 Task: Find the driving directions from Sikanderpur Metro Station to Srinagar using Google Maps.
Action: Mouse moved to (1100, 62)
Screenshot: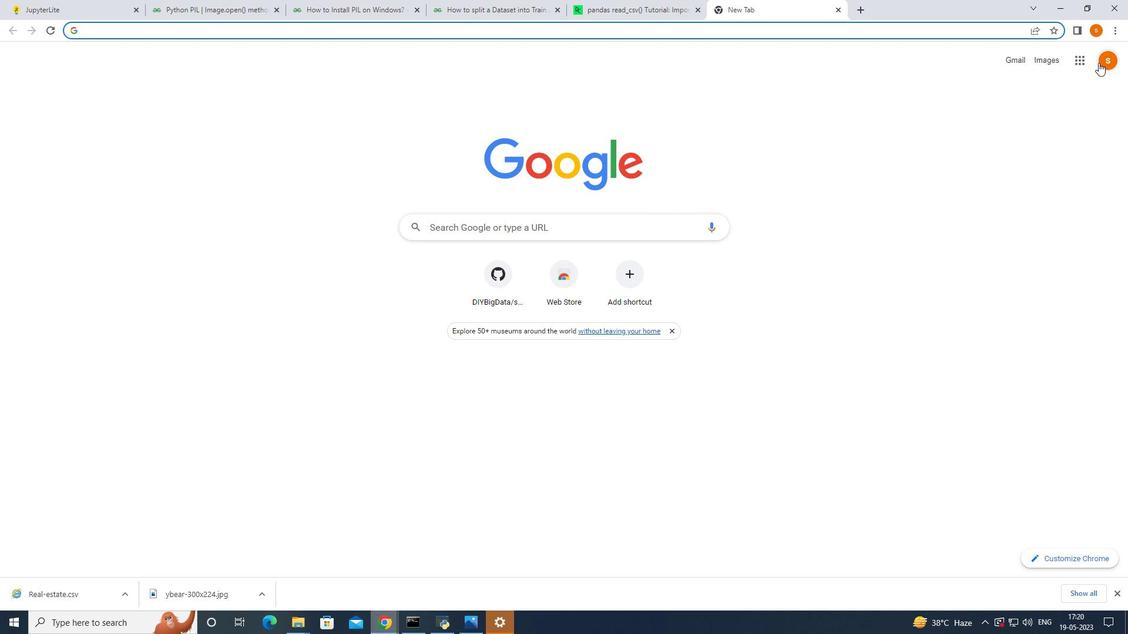 
Action: Mouse pressed left at (1100, 62)
Screenshot: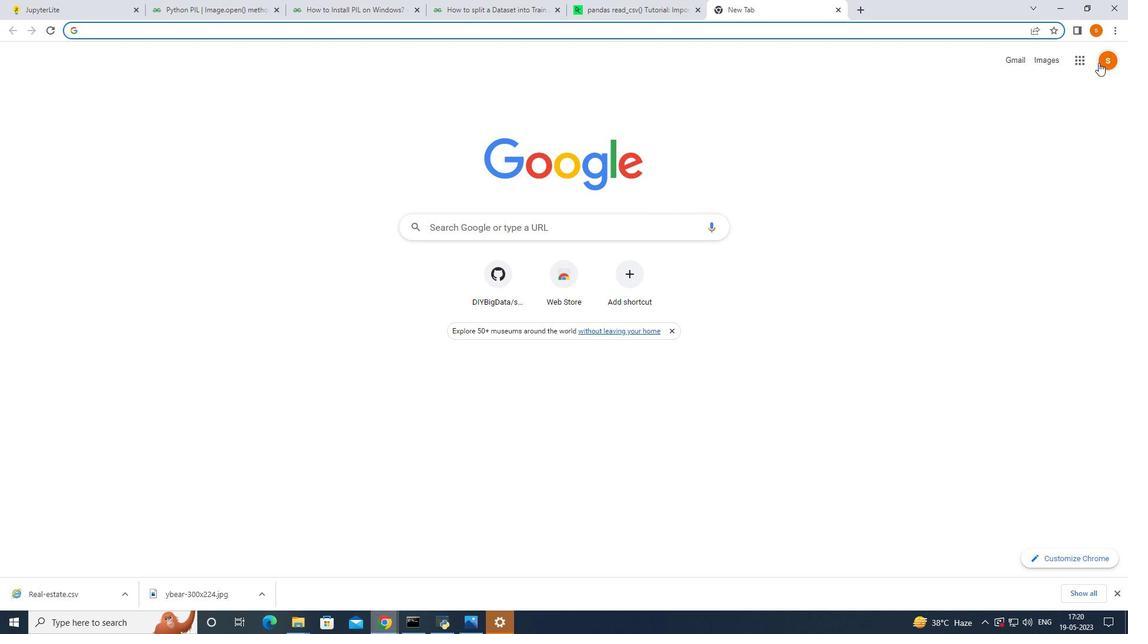 
Action: Mouse moved to (1082, 61)
Screenshot: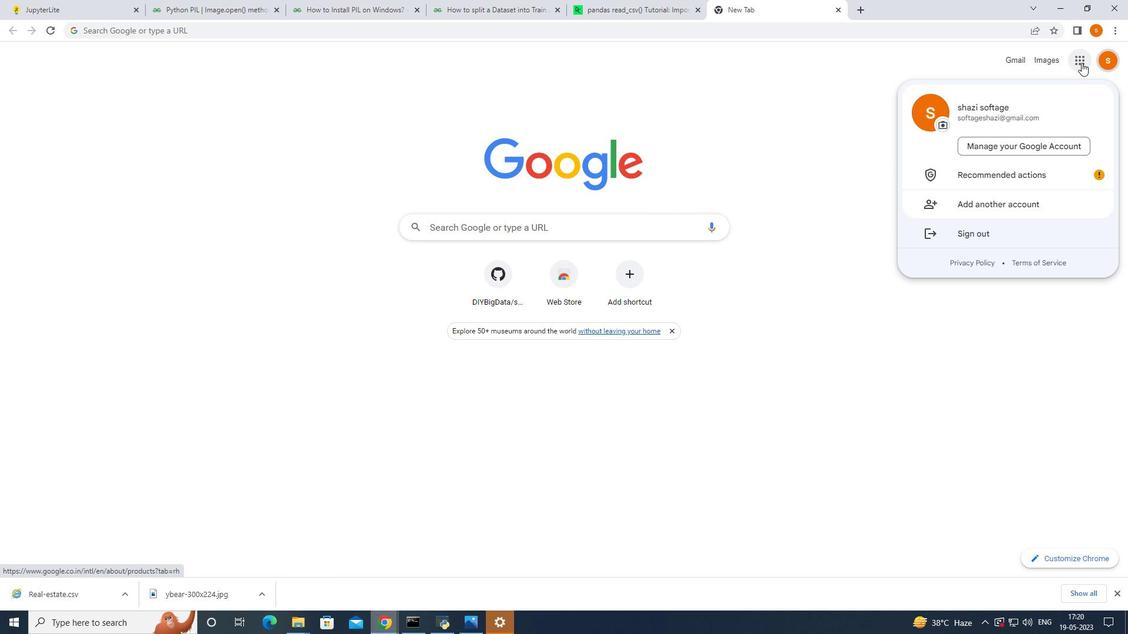 
Action: Mouse pressed left at (1082, 61)
Screenshot: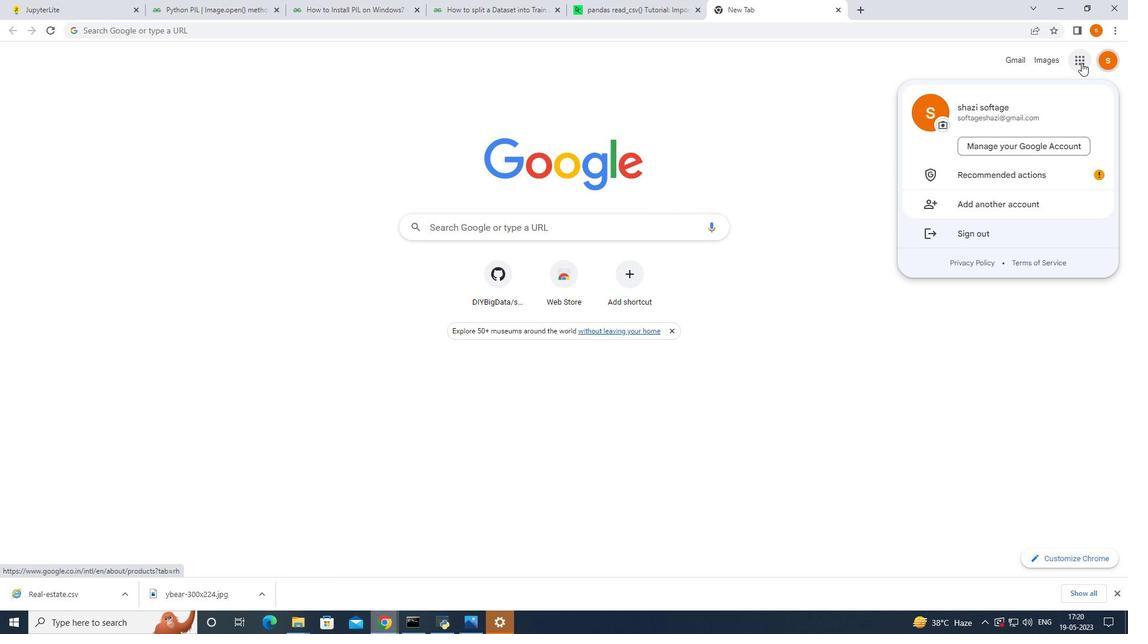 
Action: Mouse moved to (1091, 116)
Screenshot: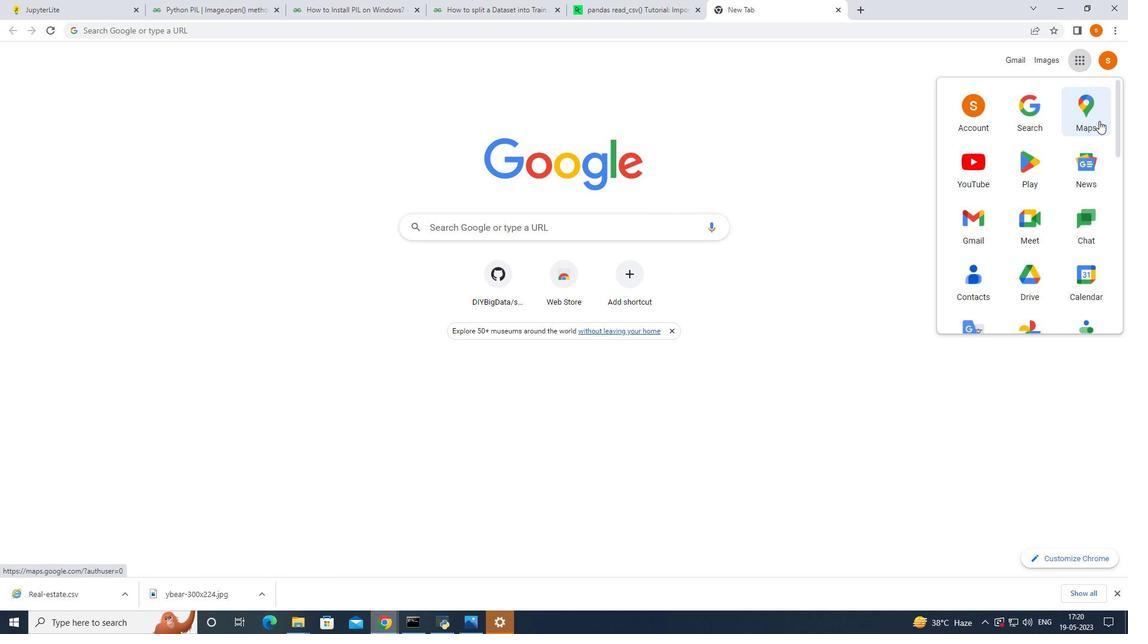 
Action: Mouse pressed left at (1091, 116)
Screenshot: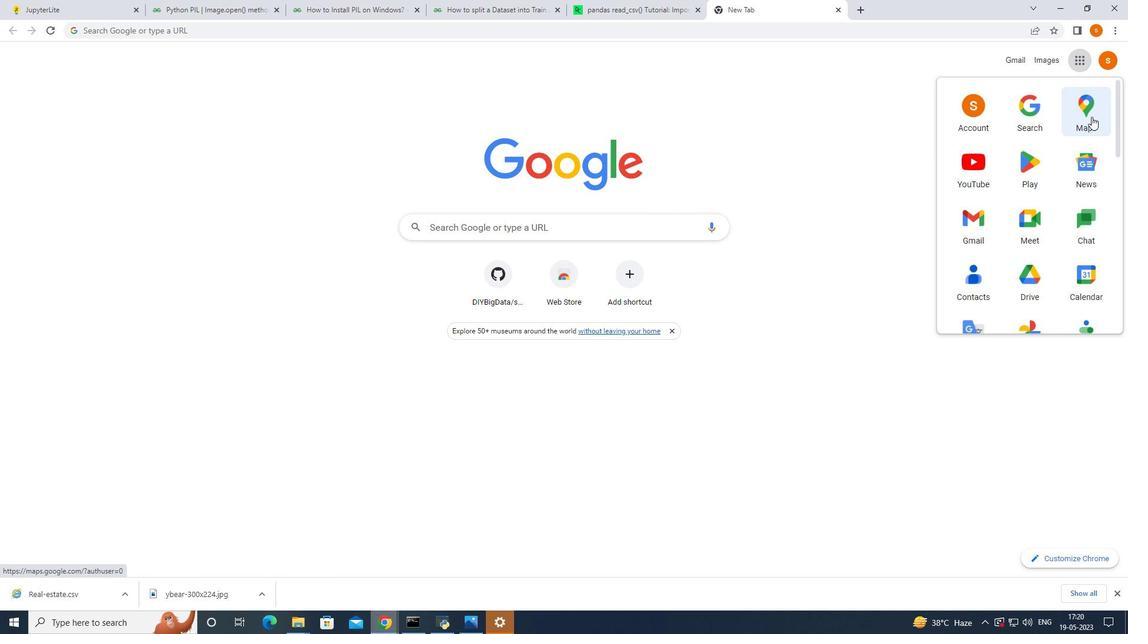 
Action: Mouse moved to (152, 57)
Screenshot: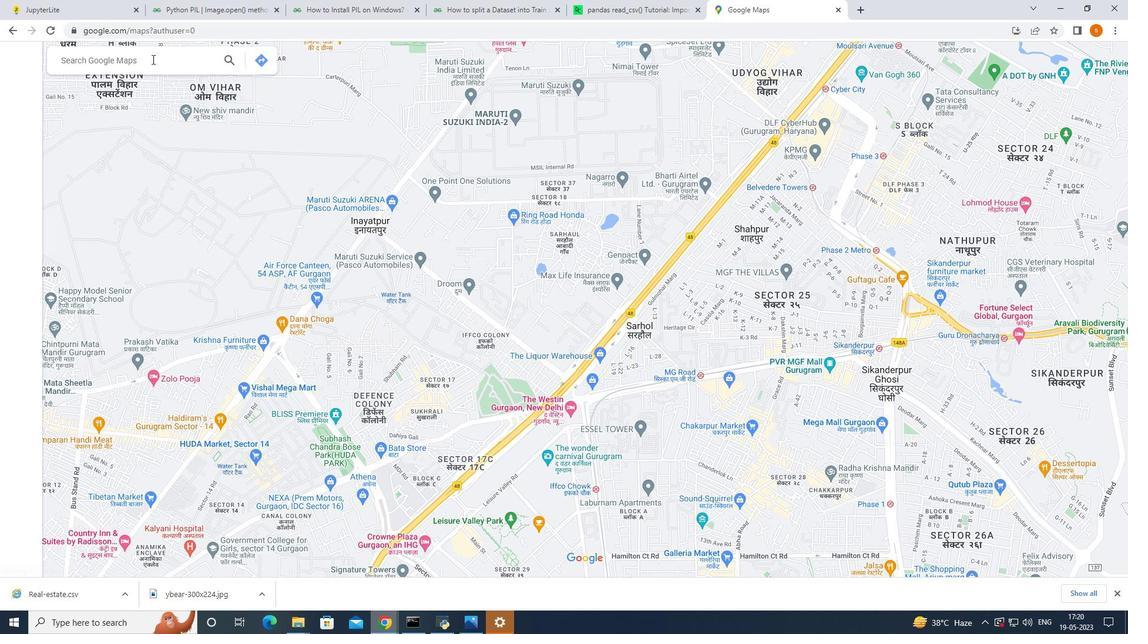 
Action: Mouse pressed left at (152, 57)
Screenshot: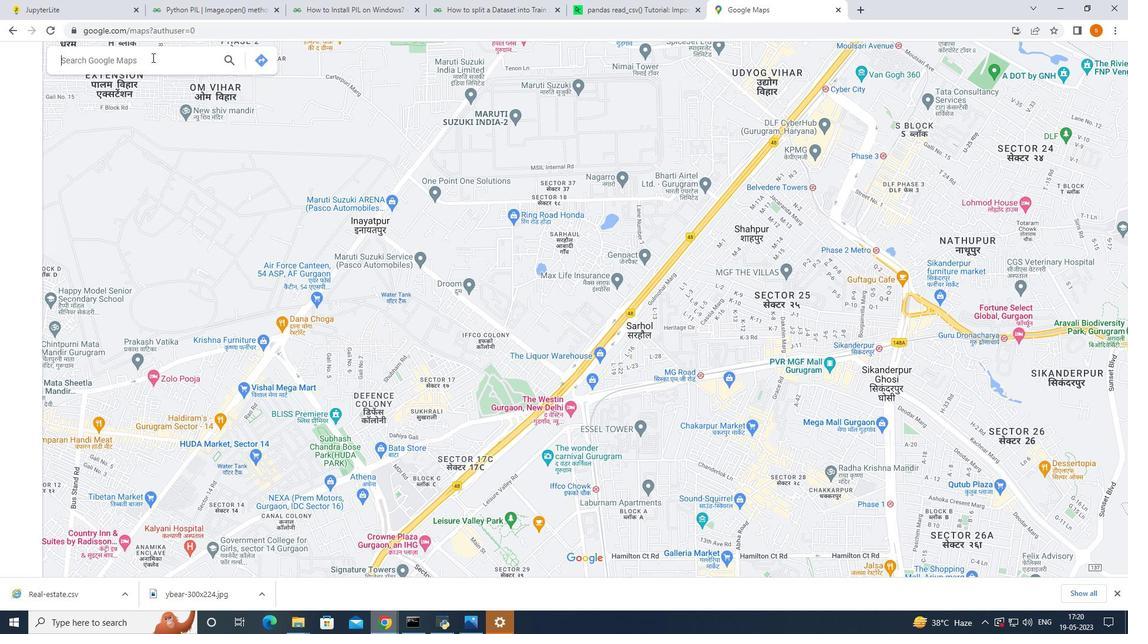 
Action: Mouse moved to (159, 56)
Screenshot: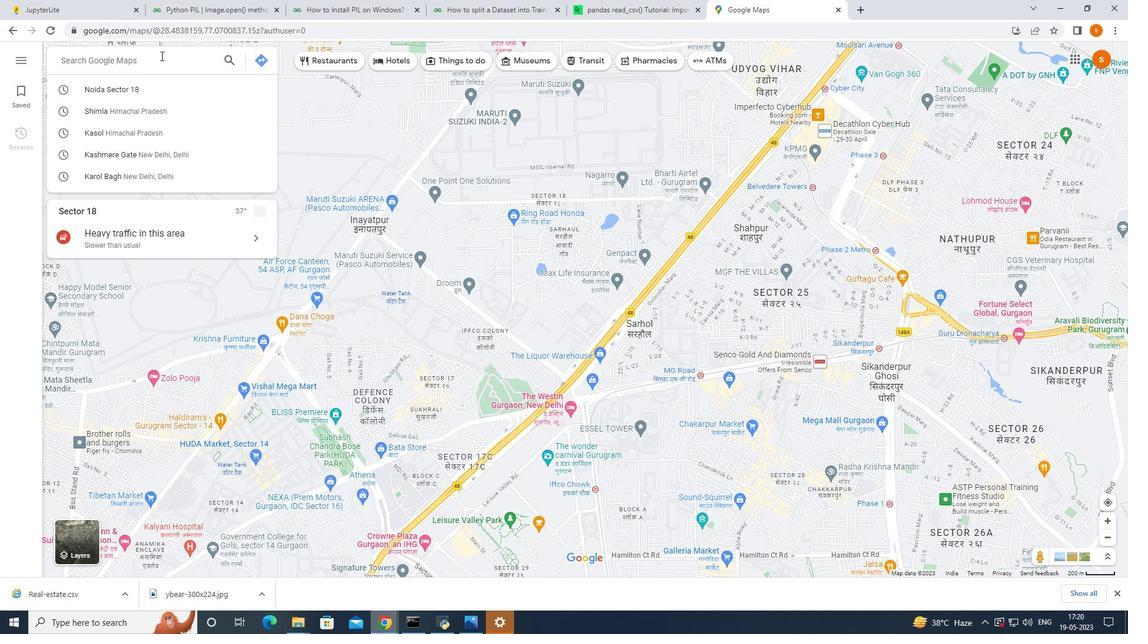 
Action: Key pressed shikand
Screenshot: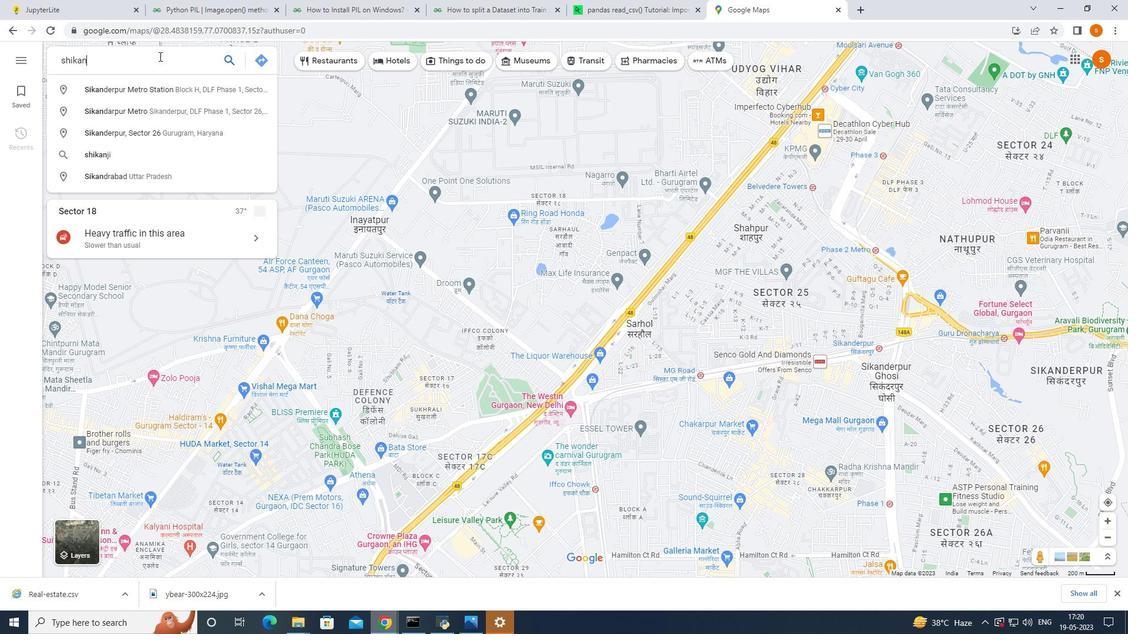 
Action: Mouse moved to (87, 88)
Screenshot: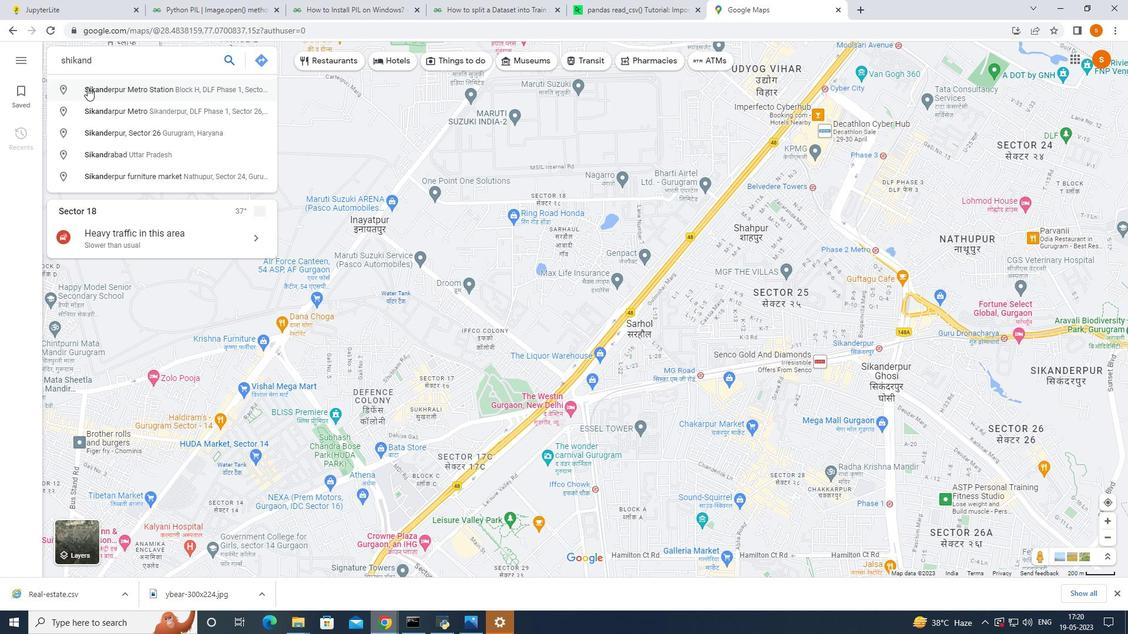 
Action: Mouse pressed left at (87, 88)
Screenshot: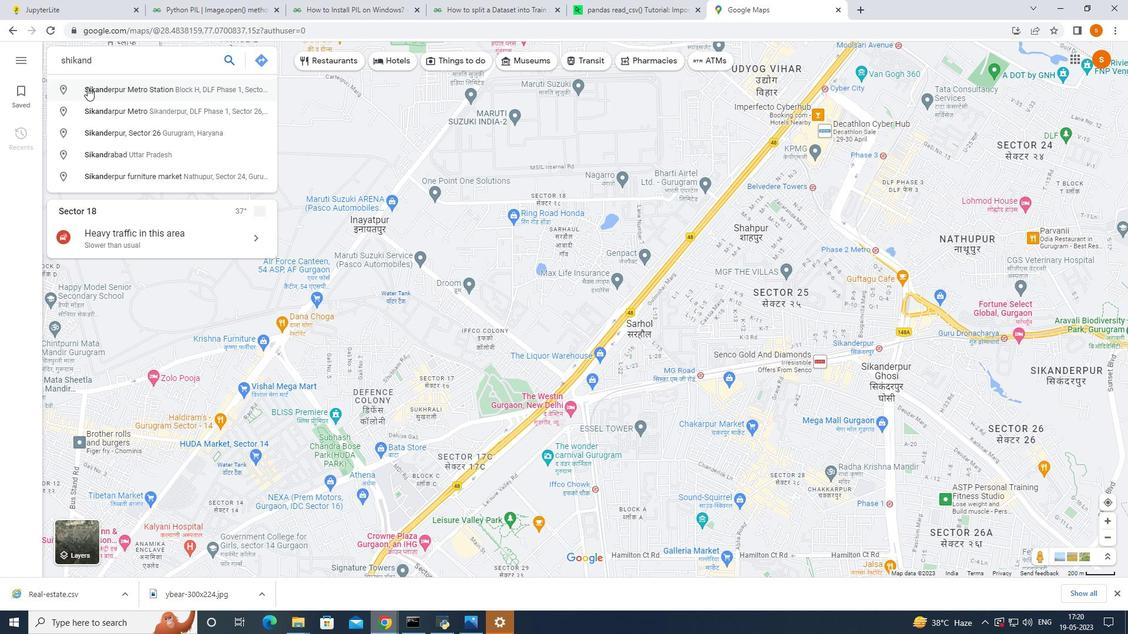 
Action: Mouse moved to (74, 301)
Screenshot: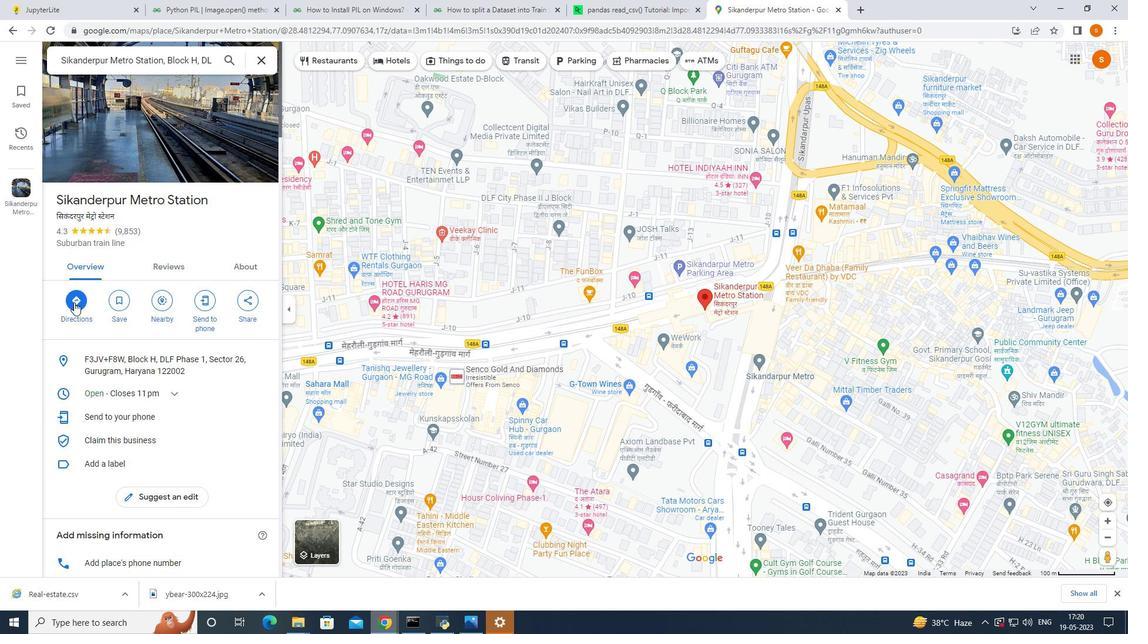 
Action: Mouse pressed left at (74, 301)
Screenshot: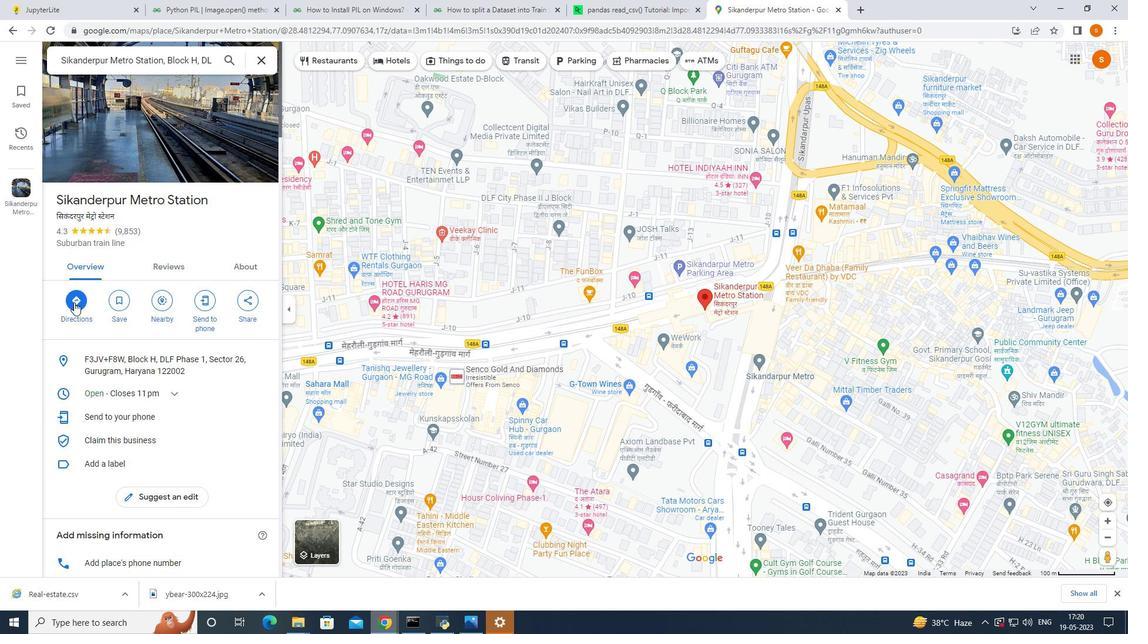 
Action: Mouse moved to (160, 94)
Screenshot: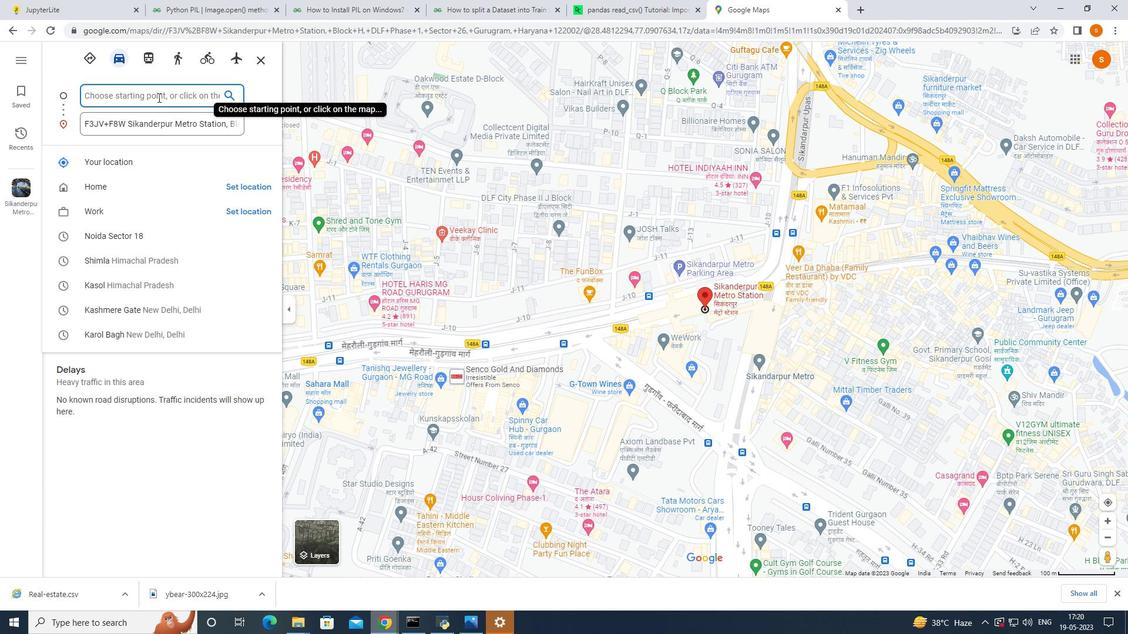 
Action: Key pressed jri<Key.backspace><Key.backspace><Key.backspace>srinaga
Screenshot: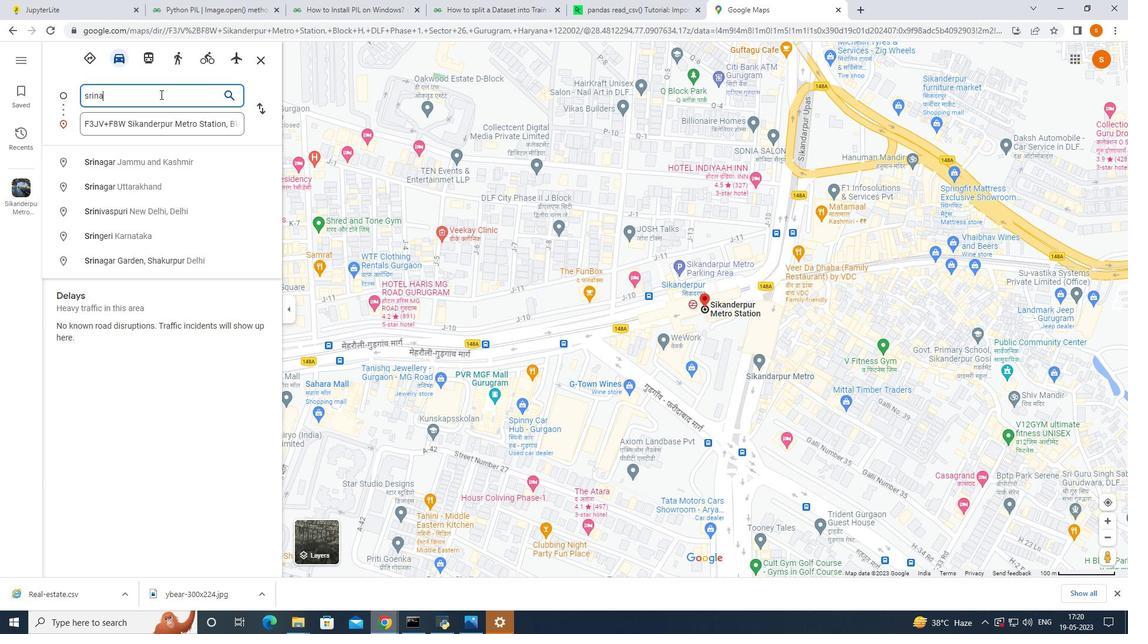 
Action: Mouse moved to (162, 91)
Screenshot: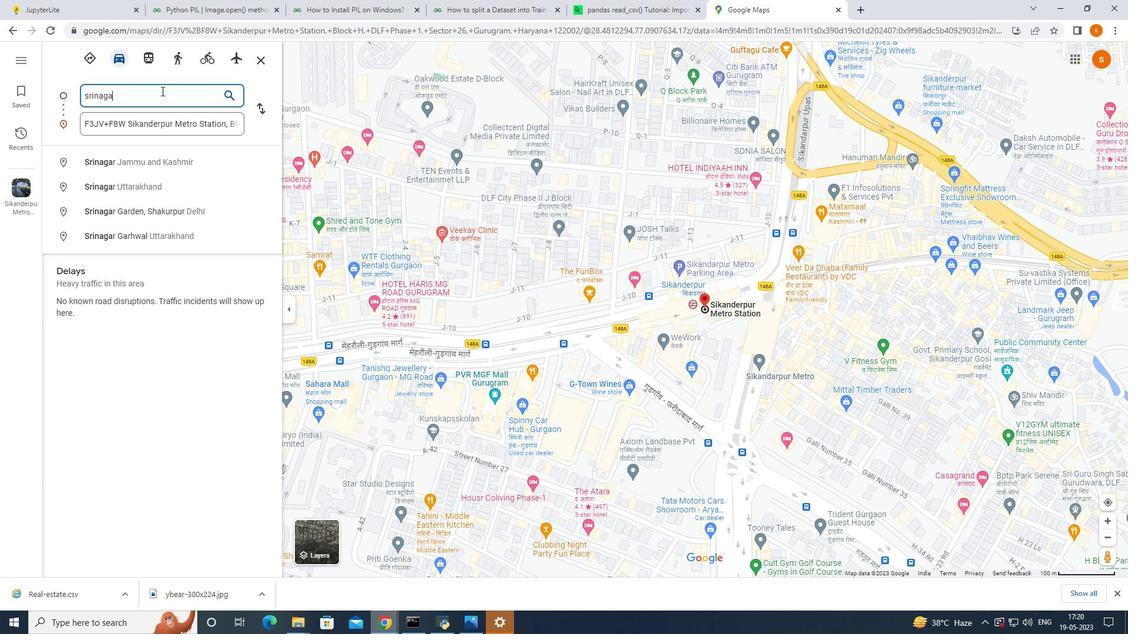 
Action: Key pressed r
Screenshot: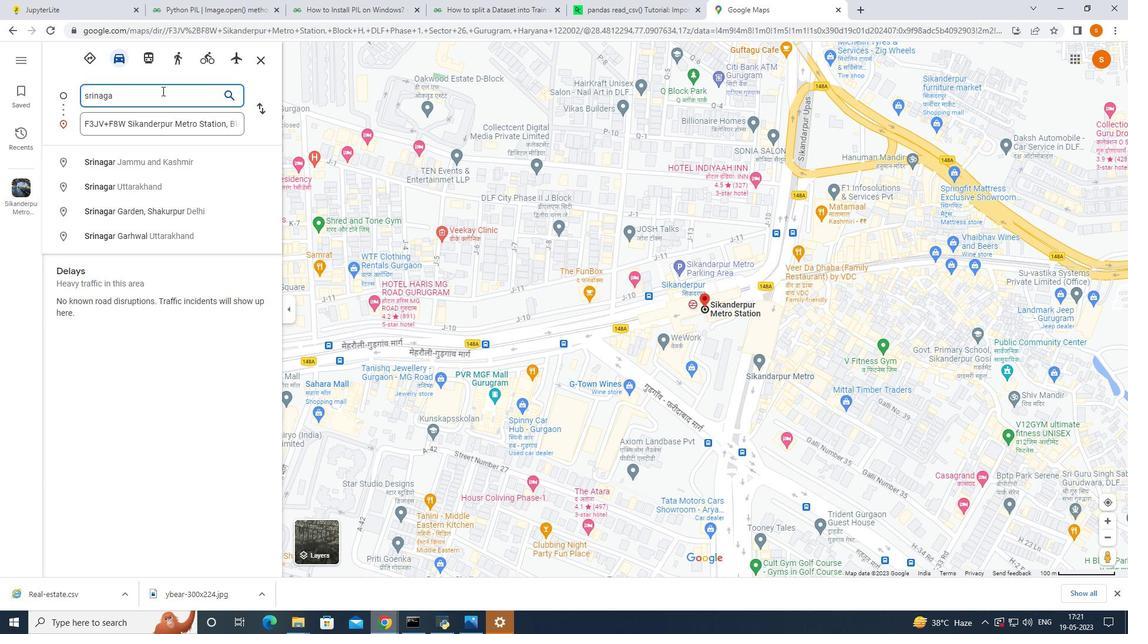 
Action: Mouse moved to (145, 156)
Screenshot: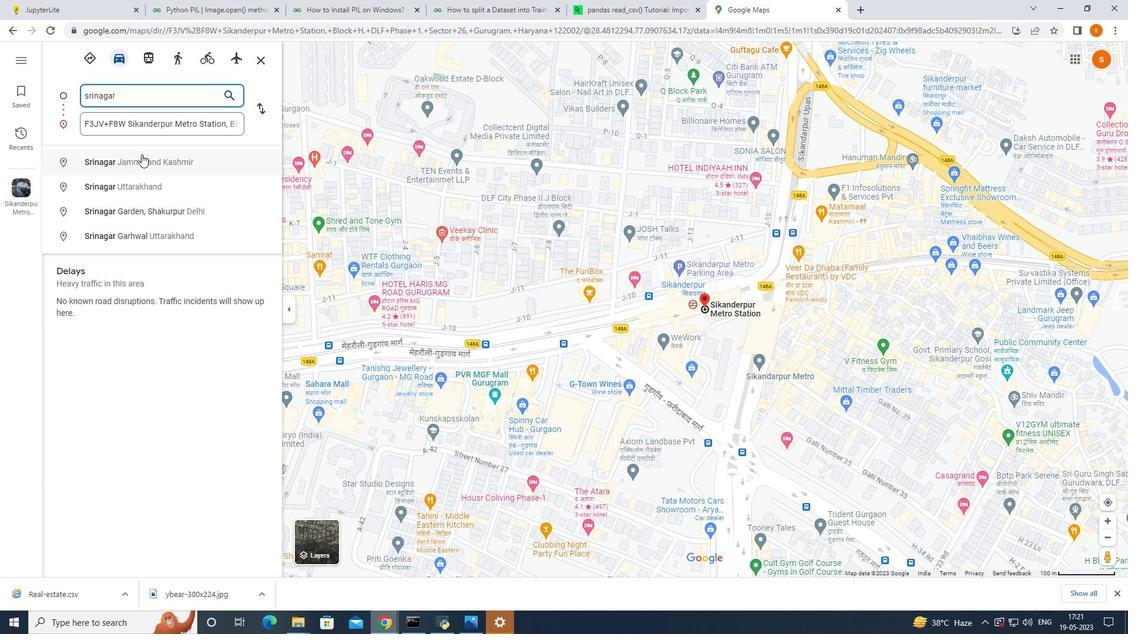 
Action: Mouse pressed left at (145, 156)
Screenshot: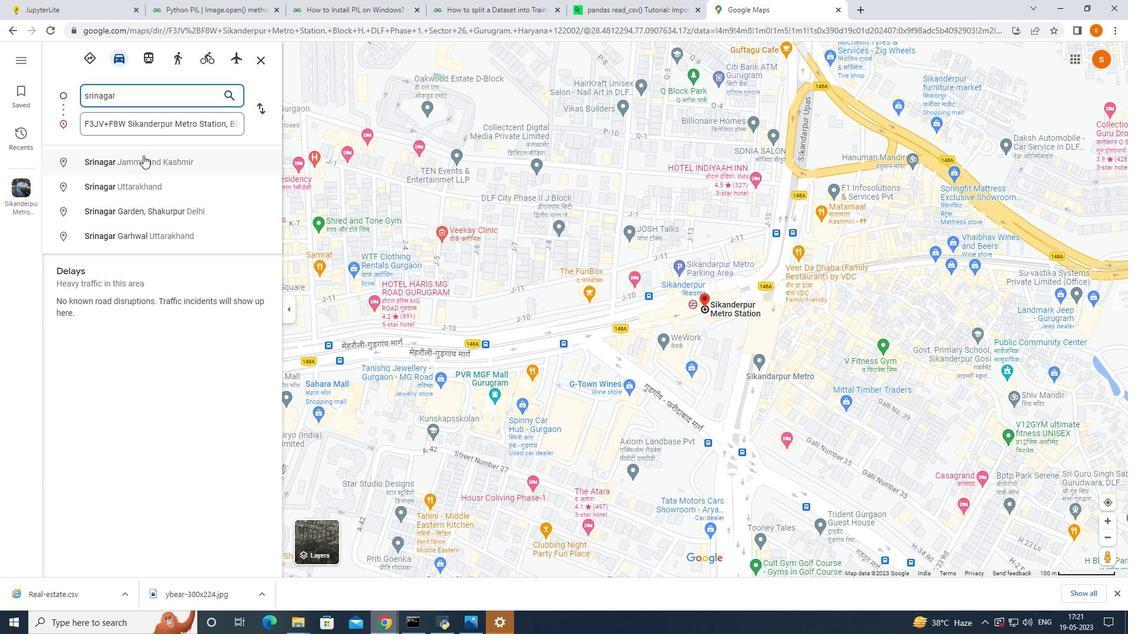 
Action: Mouse moved to (163, 360)
Screenshot: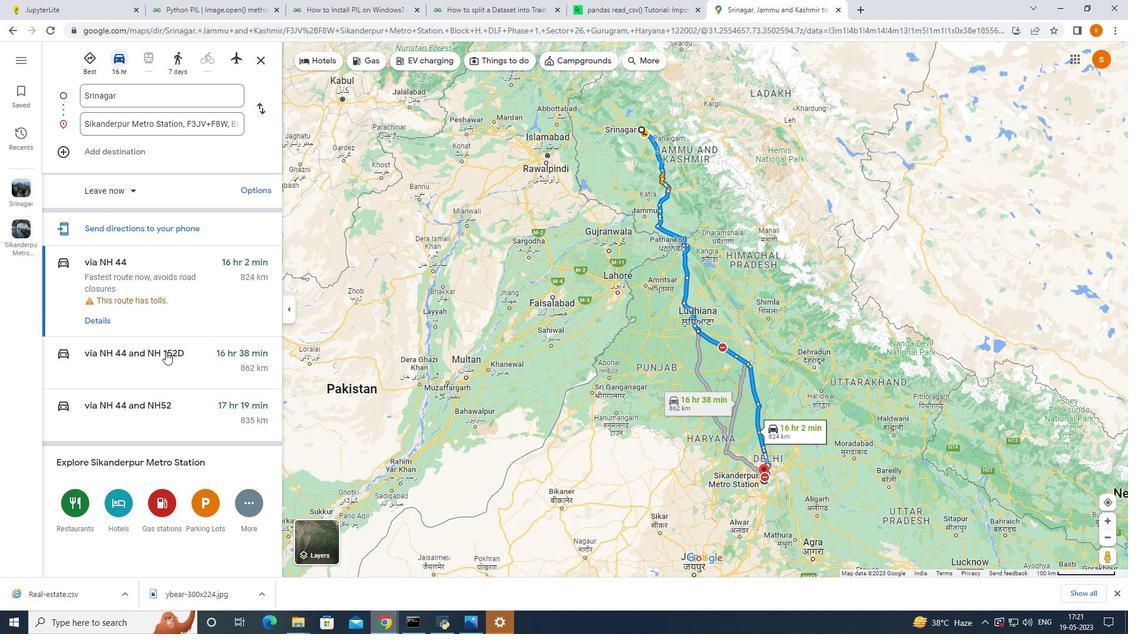 
Action: Mouse pressed left at (163, 360)
Screenshot: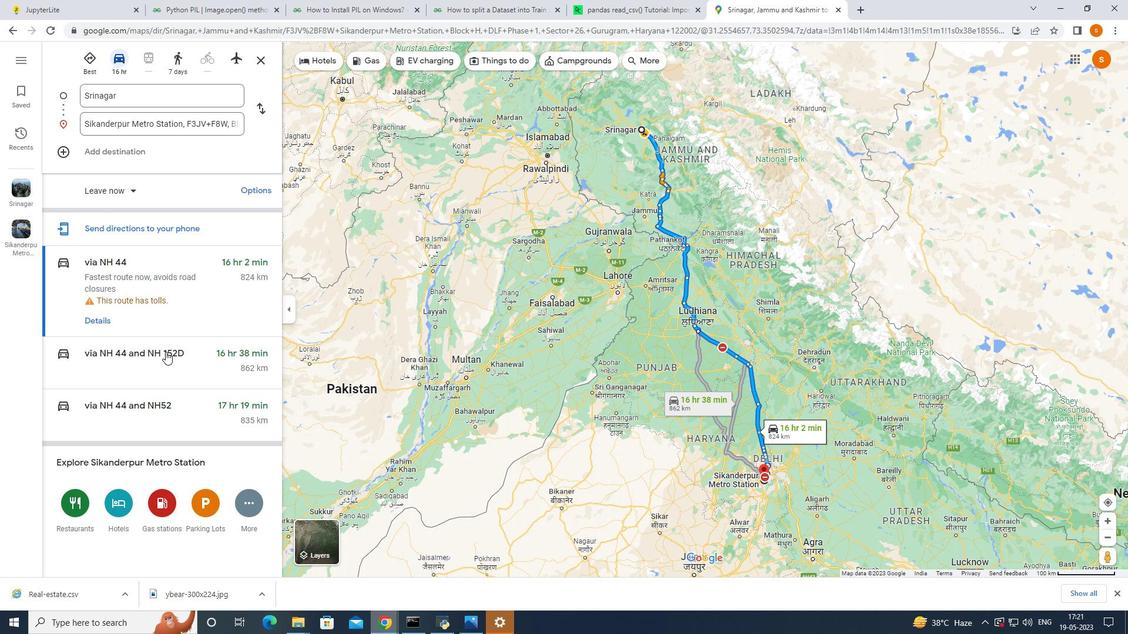 
Action: Mouse moved to (168, 273)
Screenshot: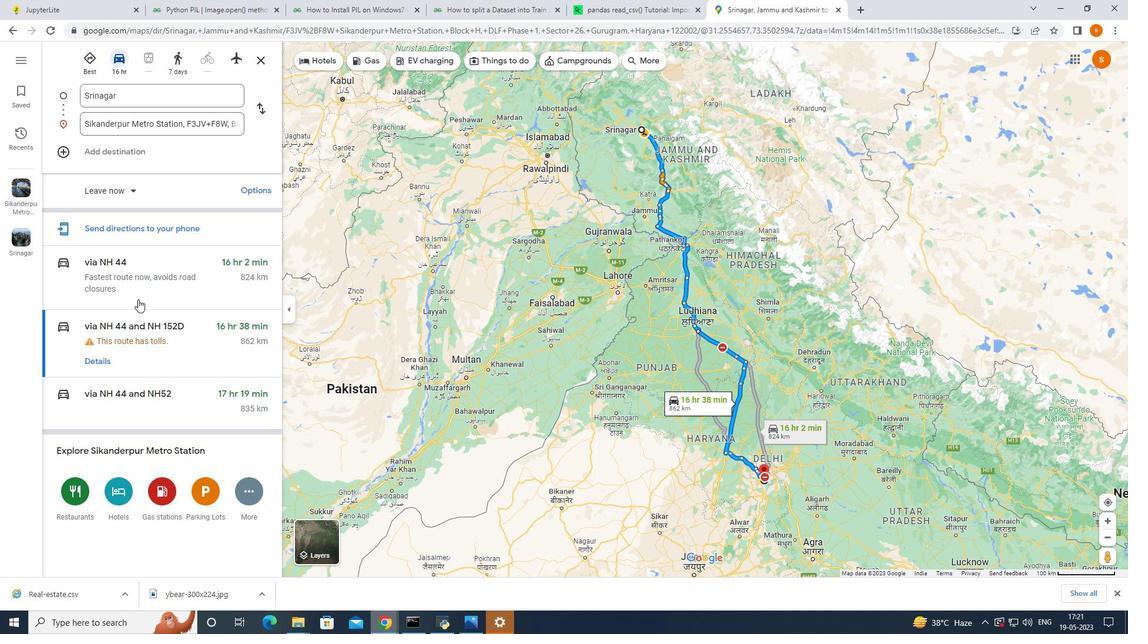 
Action: Mouse pressed left at (168, 273)
Screenshot: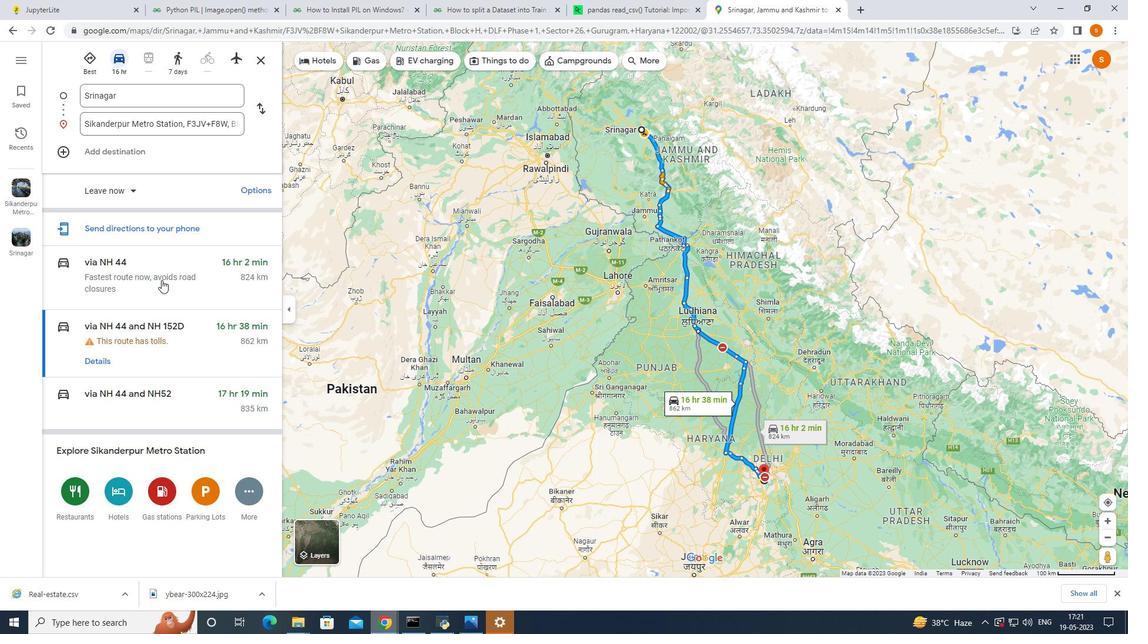 
Action: Mouse moved to (160, 249)
Screenshot: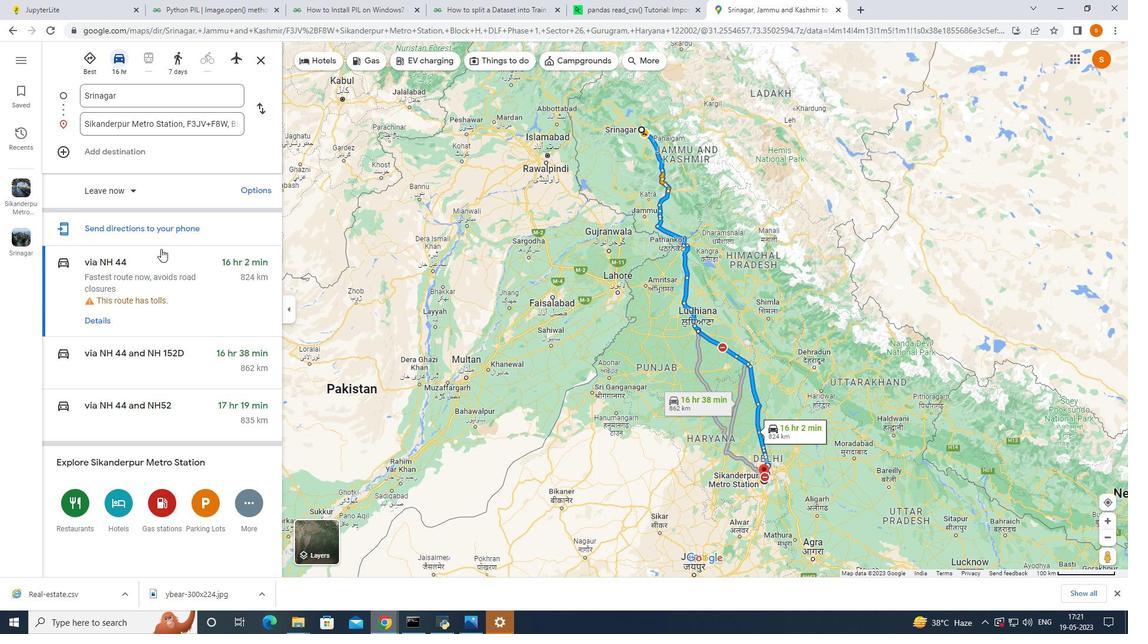 
Action: Mouse pressed left at (160, 249)
Screenshot: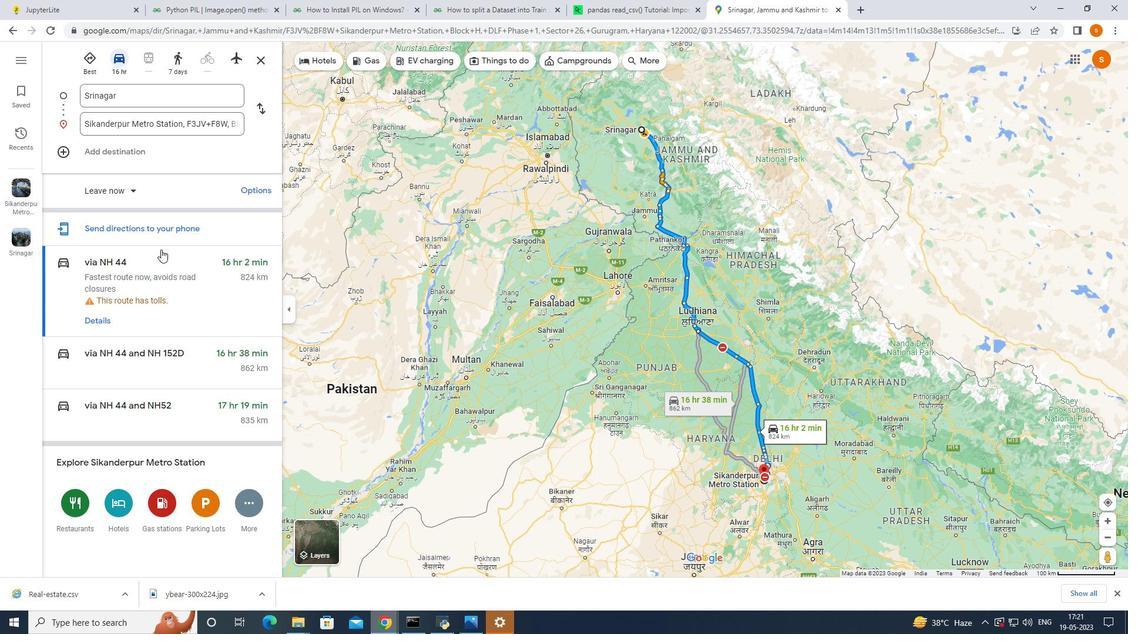 
Action: Mouse moved to (234, 109)
Screenshot: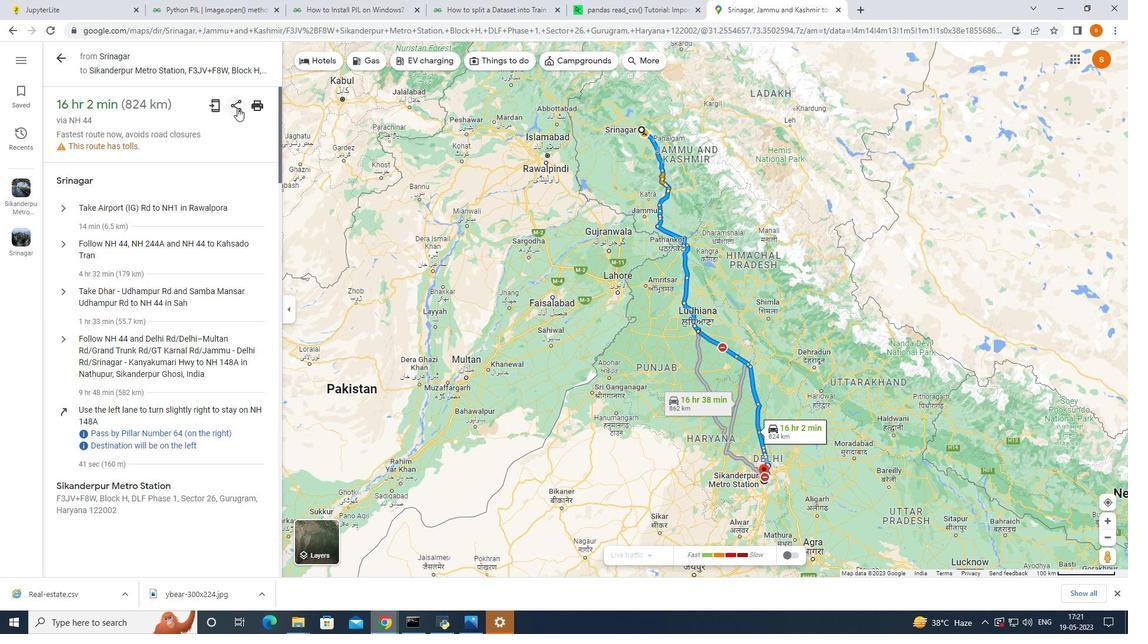 
Action: Mouse pressed left at (234, 109)
Screenshot: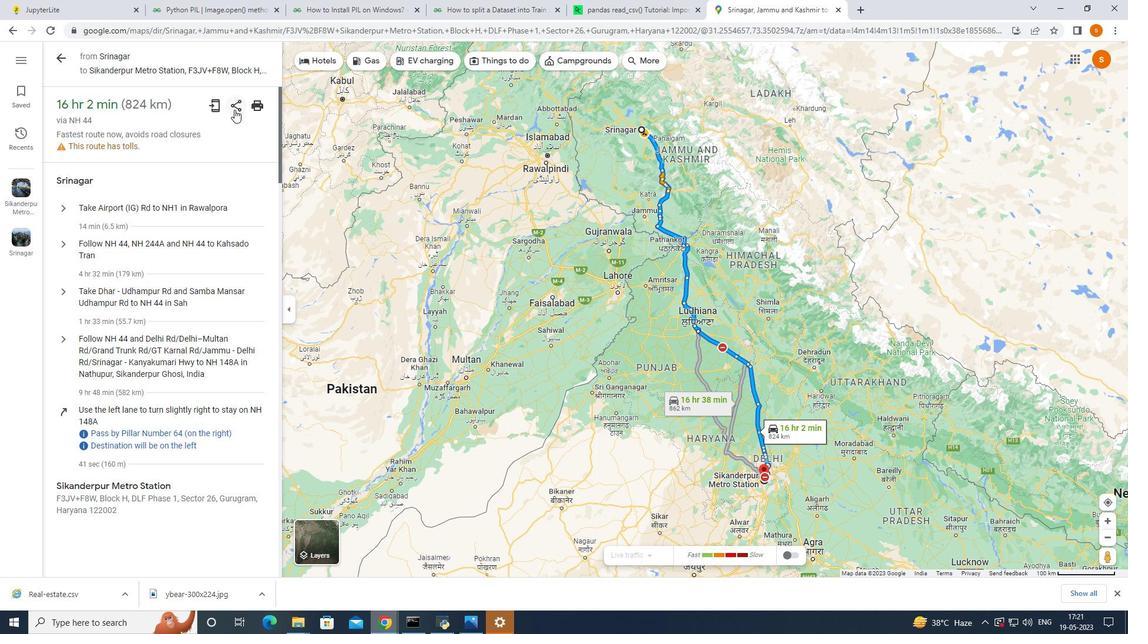 
Action: Mouse moved to (665, 223)
Screenshot: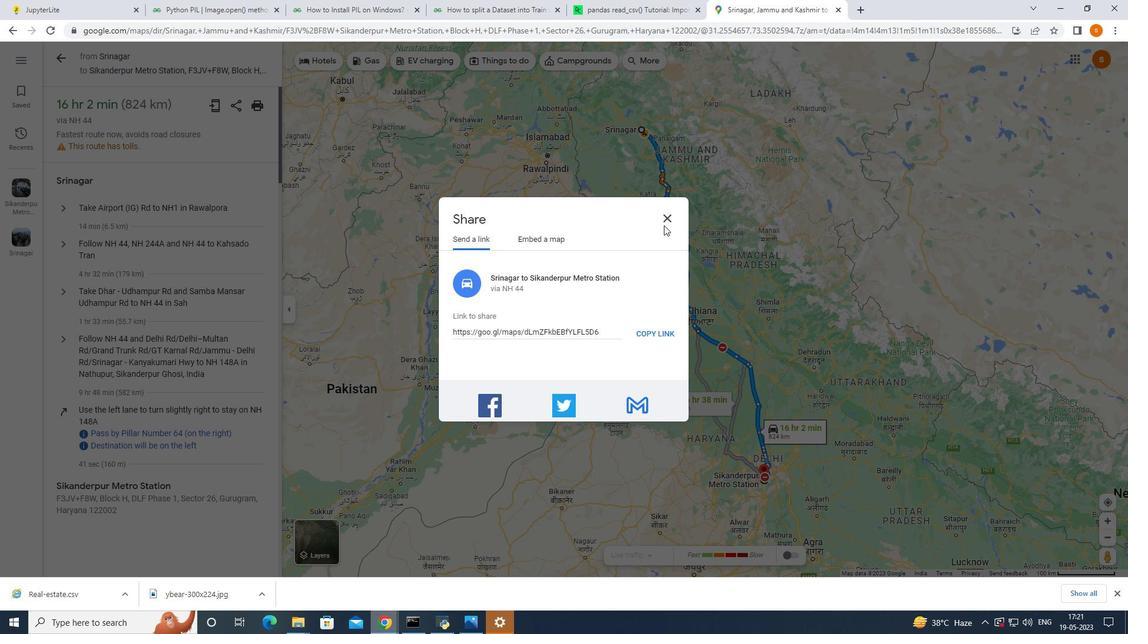 
Action: Mouse pressed left at (665, 223)
Screenshot: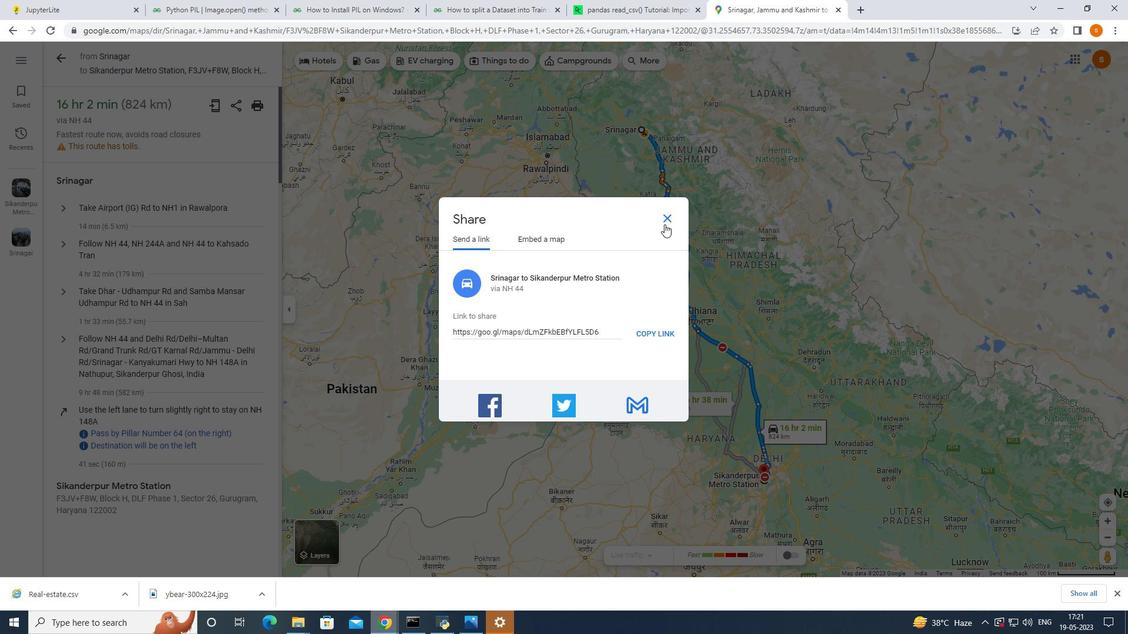 
Action: Mouse moved to (20, 103)
Screenshot: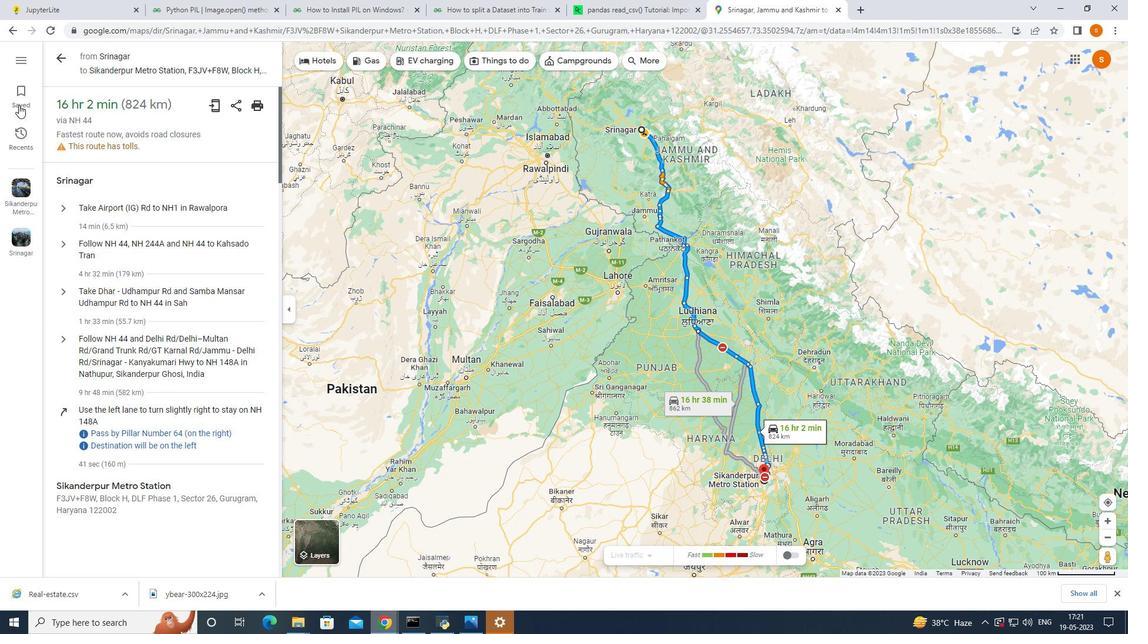 
Action: Mouse pressed left at (20, 103)
Screenshot: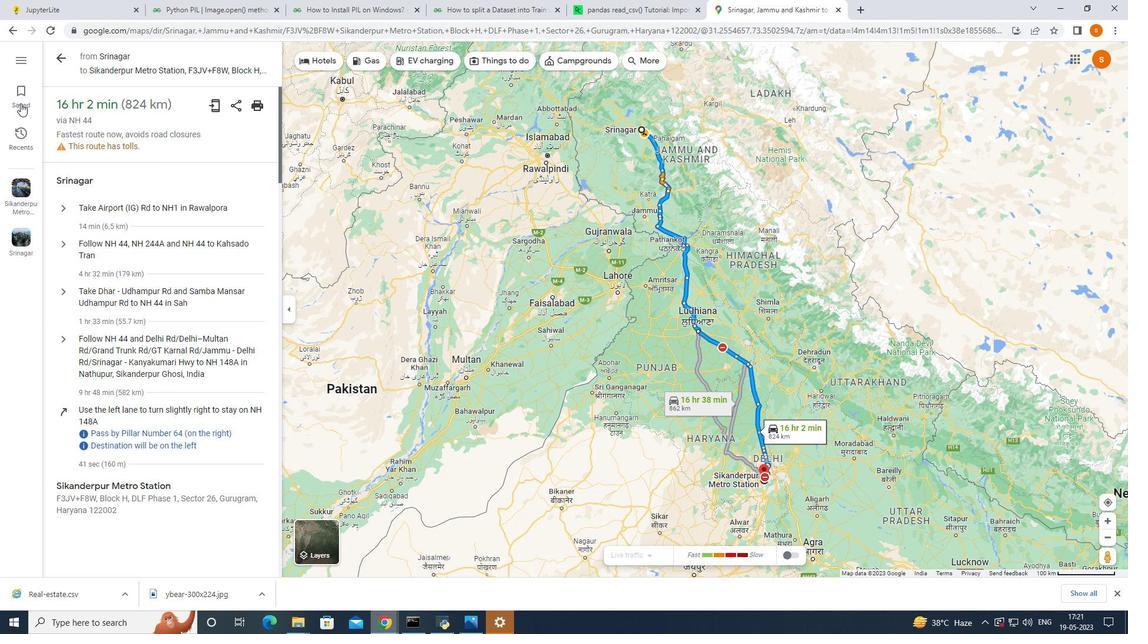 
Action: Mouse moved to (133, 92)
Screenshot: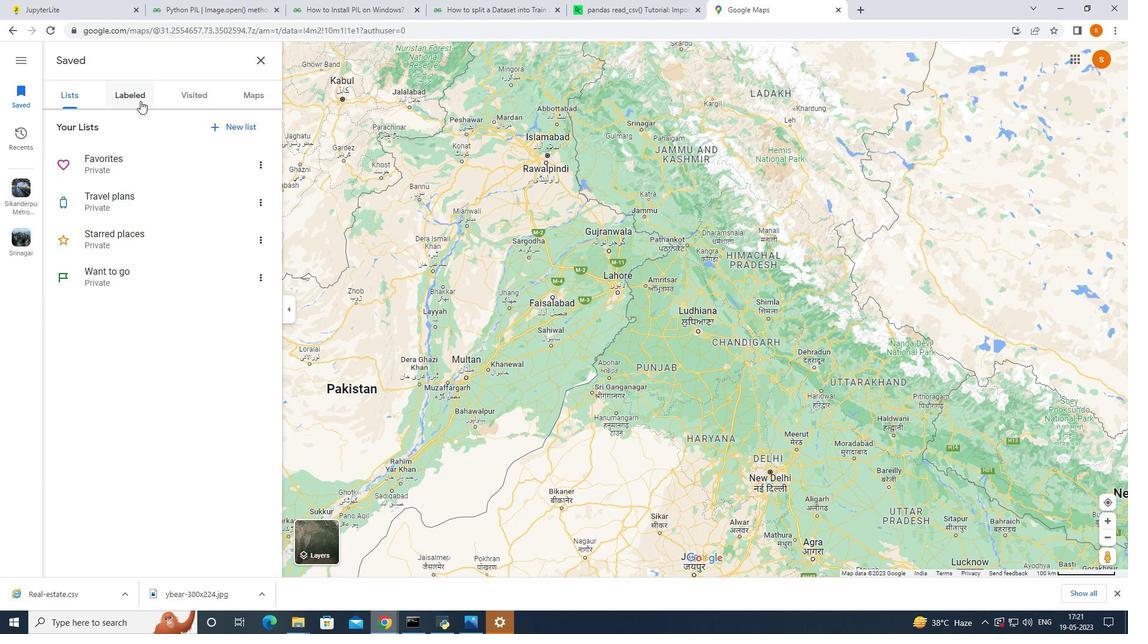 
Action: Mouse pressed left at (133, 92)
Screenshot: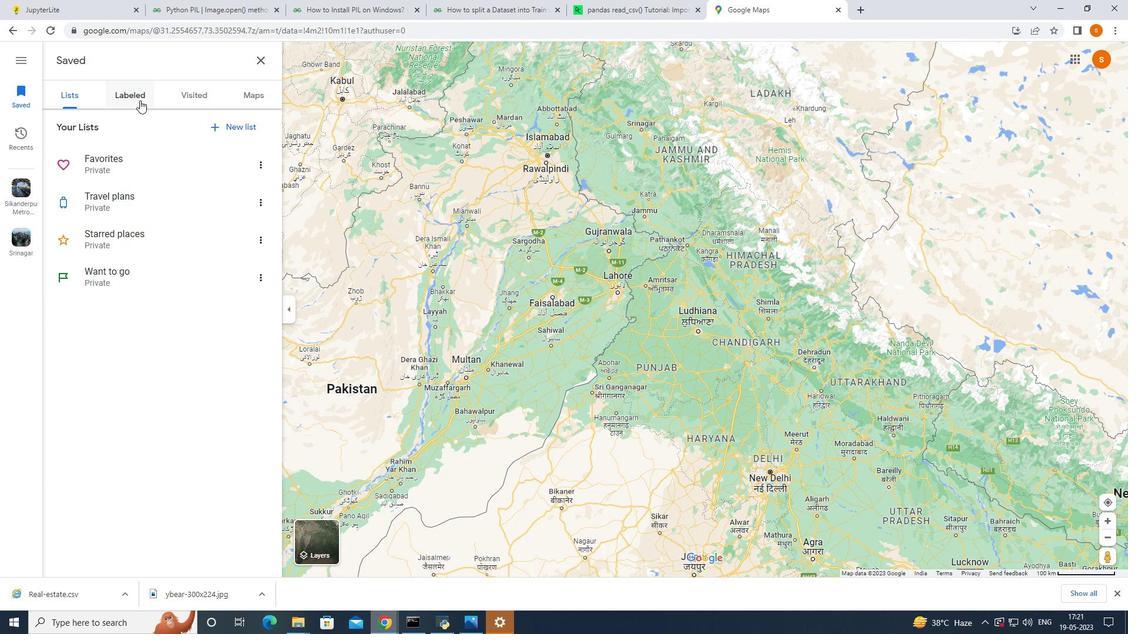 
Action: Mouse moved to (209, 94)
Screenshot: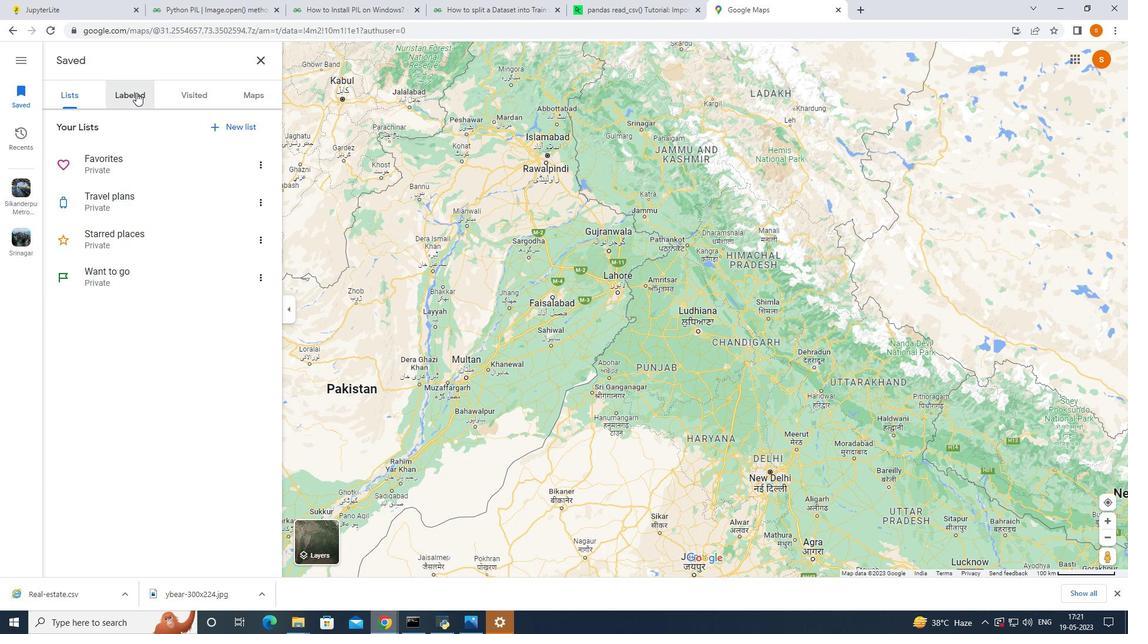 
Action: Mouse pressed left at (209, 94)
Screenshot: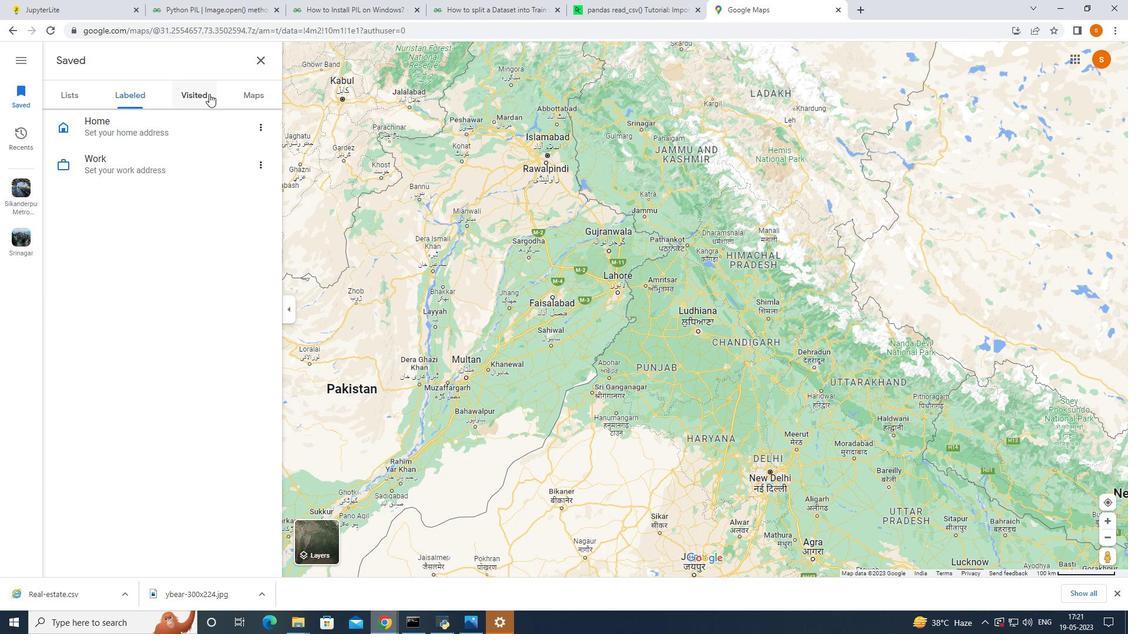 
Action: Mouse moved to (269, 90)
Screenshot: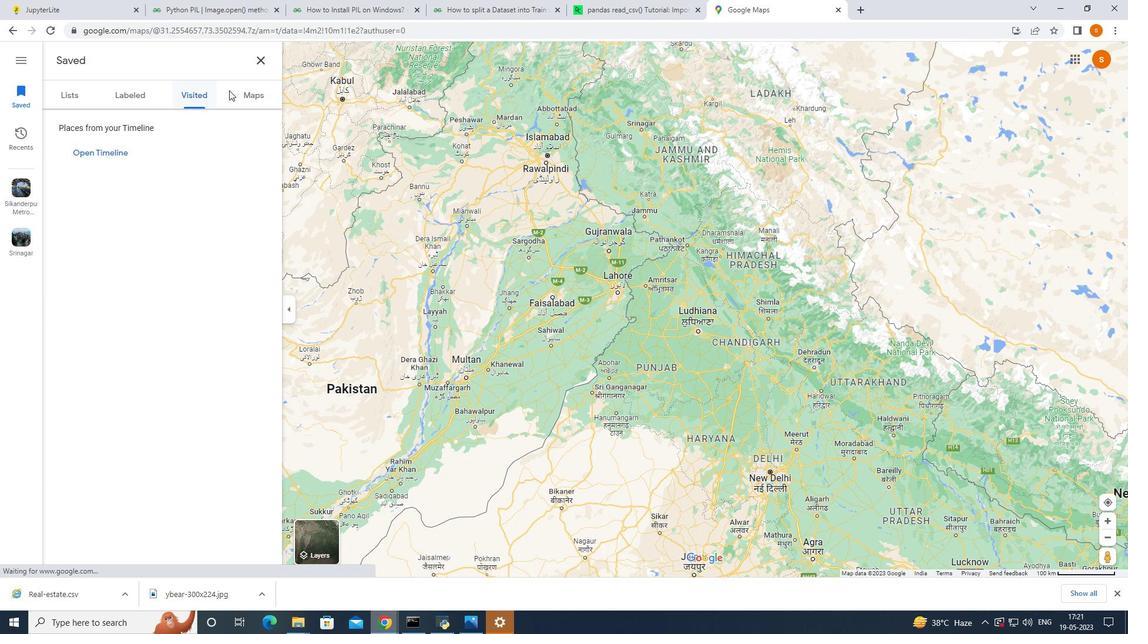 
Action: Mouse pressed left at (269, 90)
Screenshot: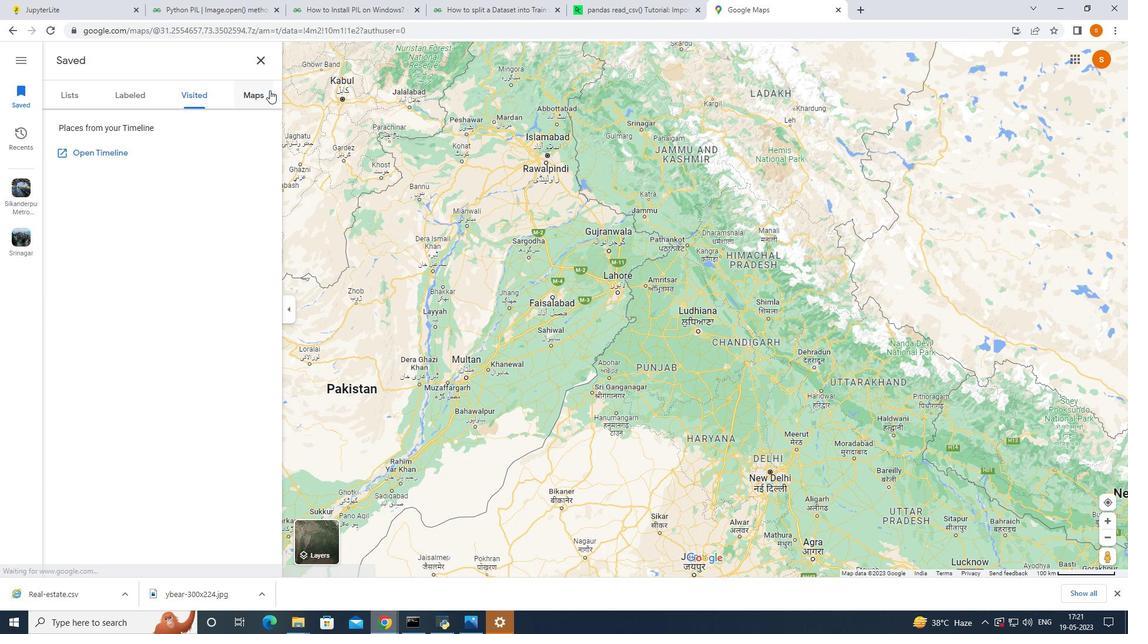 
Action: Mouse moved to (15, 67)
Screenshot: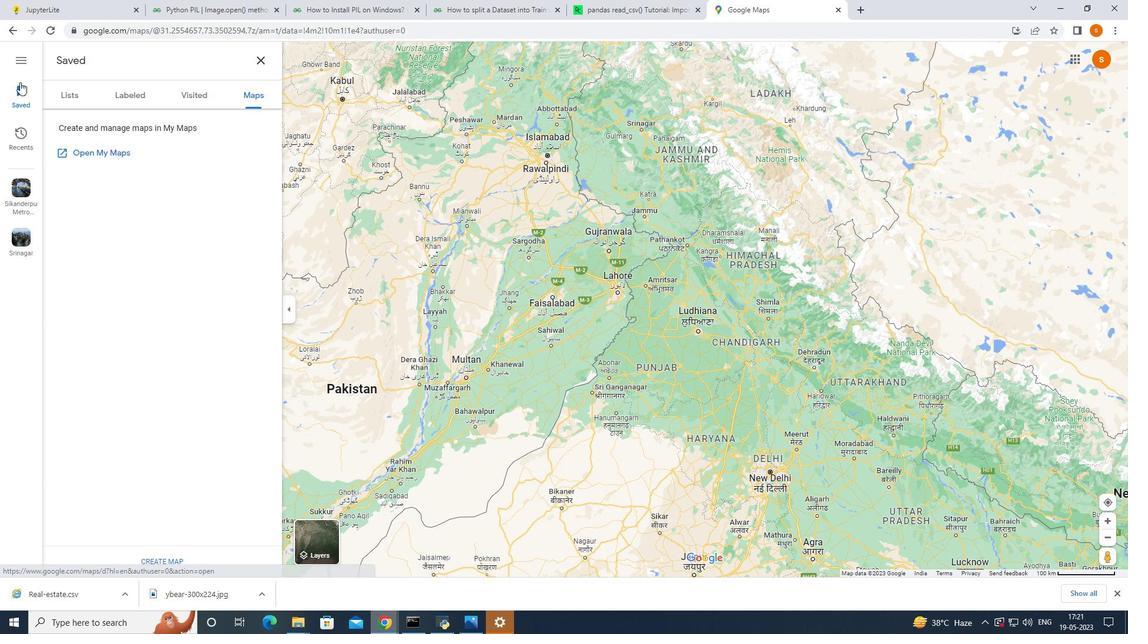 
Action: Mouse pressed left at (15, 67)
Screenshot: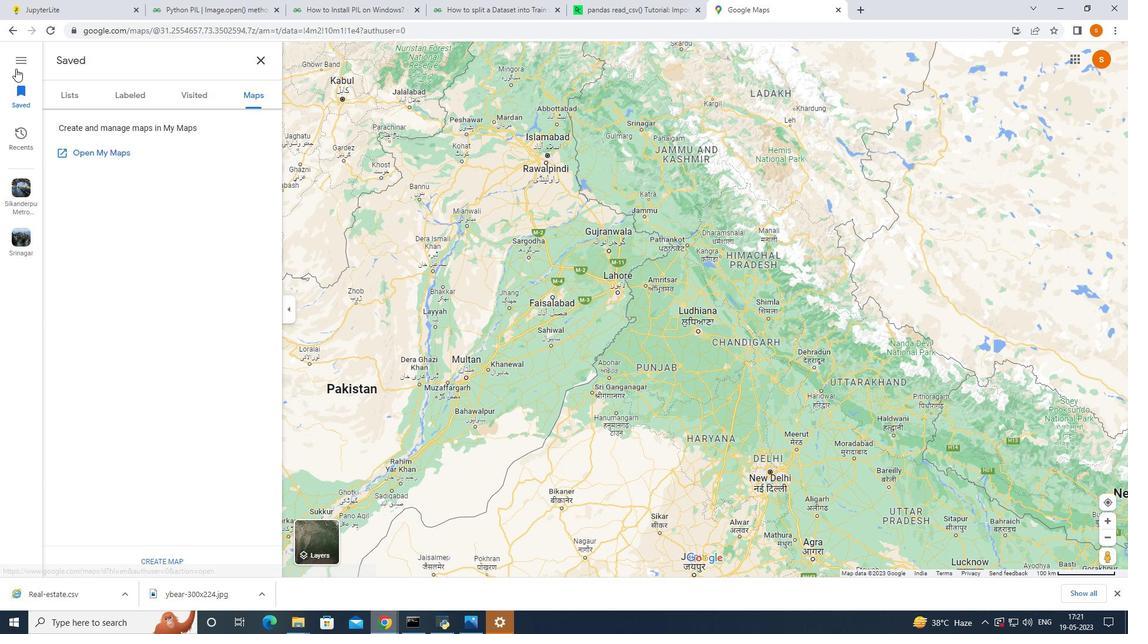 
Action: Mouse moved to (222, 332)
Screenshot: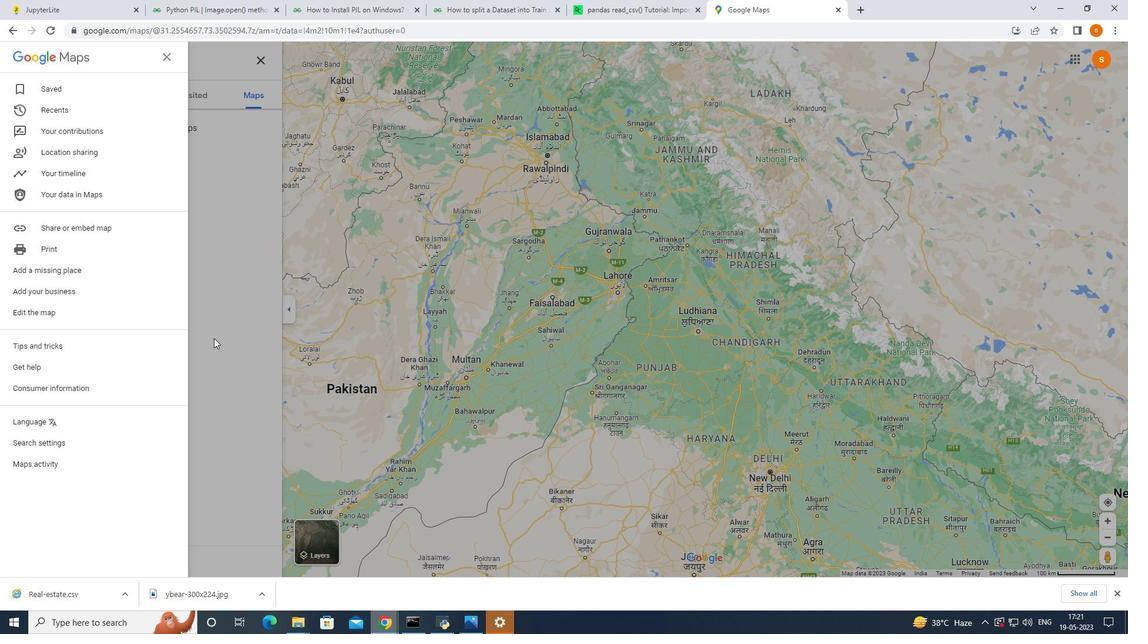 
Action: Mouse pressed left at (222, 332)
Screenshot: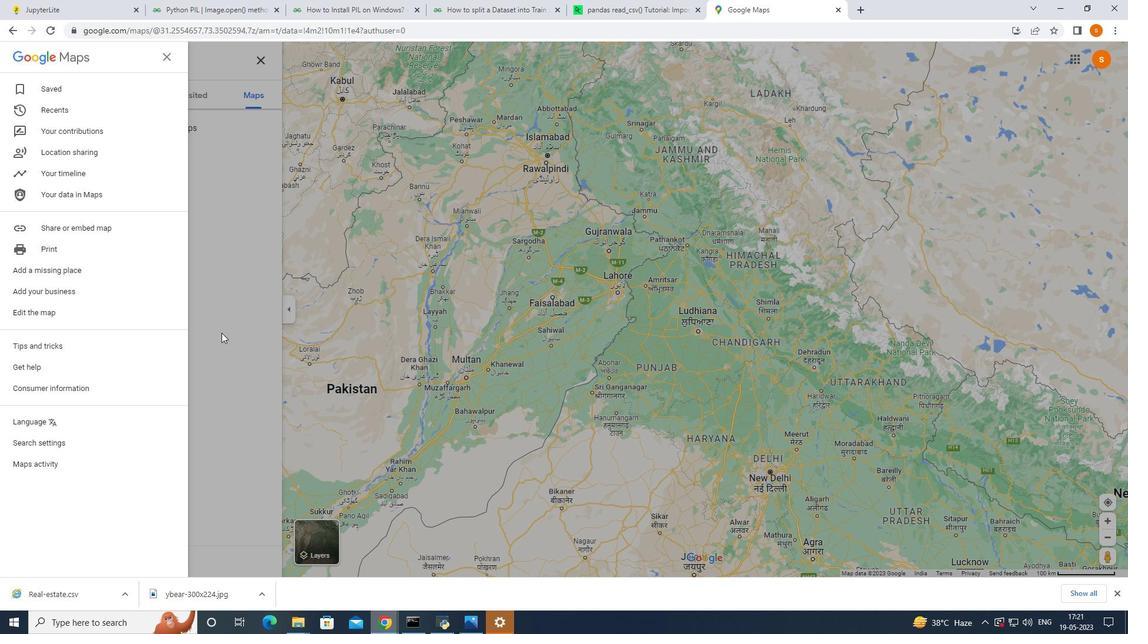 
Action: Mouse moved to (254, 56)
Screenshot: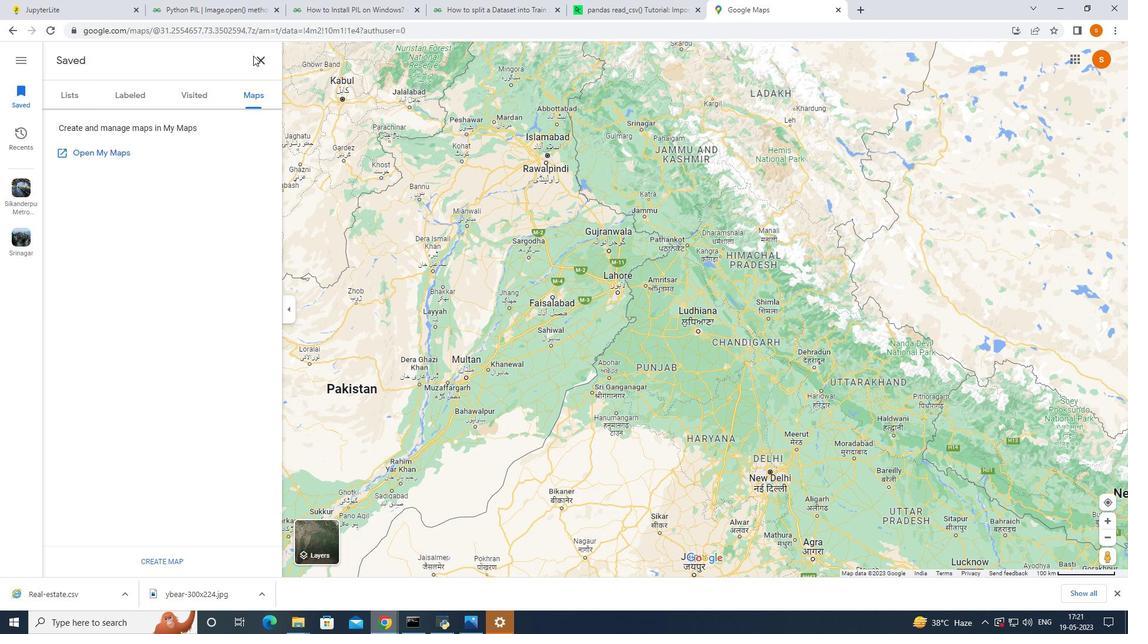 
Action: Mouse pressed left at (254, 56)
Screenshot: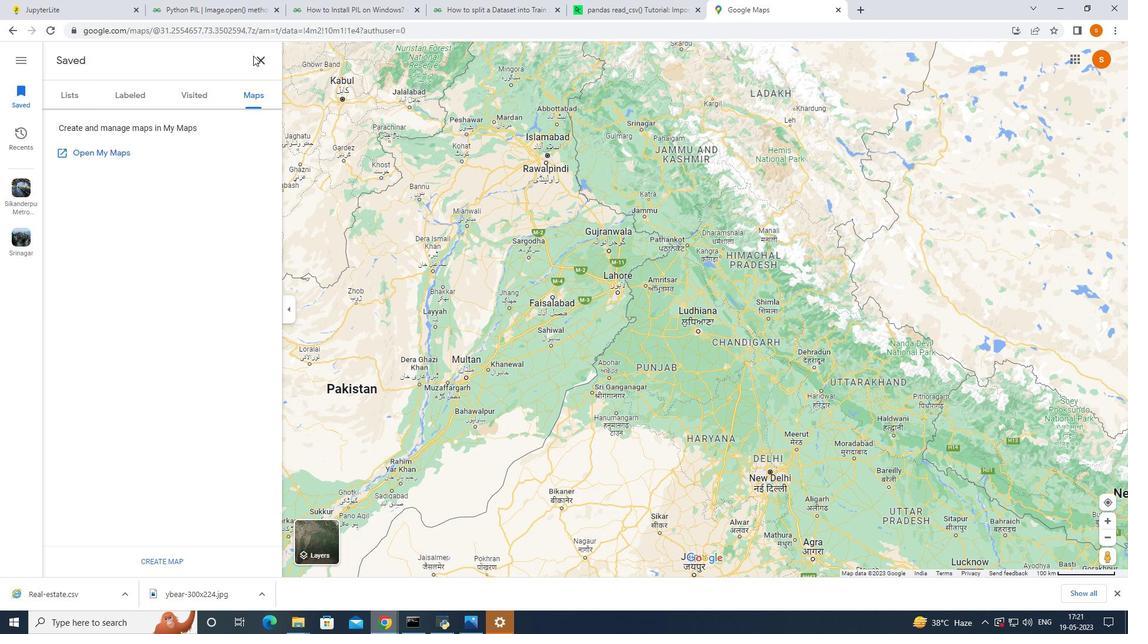 
Action: Mouse moved to (113, 90)
Screenshot: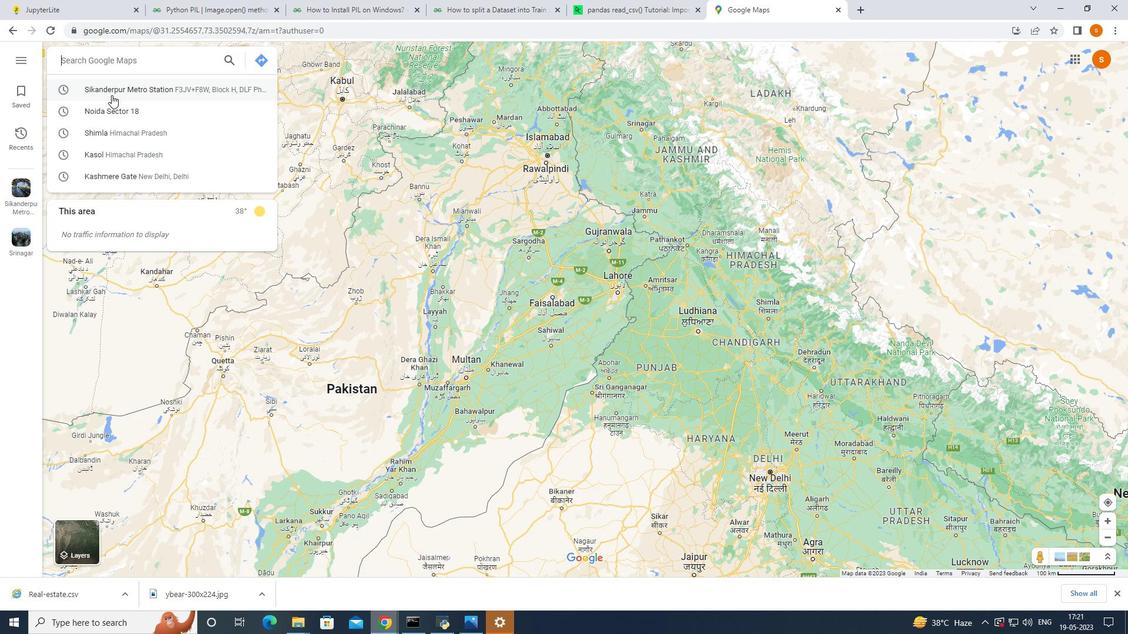 
Action: Mouse pressed left at (113, 90)
Screenshot: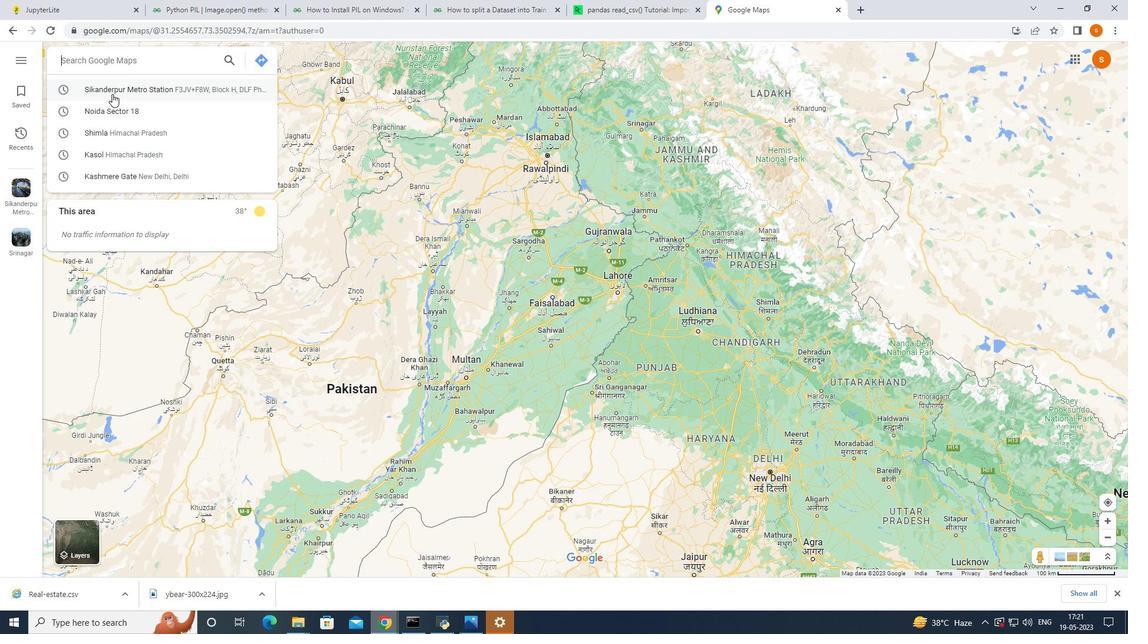 
Action: Mouse moved to (83, 303)
Screenshot: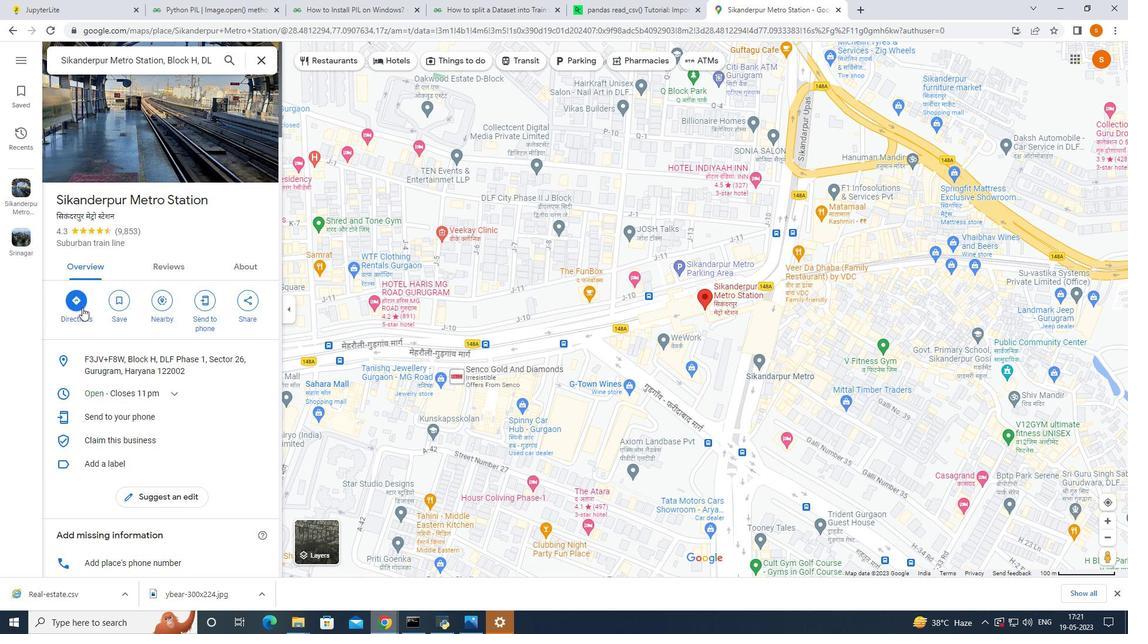 
Action: Mouse pressed left at (83, 303)
Screenshot: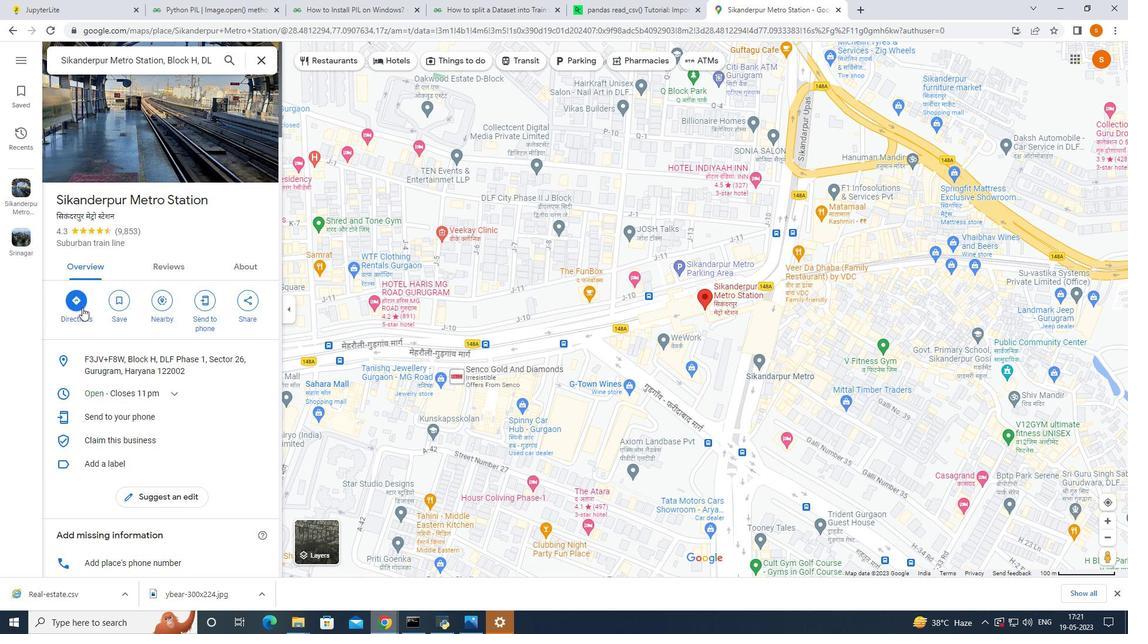 
Action: Mouse moved to (128, 258)
Screenshot: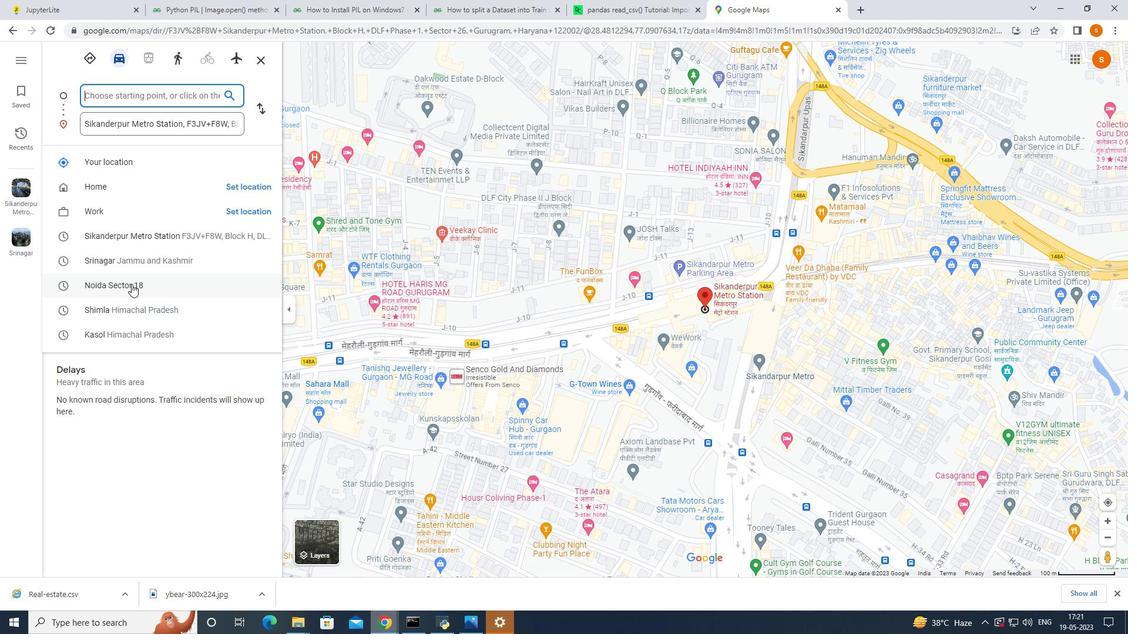 
Action: Mouse pressed left at (128, 258)
Screenshot: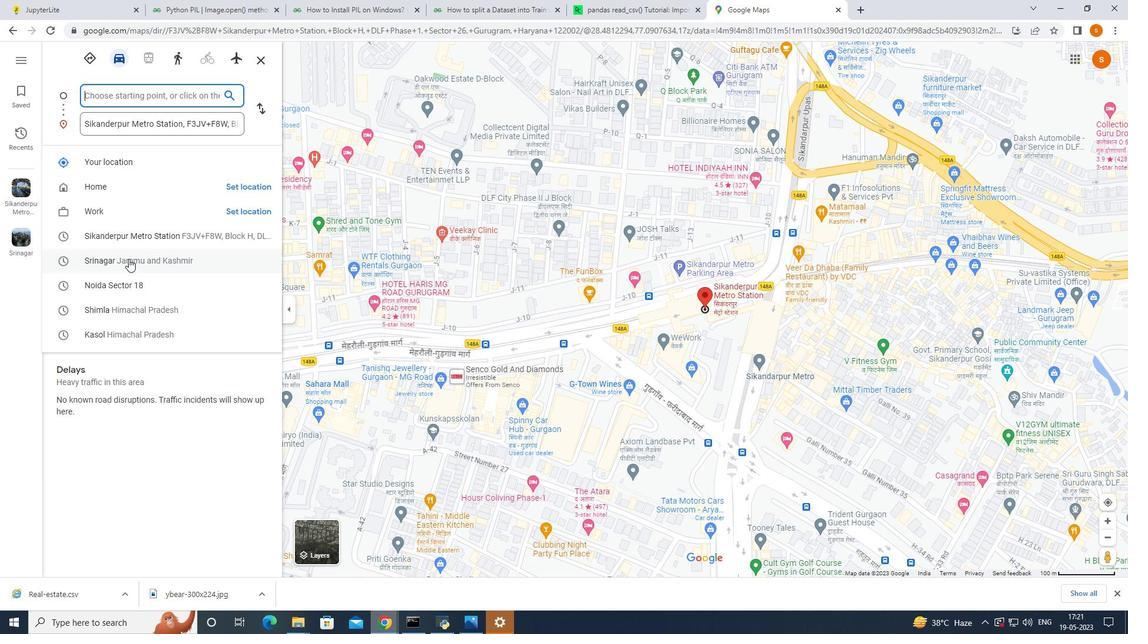 
Action: Mouse moved to (250, 199)
Screenshot: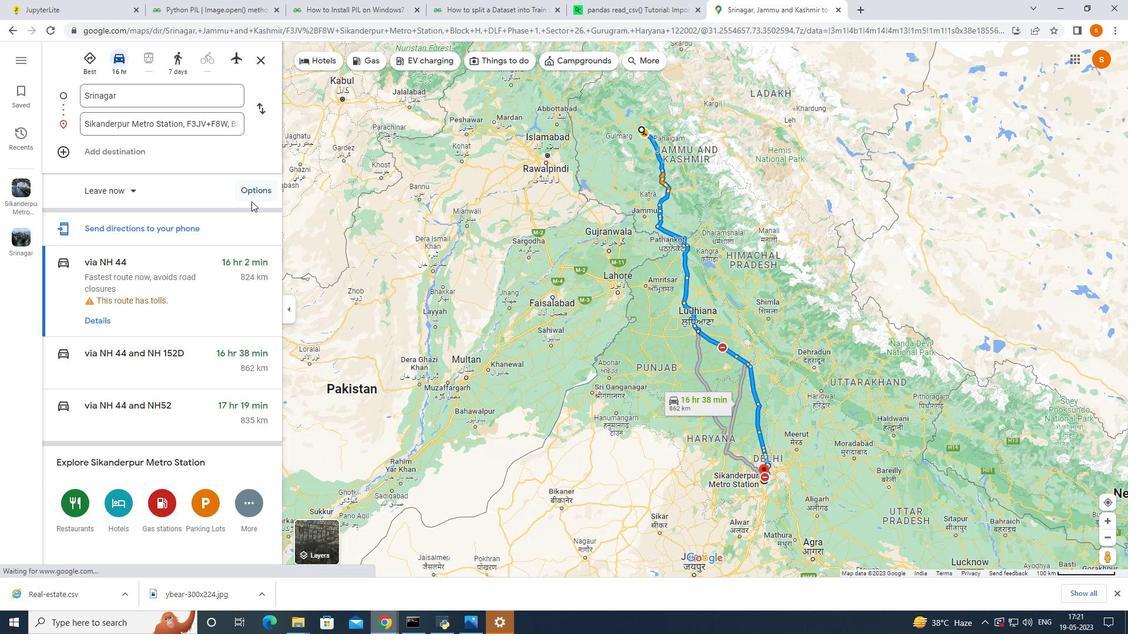 
Action: Mouse pressed left at (250, 199)
Screenshot: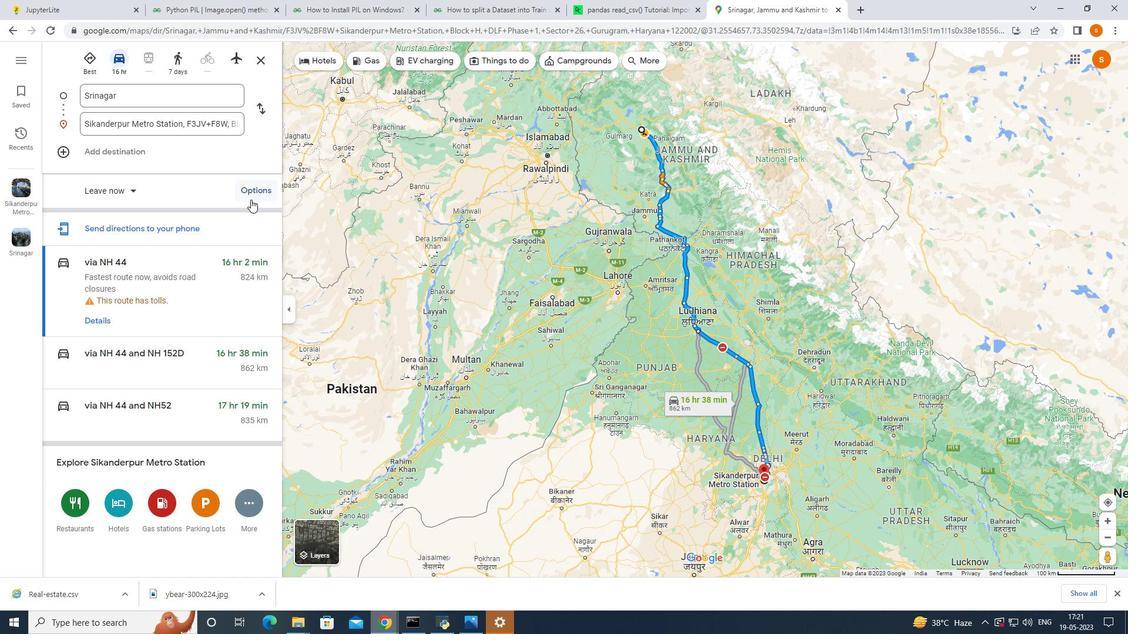 
Action: Mouse moved to (136, 336)
Screenshot: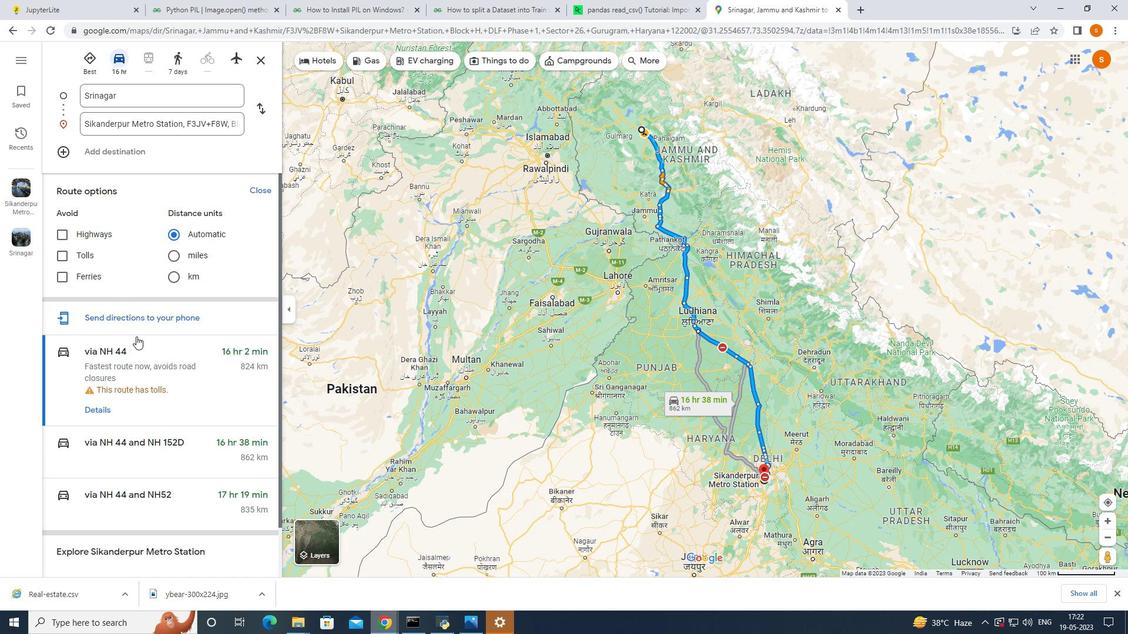 
Action: Mouse scrolled (136, 336) with delta (0, 0)
Screenshot: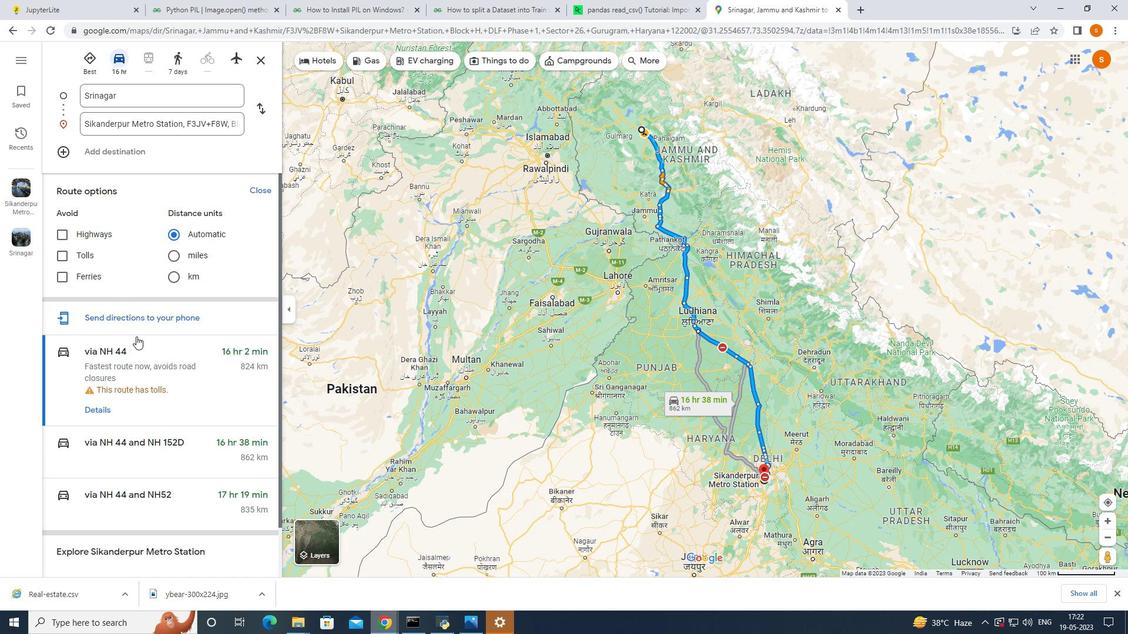 
Action: Mouse moved to (138, 339)
Screenshot: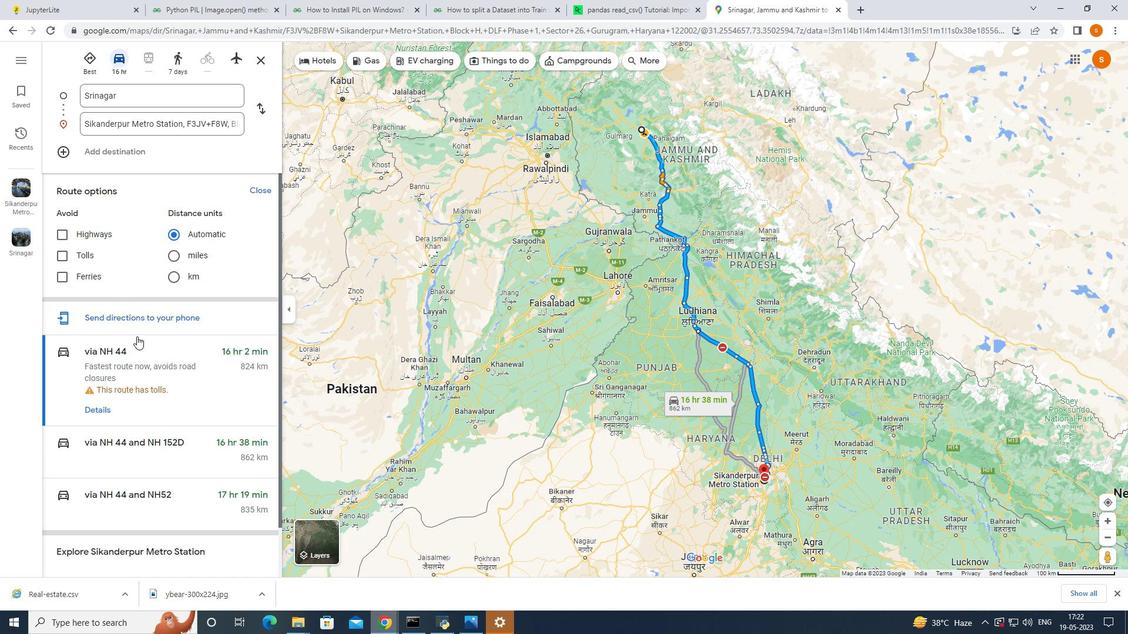 
Action: Mouse scrolled (138, 338) with delta (0, 0)
Screenshot: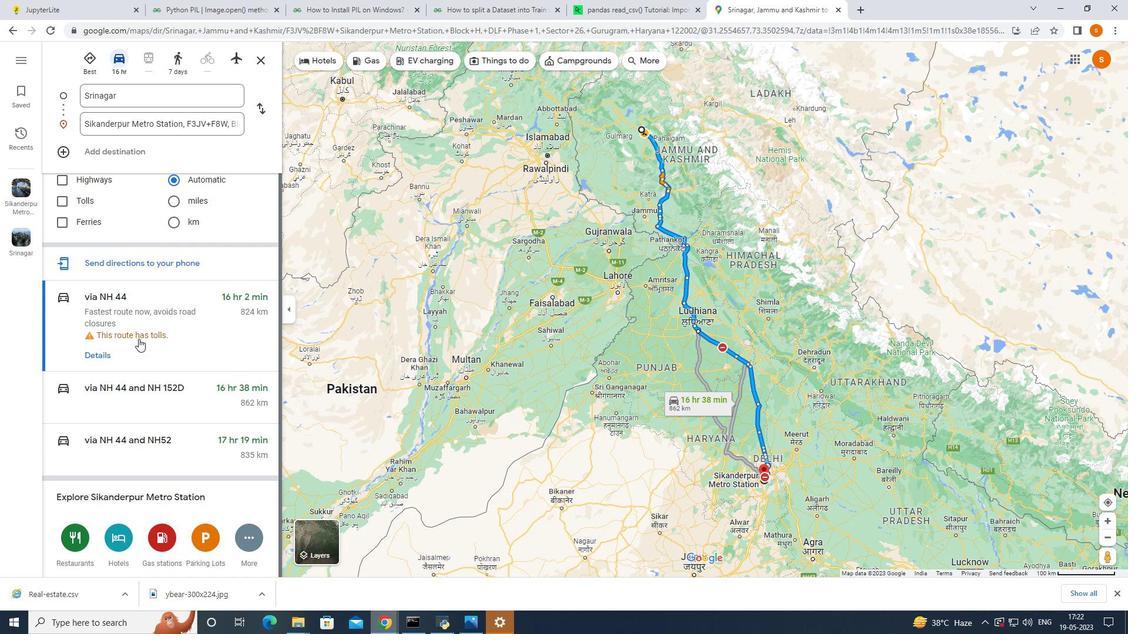 
Action: Mouse moved to (138, 339)
Screenshot: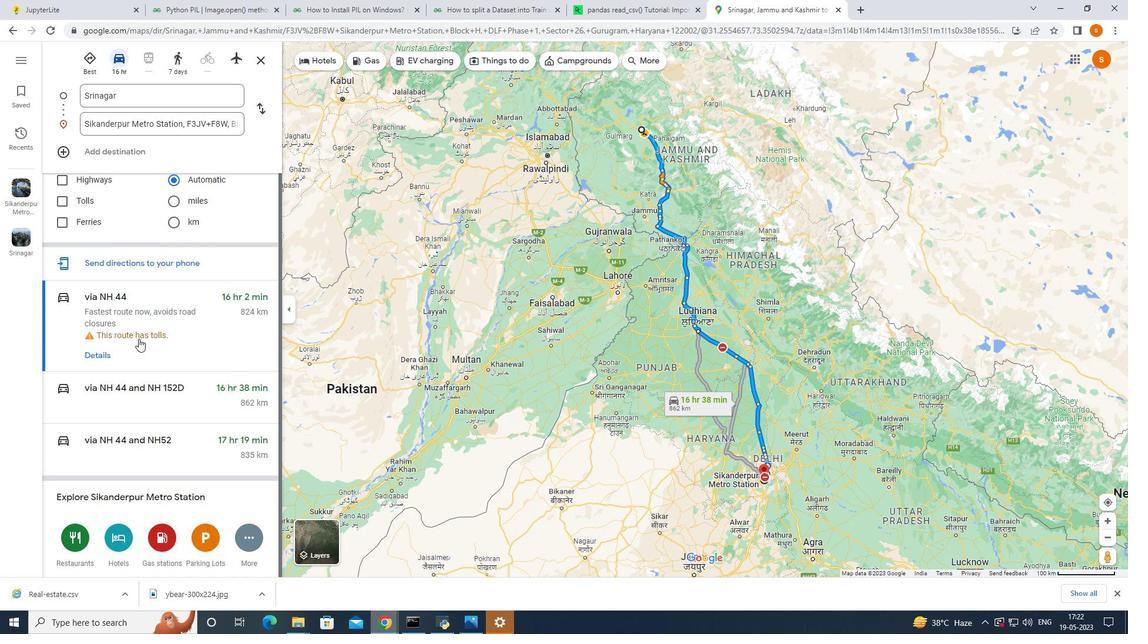 
Action: Mouse scrolled (138, 338) with delta (0, 0)
Screenshot: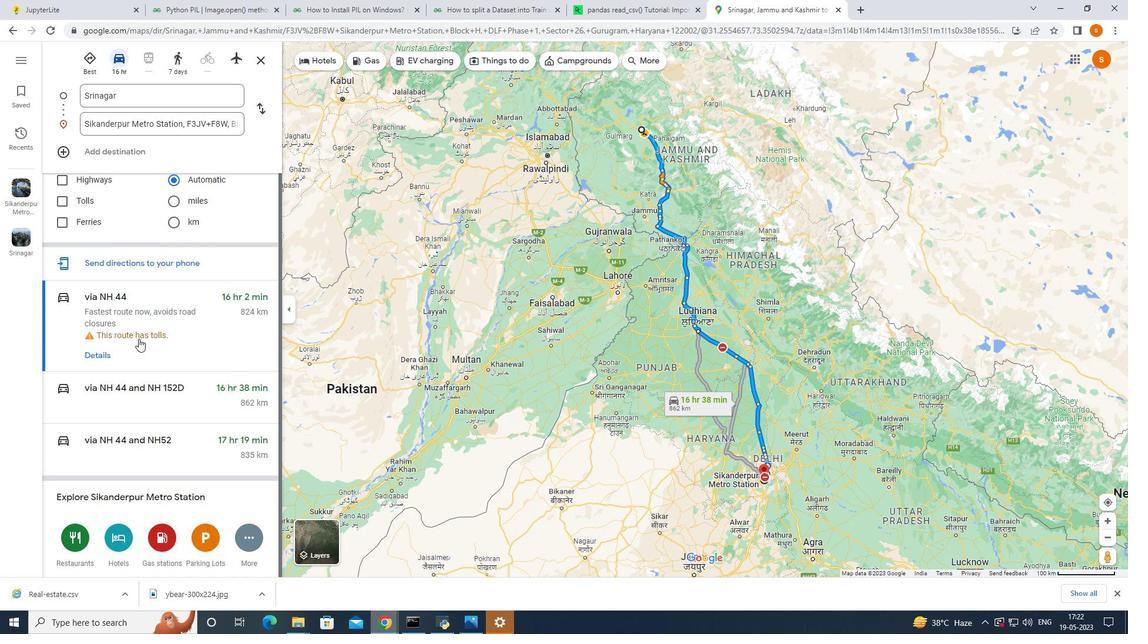 
Action: Mouse moved to (135, 266)
Screenshot: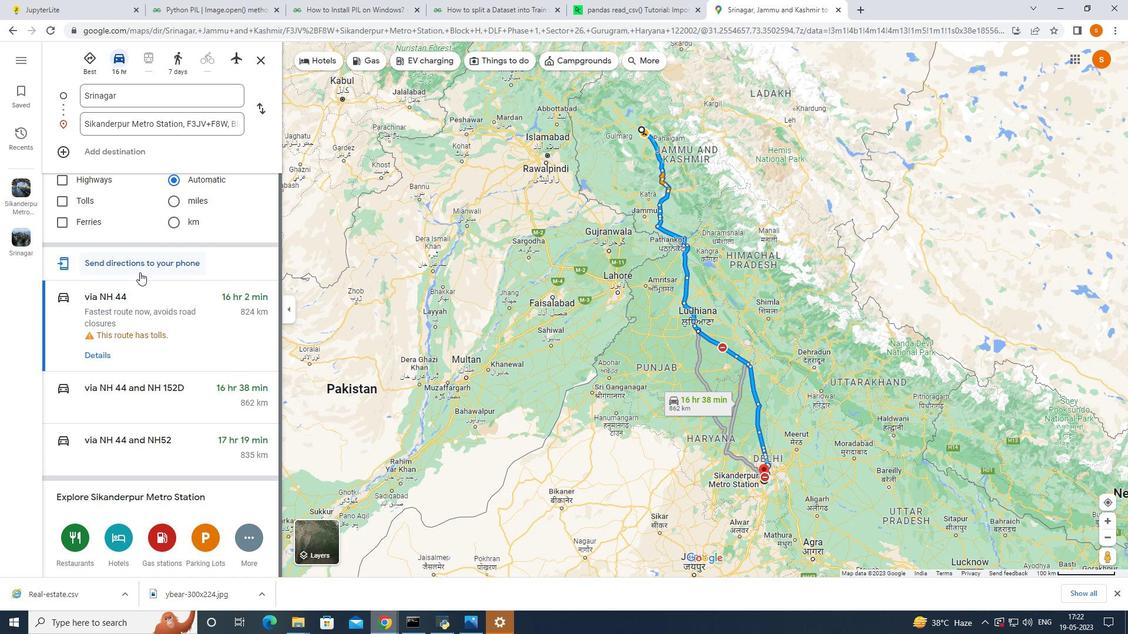 
Action: Mouse pressed left at (135, 266)
Screenshot: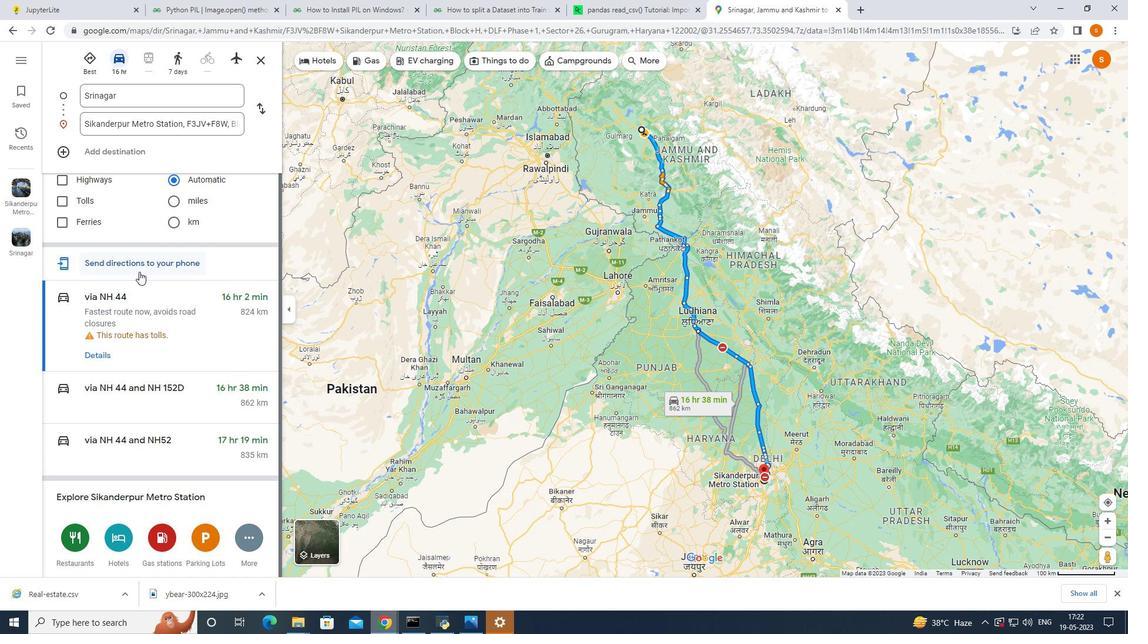 
Action: Mouse moved to (660, 269)
Screenshot: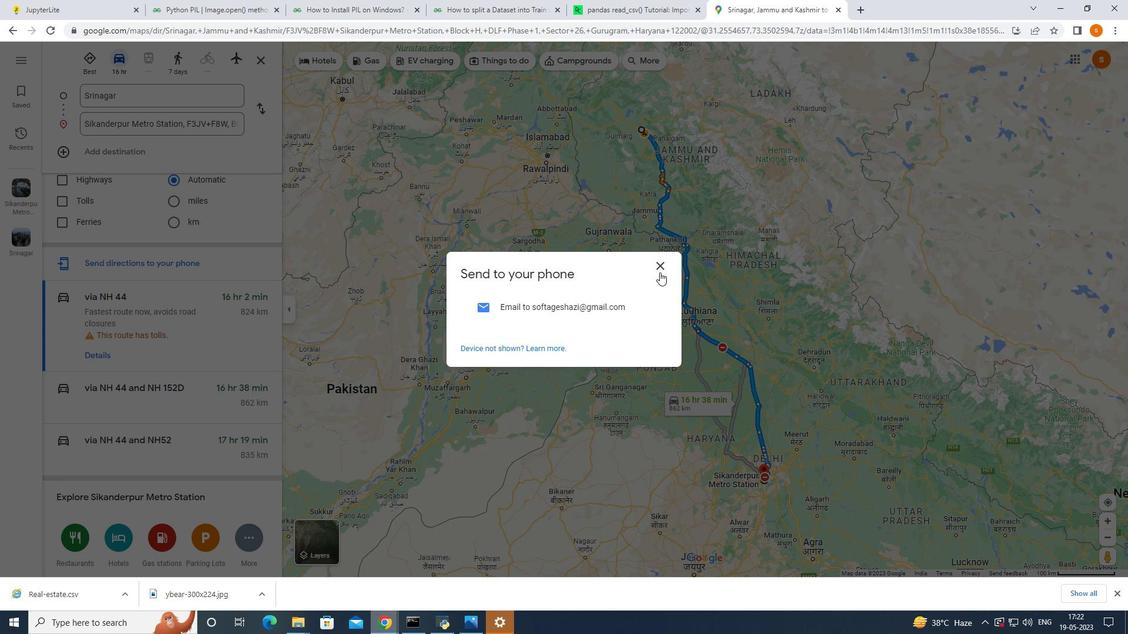 
Action: Mouse pressed left at (660, 269)
Screenshot: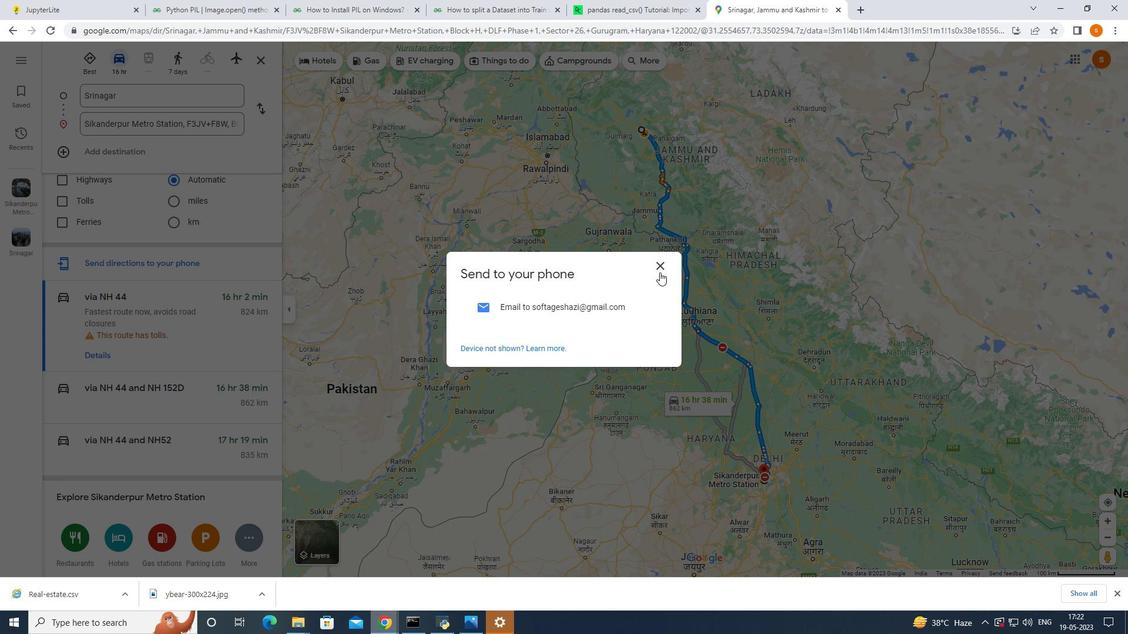 
Action: Mouse moved to (161, 327)
Screenshot: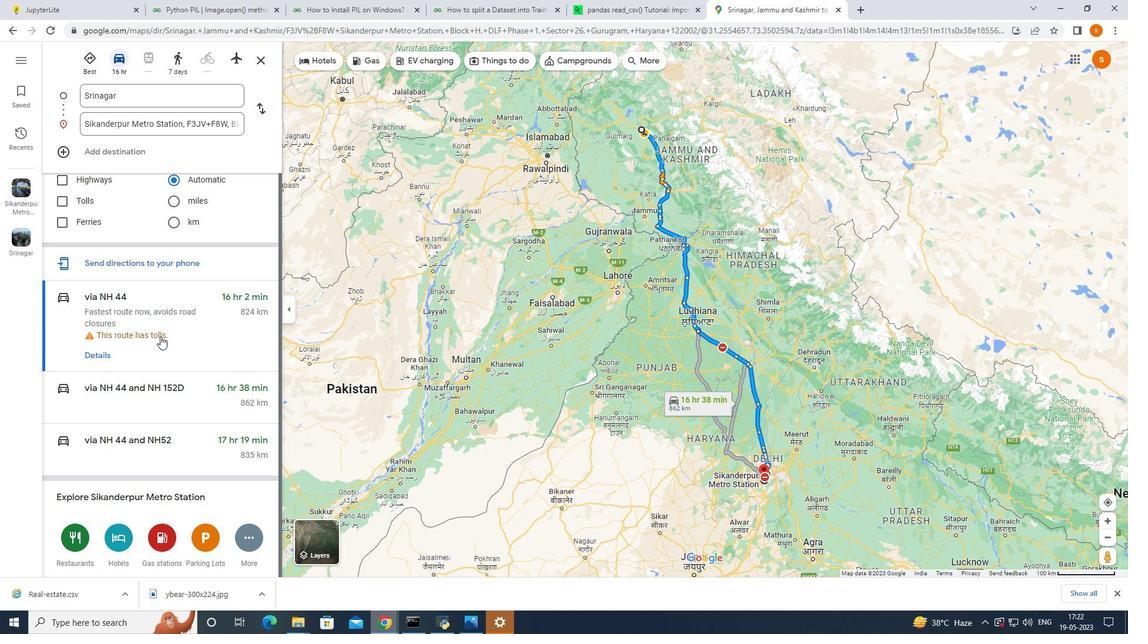 
Action: Mouse scrolled (161, 328) with delta (0, 0)
Screenshot: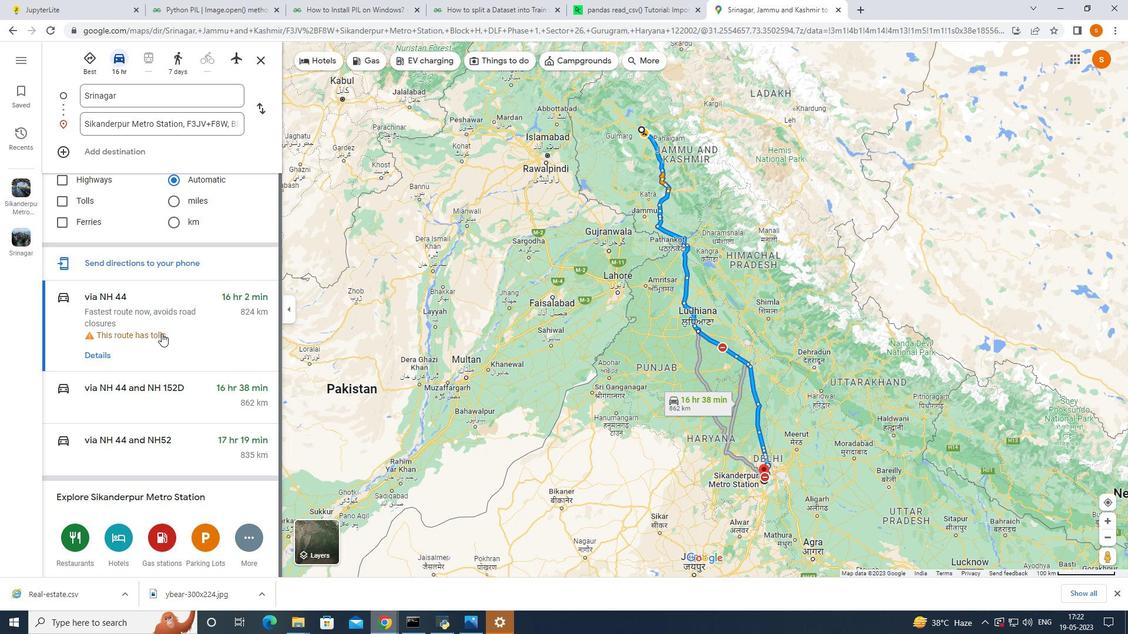
Action: Mouse moved to (161, 327)
Screenshot: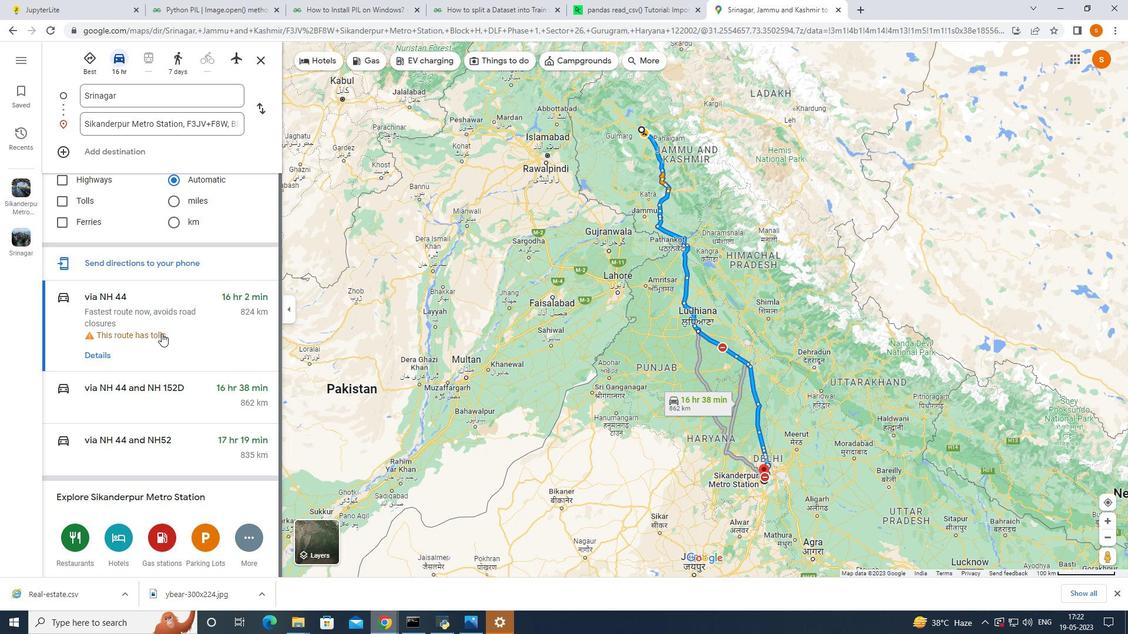
Action: Mouse scrolled (161, 328) with delta (0, 0)
Screenshot: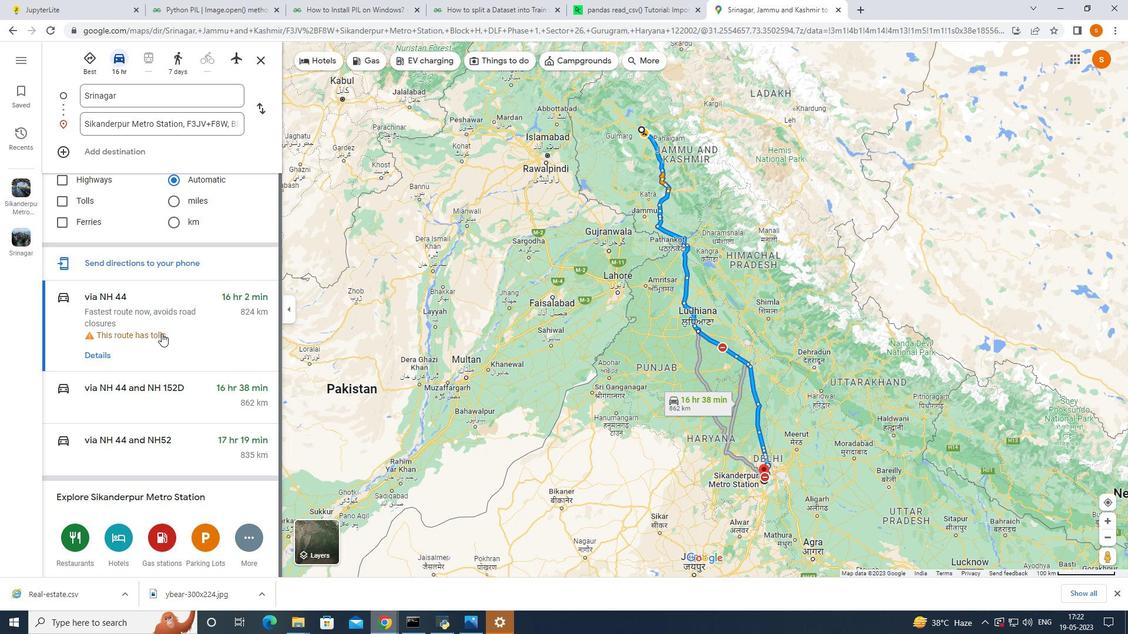 
Action: Mouse moved to (161, 326)
Screenshot: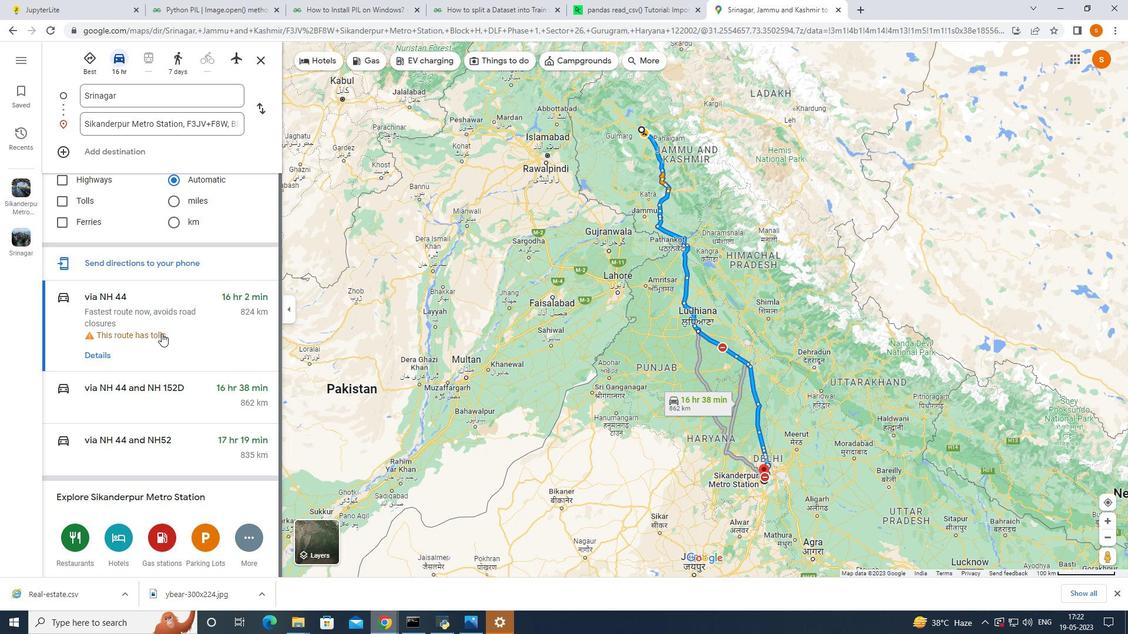 
Action: Mouse scrolled (161, 326) with delta (0, 0)
Screenshot: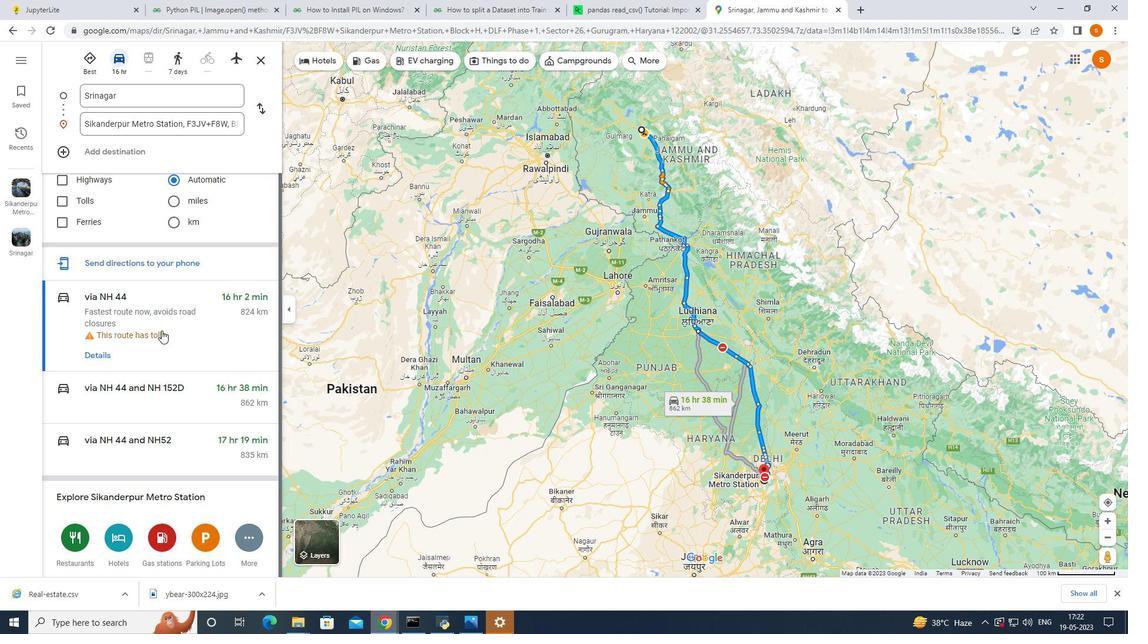 
Action: Mouse moved to (22, 65)
Screenshot: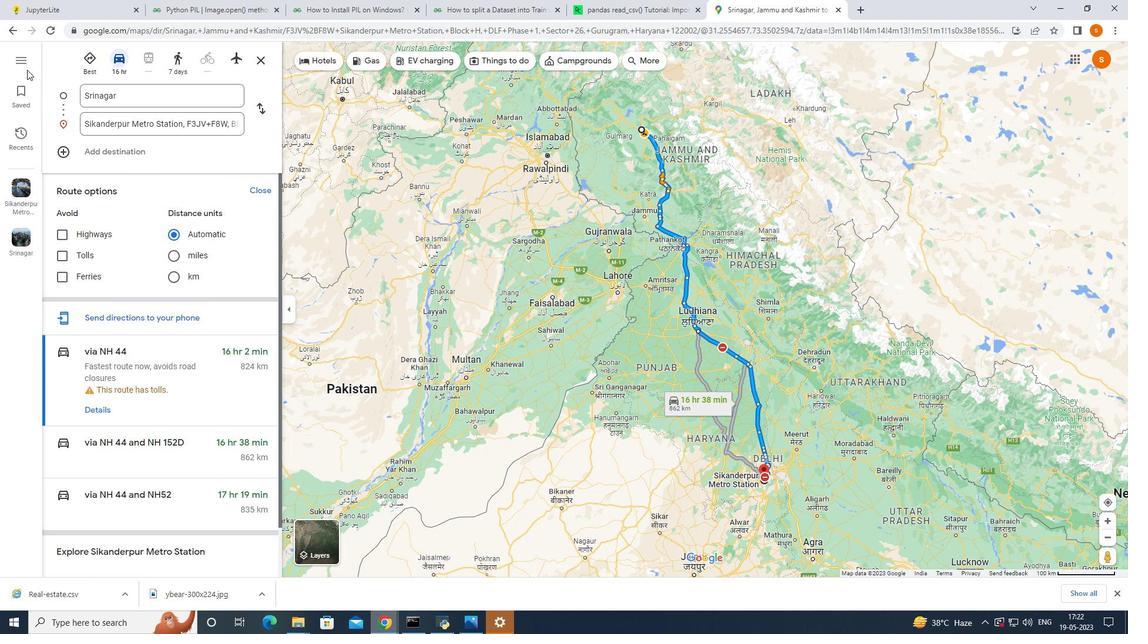 
Action: Mouse pressed left at (22, 65)
Screenshot: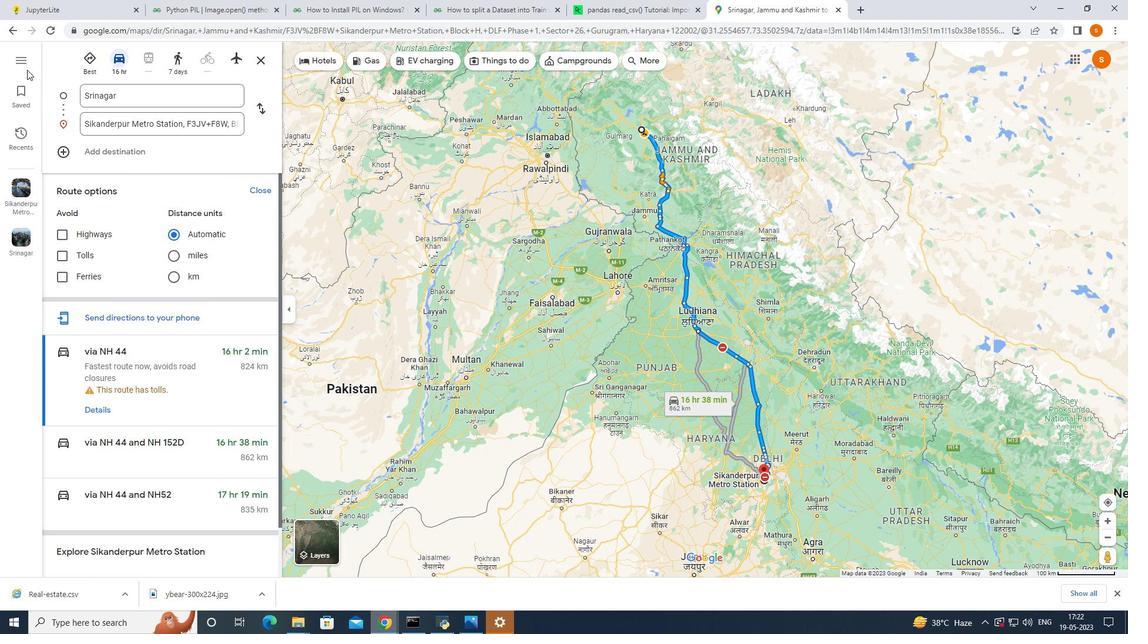 
Action: Mouse moved to (84, 192)
Screenshot: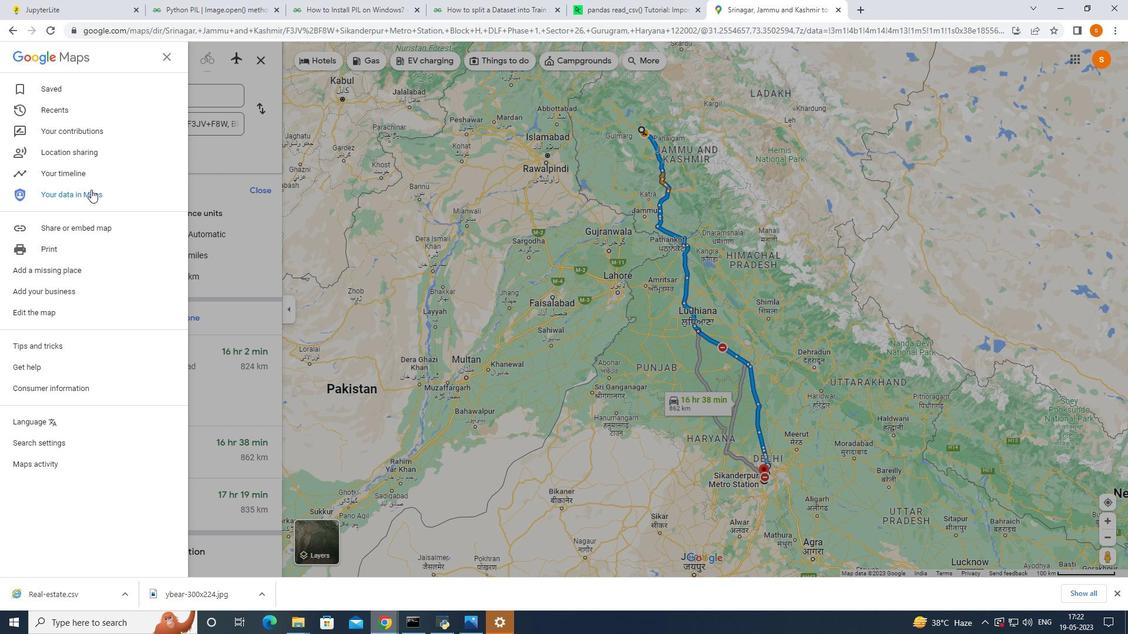 
Action: Mouse pressed left at (84, 192)
Screenshot: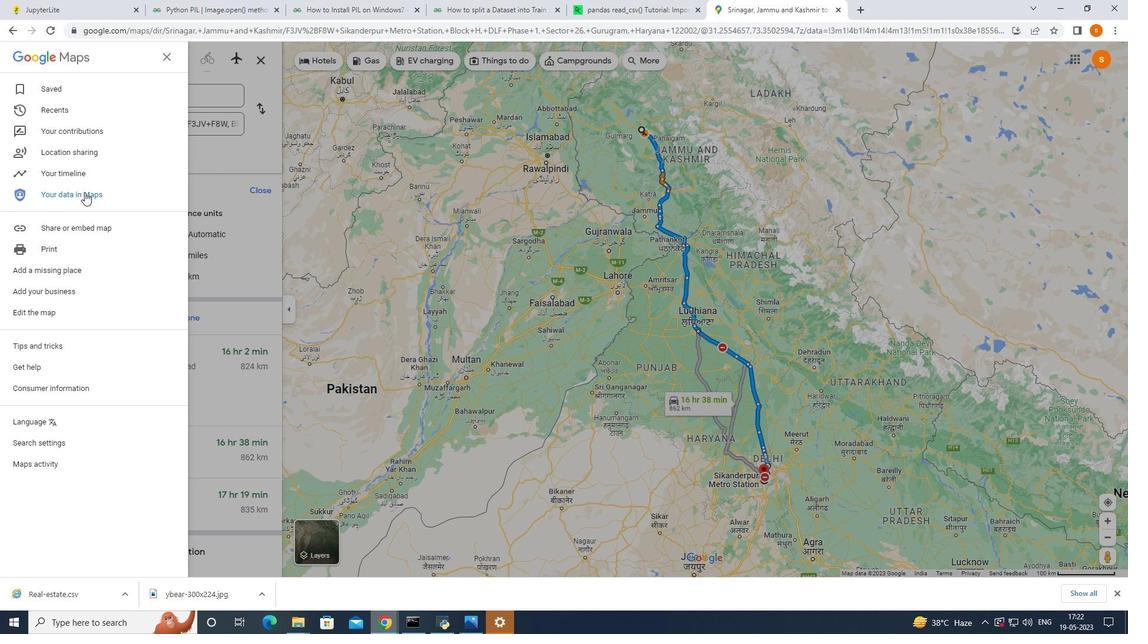 
Action: Mouse moved to (538, 324)
Screenshot: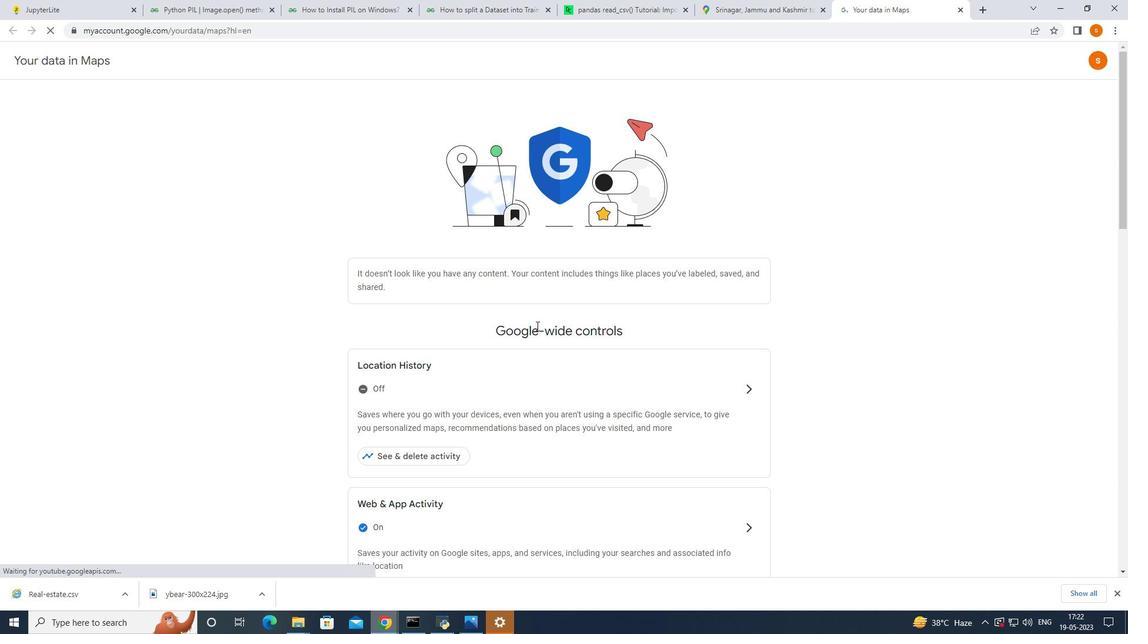 
Action: Mouse scrolled (538, 323) with delta (0, 0)
Screenshot: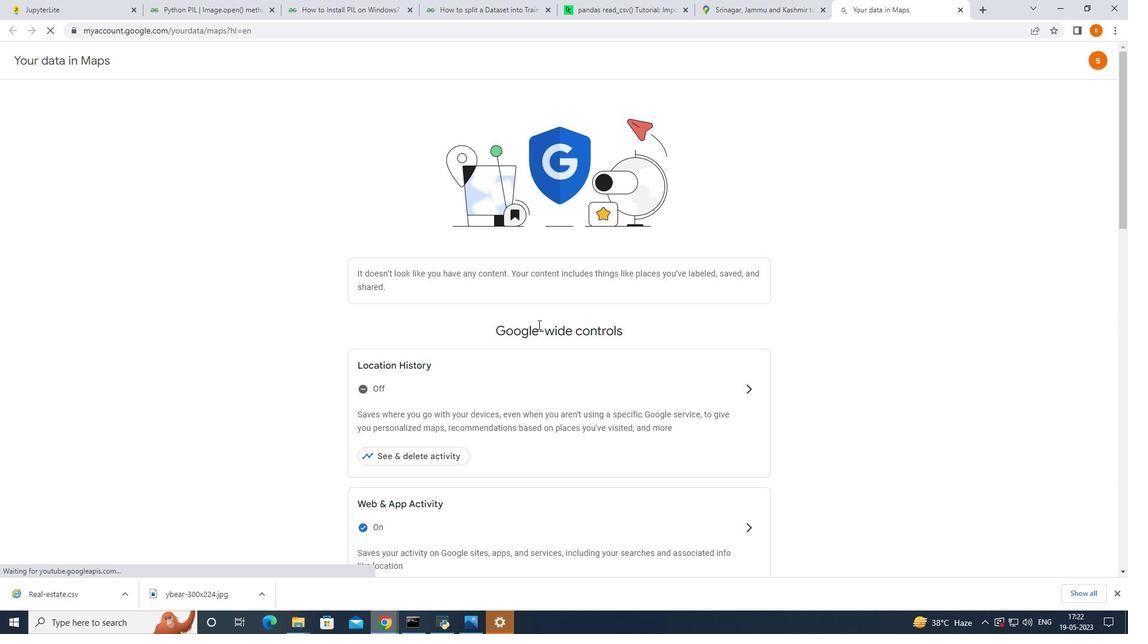 
Action: Mouse moved to (395, 332)
Screenshot: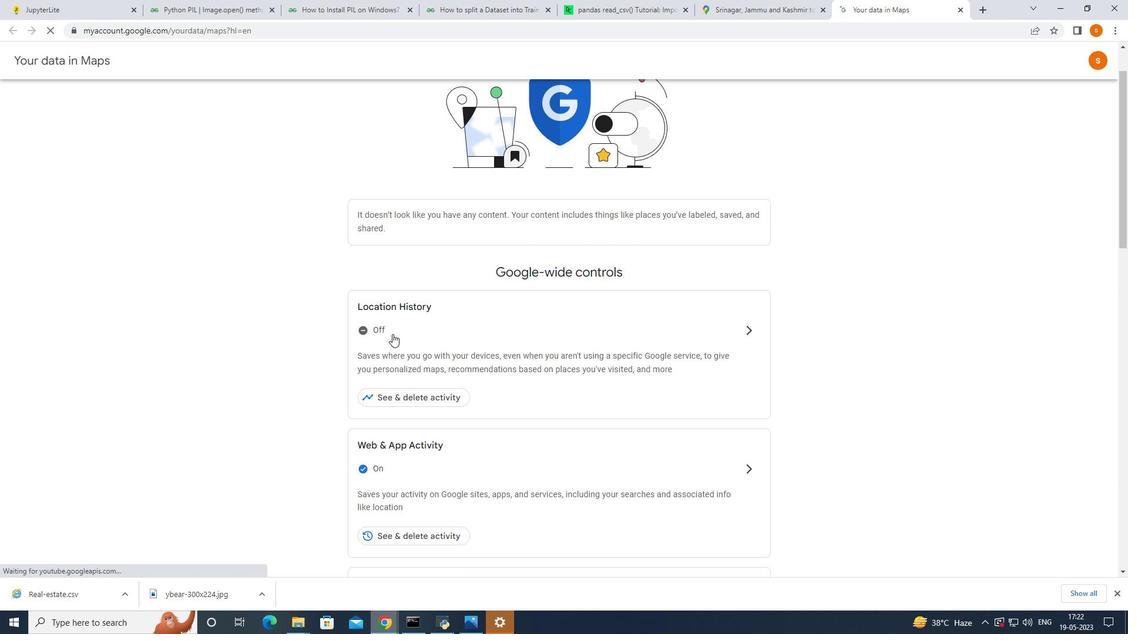 
Action: Mouse pressed left at (395, 332)
Screenshot: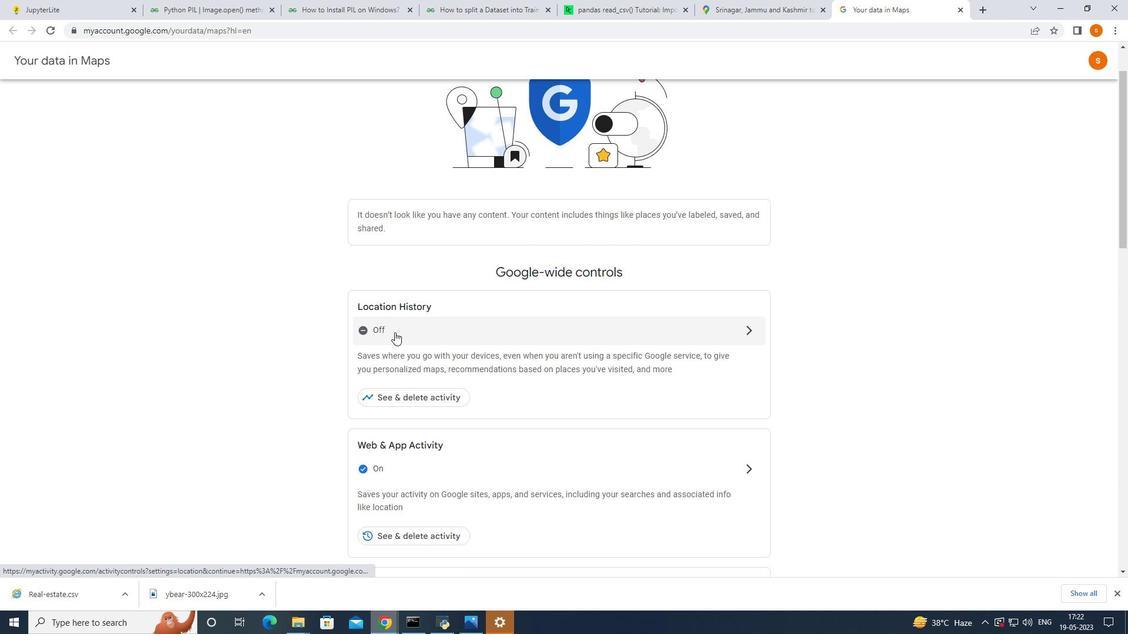 
Action: Mouse moved to (720, 334)
Screenshot: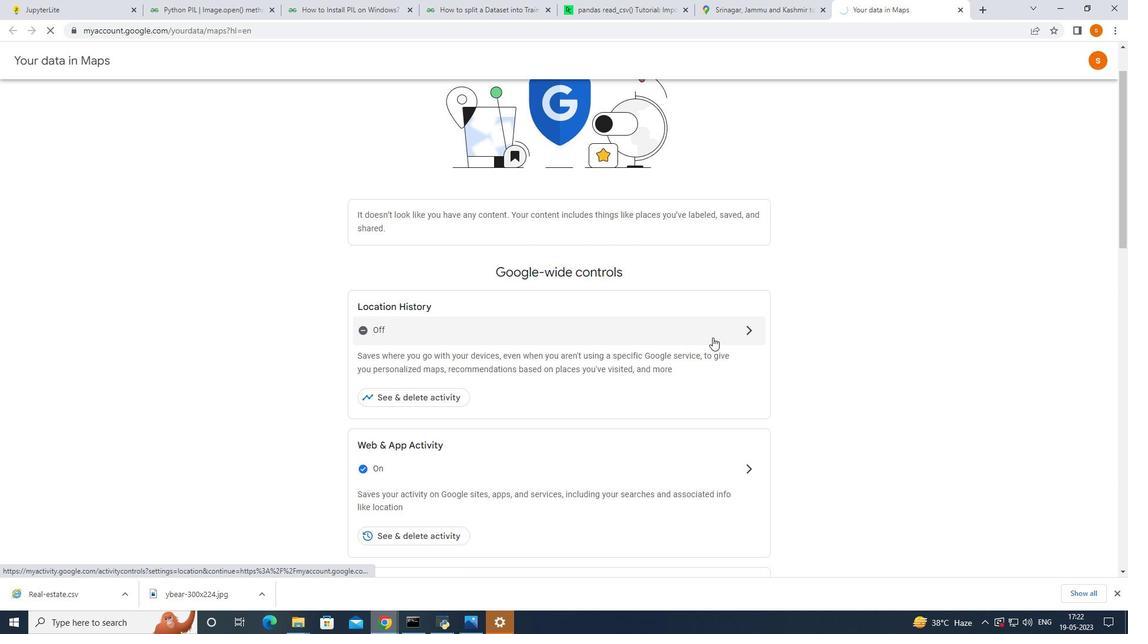 
Action: Mouse pressed left at (720, 334)
Screenshot: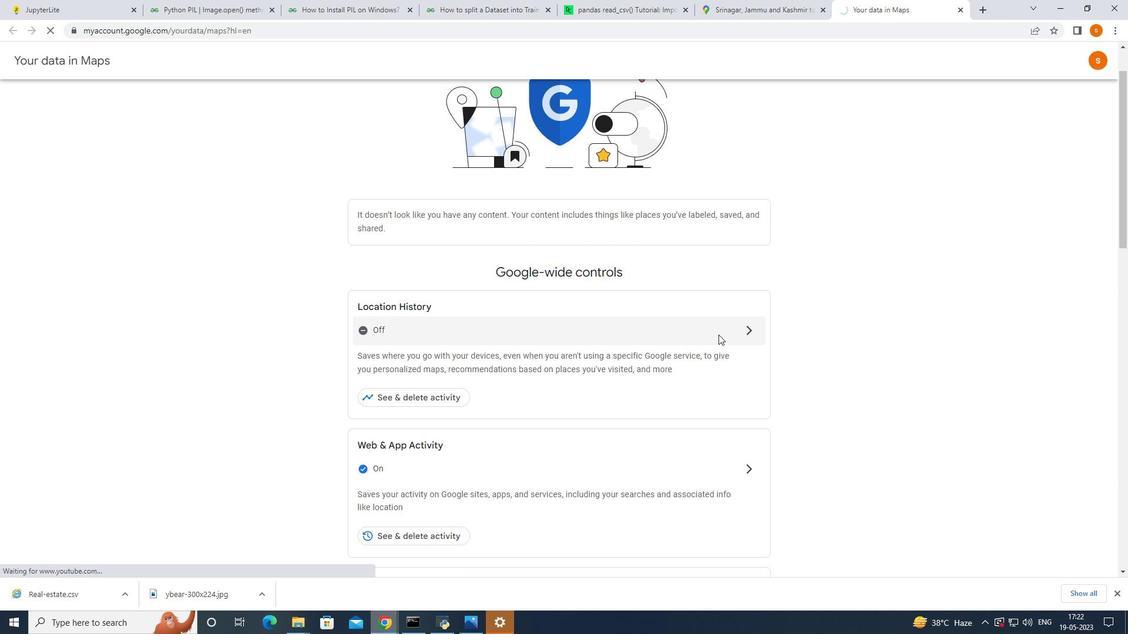 
Action: Mouse moved to (706, 401)
Screenshot: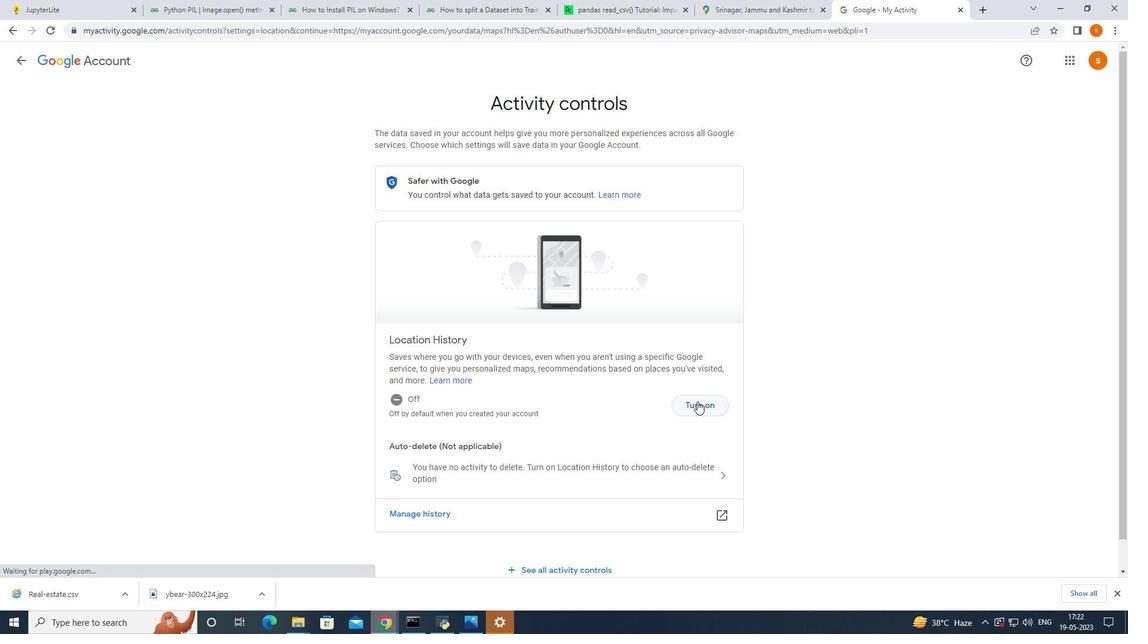 
Action: Mouse pressed left at (706, 401)
Screenshot: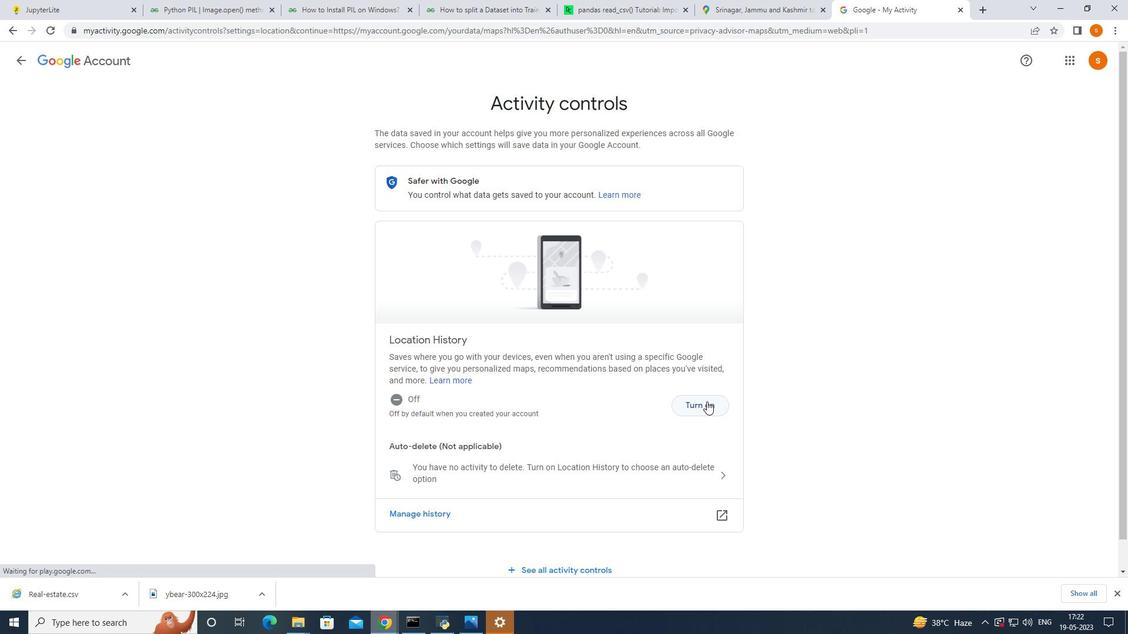 
Action: Mouse moved to (697, 490)
Screenshot: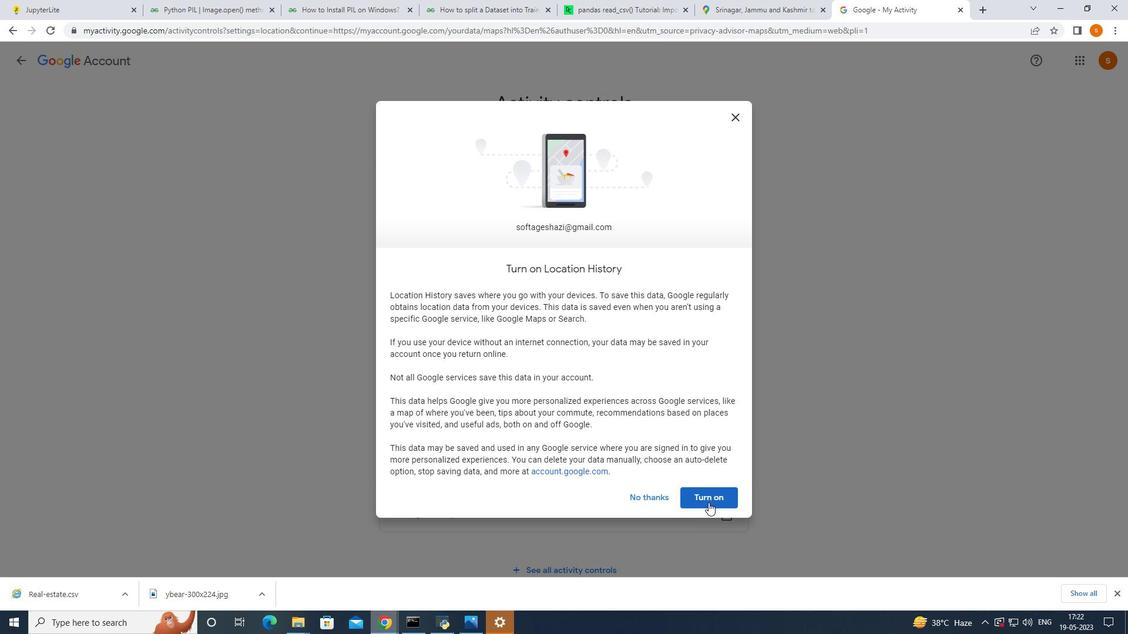
Action: Mouse pressed left at (697, 490)
Screenshot: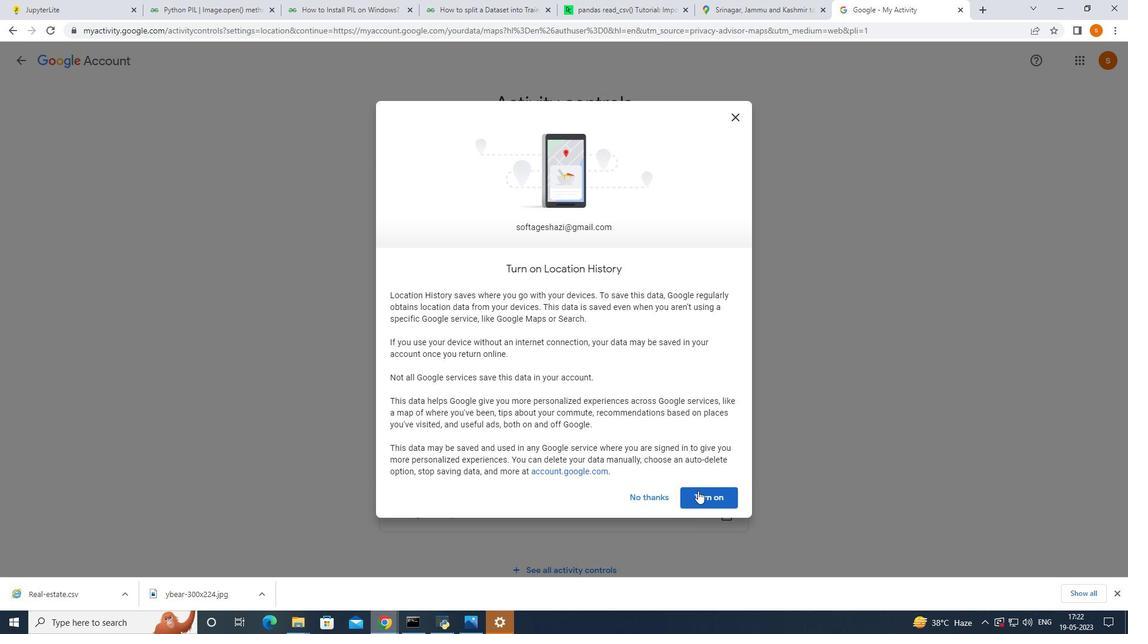
Action: Mouse moved to (633, 422)
Screenshot: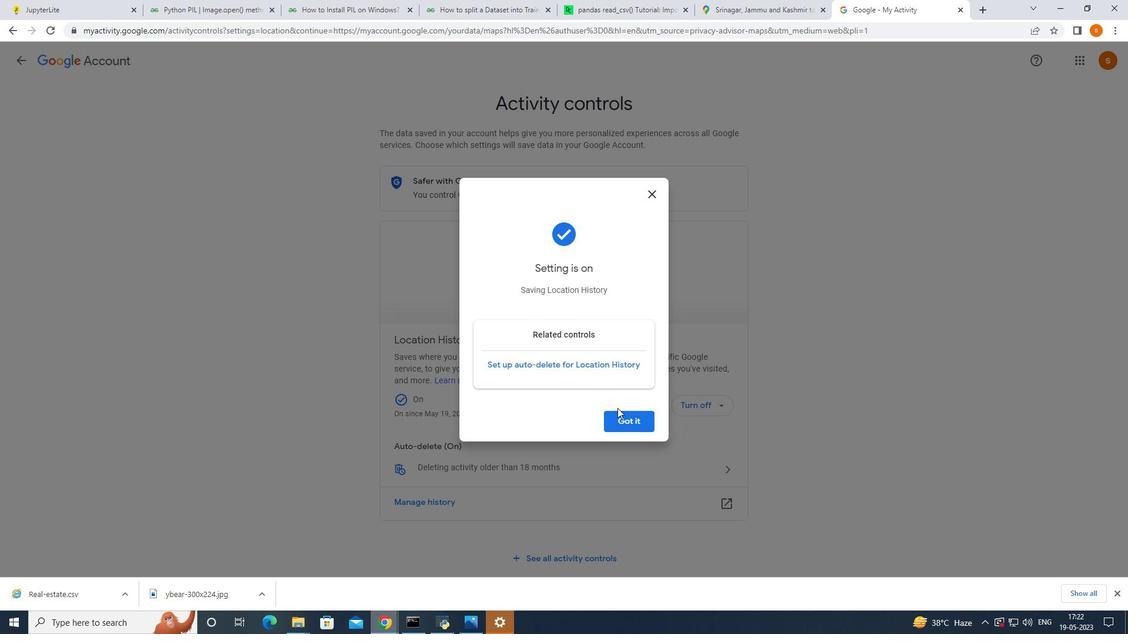 
Action: Mouse pressed left at (633, 422)
Screenshot: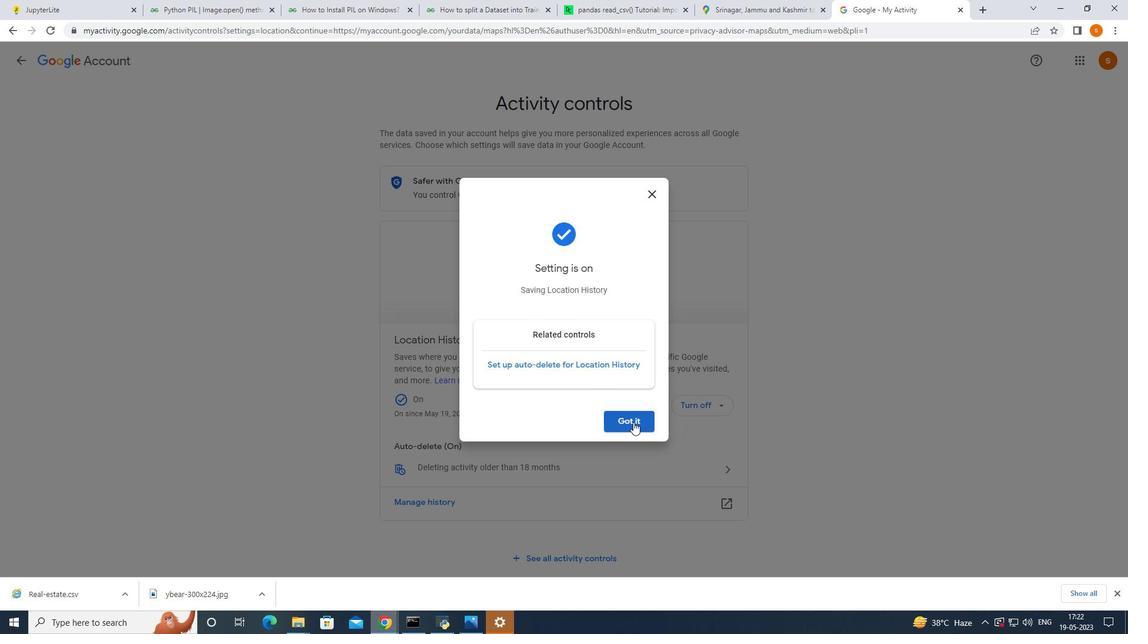 
Action: Mouse moved to (738, 0)
Screenshot: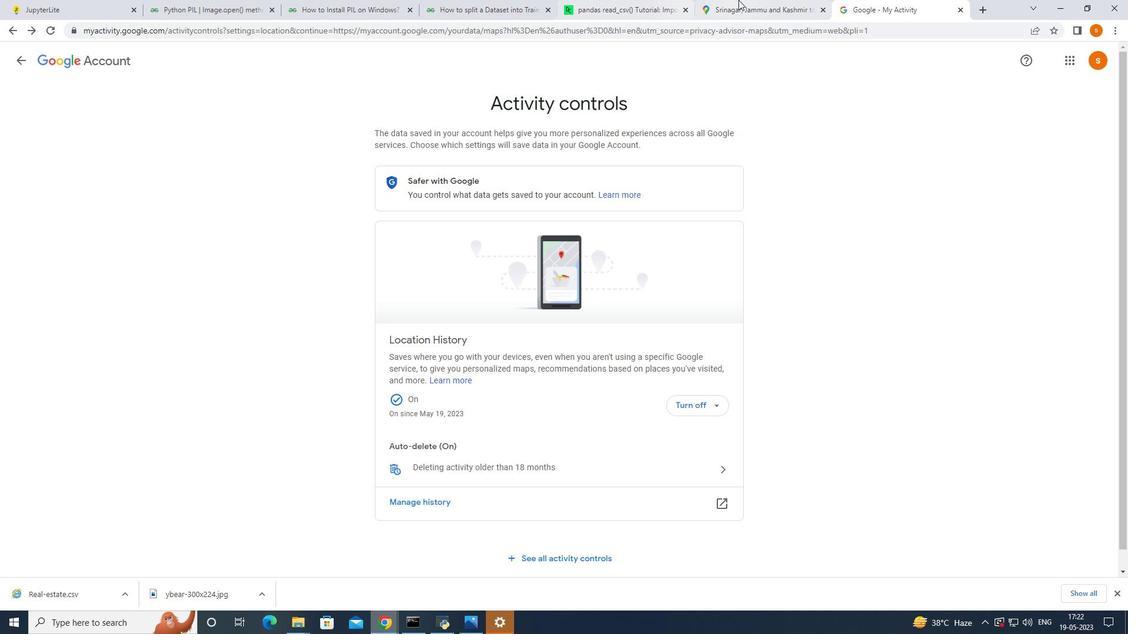 
Action: Mouse pressed left at (738, 0)
Screenshot: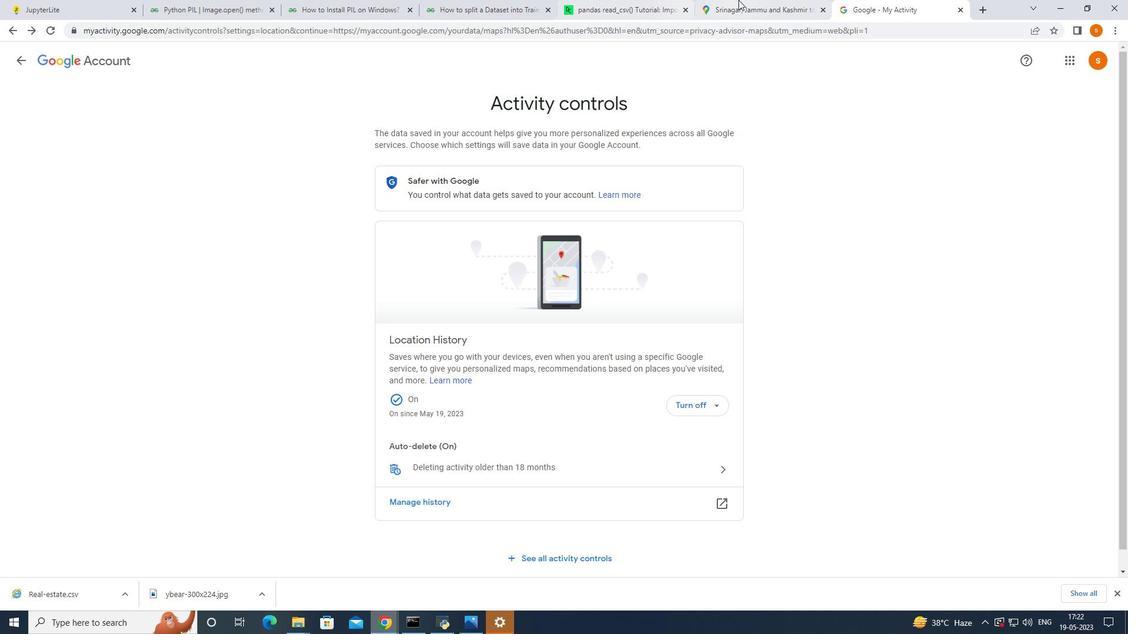 
Action: Mouse moved to (559, 328)
Screenshot: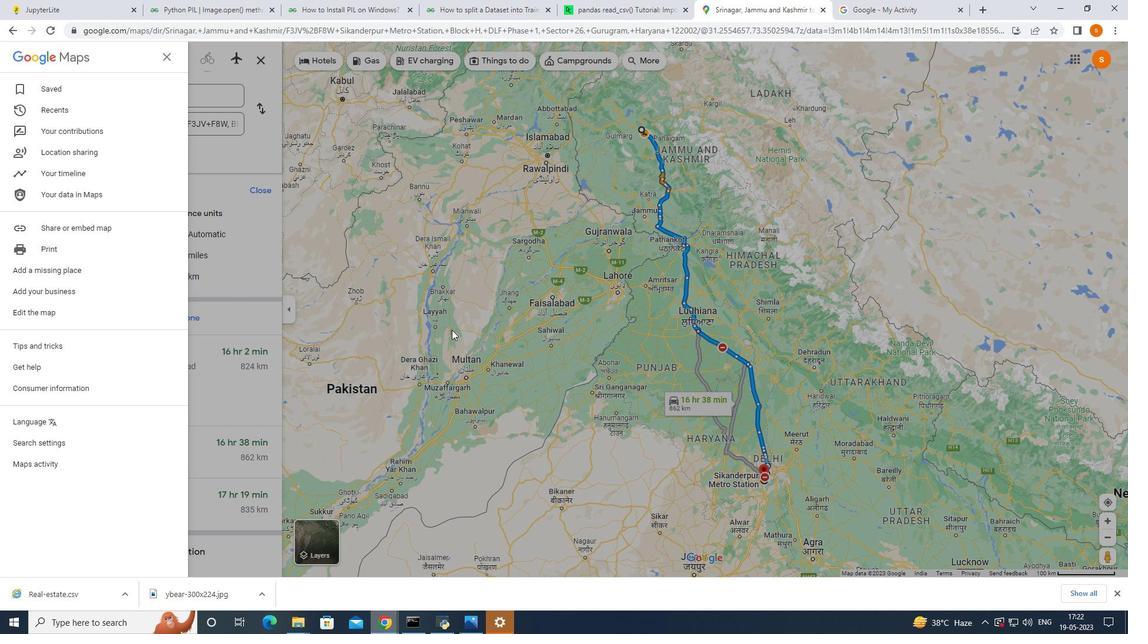 
Action: Mouse pressed left at (559, 328)
Screenshot: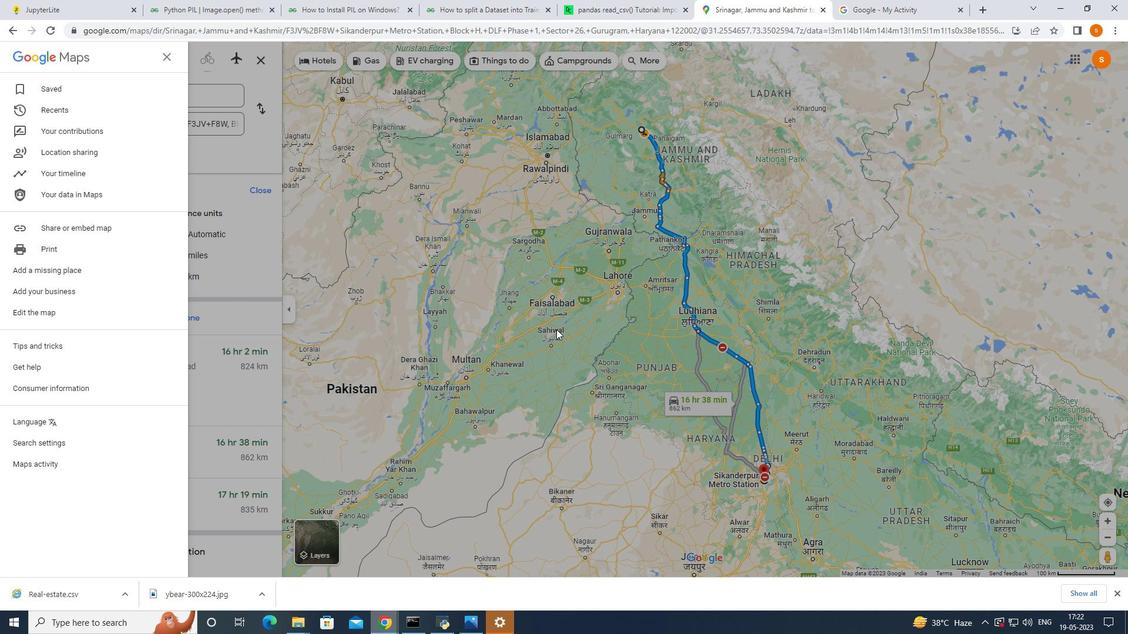 
Action: Mouse moved to (1104, 499)
Screenshot: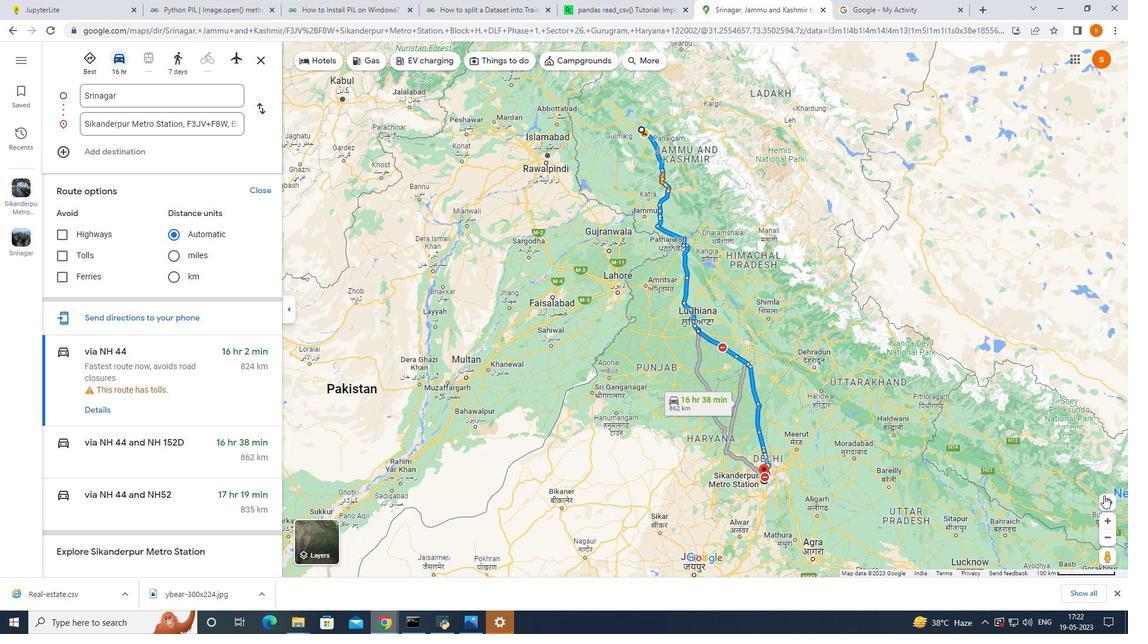 
Action: Mouse pressed left at (1104, 499)
Screenshot: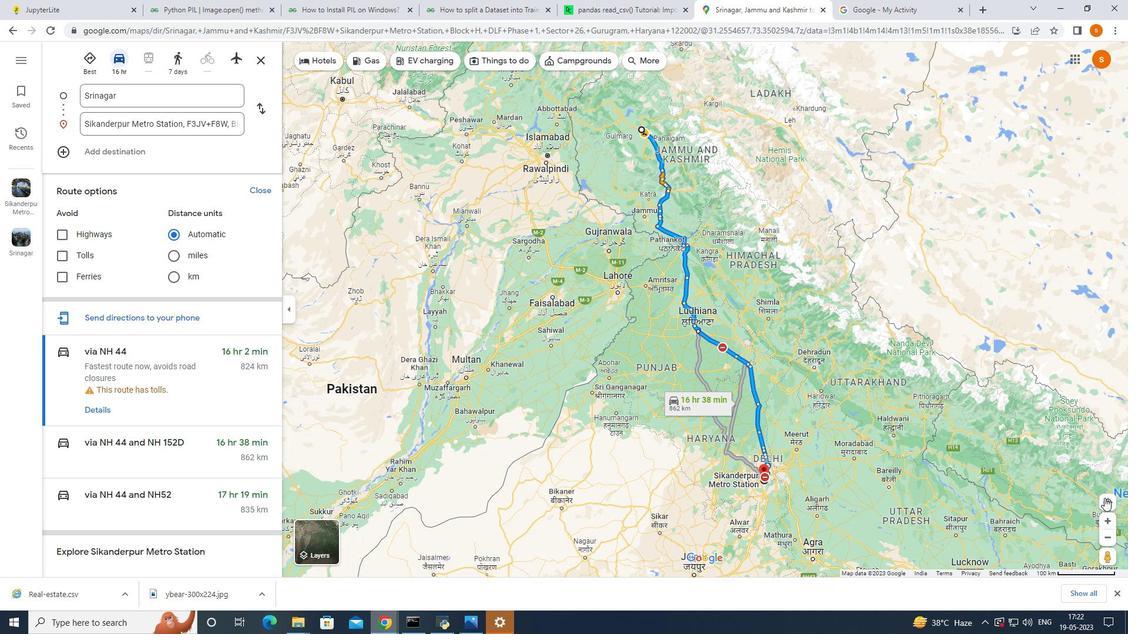 
Action: Mouse moved to (1106, 506)
Screenshot: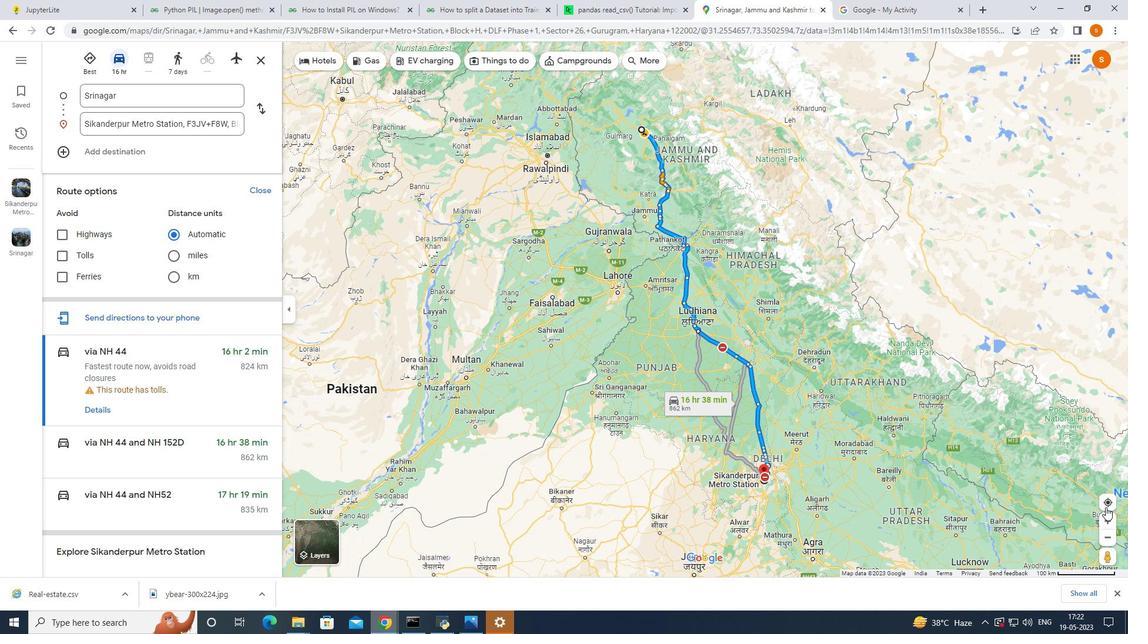 
Action: Mouse pressed left at (1106, 506)
Screenshot: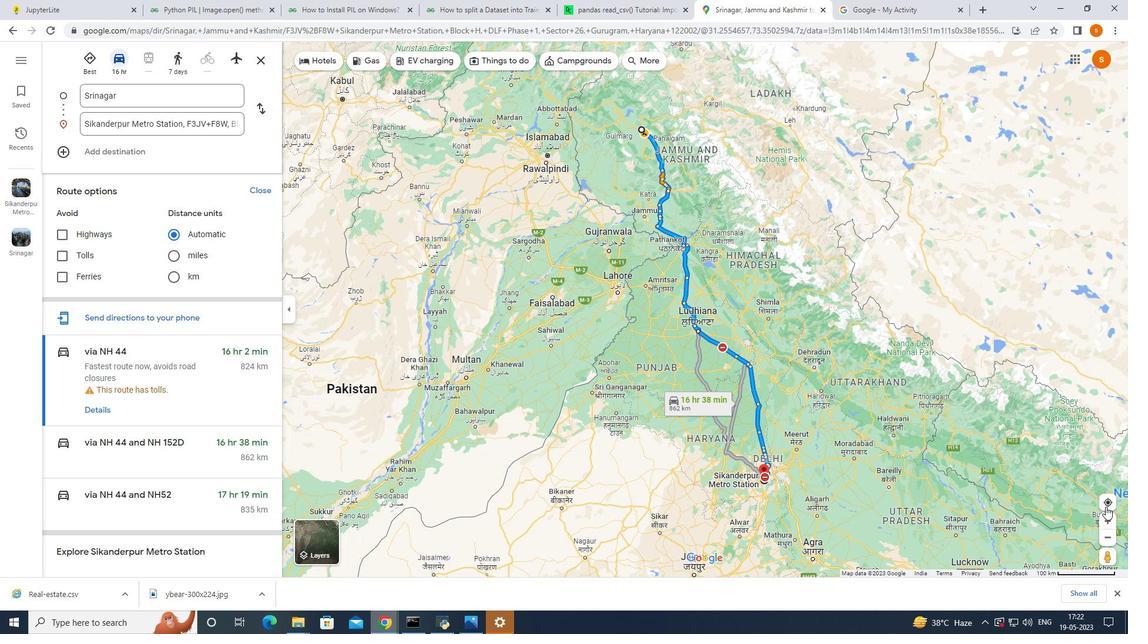 
Action: Mouse moved to (118, 395)
Screenshot: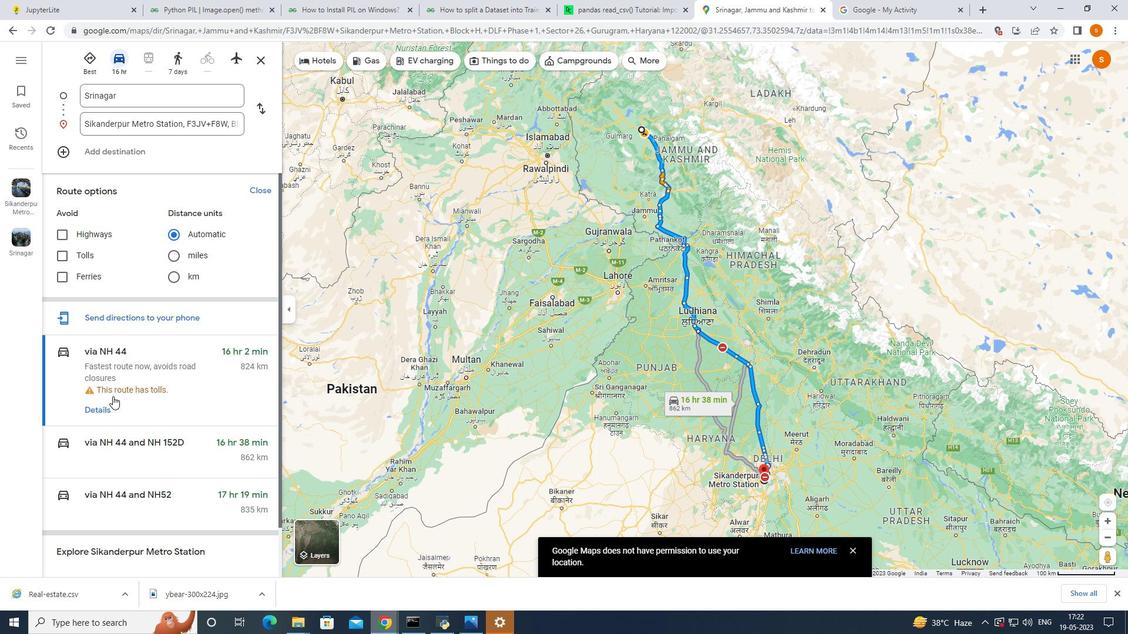 
Action: Mouse scrolled (118, 394) with delta (0, 0)
Screenshot: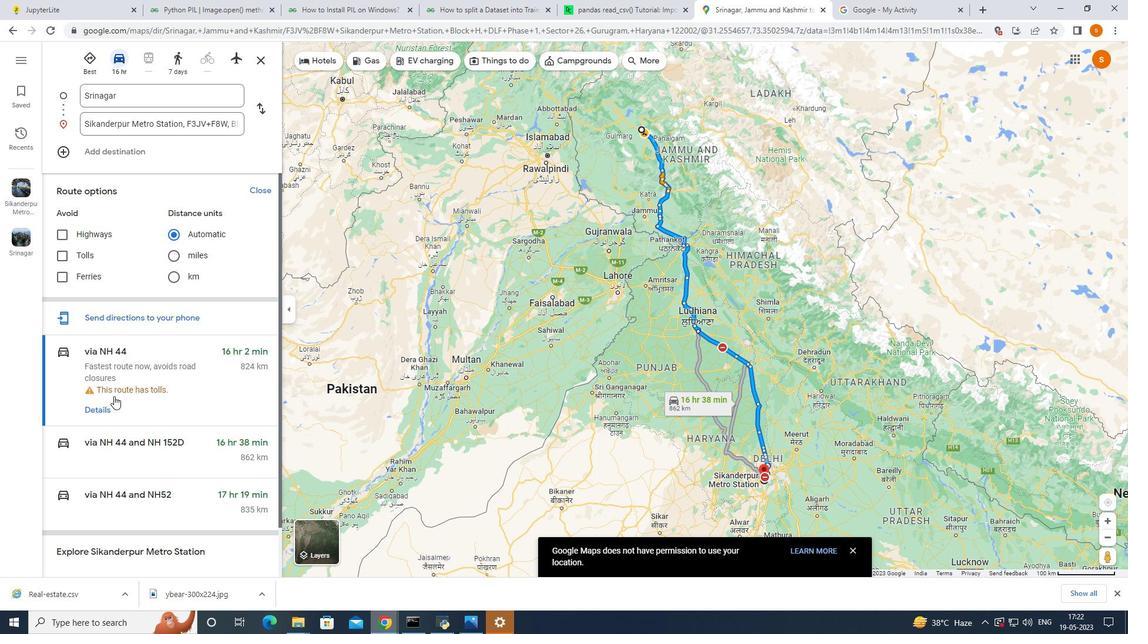 
Action: Mouse scrolled (118, 394) with delta (0, 0)
Screenshot: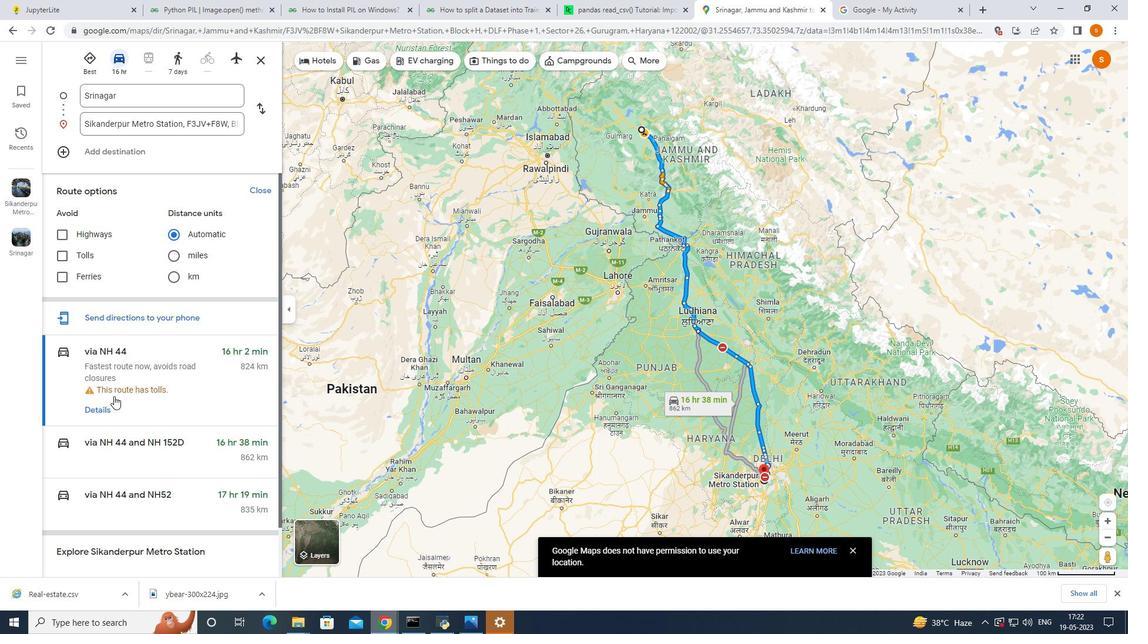 
Action: Mouse moved to (141, 374)
Screenshot: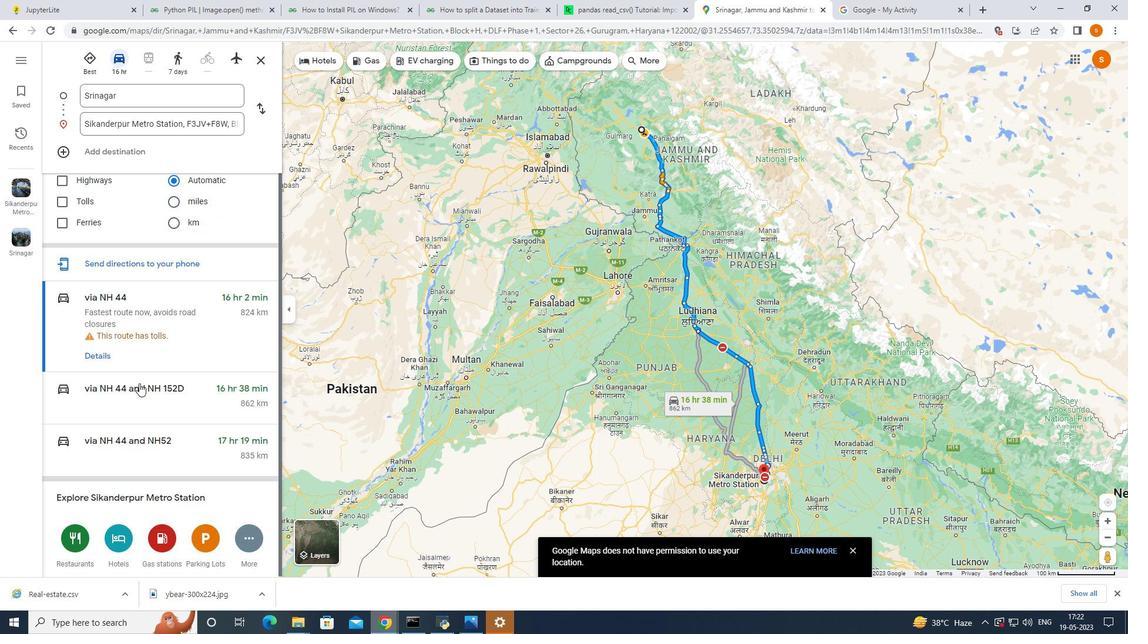 
Action: Mouse scrolled (141, 374) with delta (0, 0)
Screenshot: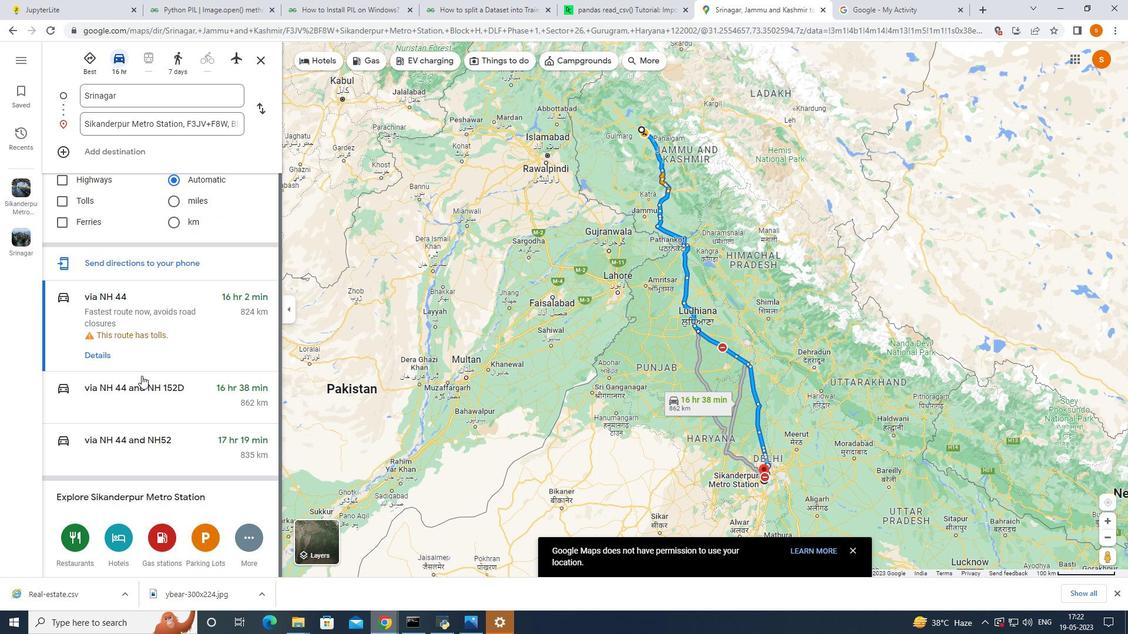 
Action: Mouse scrolled (141, 374) with delta (0, 0)
Screenshot: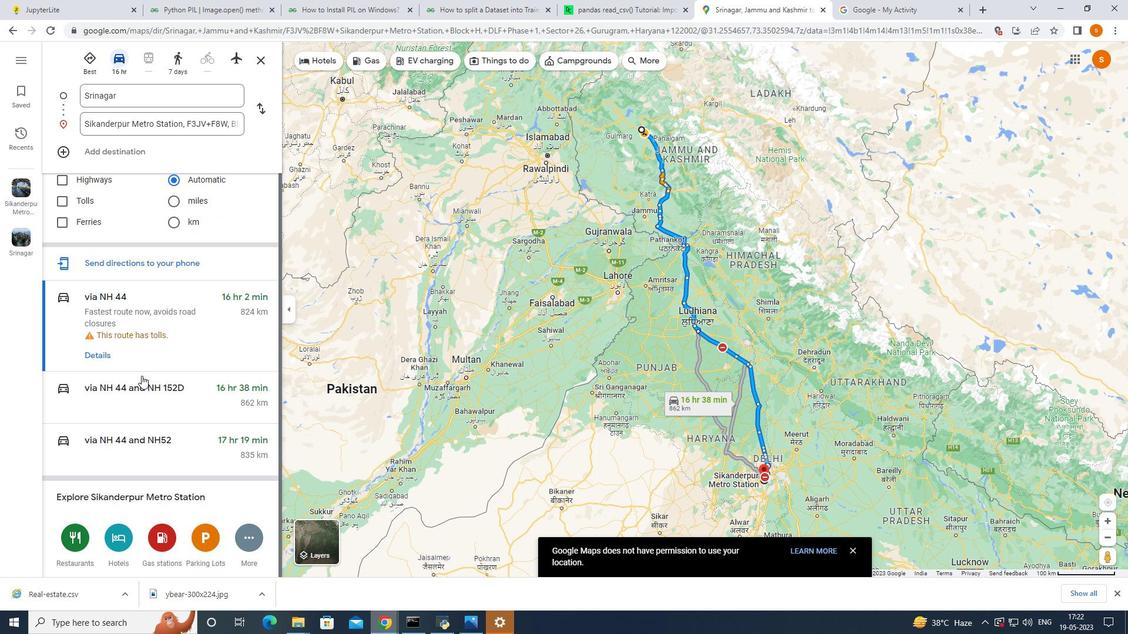 
Action: Mouse scrolled (141, 374) with delta (0, 0)
Screenshot: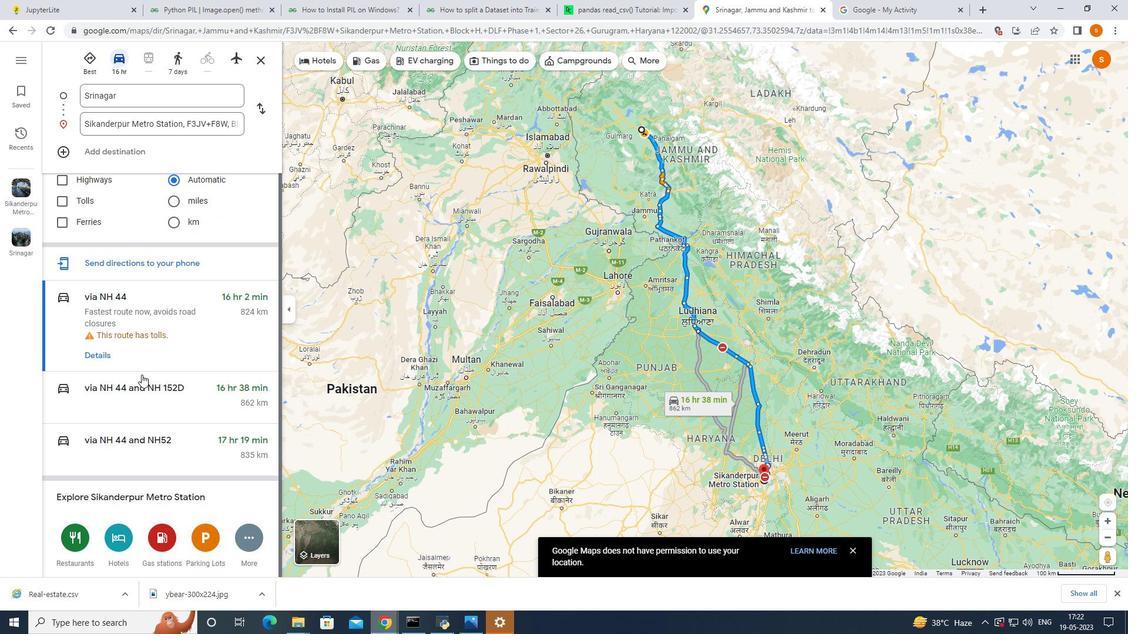 
Action: Mouse moved to (964, 4)
Screenshot: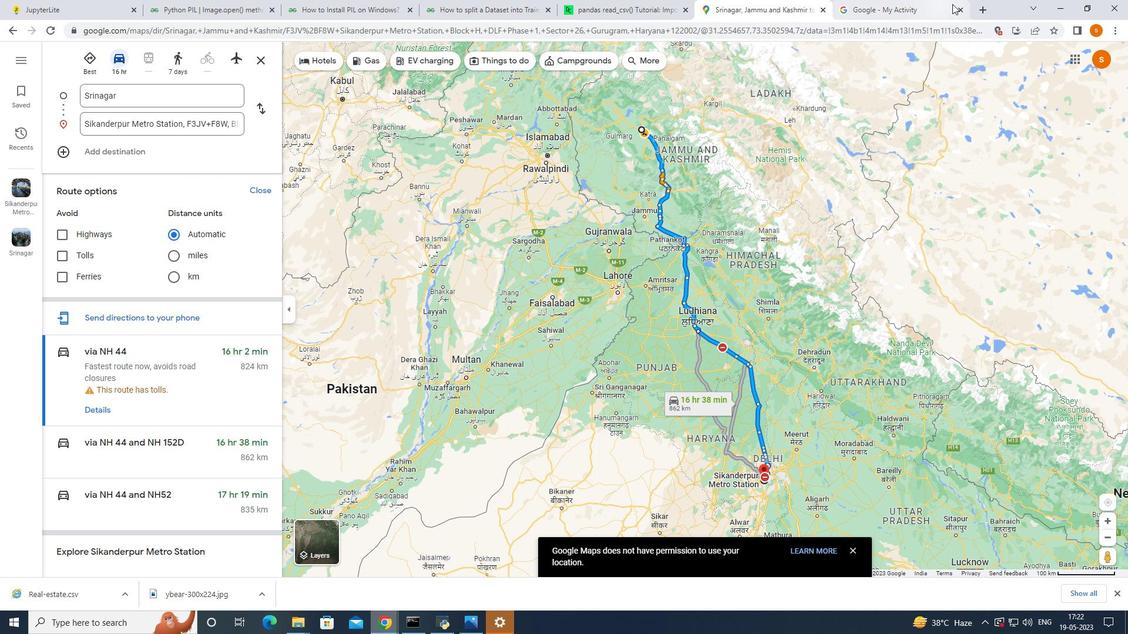 
Action: Mouse pressed left at (964, 4)
Screenshot: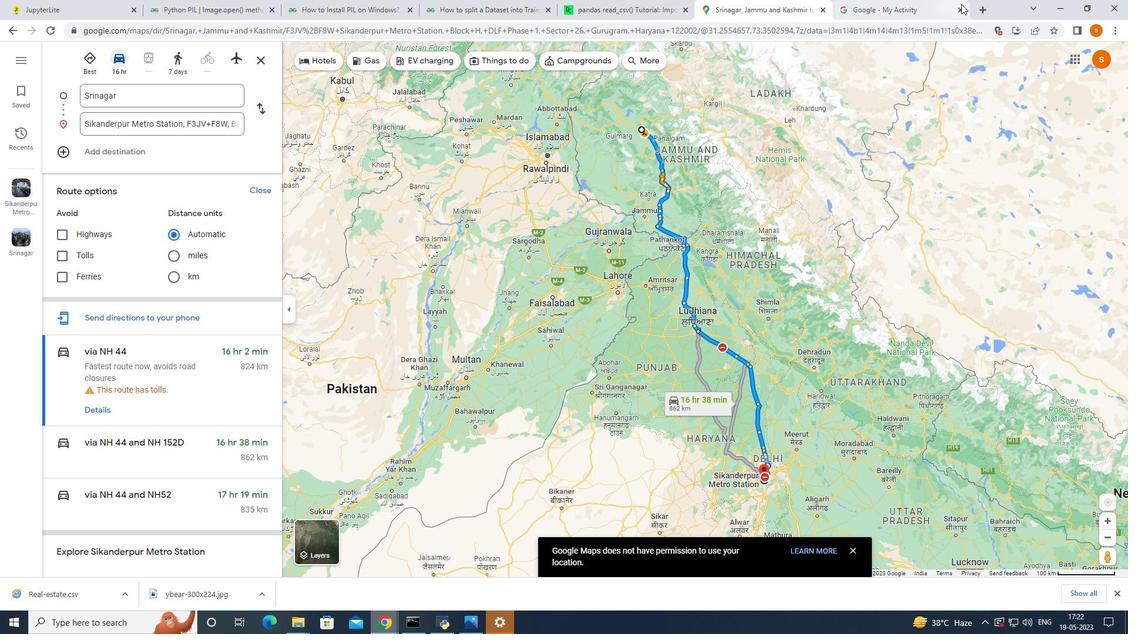 
Action: Mouse moved to (960, 11)
Screenshot: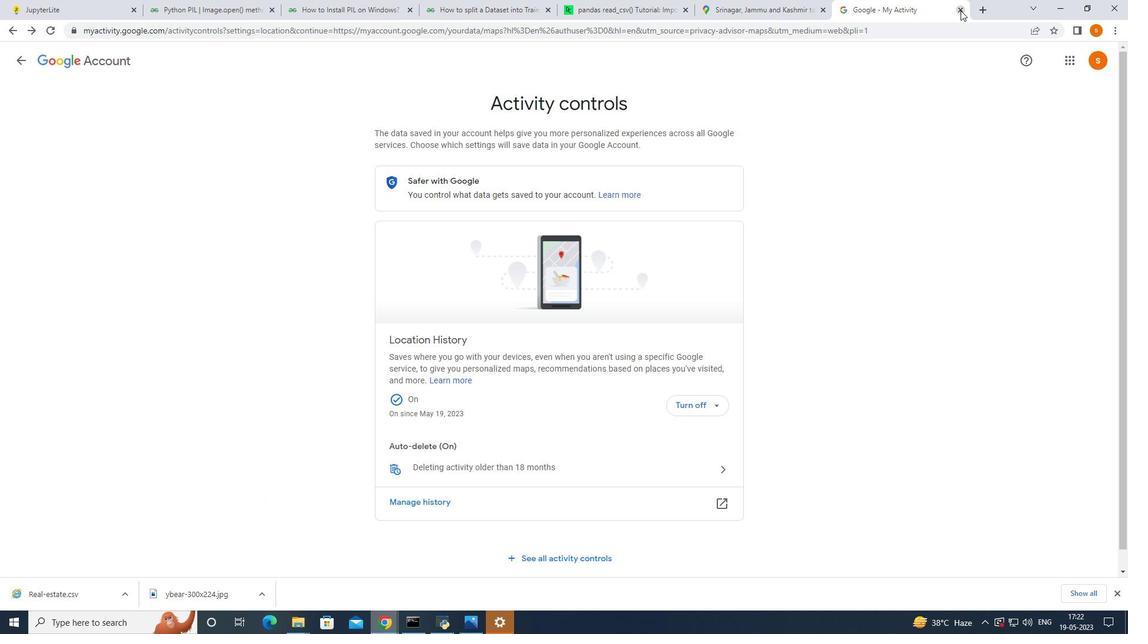 
Action: Mouse pressed left at (960, 11)
Screenshot: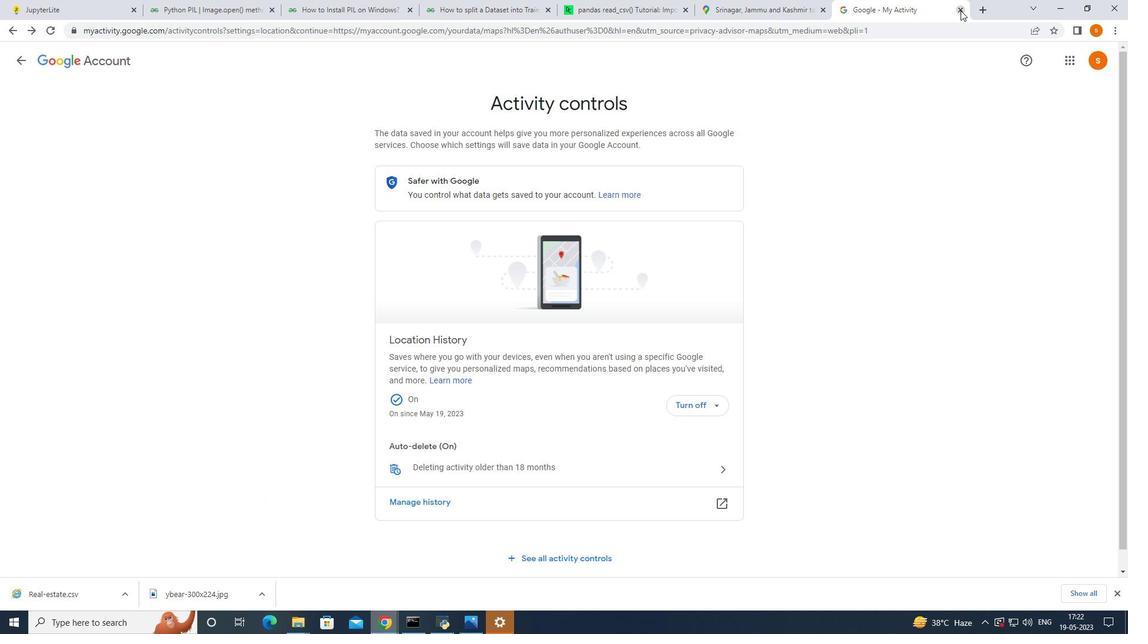 
Action: Mouse moved to (857, 10)
Screenshot: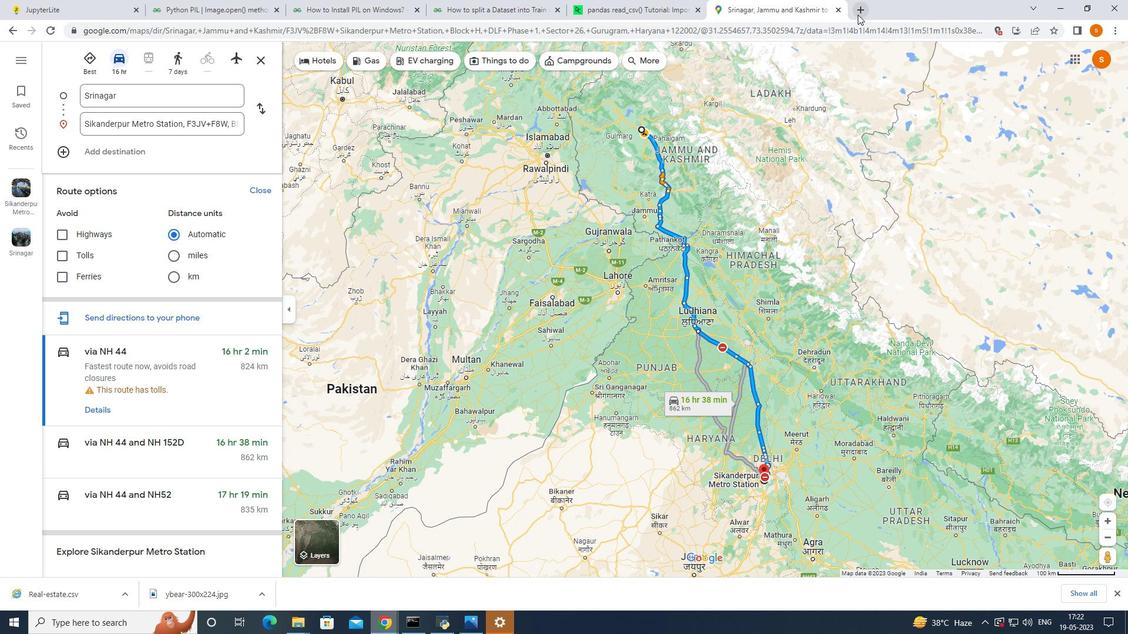 
Action: Mouse pressed left at (857, 10)
Screenshot: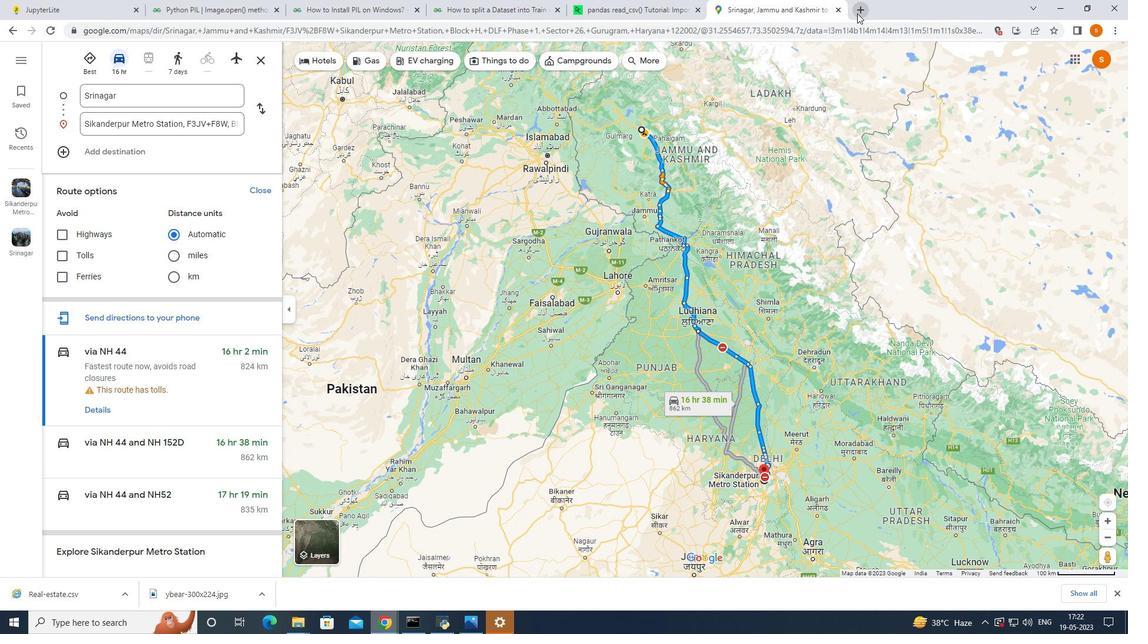 
Action: Mouse moved to (539, 236)
Screenshot: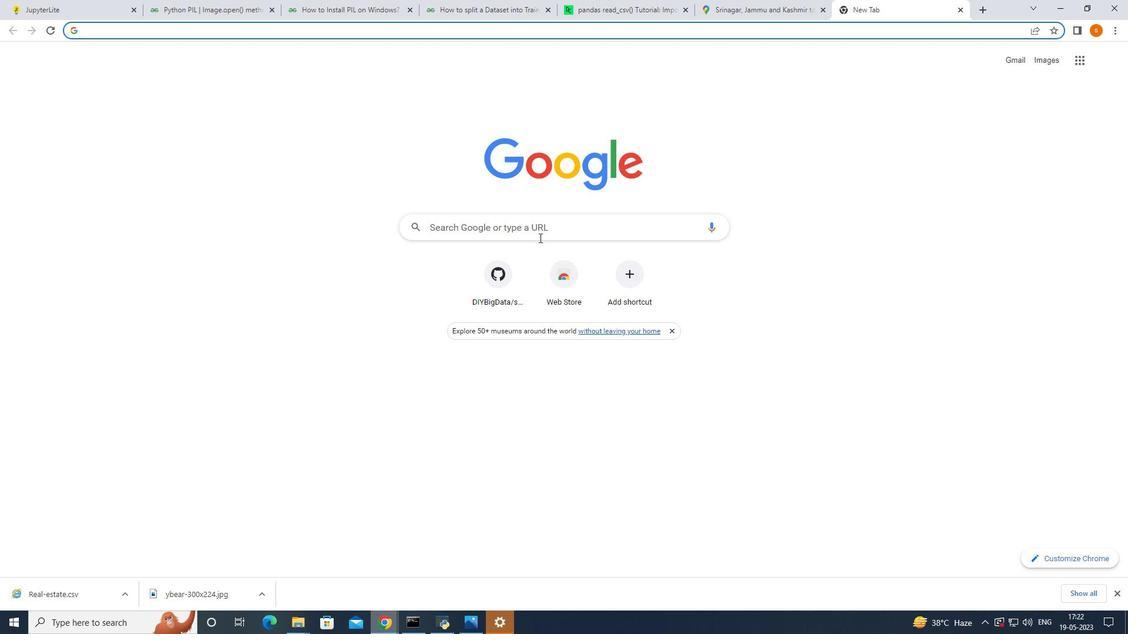 
Action: Mouse pressed left at (539, 236)
Screenshot: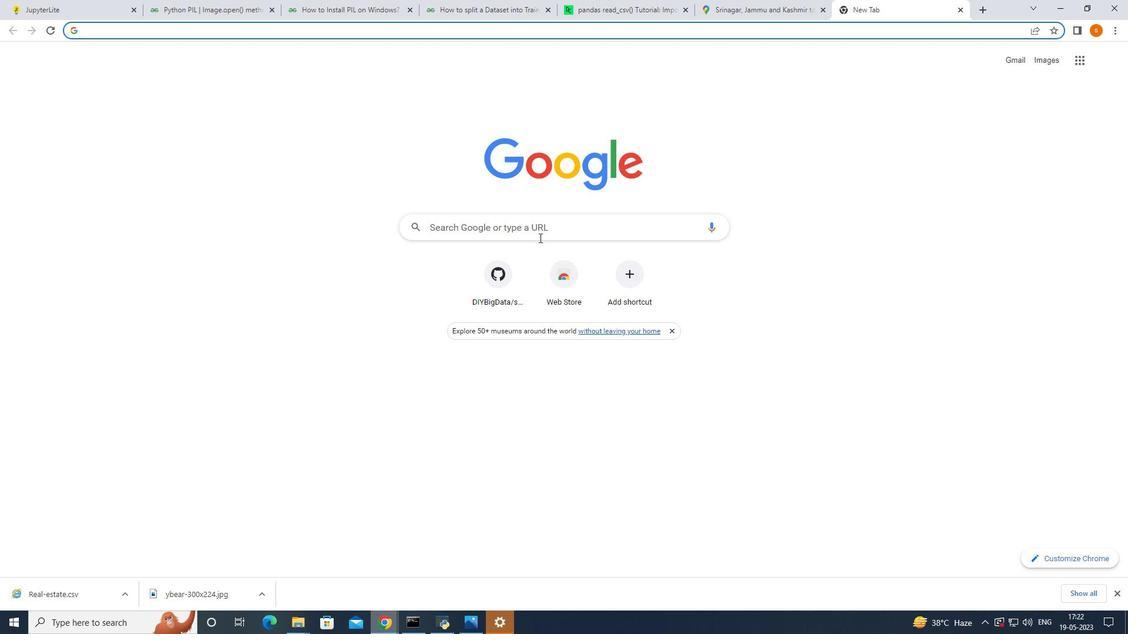 
Action: Mouse moved to (537, 237)
Screenshot: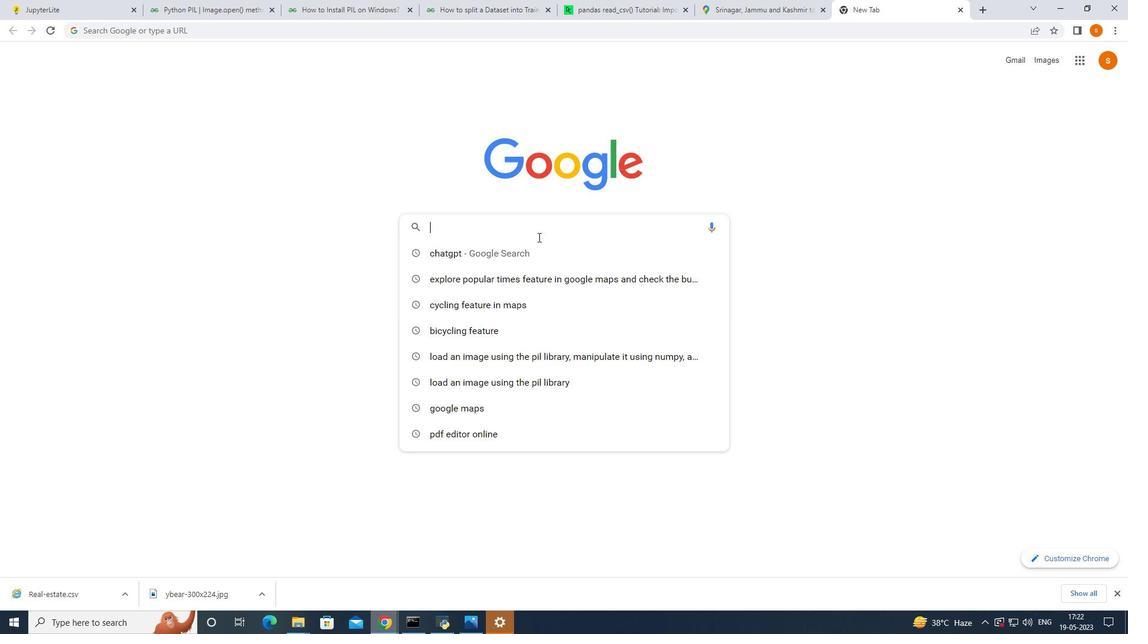 
Action: Key pressed how<Key.space>to<Key.space>downlod<Key.space>,<Key.backspace>maps<Key.space>offline<Key.space>in<Key.space>pc<Key.enter>
Screenshot: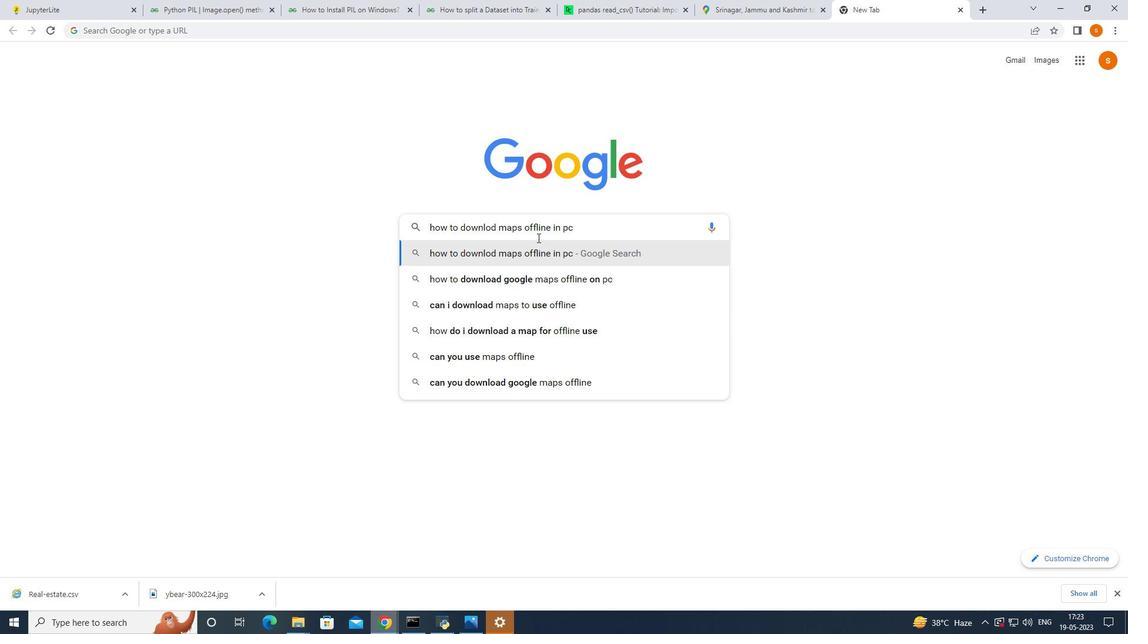 
Action: Mouse moved to (175, 417)
Screenshot: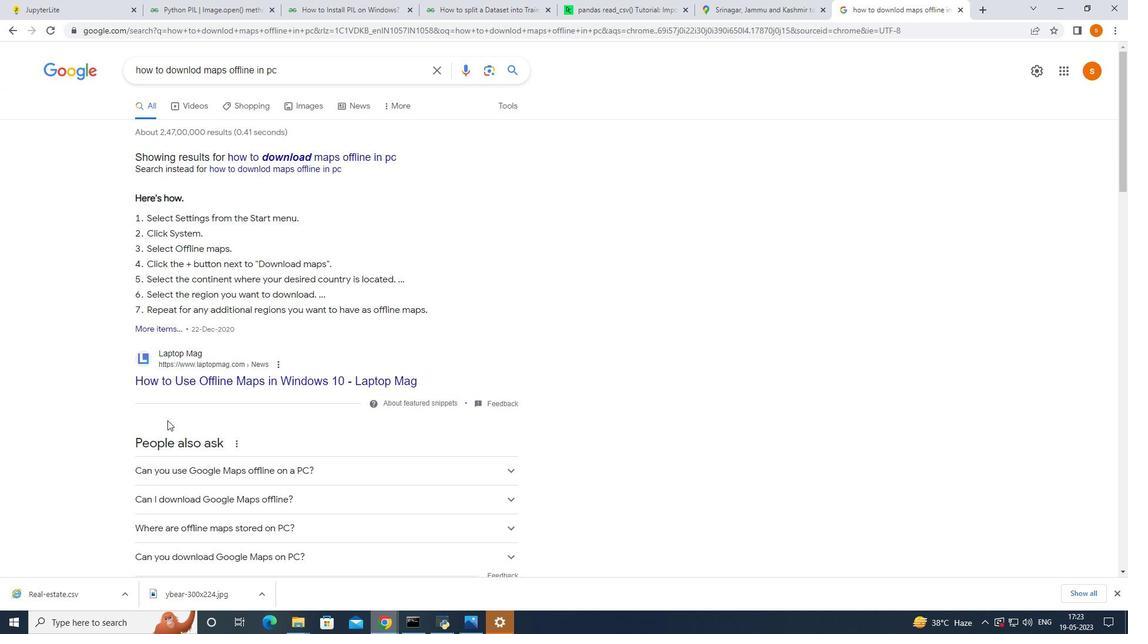 
Action: Mouse scrolled (175, 417) with delta (0, 0)
Screenshot: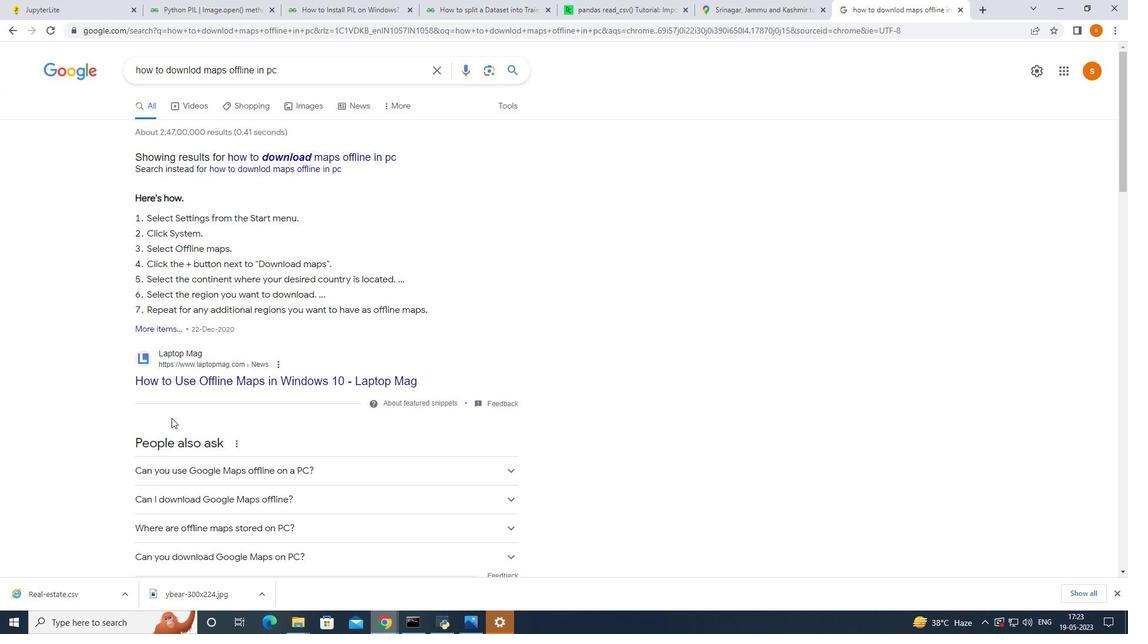 
Action: Mouse moved to (175, 417)
Screenshot: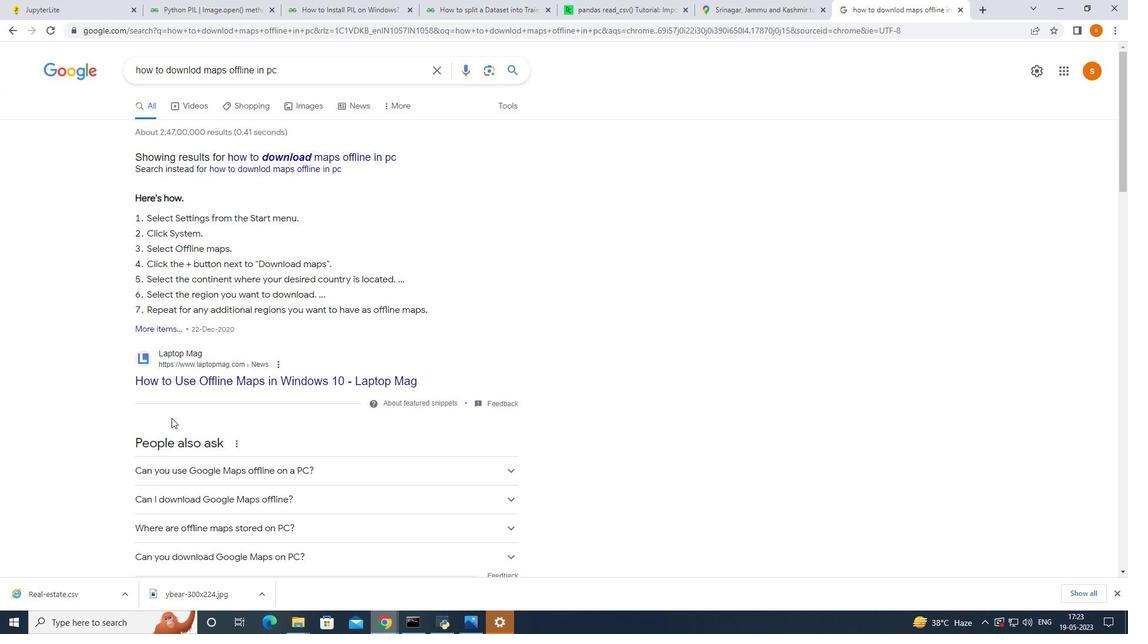 
Action: Mouse scrolled (175, 417) with delta (0, 0)
Screenshot: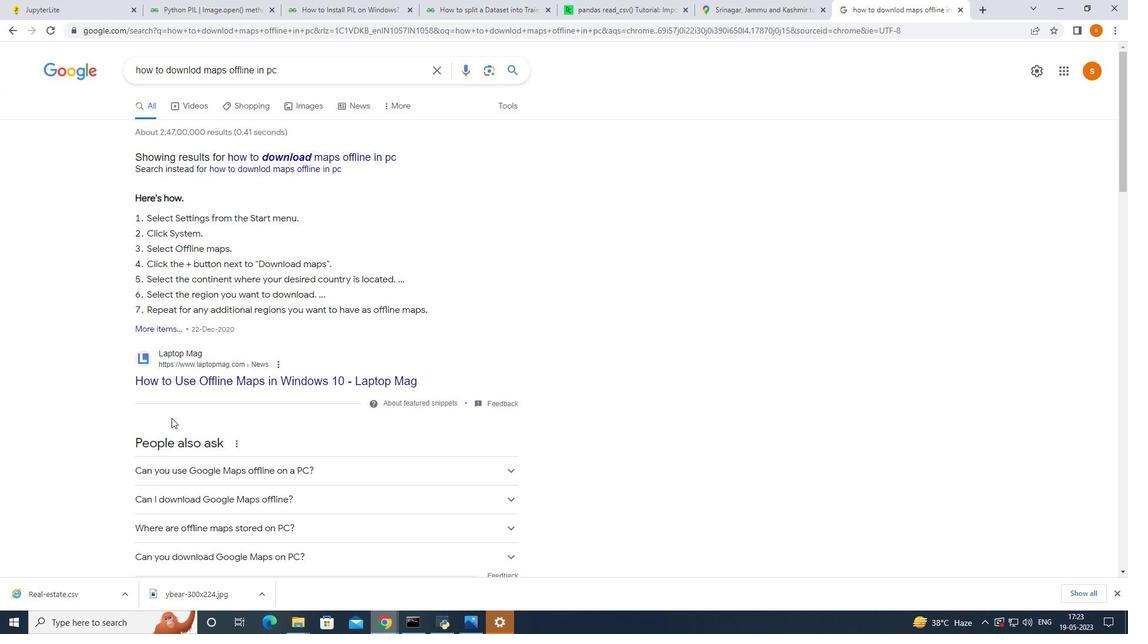 
Action: Mouse moved to (178, 418)
Screenshot: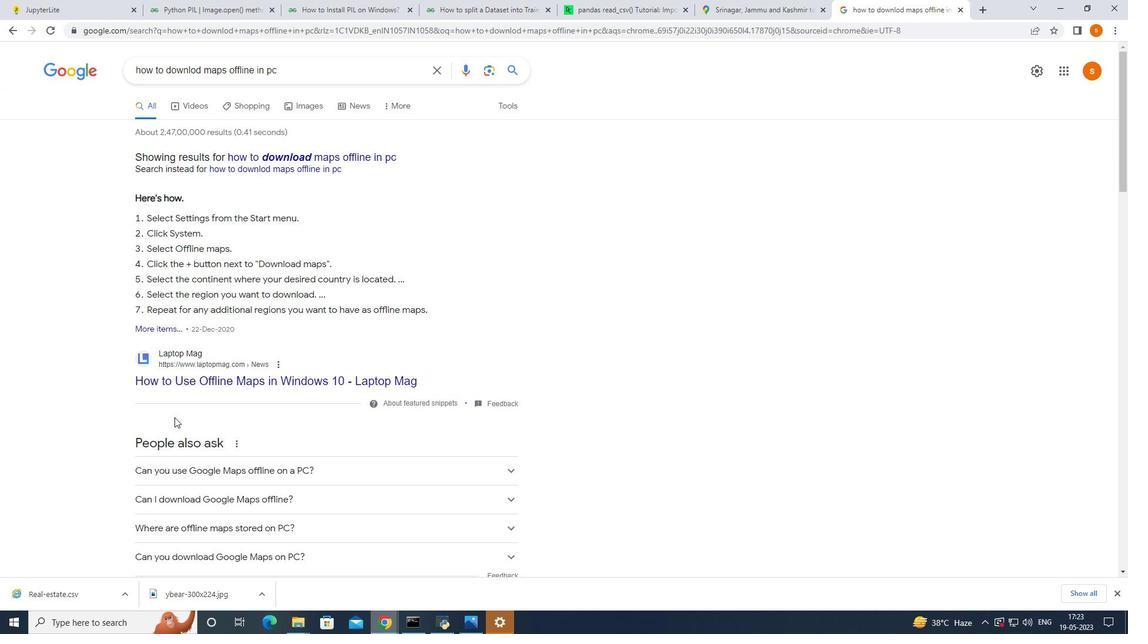 
Action: Mouse scrolled (178, 417) with delta (0, 0)
Screenshot: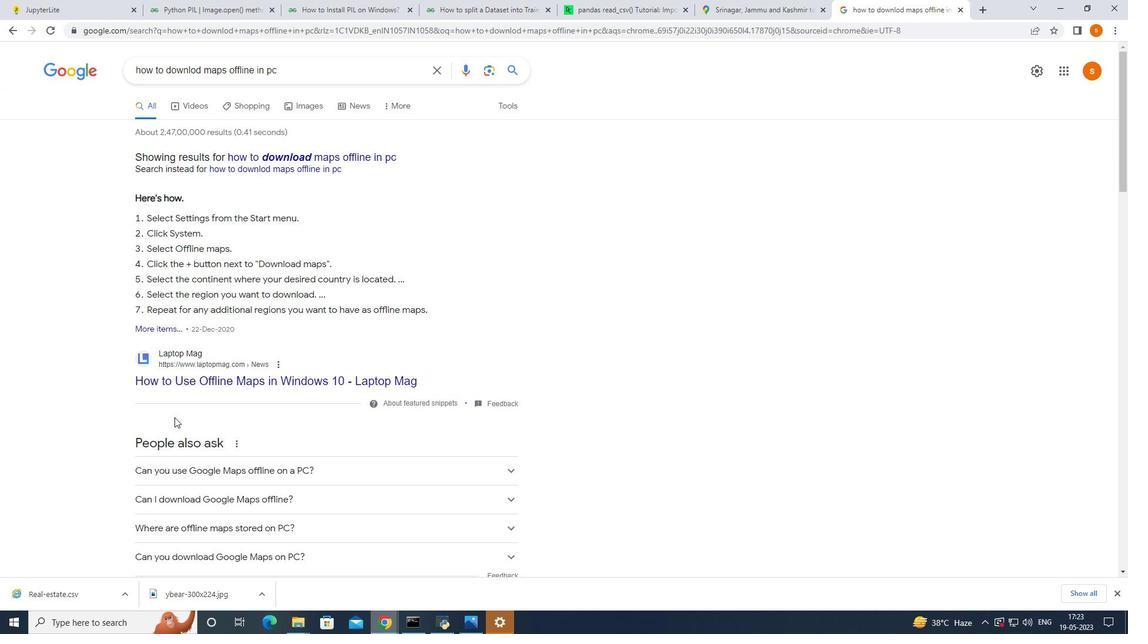 
Action: Mouse moved to (245, 414)
Screenshot: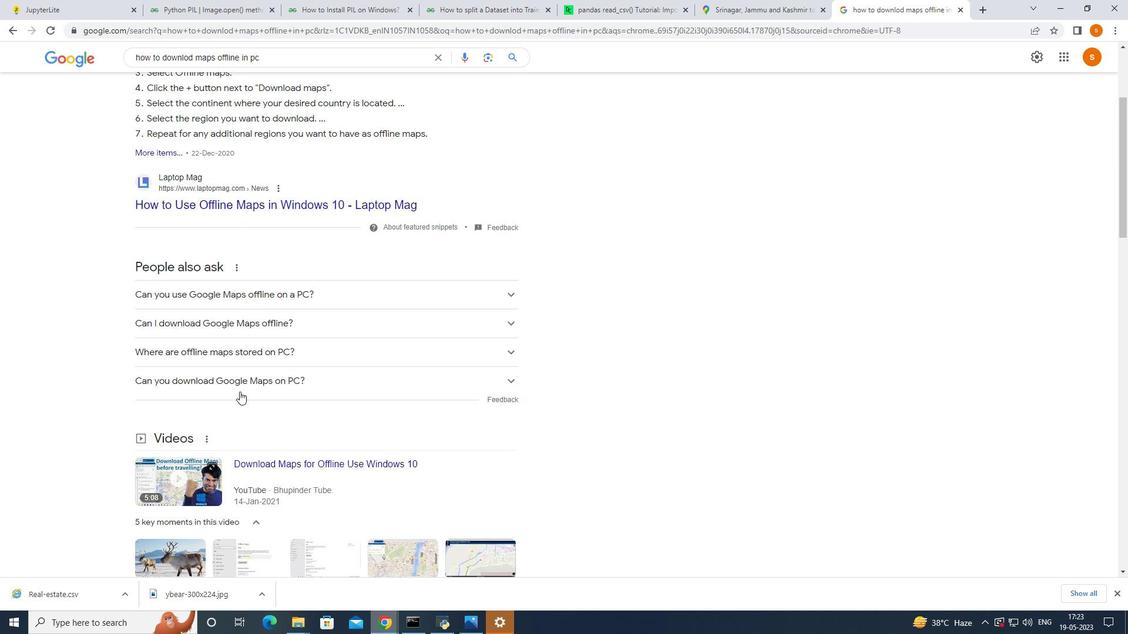 
Action: Mouse scrolled (245, 414) with delta (0, 0)
Screenshot: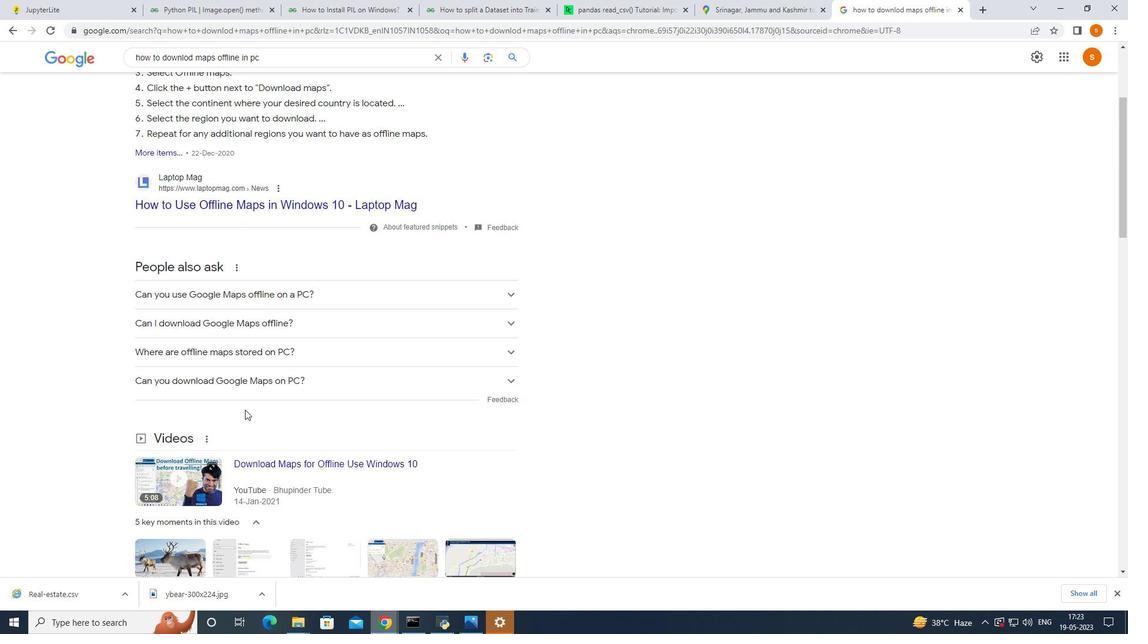 
Action: Mouse moved to (331, 232)
Screenshot: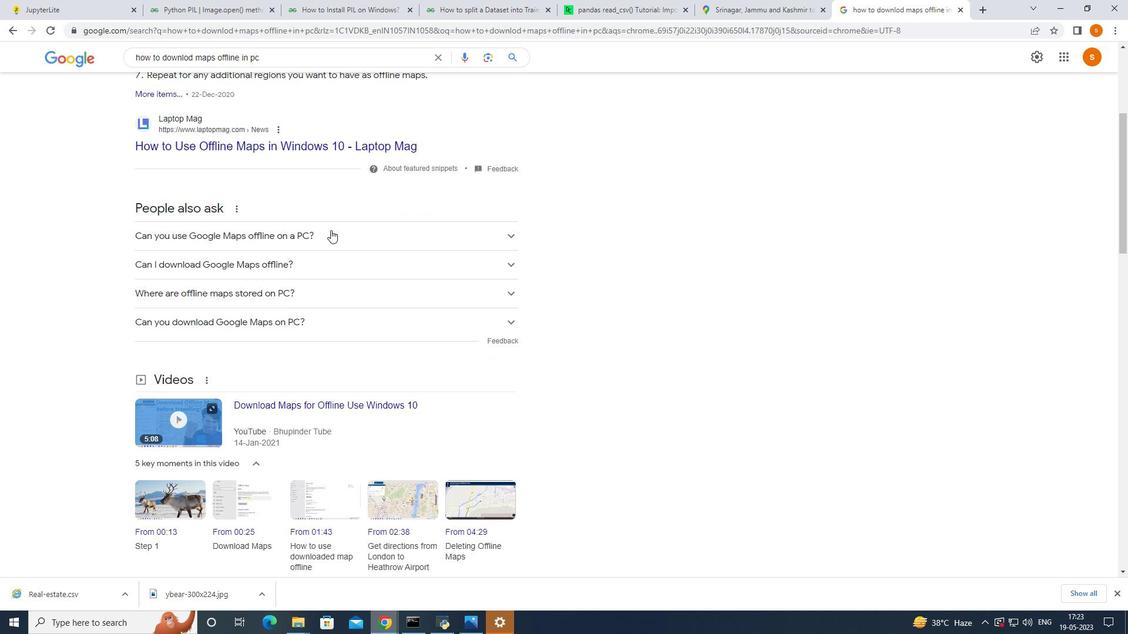
Action: Mouse pressed left at (331, 232)
Screenshot: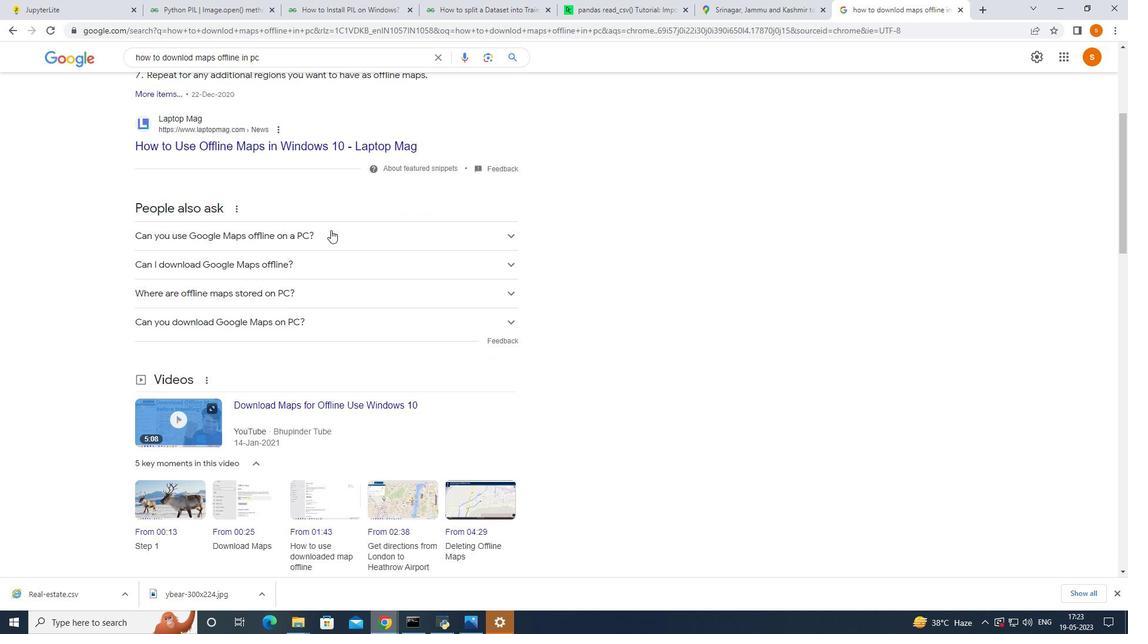 
Action: Mouse moved to (283, 320)
Screenshot: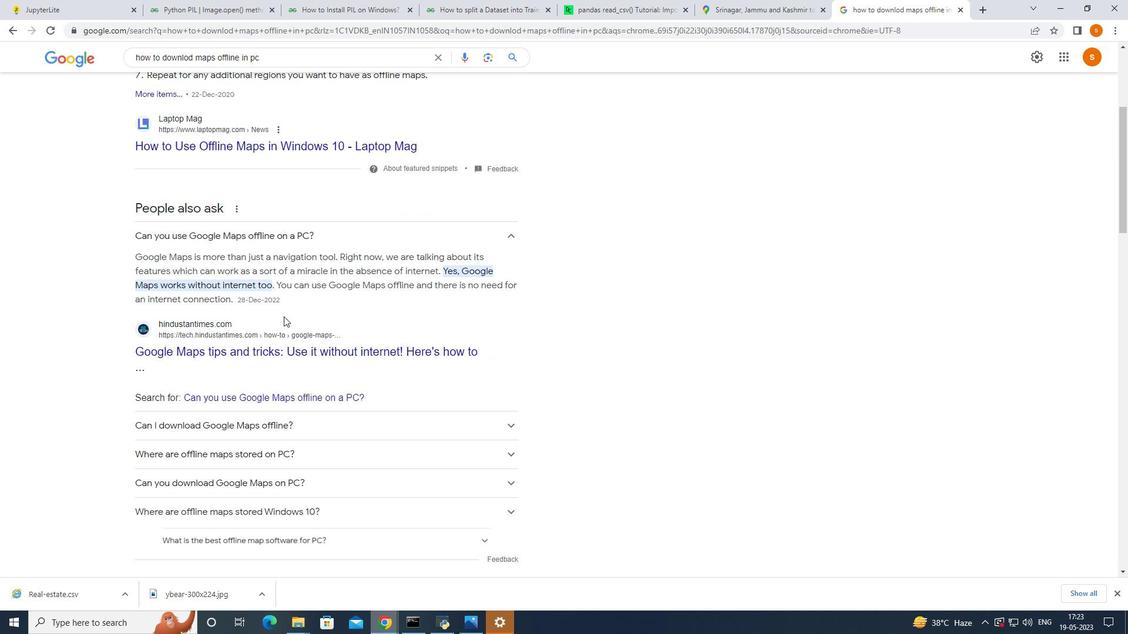
Action: Mouse scrolled (283, 320) with delta (0, 0)
Screenshot: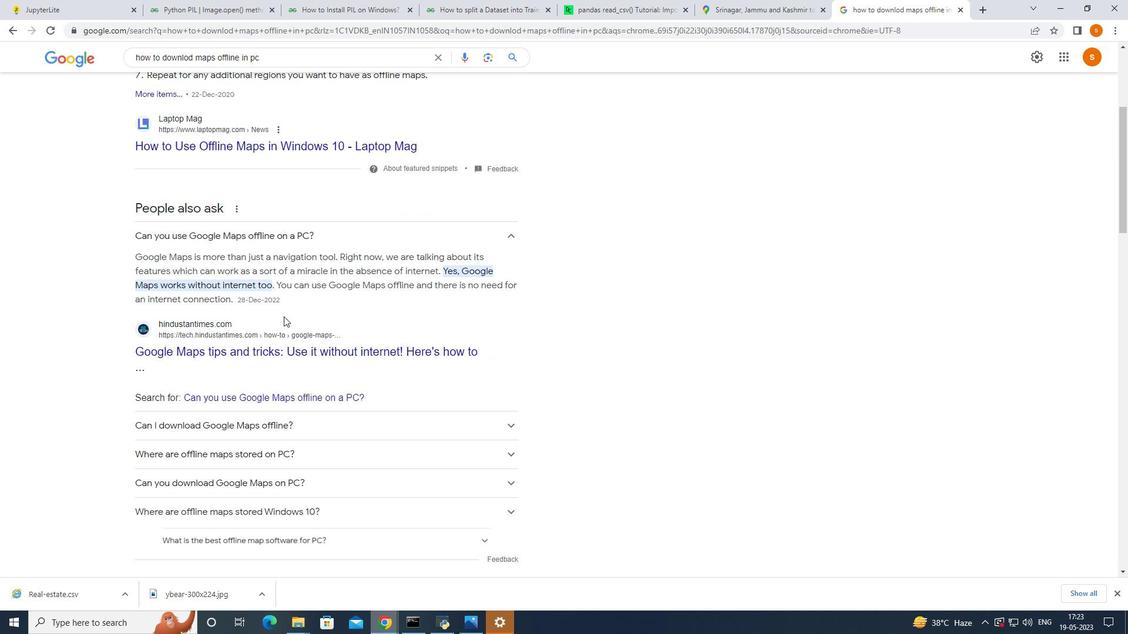 
Action: Mouse moved to (283, 321)
Screenshot: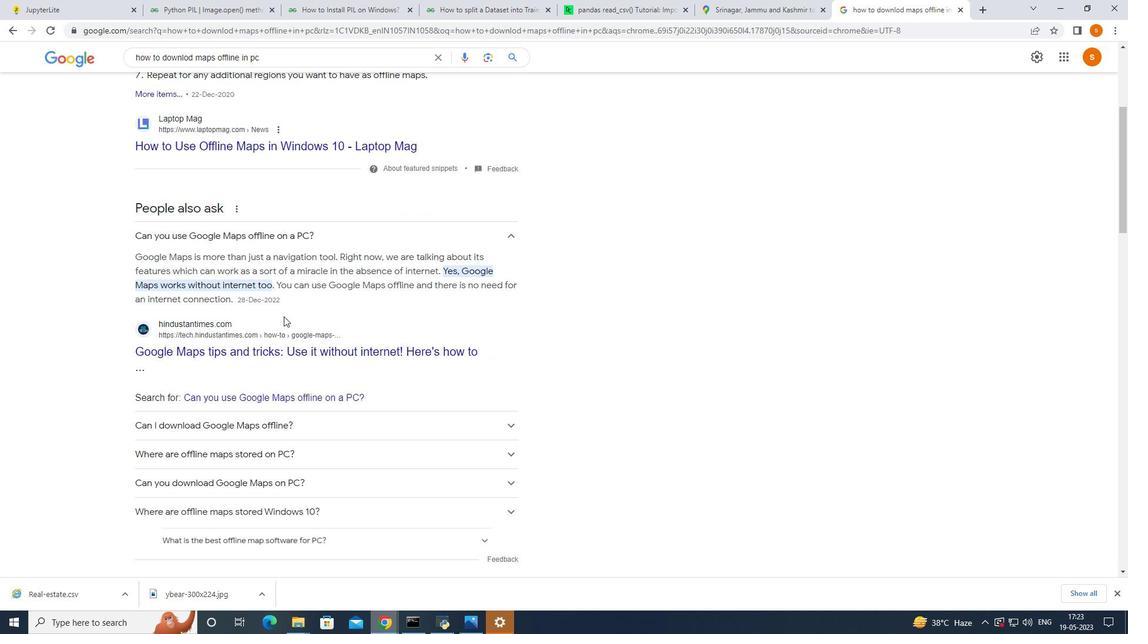
Action: Mouse scrolled (283, 321) with delta (0, 0)
Screenshot: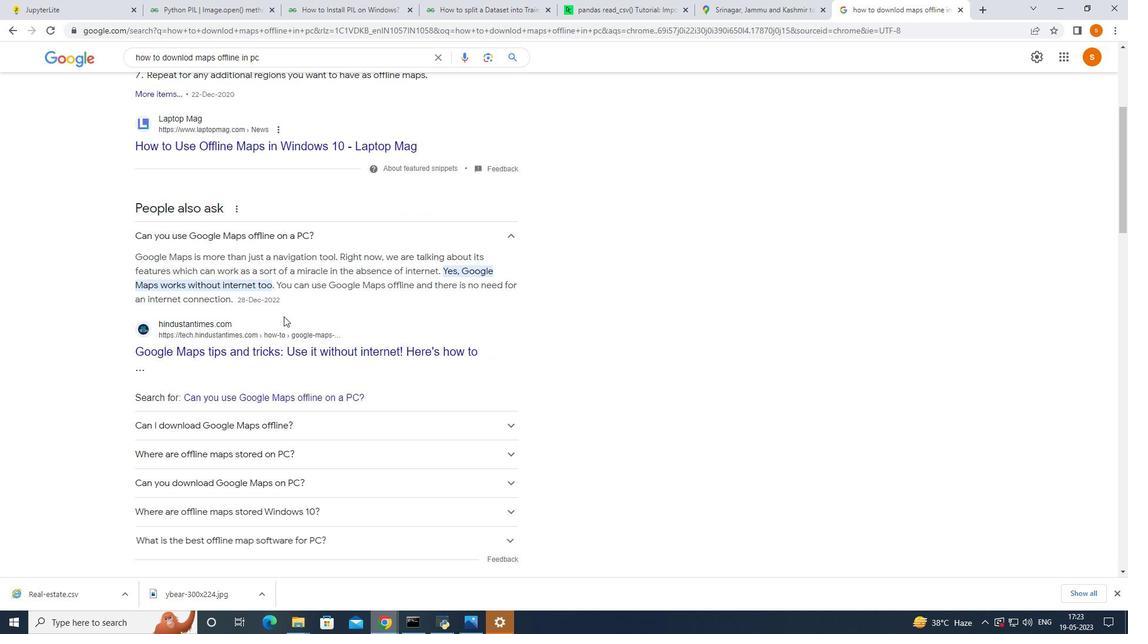 
Action: Mouse moved to (283, 322)
Screenshot: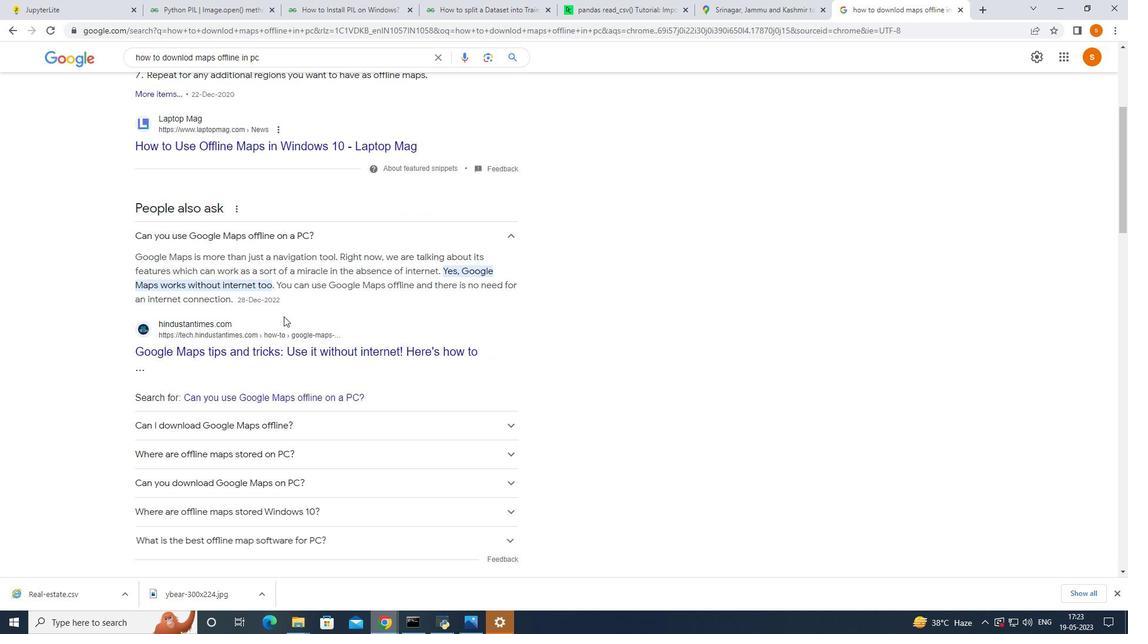 
Action: Mouse scrolled (283, 321) with delta (0, 0)
Screenshot: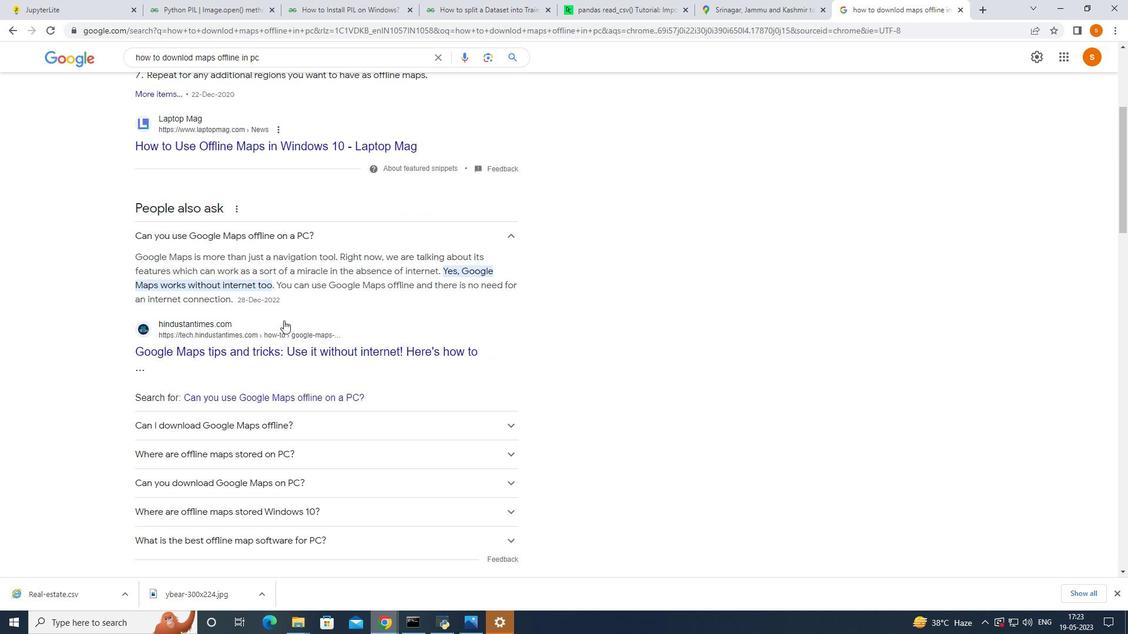 
Action: Mouse moved to (294, 346)
Screenshot: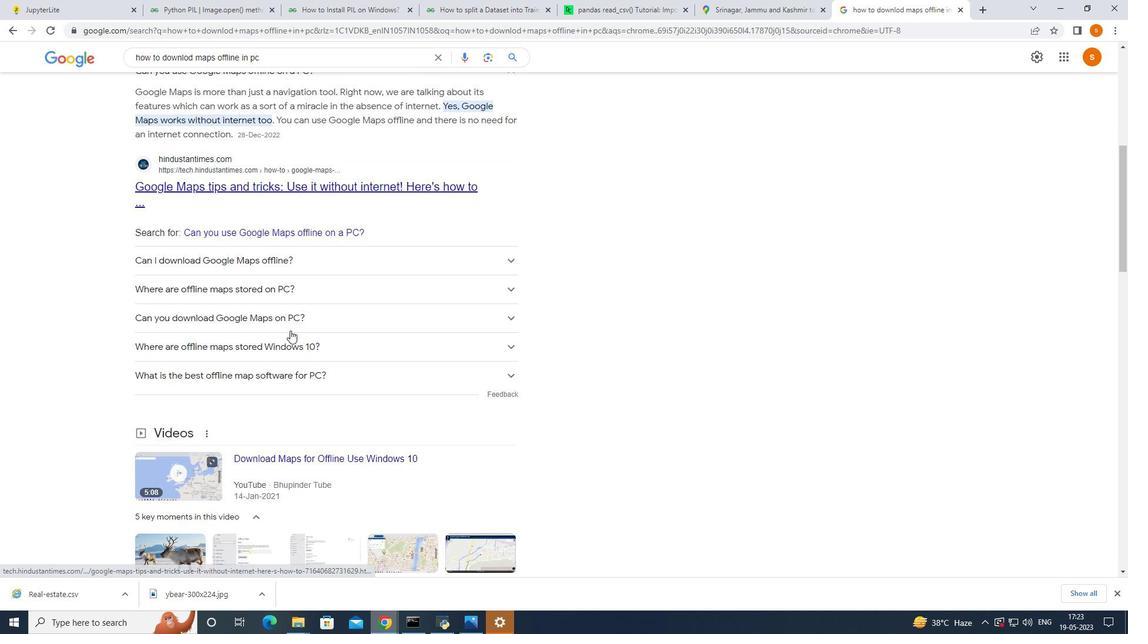 
Action: Mouse scrolled (294, 346) with delta (0, 0)
Screenshot: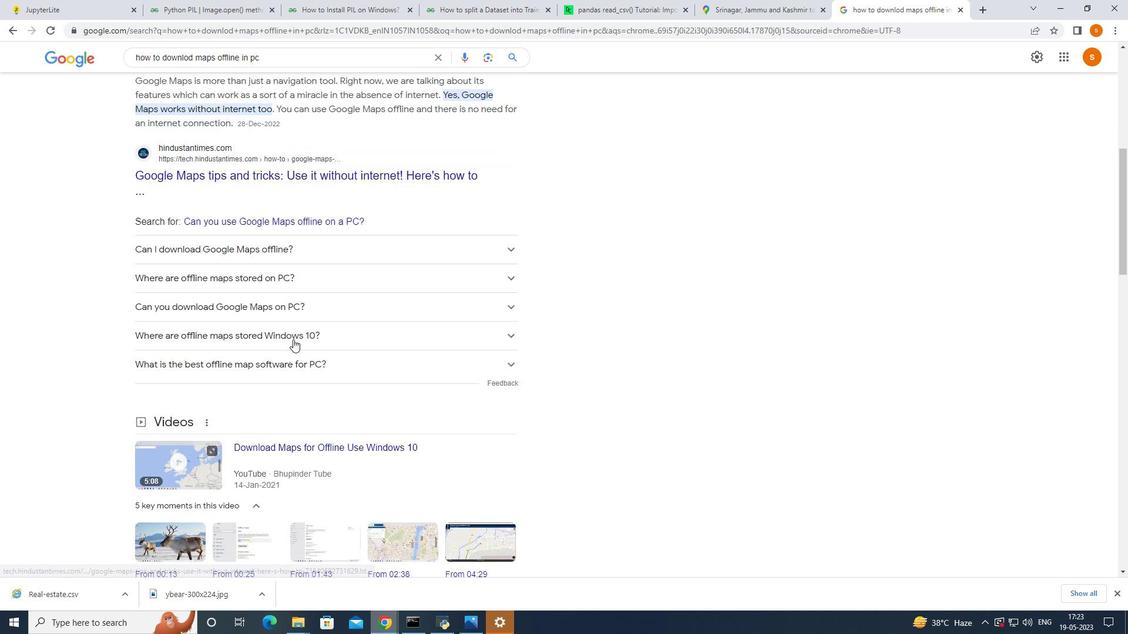 
Action: Mouse scrolled (294, 346) with delta (0, 0)
Screenshot: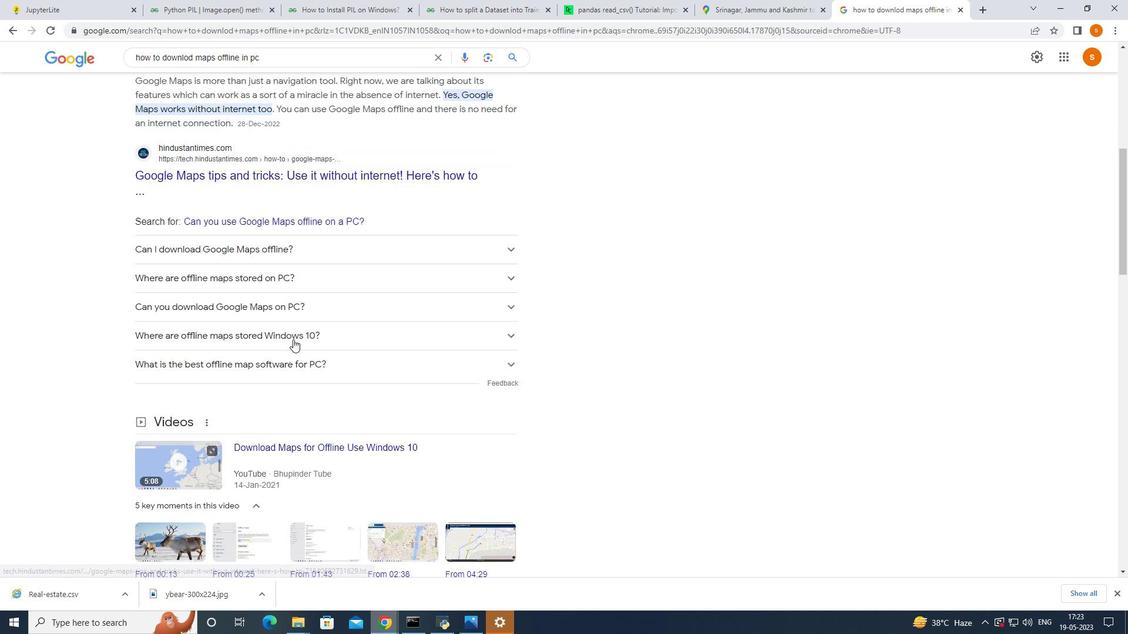 
Action: Mouse scrolled (294, 346) with delta (0, 0)
Screenshot: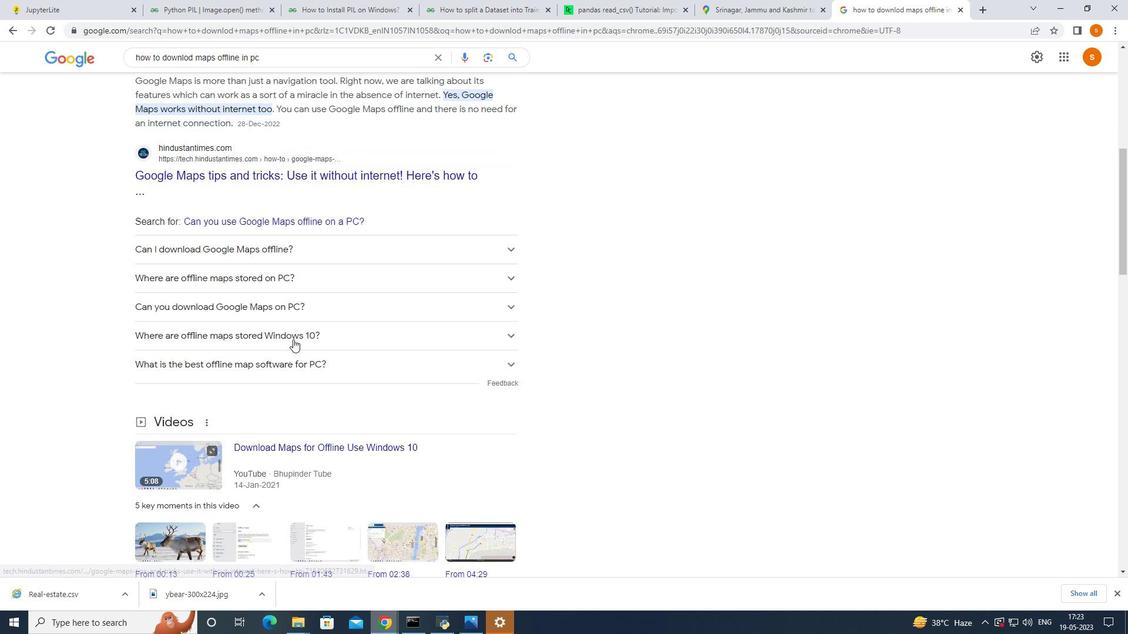 
Action: Mouse moved to (294, 346)
Screenshot: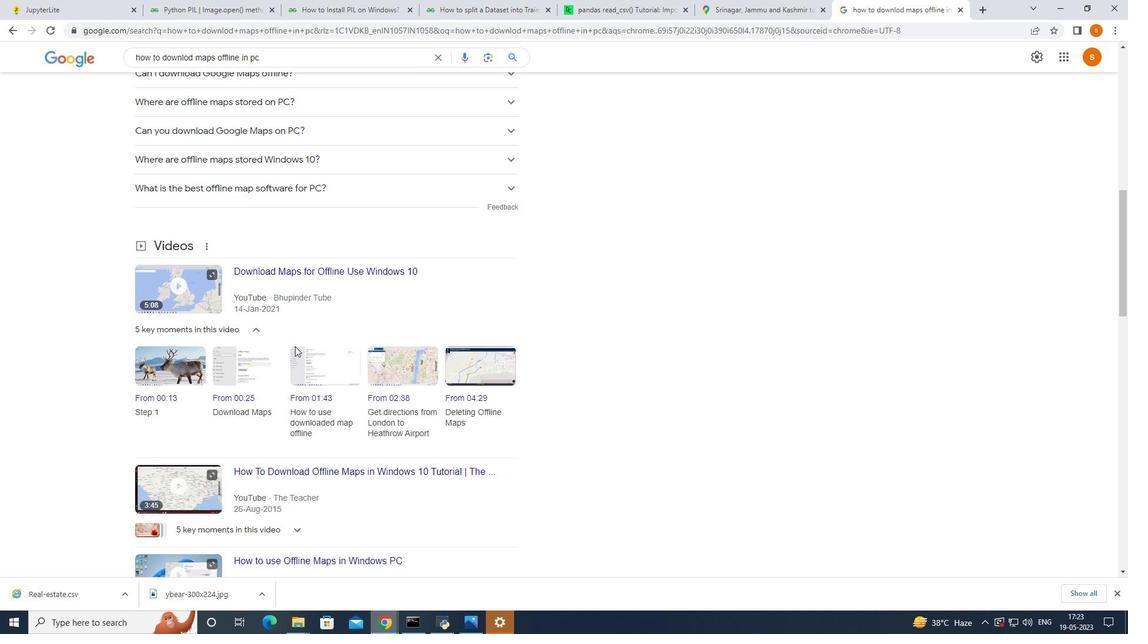 
Action: Mouse scrolled (294, 346) with delta (0, 0)
Screenshot: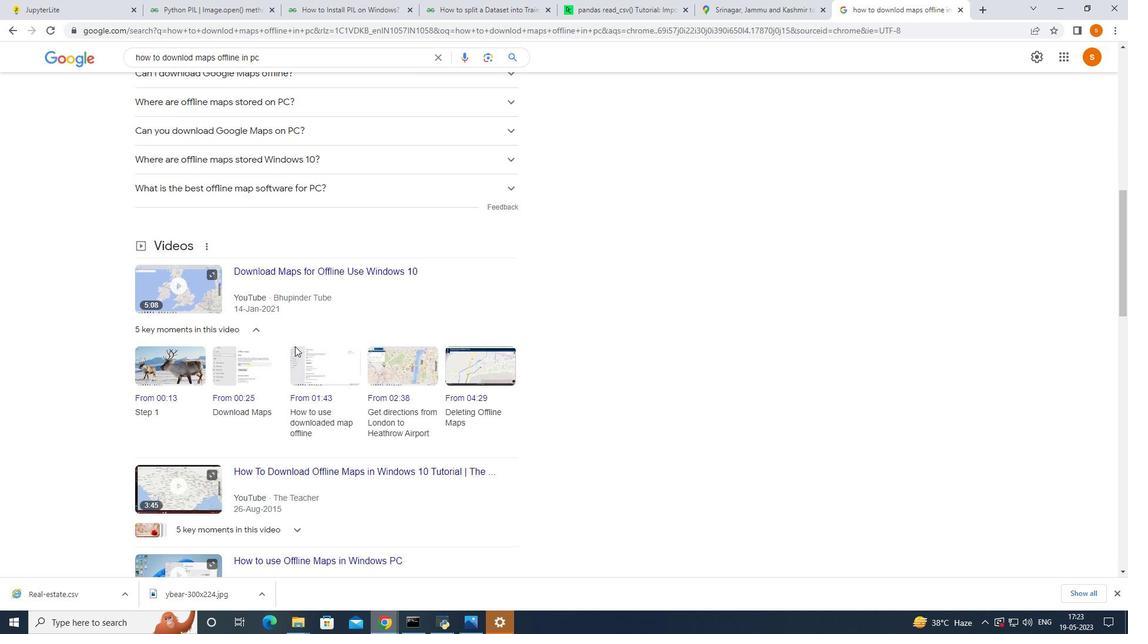 
Action: Mouse moved to (295, 347)
Screenshot: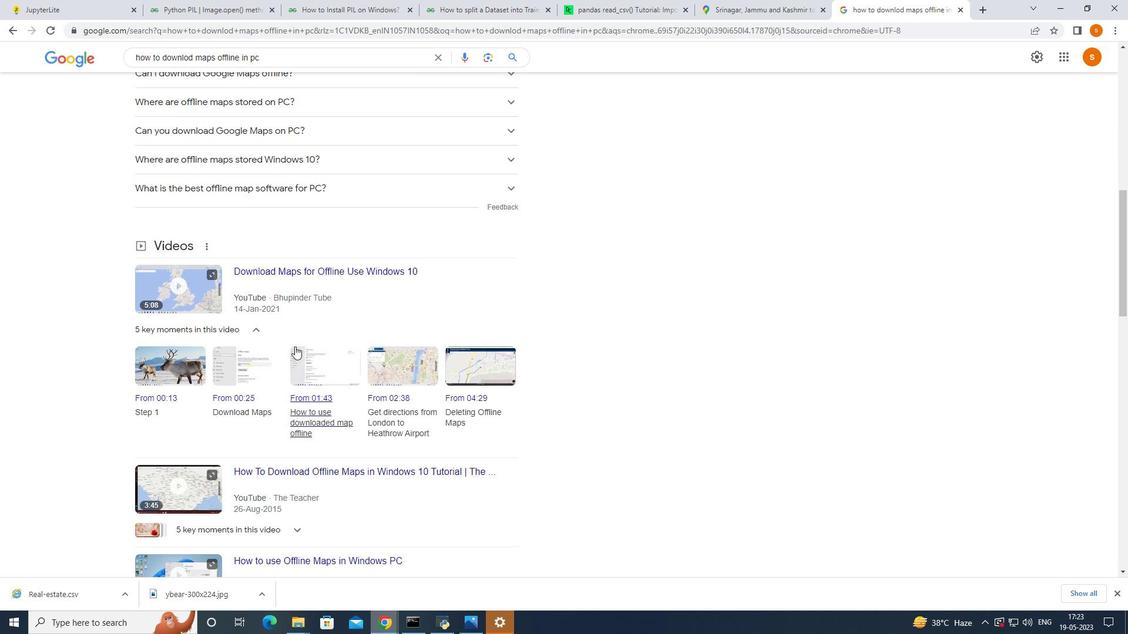 
Action: Mouse scrolled (295, 347) with delta (0, 0)
Screenshot: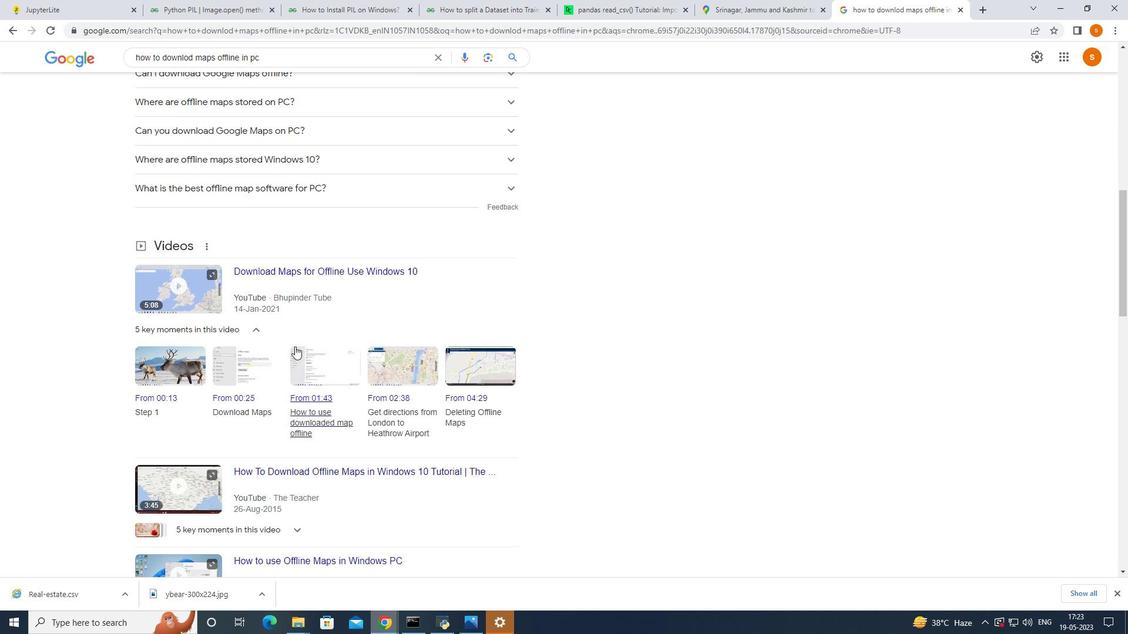 
Action: Mouse scrolled (295, 347) with delta (0, 0)
Screenshot: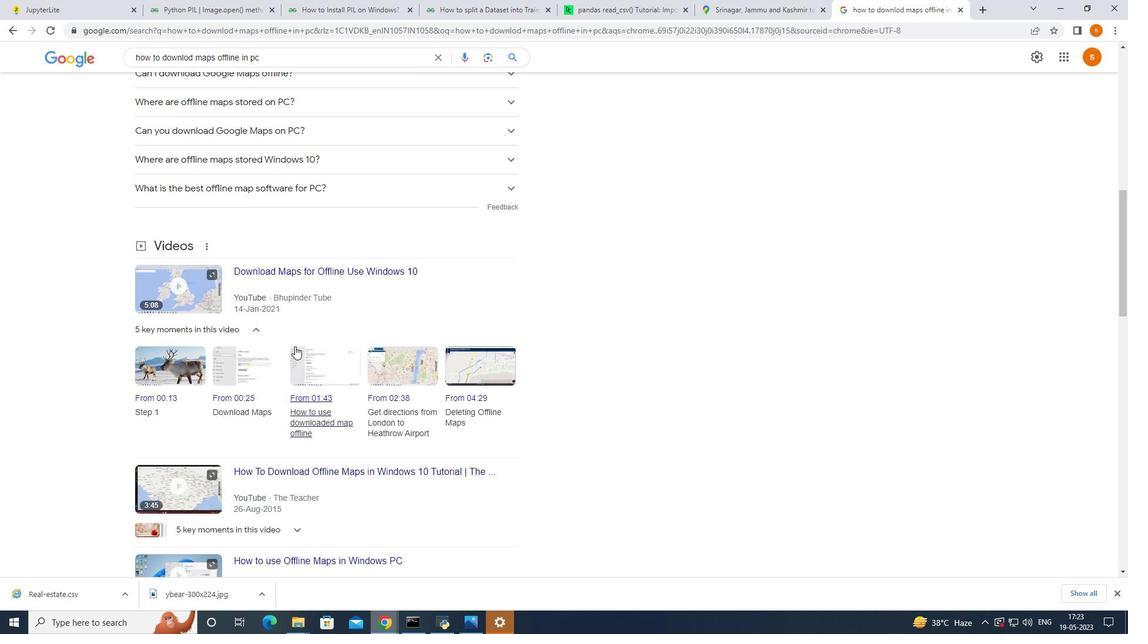 
Action: Mouse moved to (300, 346)
Screenshot: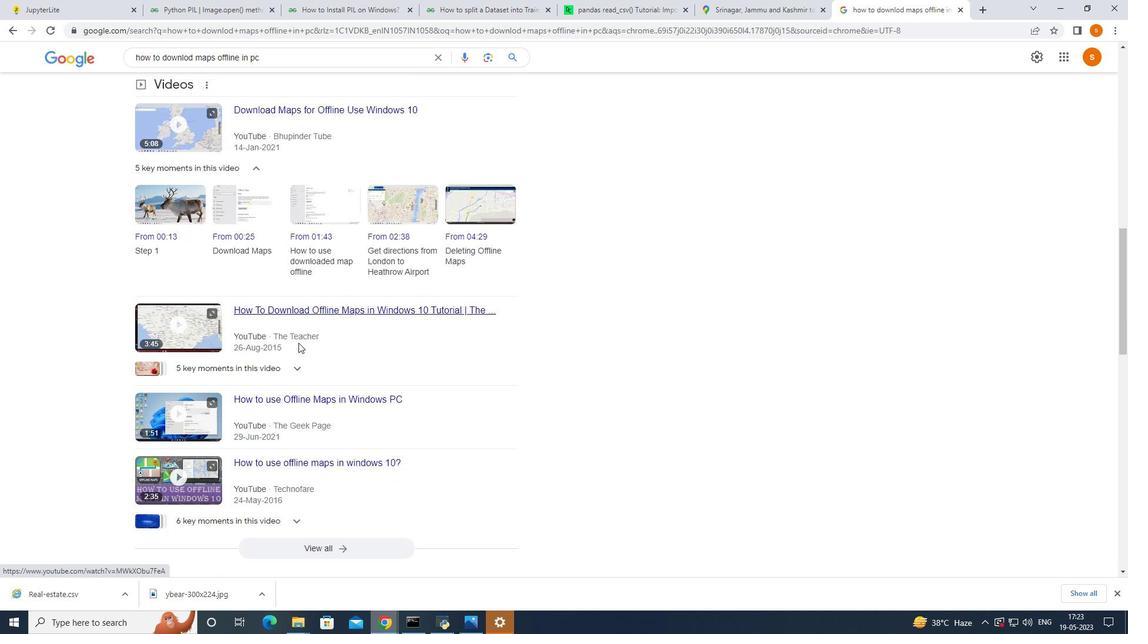 
Action: Mouse scrolled (300, 345) with delta (0, 0)
Screenshot: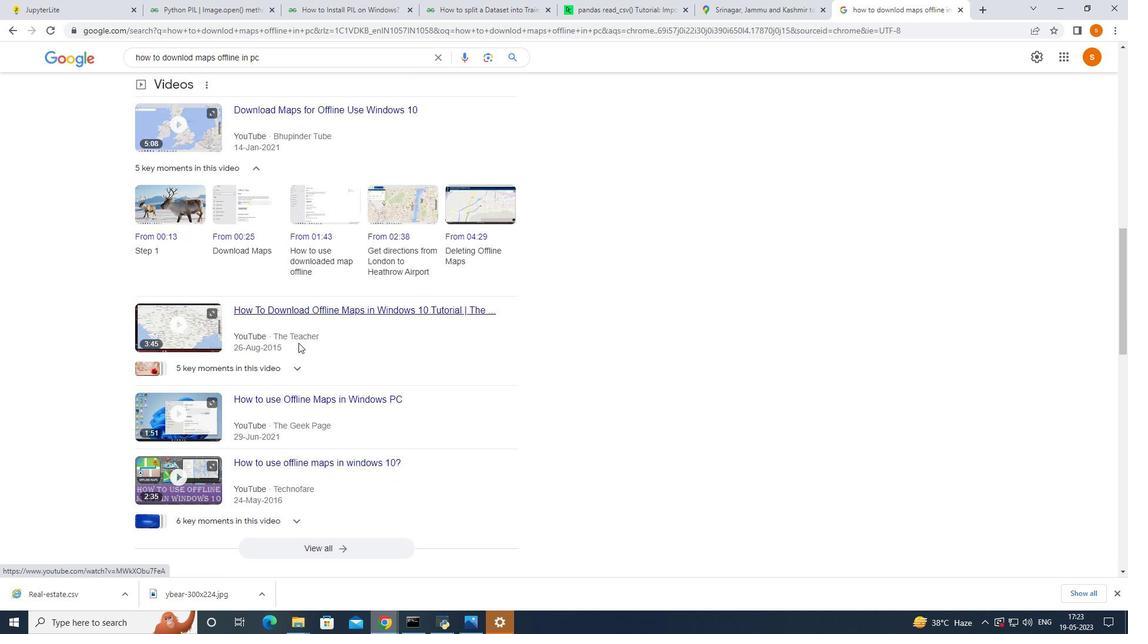 
Action: Mouse scrolled (300, 345) with delta (0, 0)
Screenshot: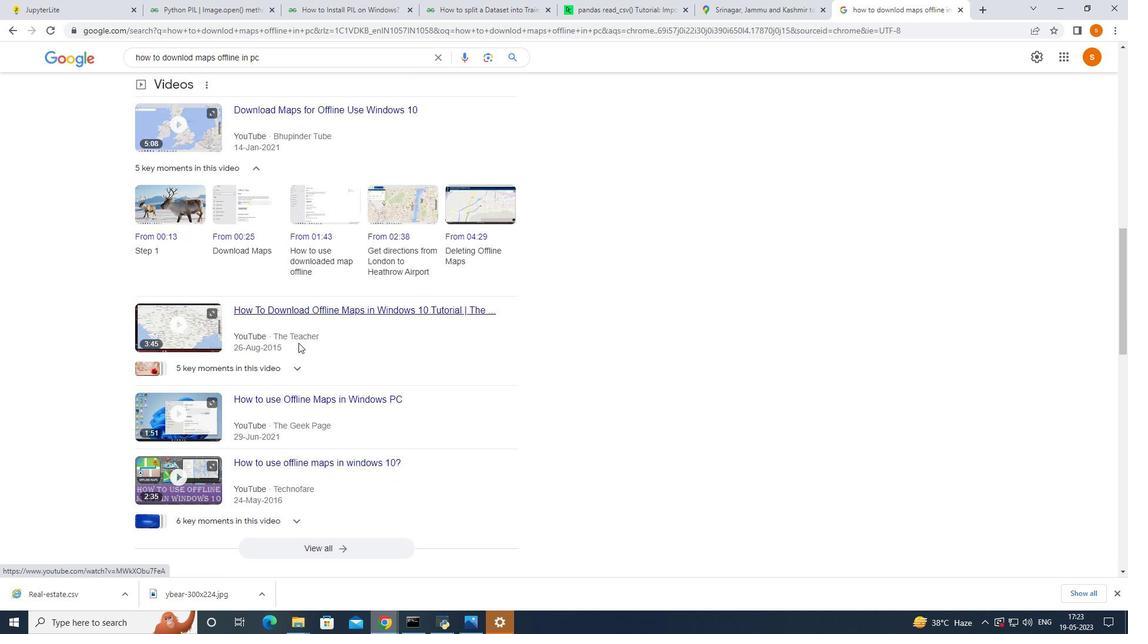 
Action: Mouse scrolled (300, 345) with delta (0, 0)
Screenshot: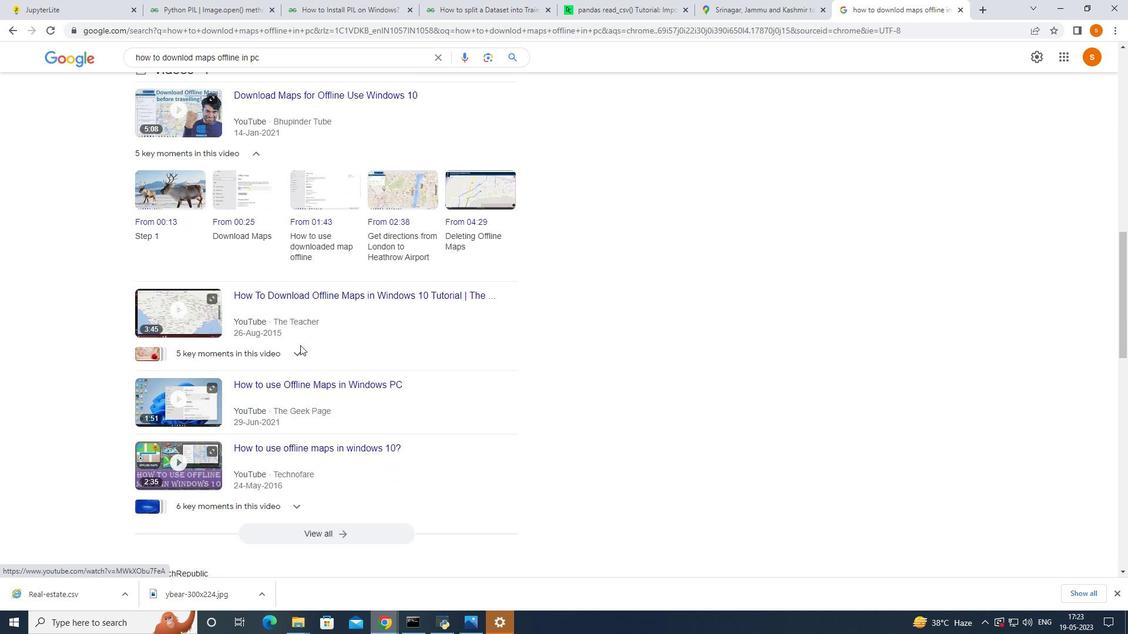 
Action: Mouse moved to (296, 361)
Screenshot: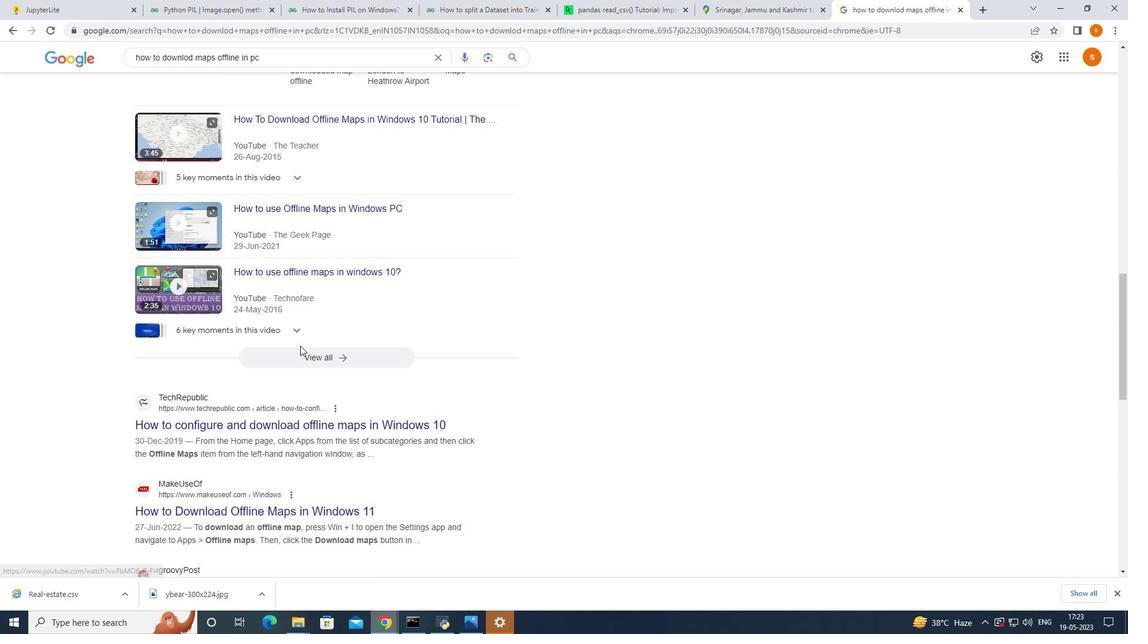 
Action: Mouse scrolled (296, 360) with delta (0, 0)
Screenshot: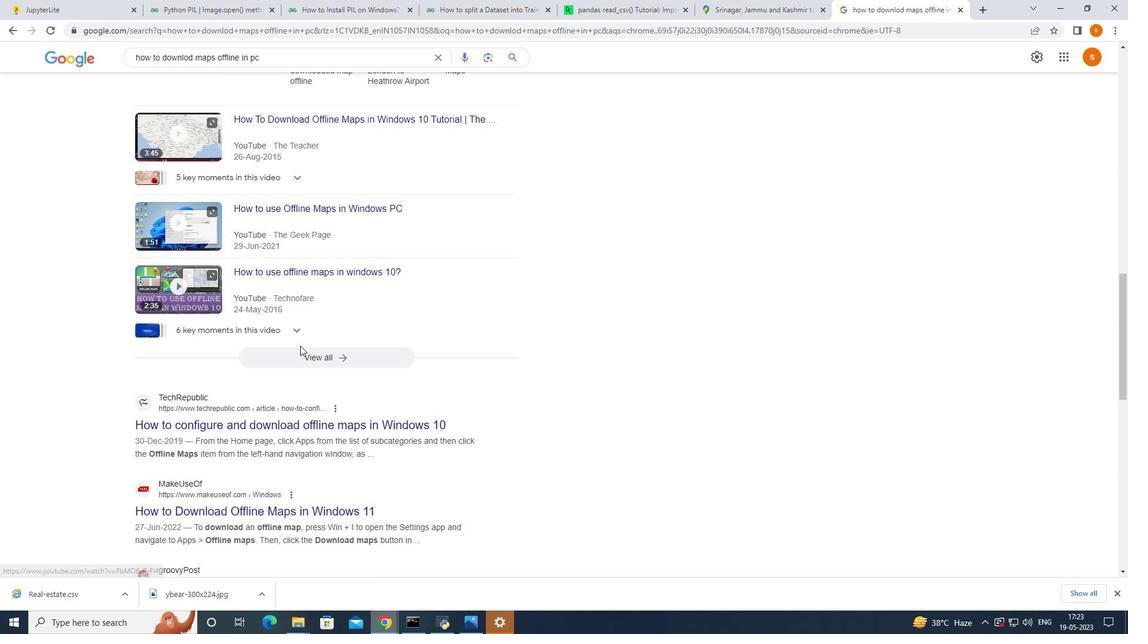 
Action: Mouse moved to (296, 367)
Screenshot: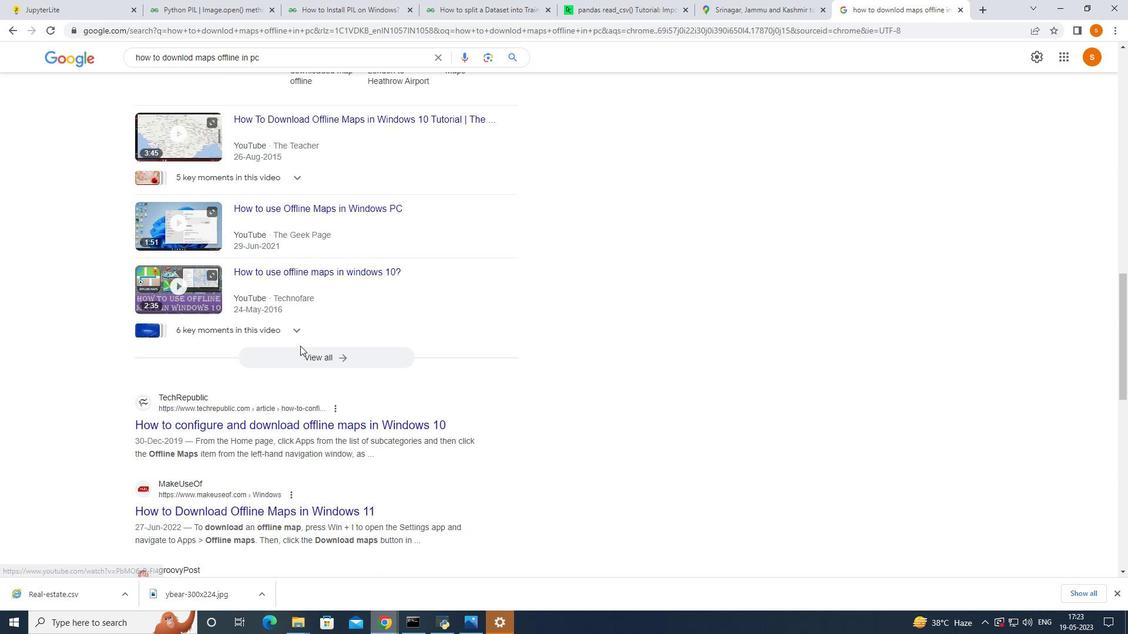 
Action: Mouse scrolled (296, 367) with delta (0, 0)
Screenshot: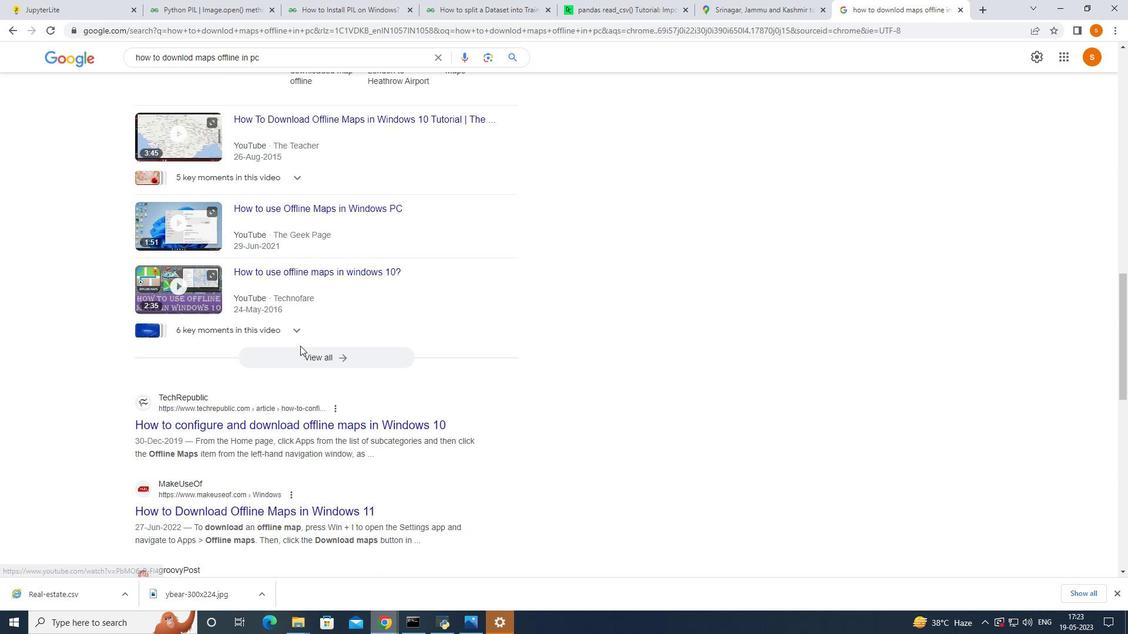 
Action: Mouse moved to (296, 368)
Screenshot: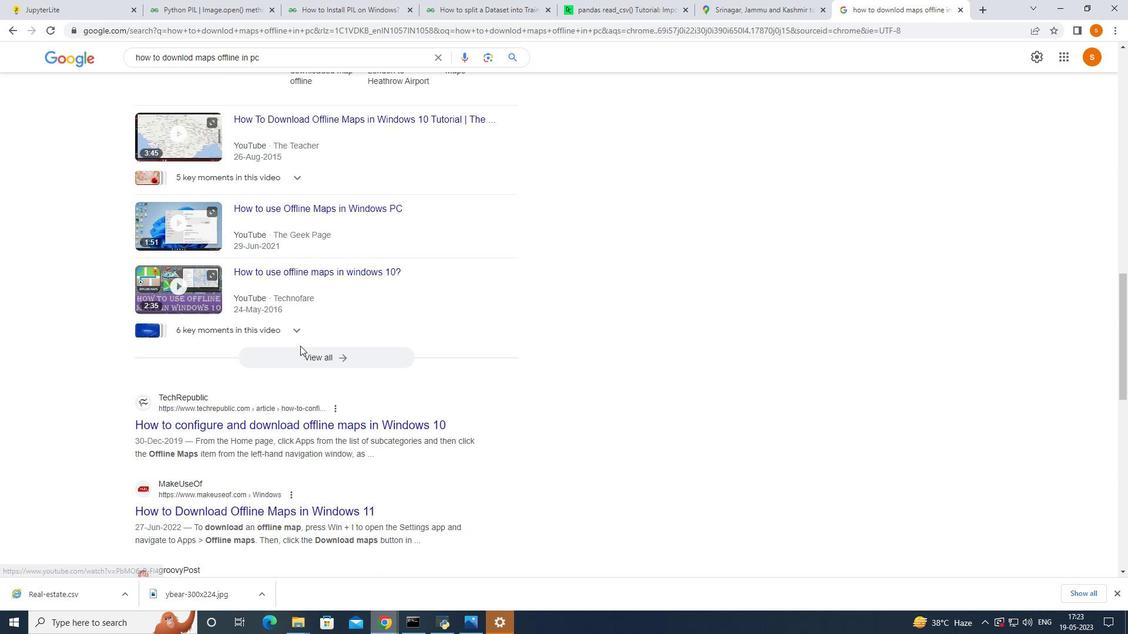 
Action: Mouse scrolled (296, 367) with delta (0, 0)
Screenshot: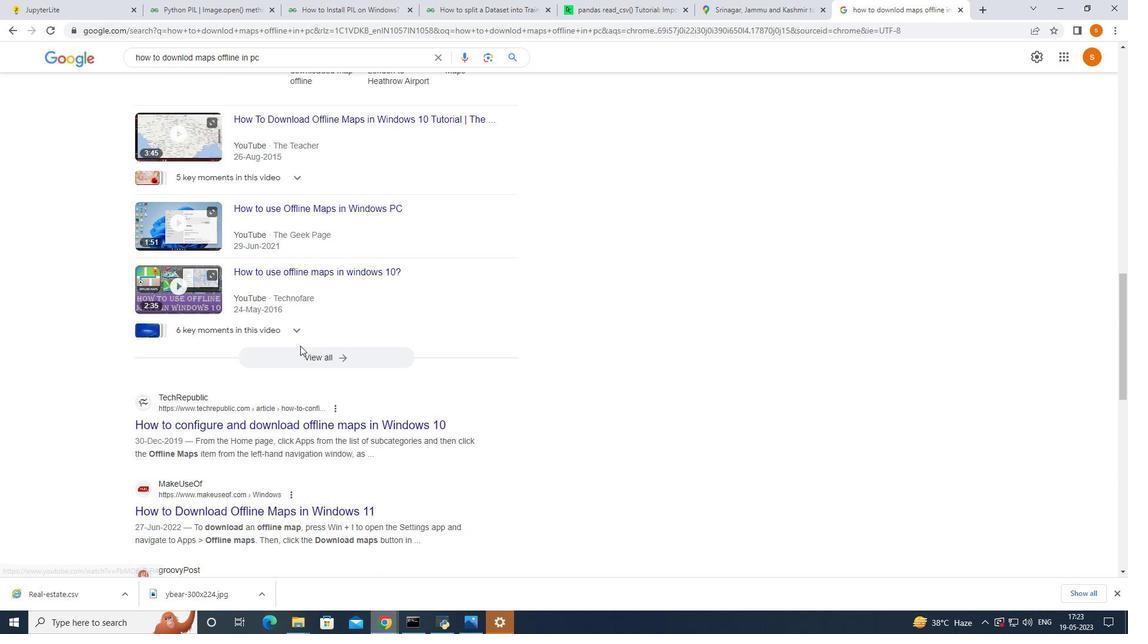 
Action: Mouse moved to (295, 368)
Screenshot: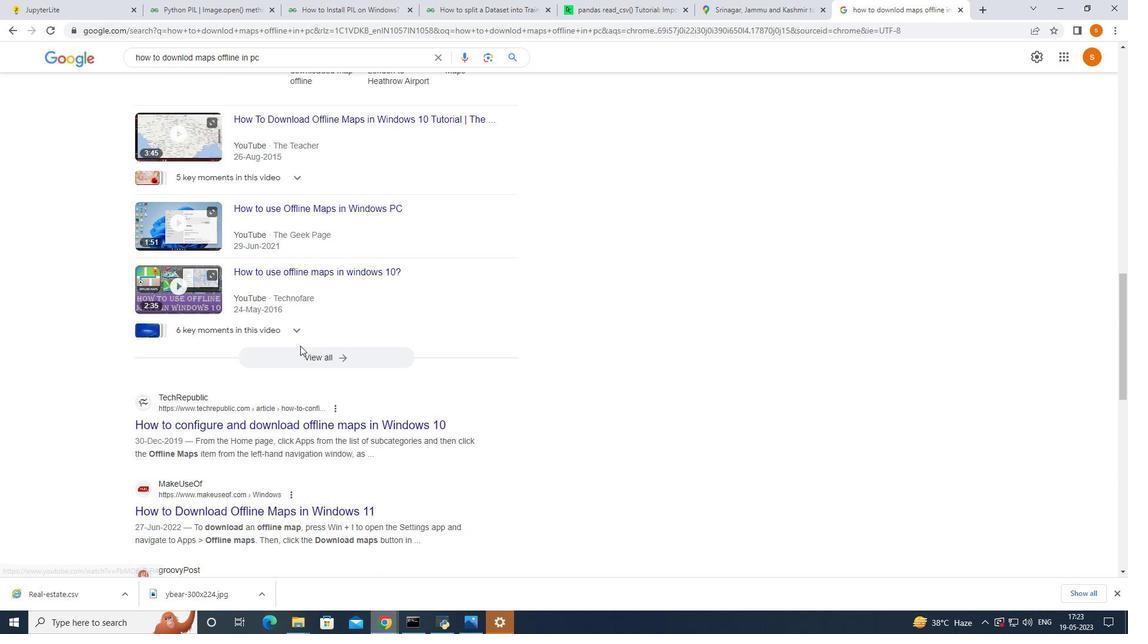 
Action: Mouse scrolled (295, 367) with delta (0, 0)
Screenshot: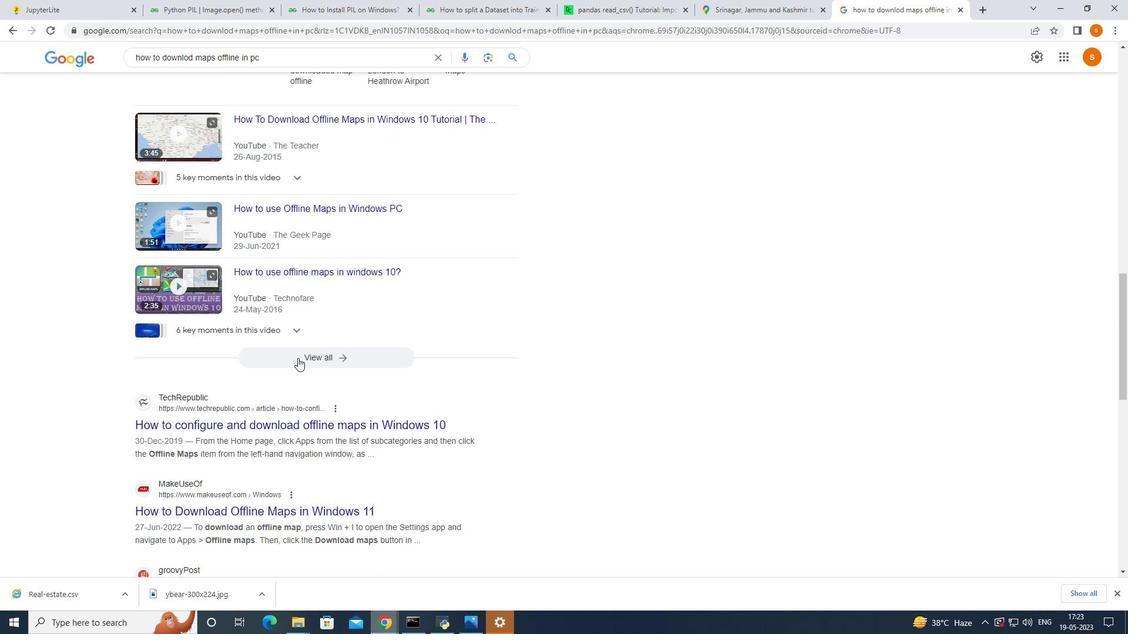 
Action: Mouse moved to (242, 305)
Screenshot: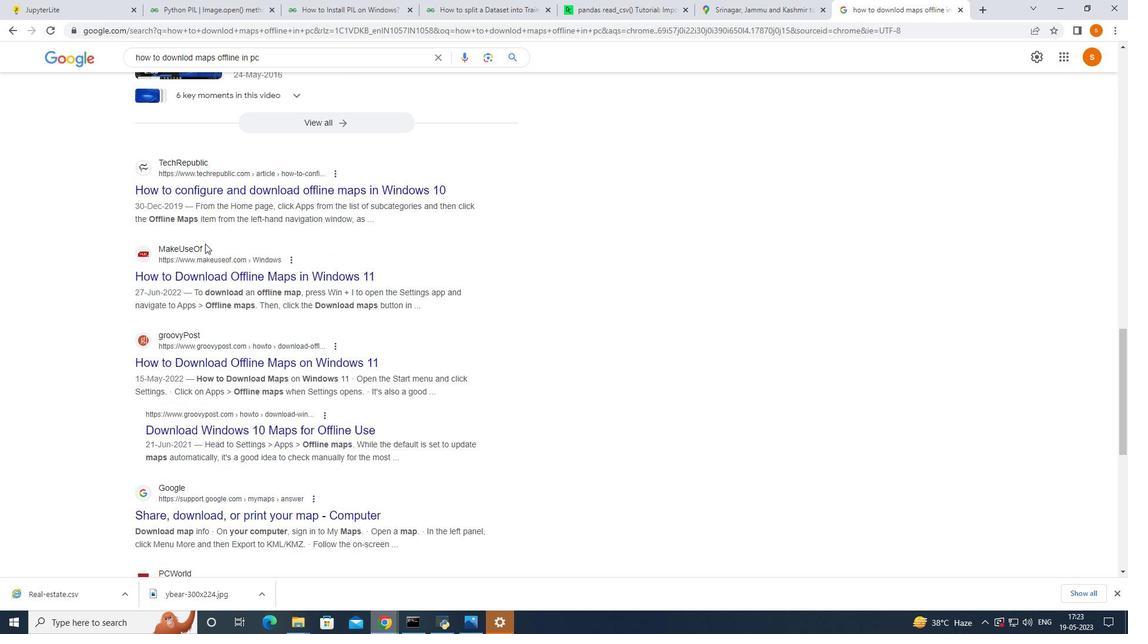 
Action: Mouse scrolled (242, 304) with delta (0, 0)
Screenshot: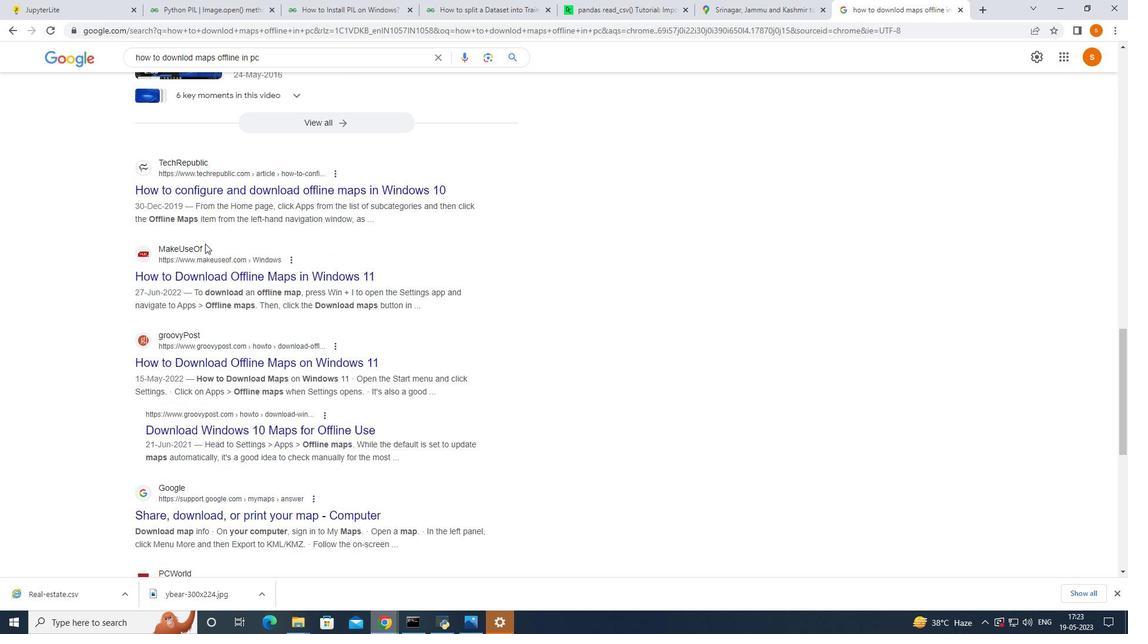 
Action: Mouse moved to (242, 306)
Screenshot: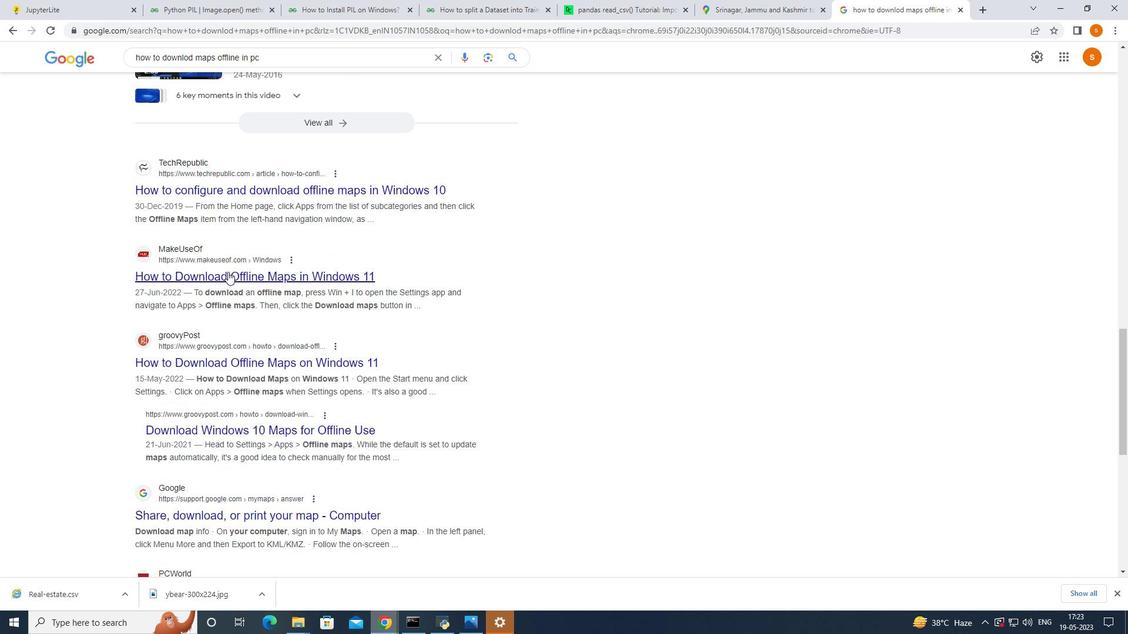 
Action: Mouse scrolled (242, 305) with delta (0, 0)
Screenshot: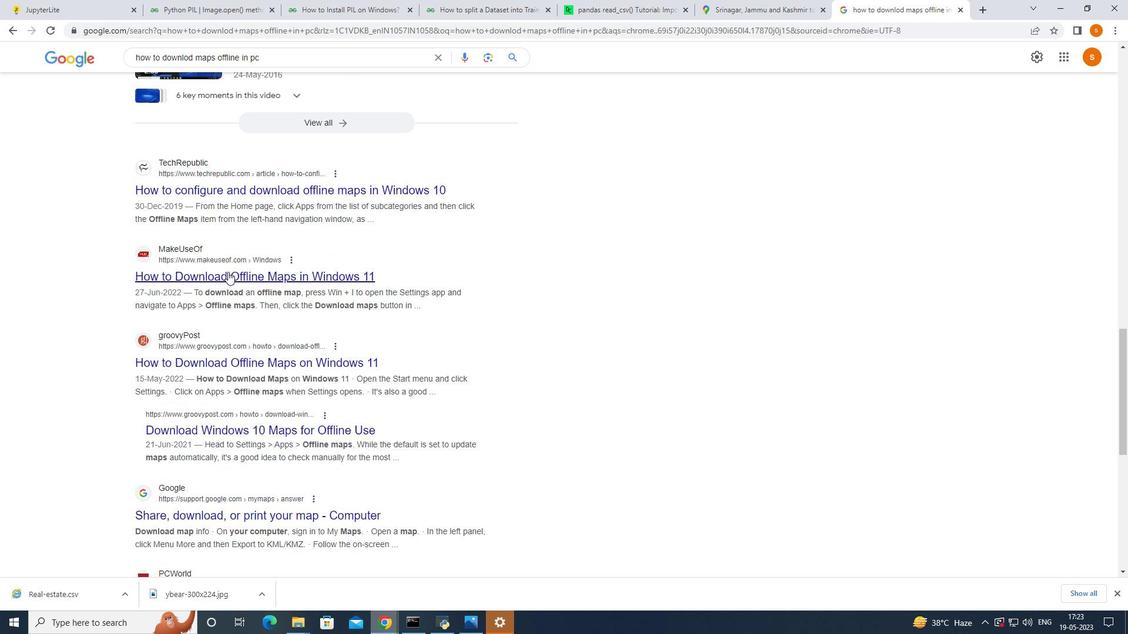 
Action: Mouse scrolled (242, 305) with delta (0, 0)
Screenshot: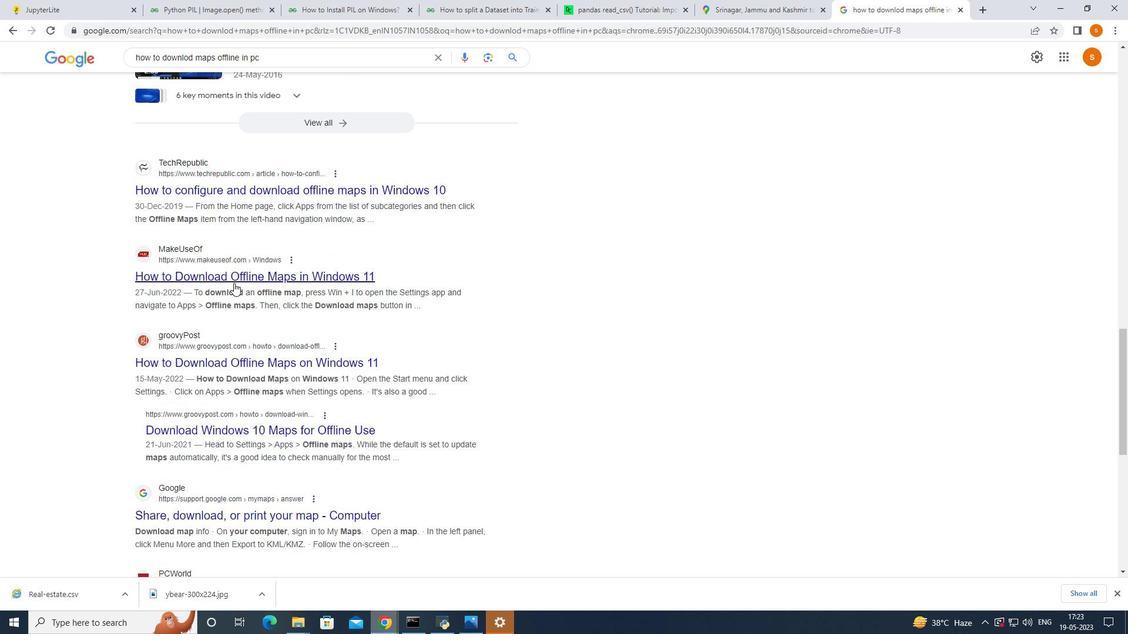 
Action: Mouse scrolled (242, 305) with delta (0, 0)
Screenshot: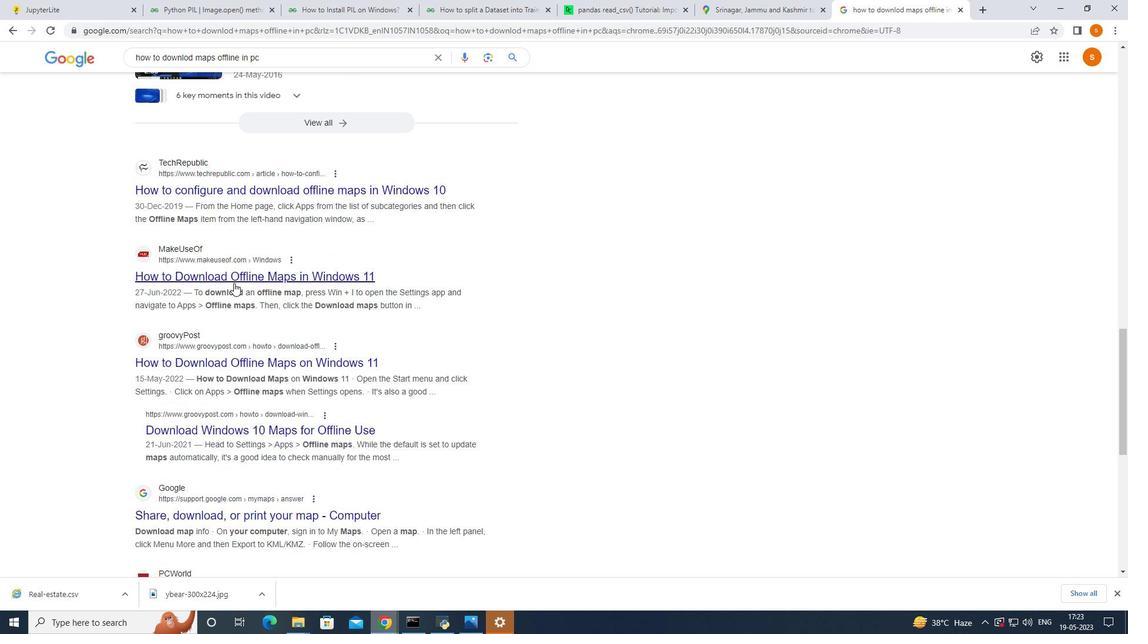 
Action: Mouse moved to (287, 358)
Screenshot: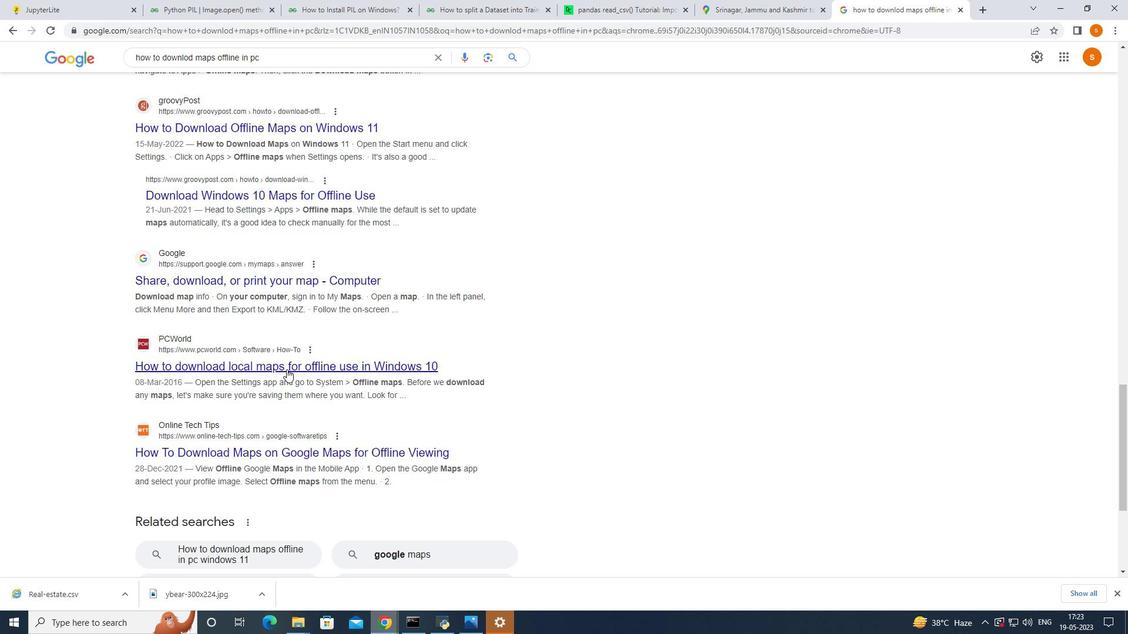 
Action: Mouse scrolled (287, 358) with delta (0, 0)
Screenshot: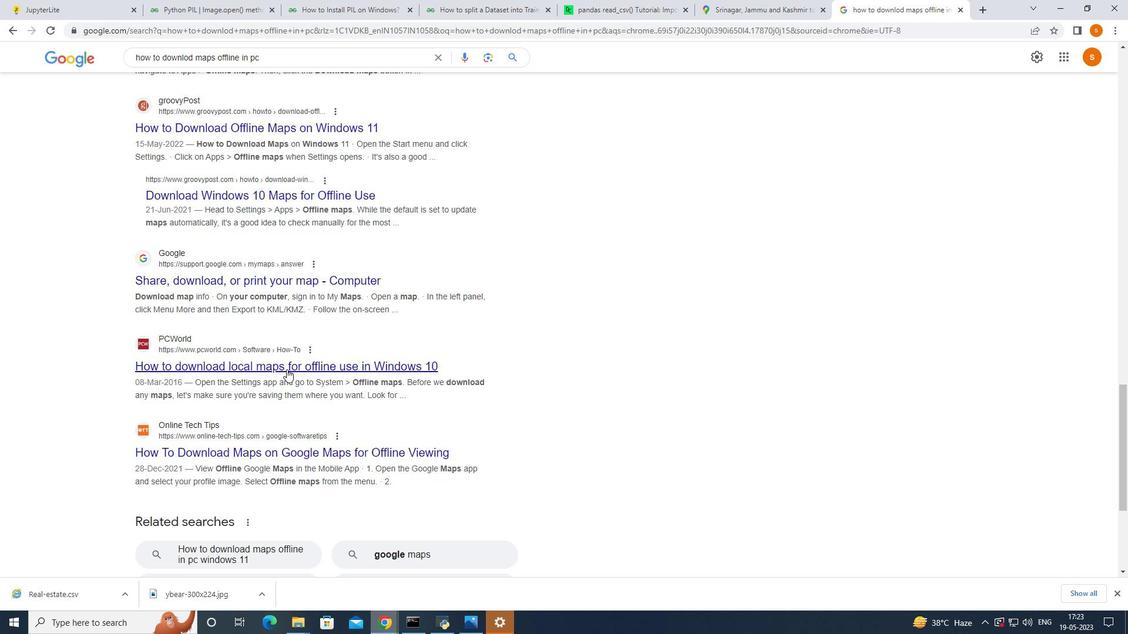 
Action: Mouse moved to (286, 356)
Screenshot: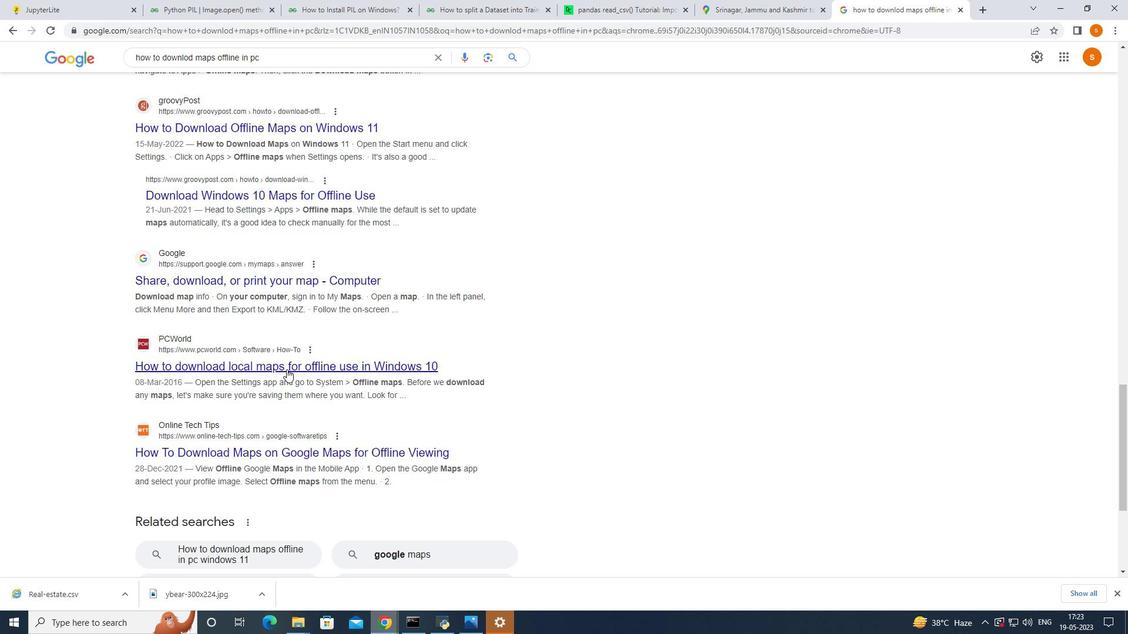 
Action: Mouse scrolled (286, 357) with delta (0, 0)
Screenshot: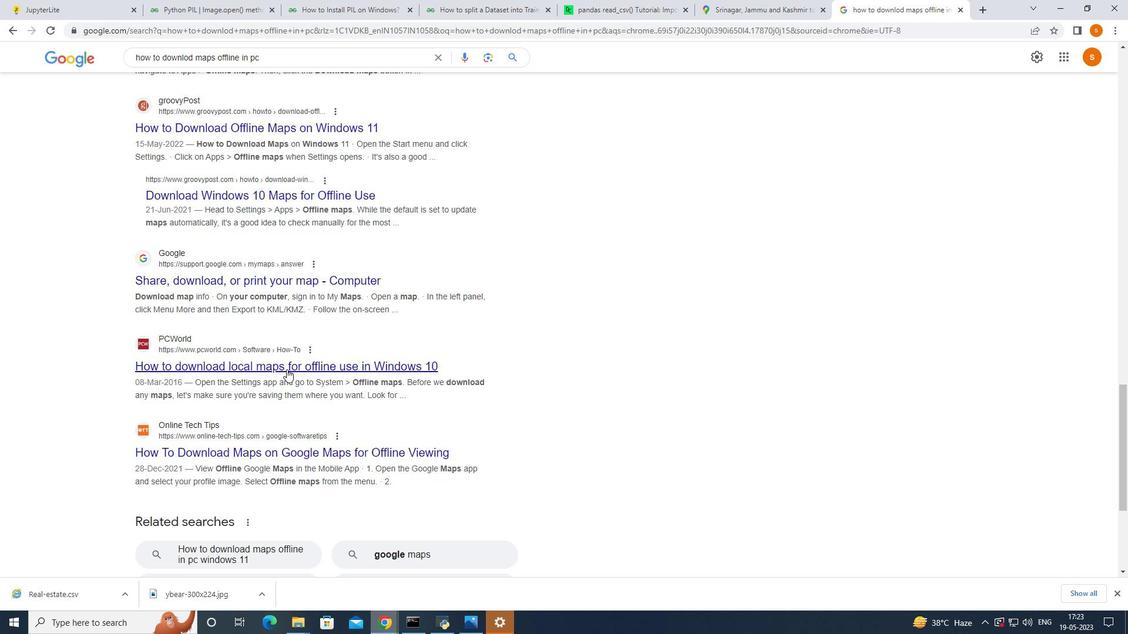 
Action: Mouse moved to (282, 347)
Screenshot: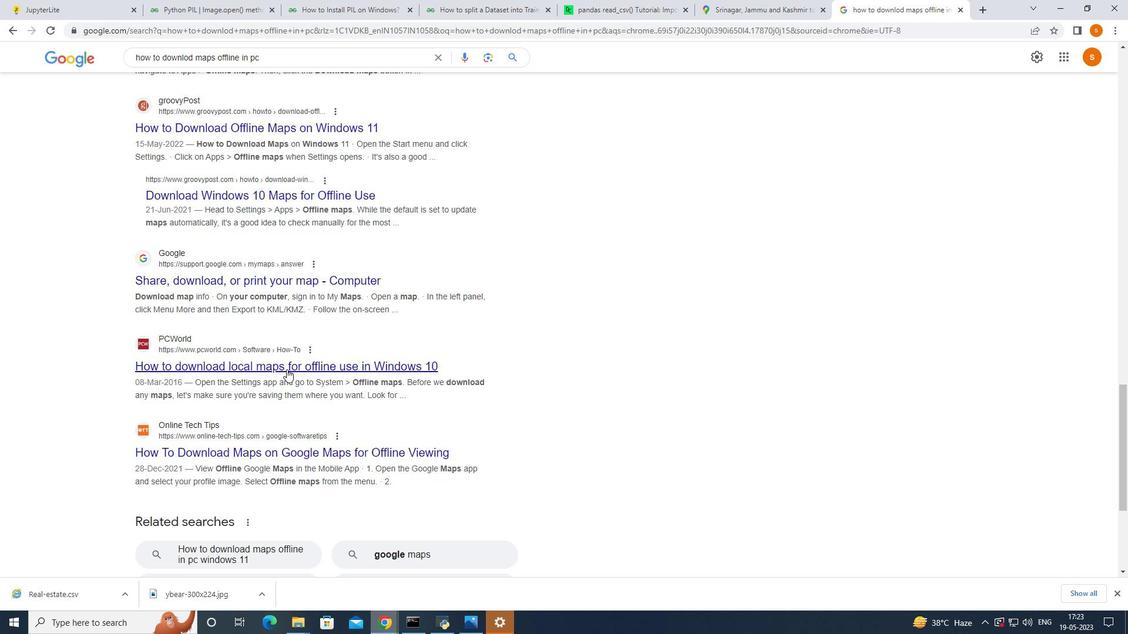 
Action: Mouse scrolled (283, 350) with delta (0, 0)
Screenshot: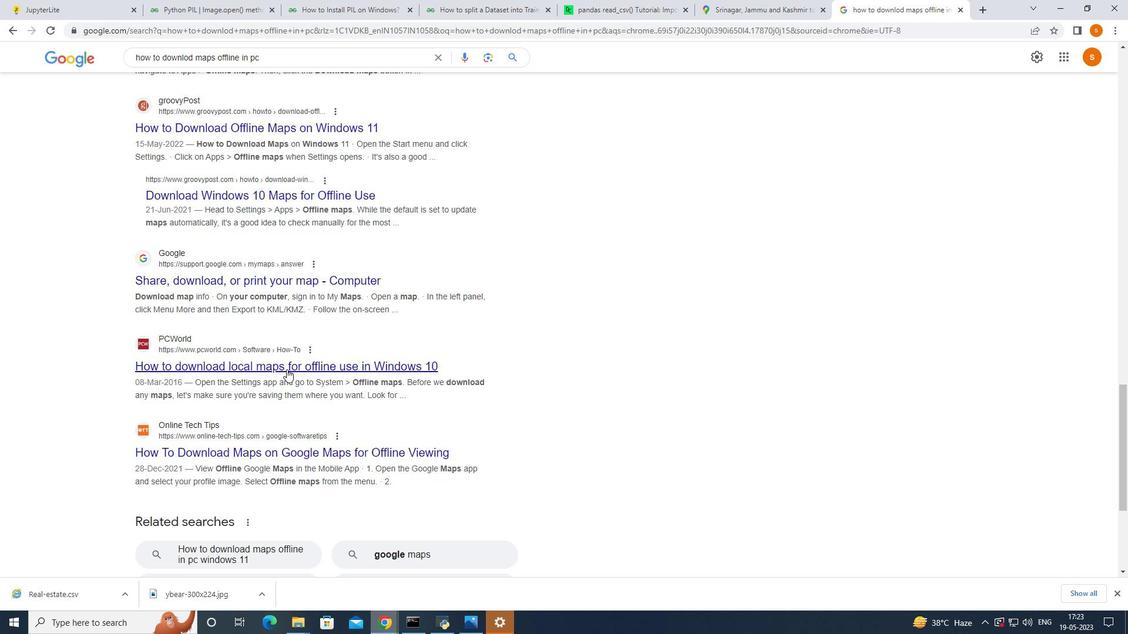 
Action: Mouse moved to (280, 343)
Screenshot: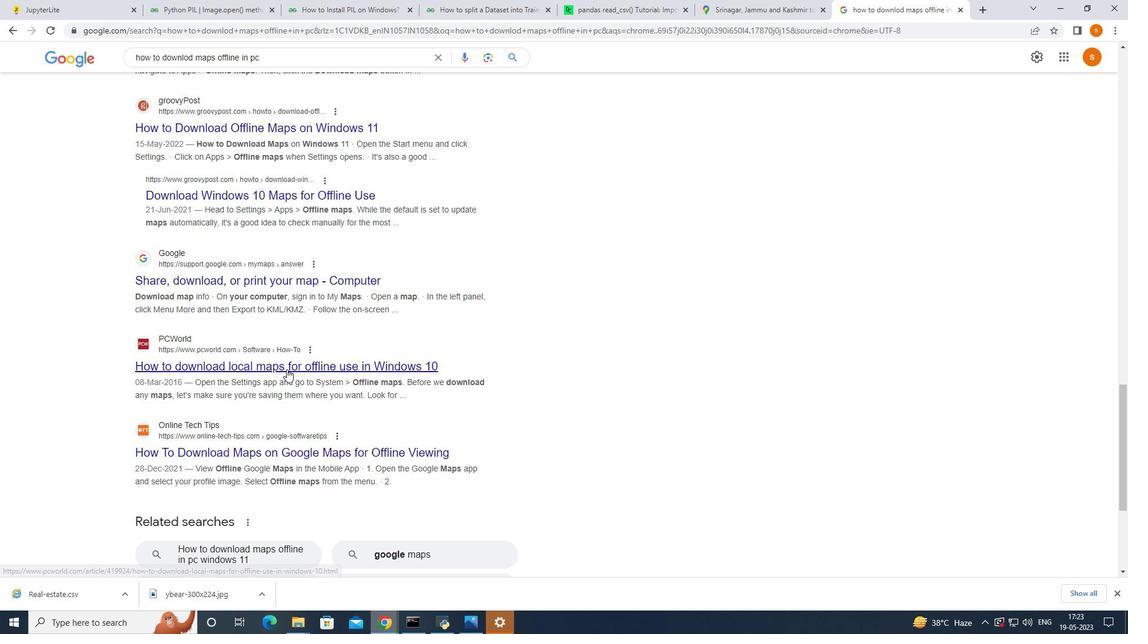 
Action: Mouse scrolled (280, 344) with delta (0, 0)
Screenshot: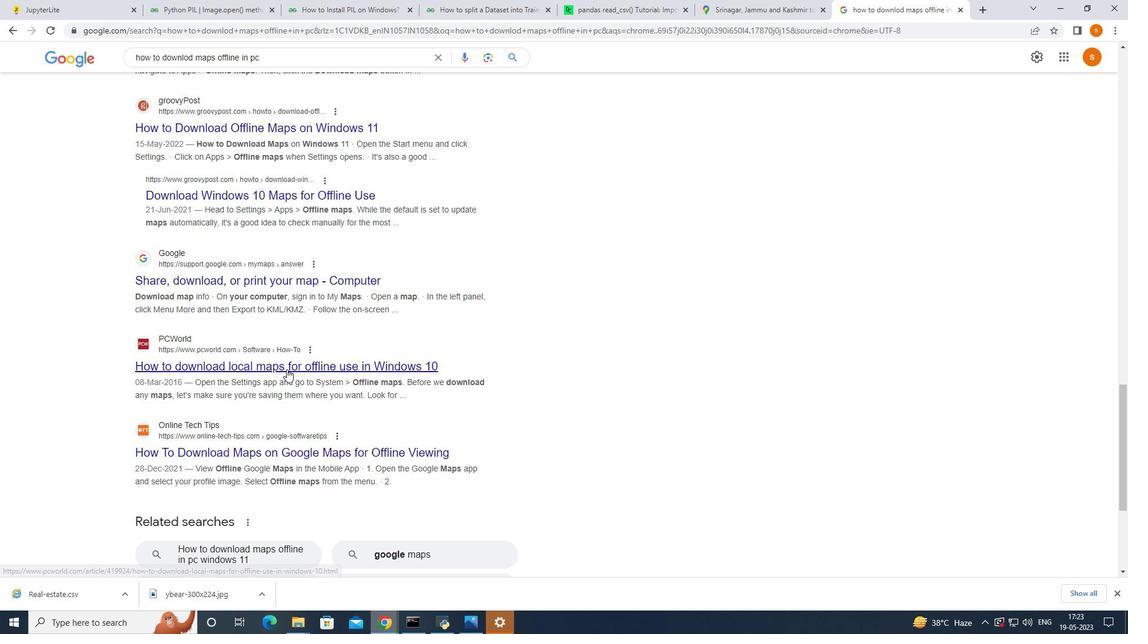 
Action: Mouse moved to (280, 343)
Screenshot: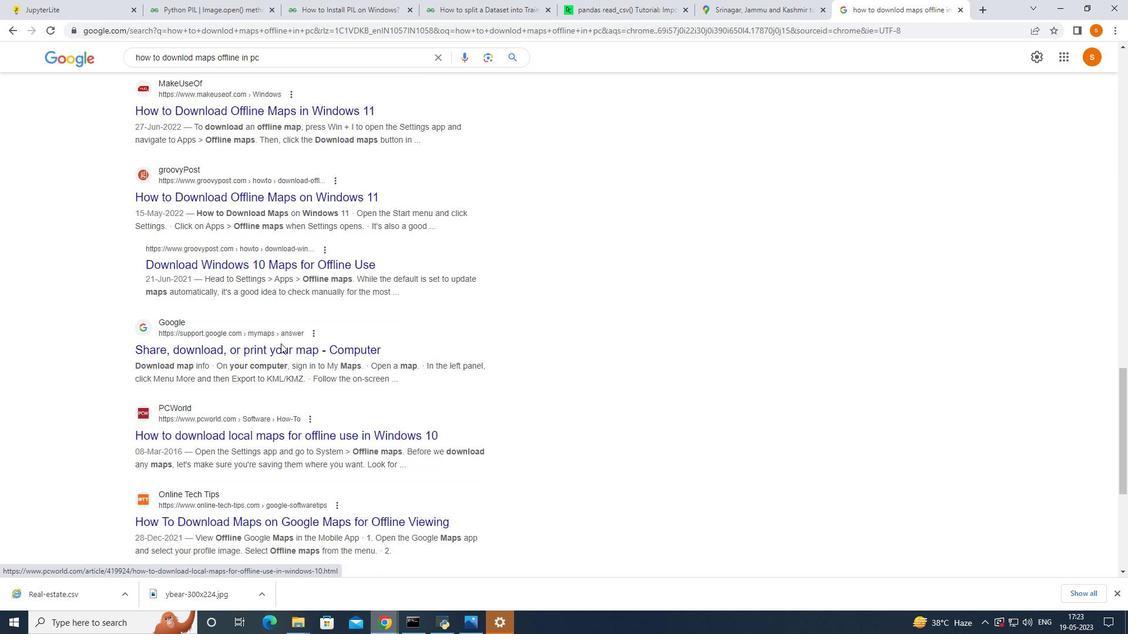 
Action: Mouse scrolled (280, 343) with delta (0, 0)
Screenshot: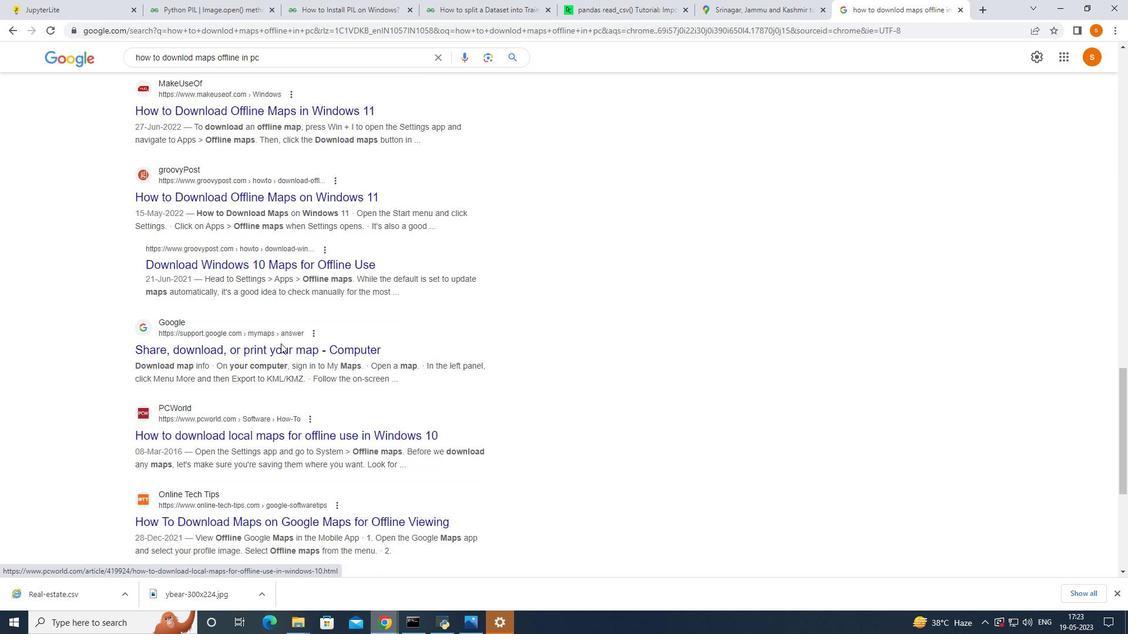 
Action: Mouse scrolled (280, 343) with delta (0, 0)
Screenshot: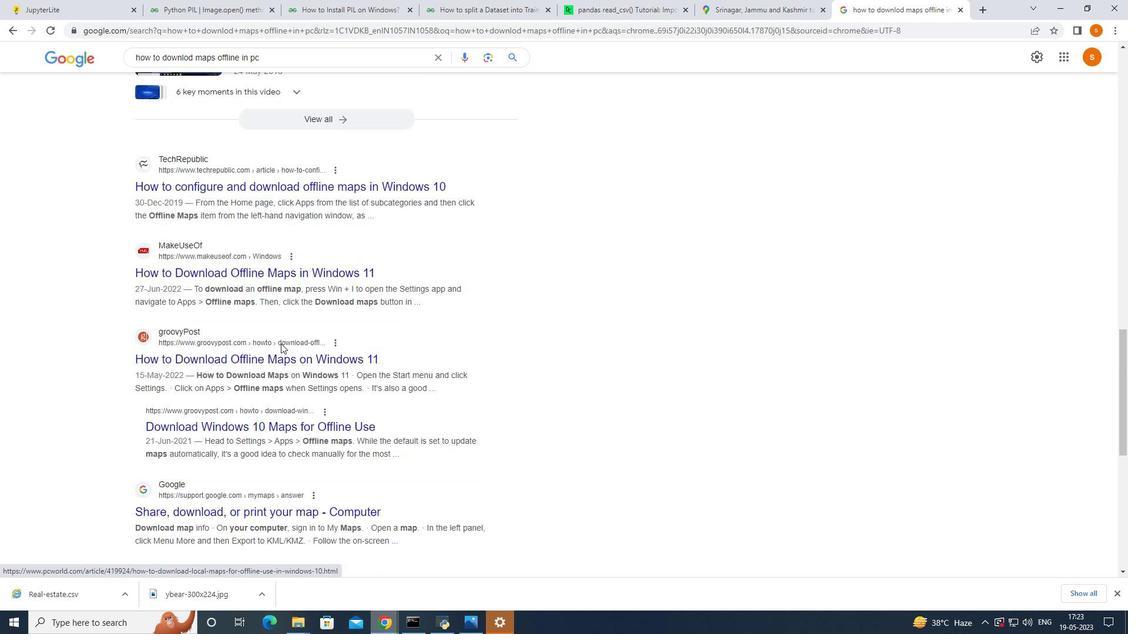 
Action: Mouse moved to (280, 343)
Screenshot: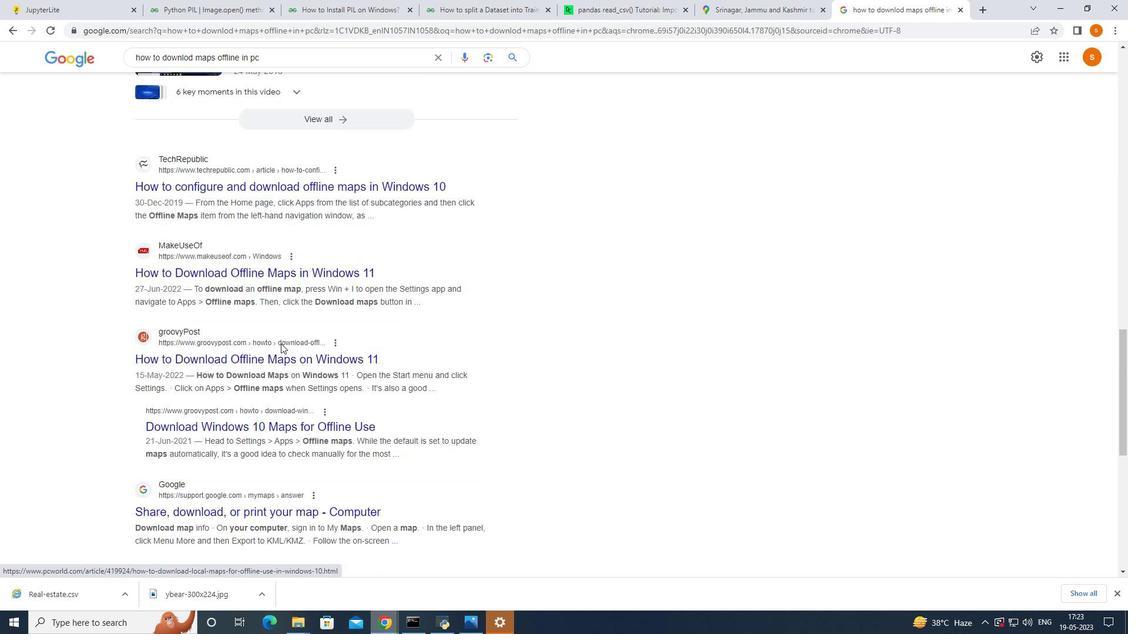 
Action: Mouse scrolled (280, 343) with delta (0, 0)
Screenshot: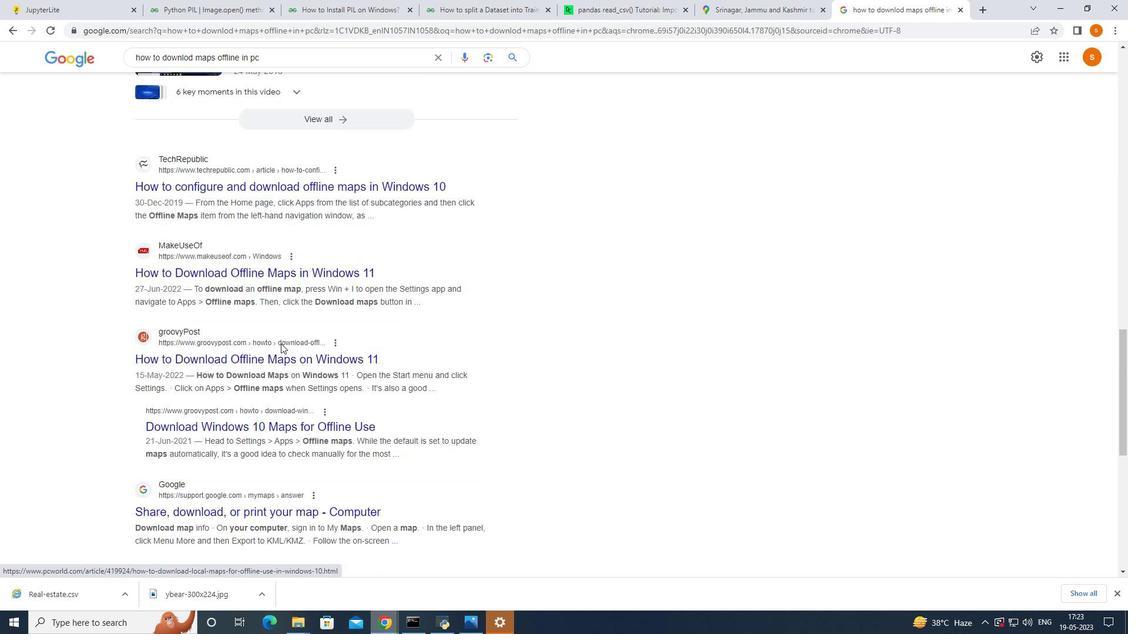 
Action: Mouse scrolled (280, 343) with delta (0, 0)
Screenshot: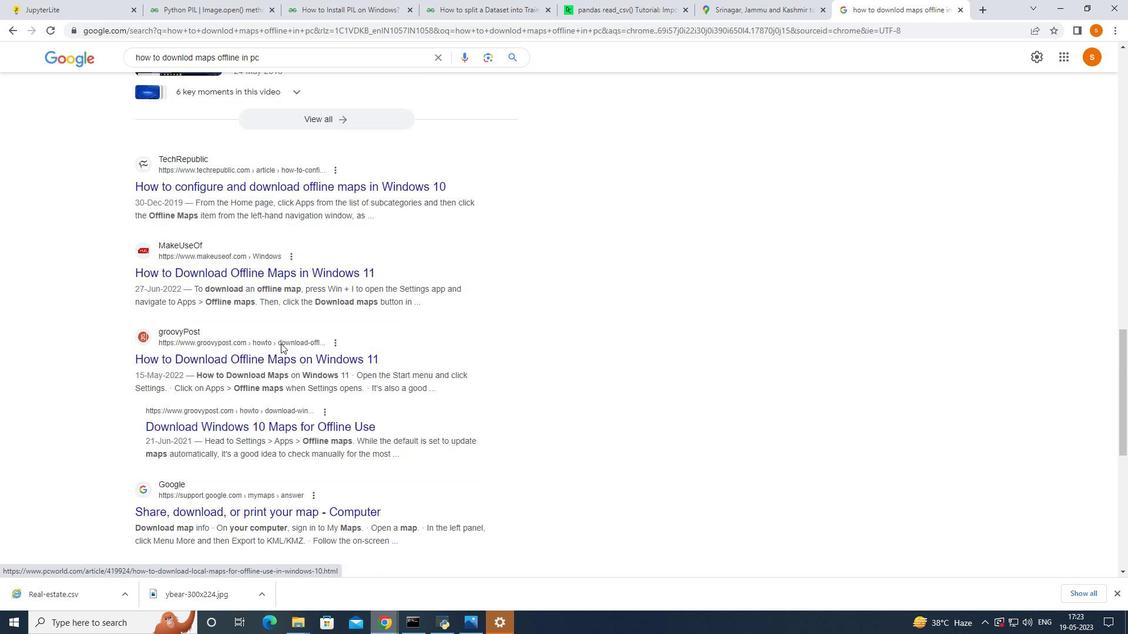 
Action: Mouse moved to (236, 364)
Screenshot: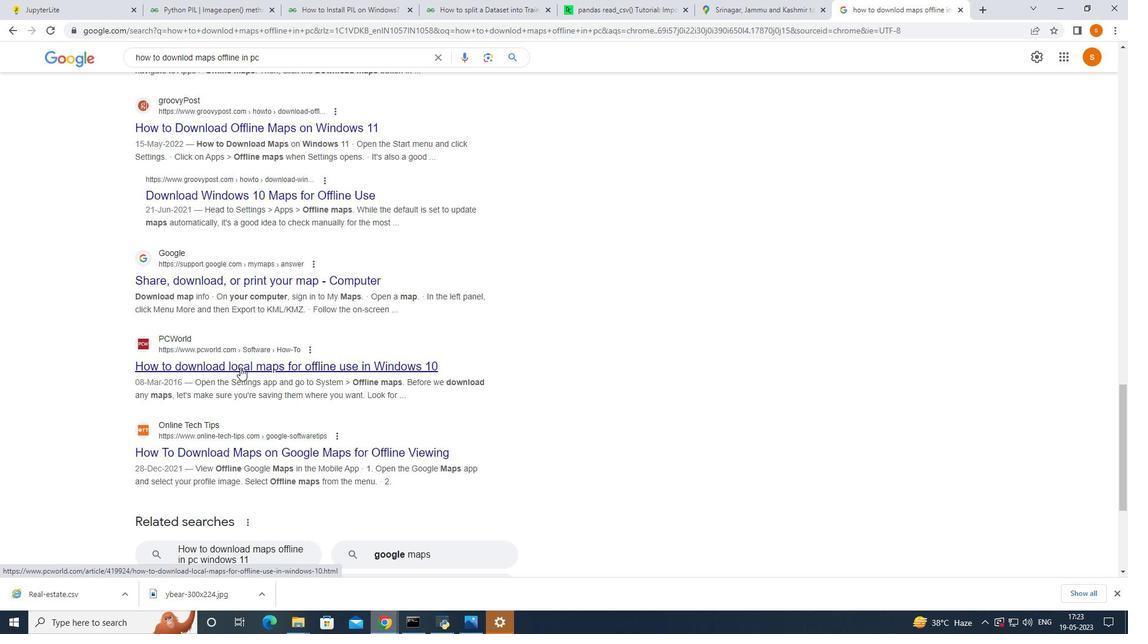
Action: Mouse scrolled (236, 365) with delta (0, 0)
Screenshot: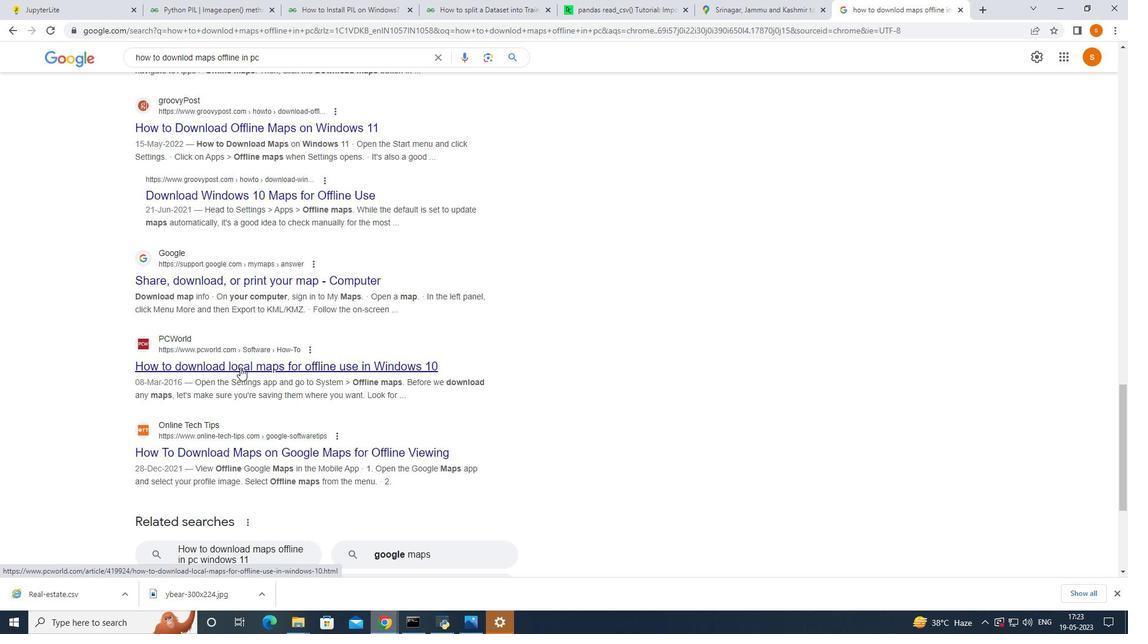 
Action: Mouse scrolled (236, 365) with delta (0, 0)
Screenshot: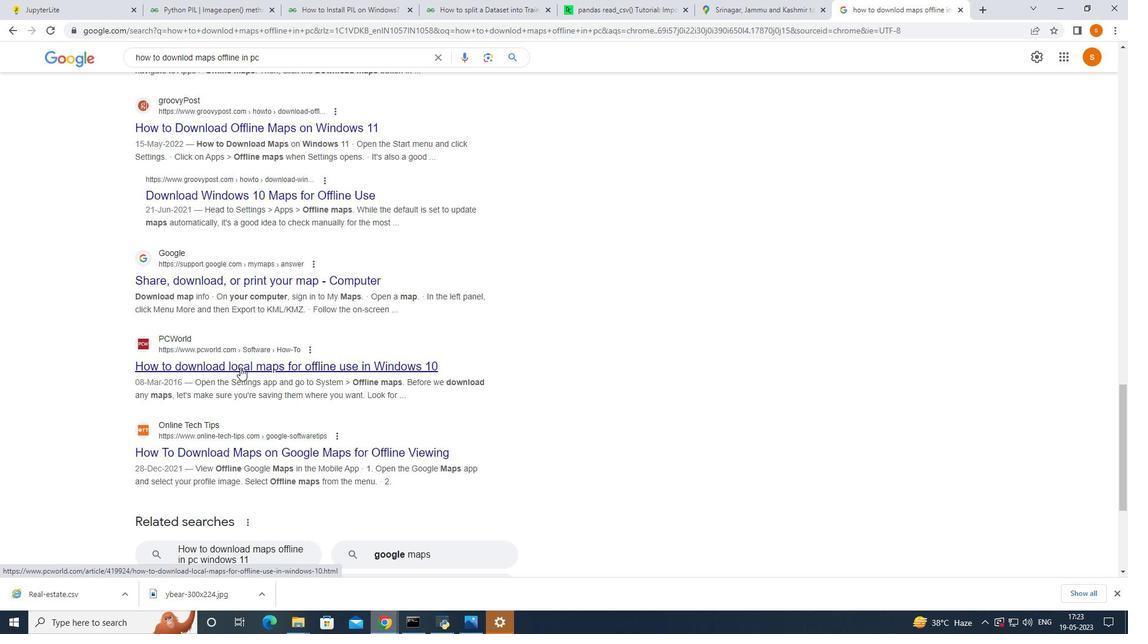 
Action: Mouse scrolled (236, 365) with delta (0, 0)
Screenshot: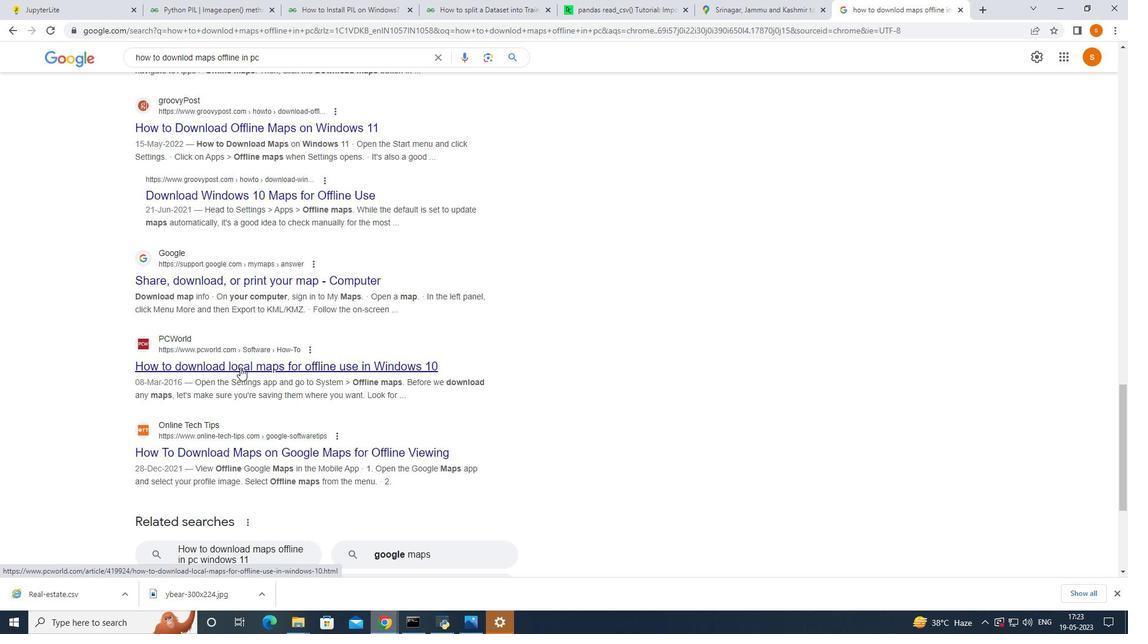 
Action: Mouse scrolled (236, 365) with delta (0, 0)
Screenshot: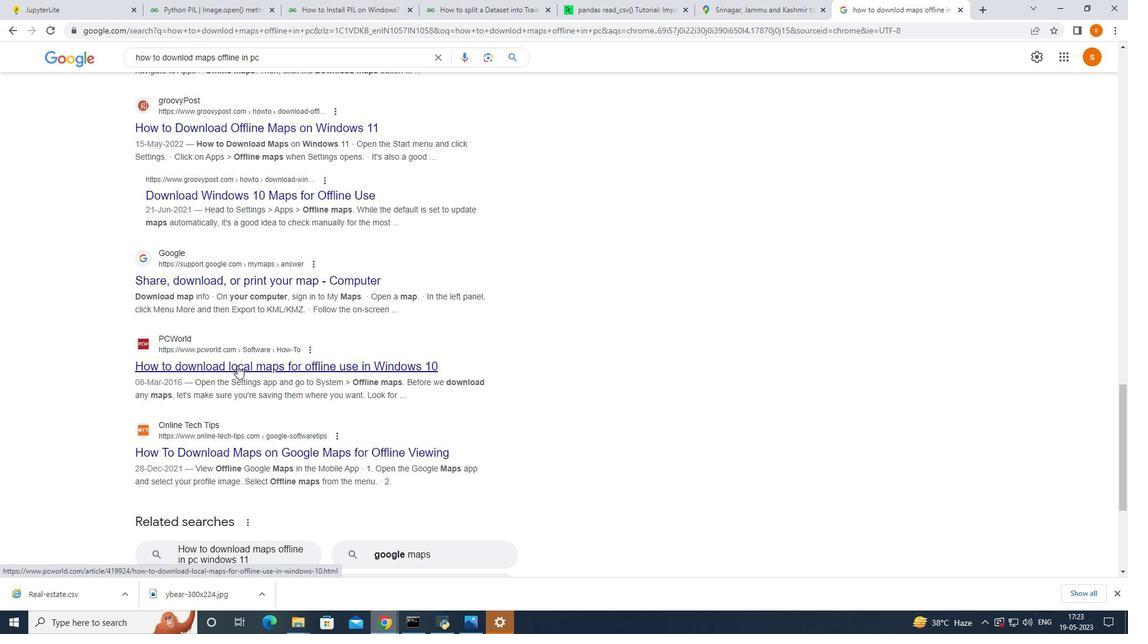 
Action: Mouse scrolled (236, 365) with delta (0, 0)
Screenshot: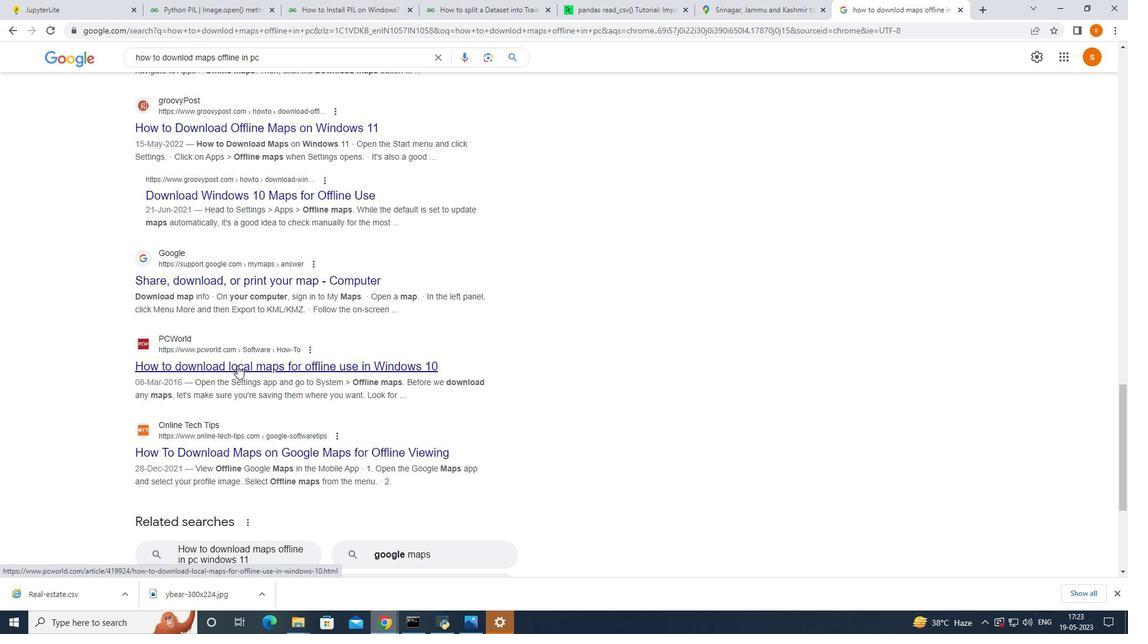 
Action: Mouse scrolled (236, 365) with delta (0, 0)
Screenshot: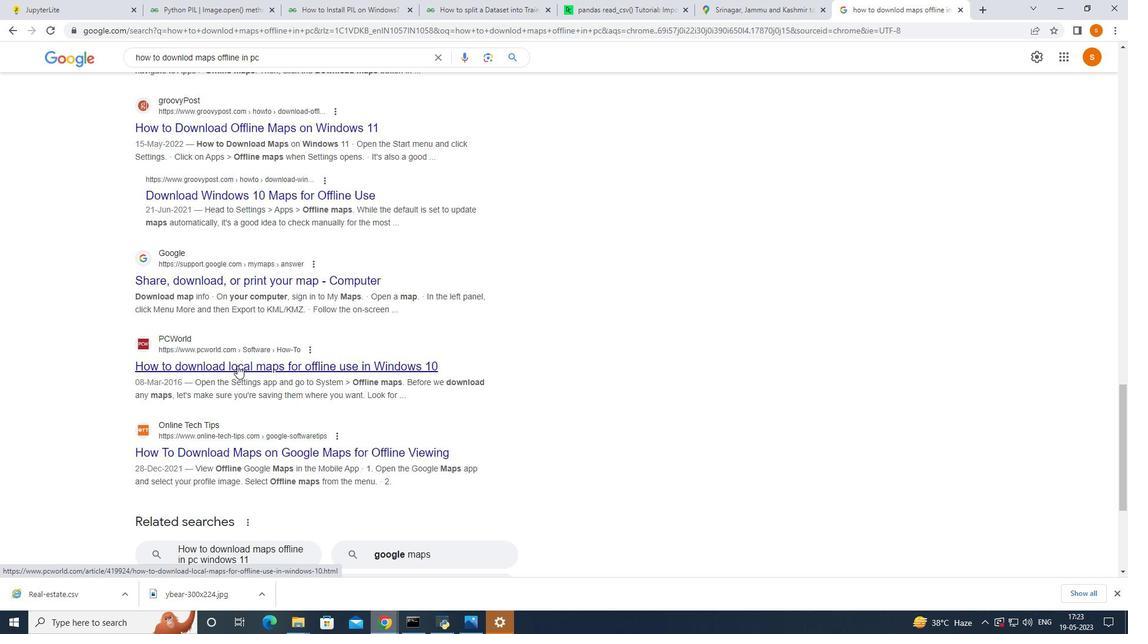 
Action: Mouse scrolled (236, 365) with delta (0, 0)
Screenshot: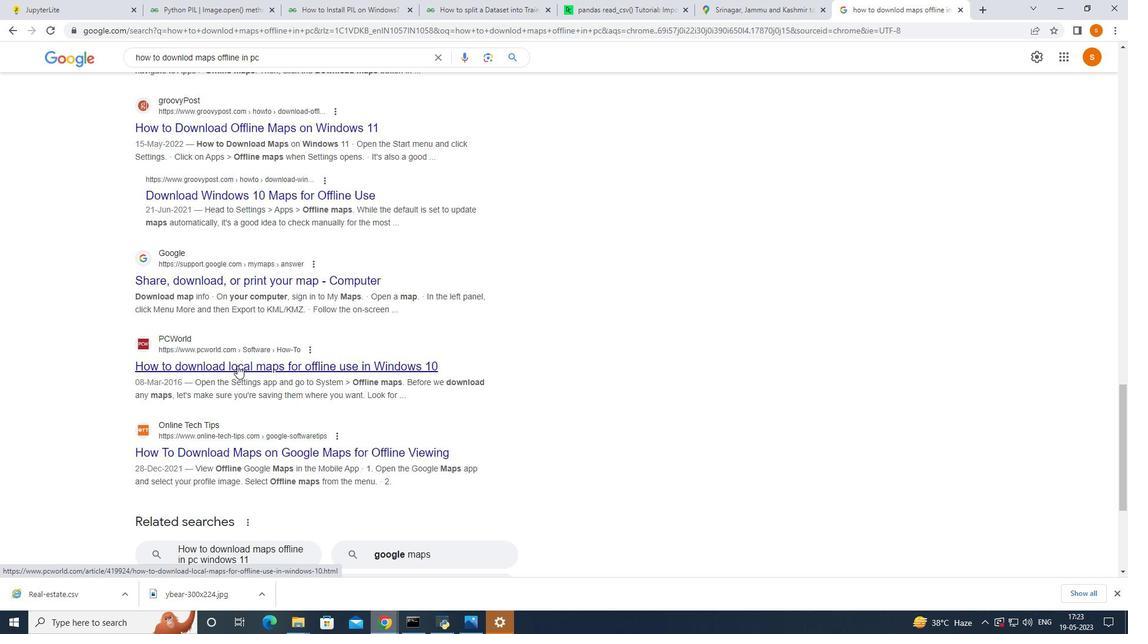 
Action: Mouse moved to (237, 358)
Screenshot: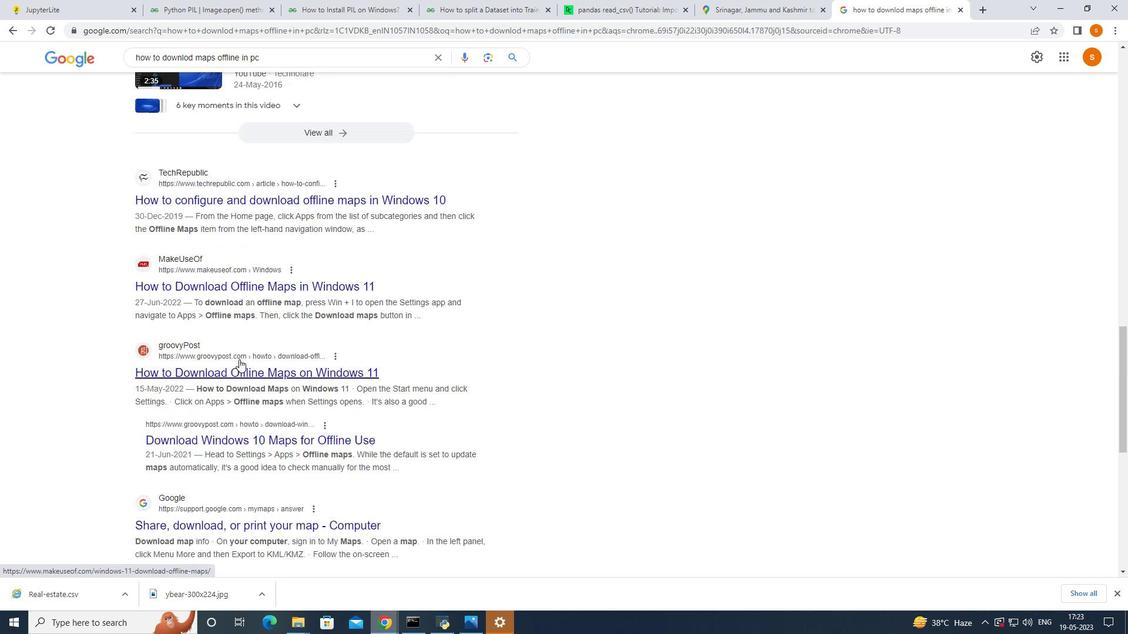 
Action: Mouse scrolled (237, 359) with delta (0, 0)
Screenshot: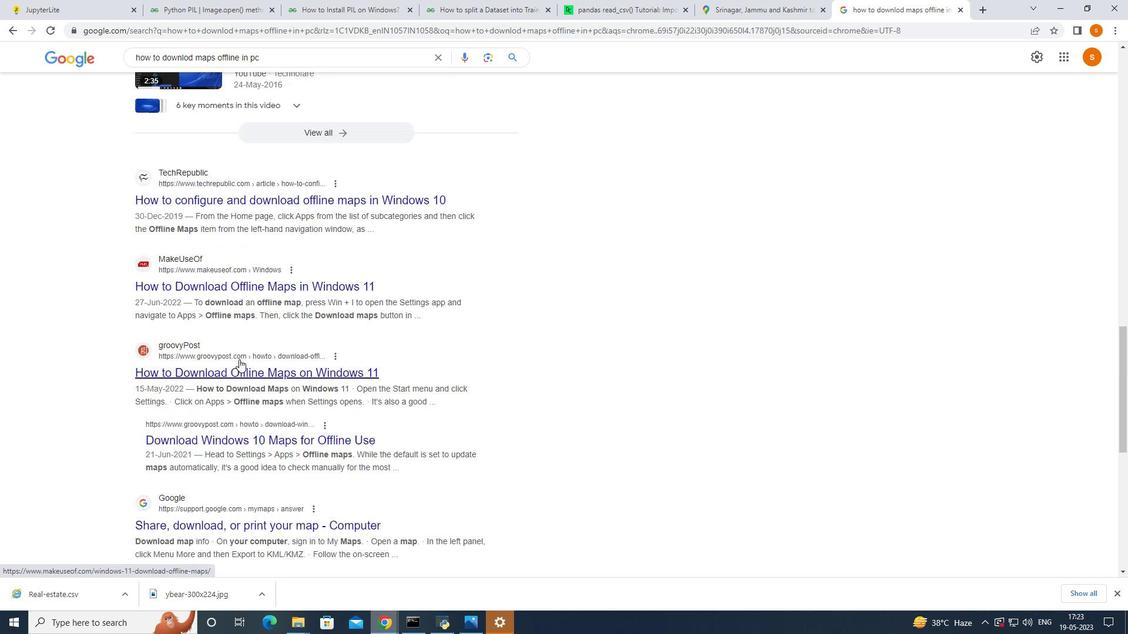 
Action: Mouse moved to (236, 358)
Screenshot: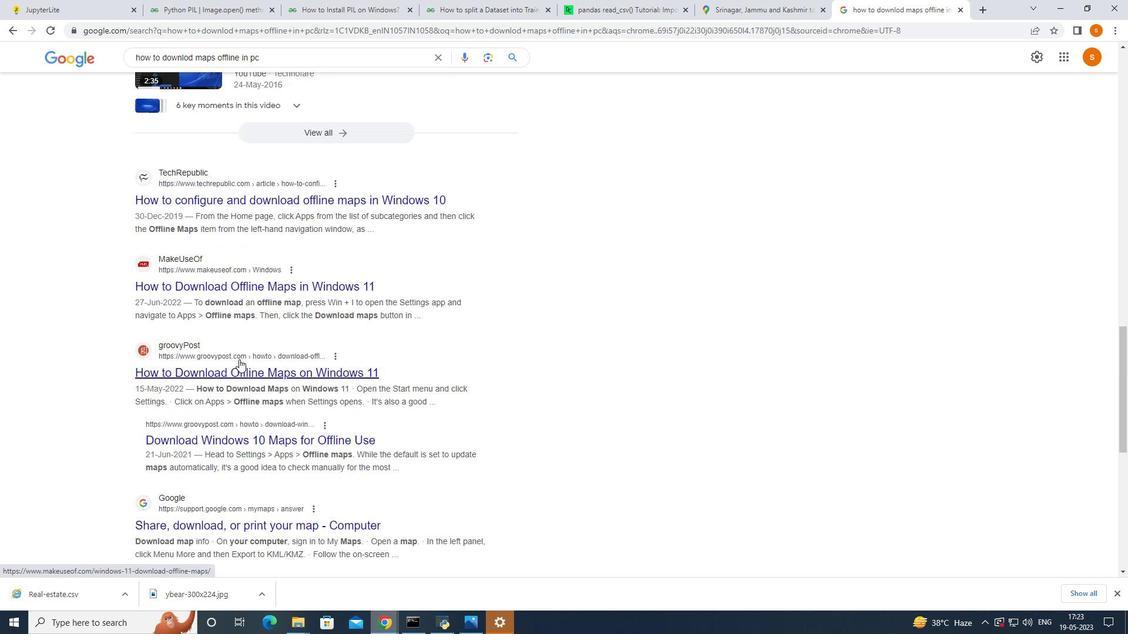 
Action: Mouse scrolled (236, 358) with delta (0, 0)
Screenshot: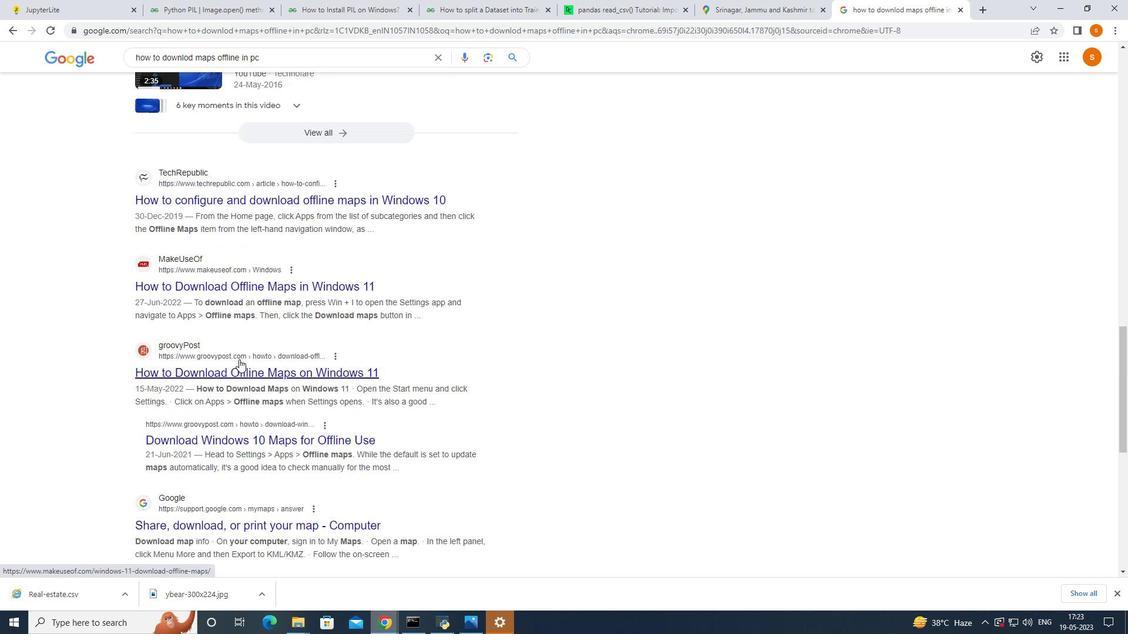 
Action: Mouse scrolled (236, 358) with delta (0, 0)
Screenshot: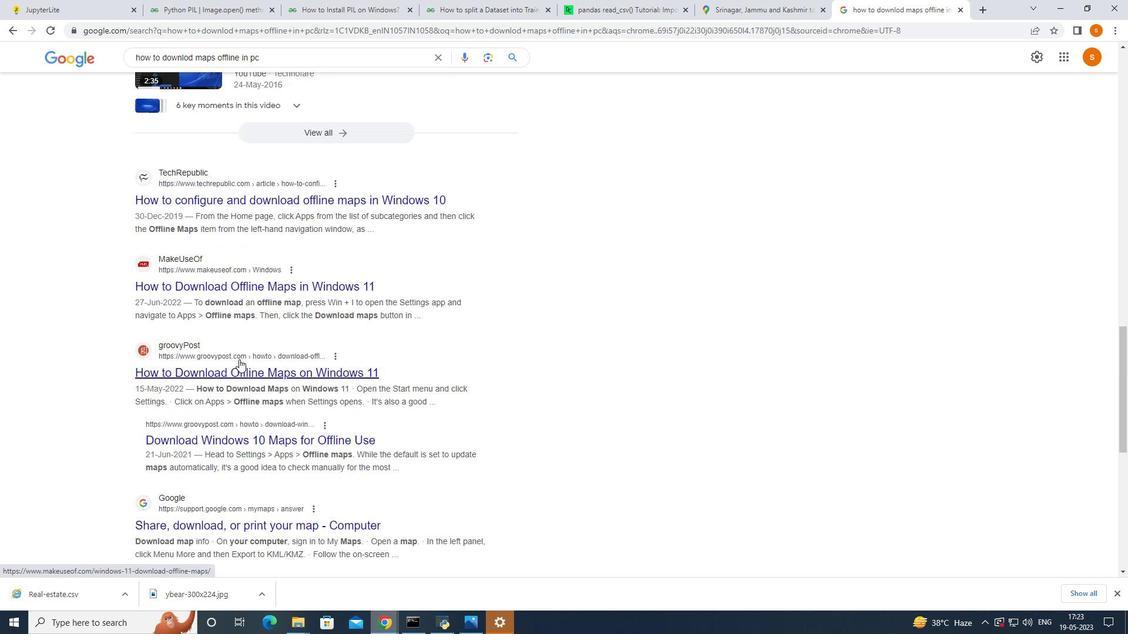 
Action: Mouse scrolled (236, 358) with delta (0, 0)
Screenshot: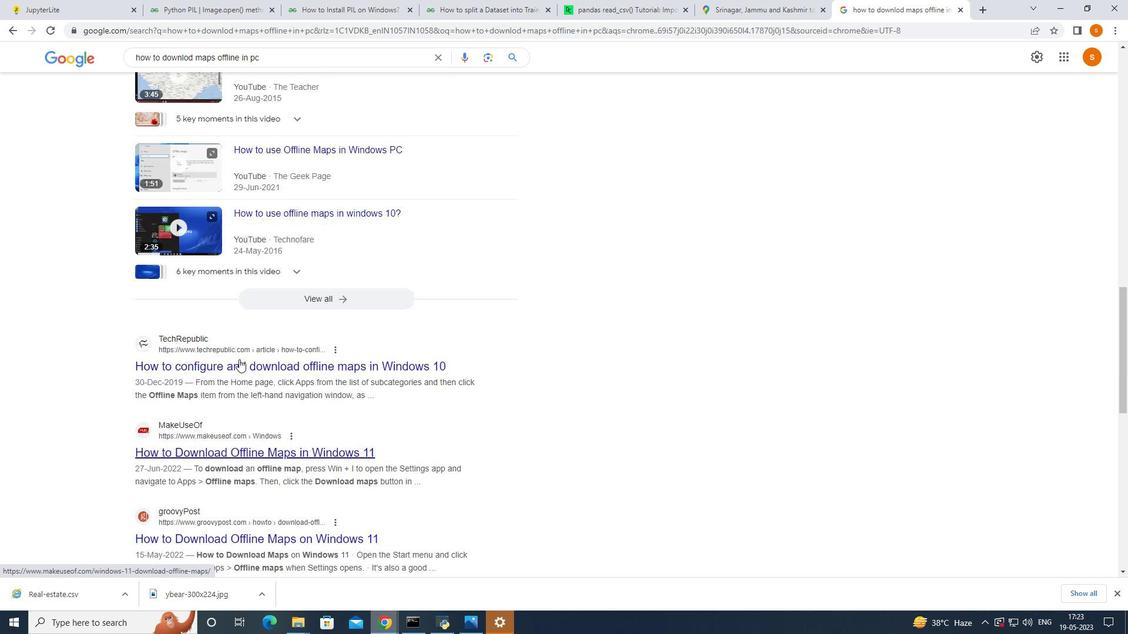 
Action: Mouse moved to (236, 357)
Screenshot: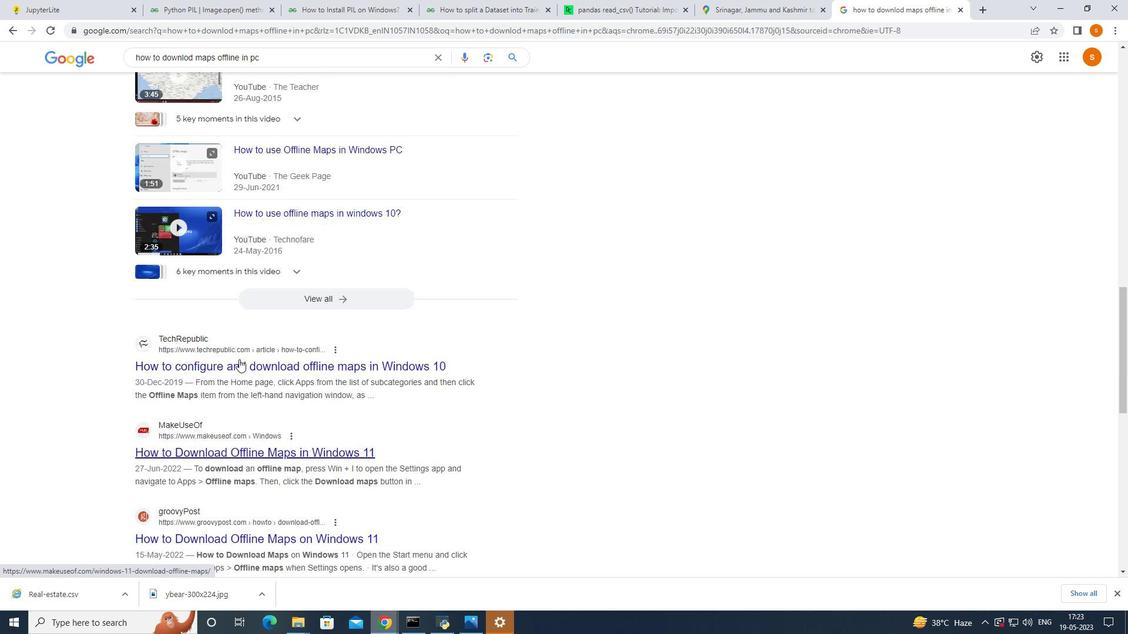 
Action: Mouse scrolled (236, 358) with delta (0, 0)
Screenshot: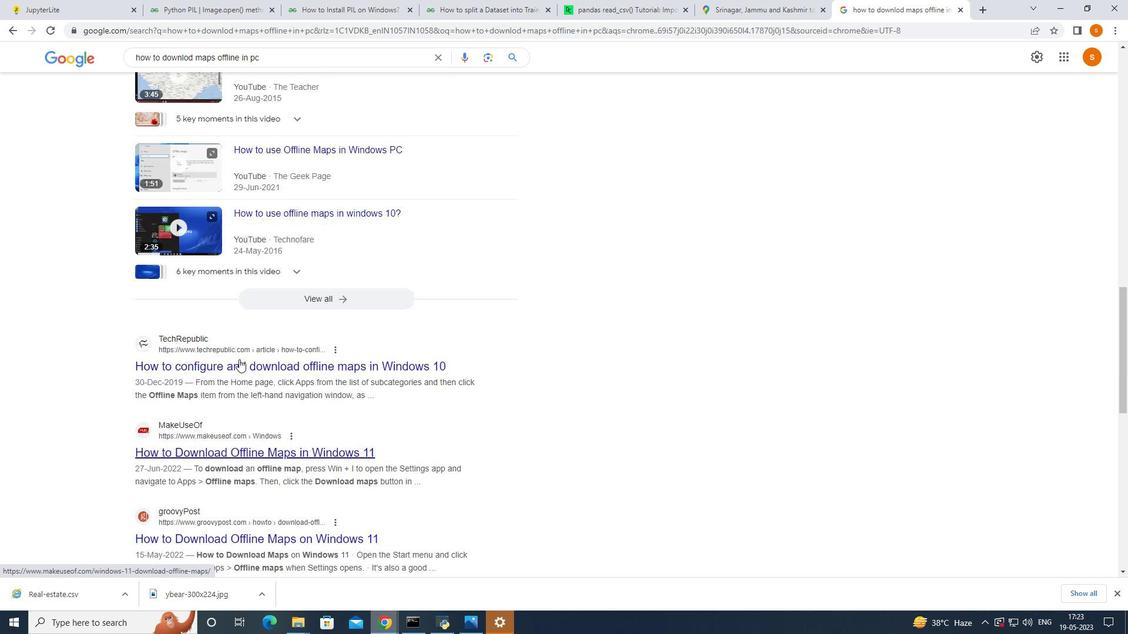 
Action: Mouse scrolled (236, 358) with delta (0, 0)
Screenshot: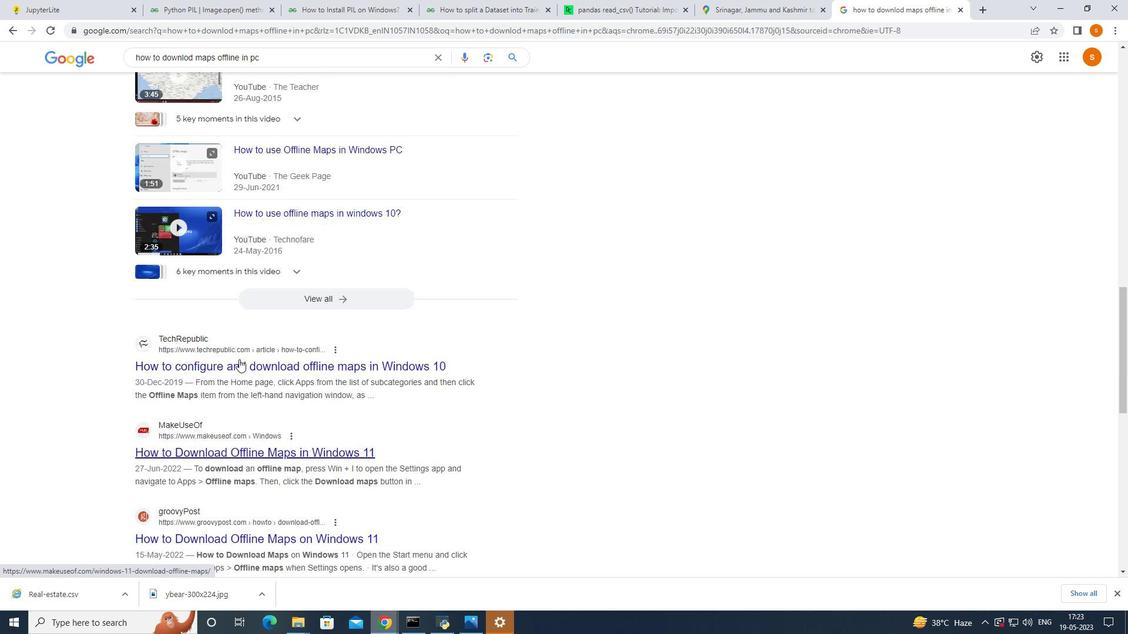 
Action: Mouse moved to (231, 337)
Screenshot: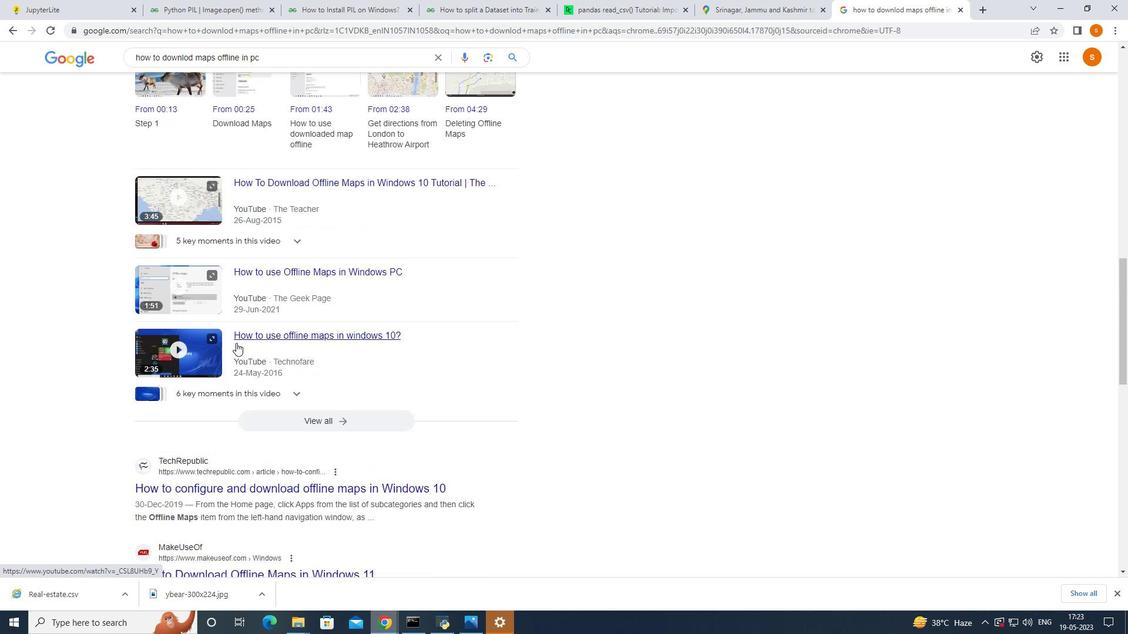 
Action: Mouse scrolled (231, 338) with delta (0, 0)
Screenshot: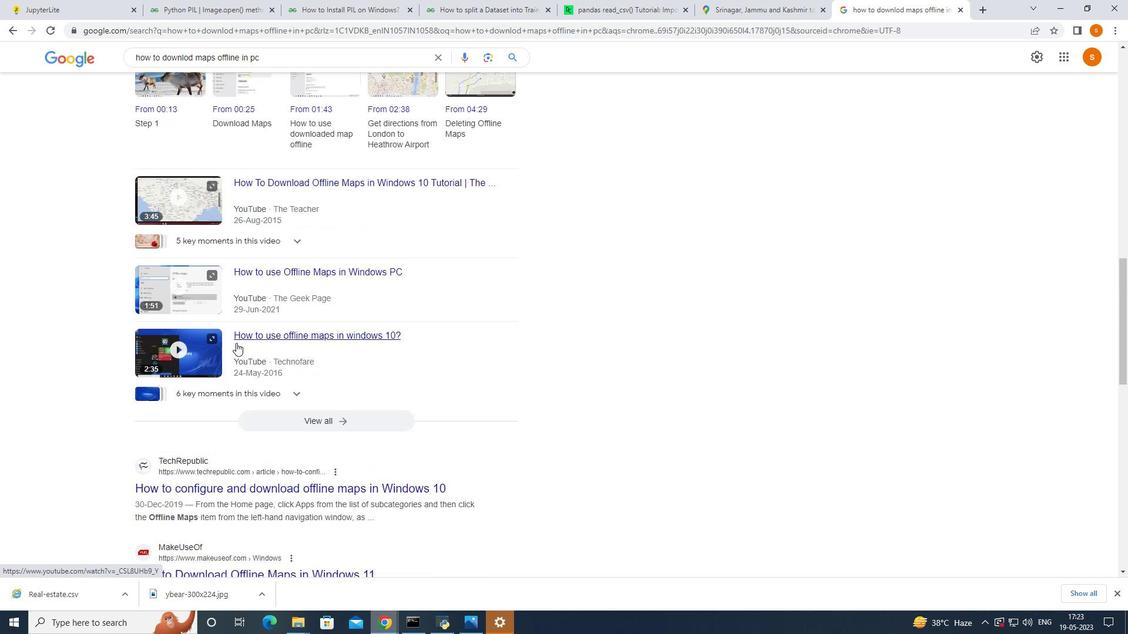 
Action: Mouse scrolled (231, 338) with delta (0, 0)
Screenshot: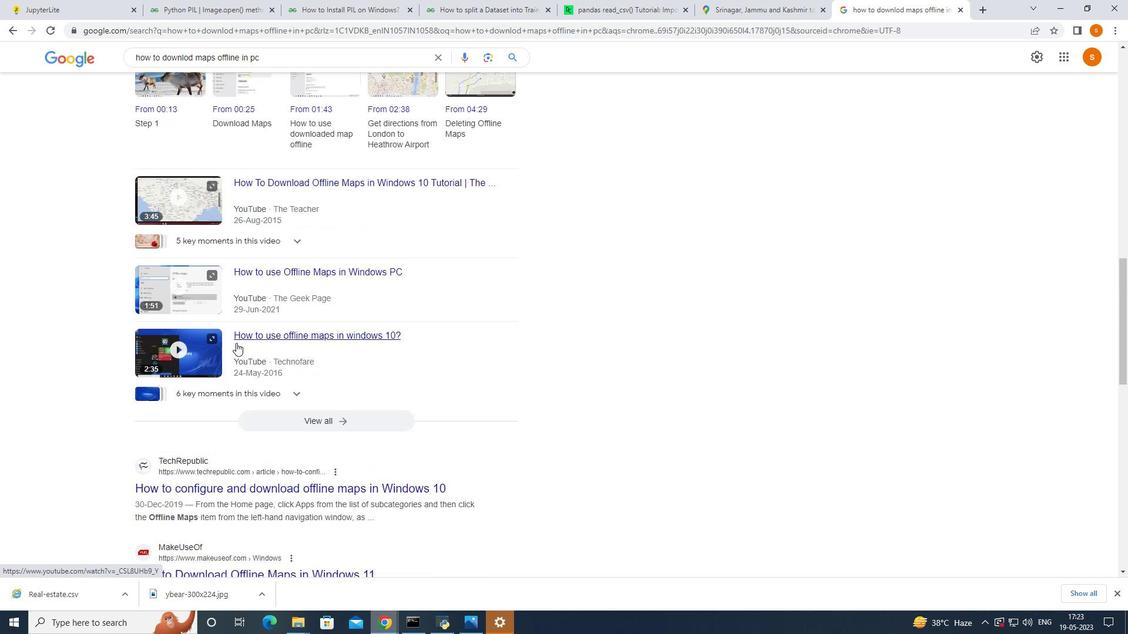 
Action: Mouse moved to (231, 337)
Screenshot: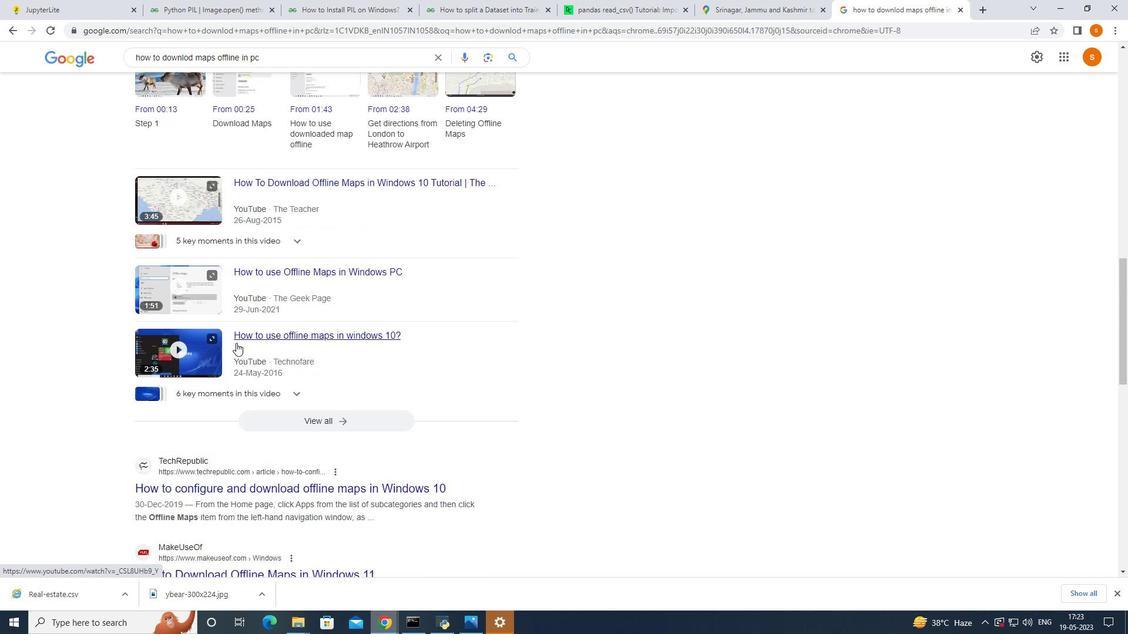 
Action: Mouse scrolled (231, 337) with delta (0, 0)
Screenshot: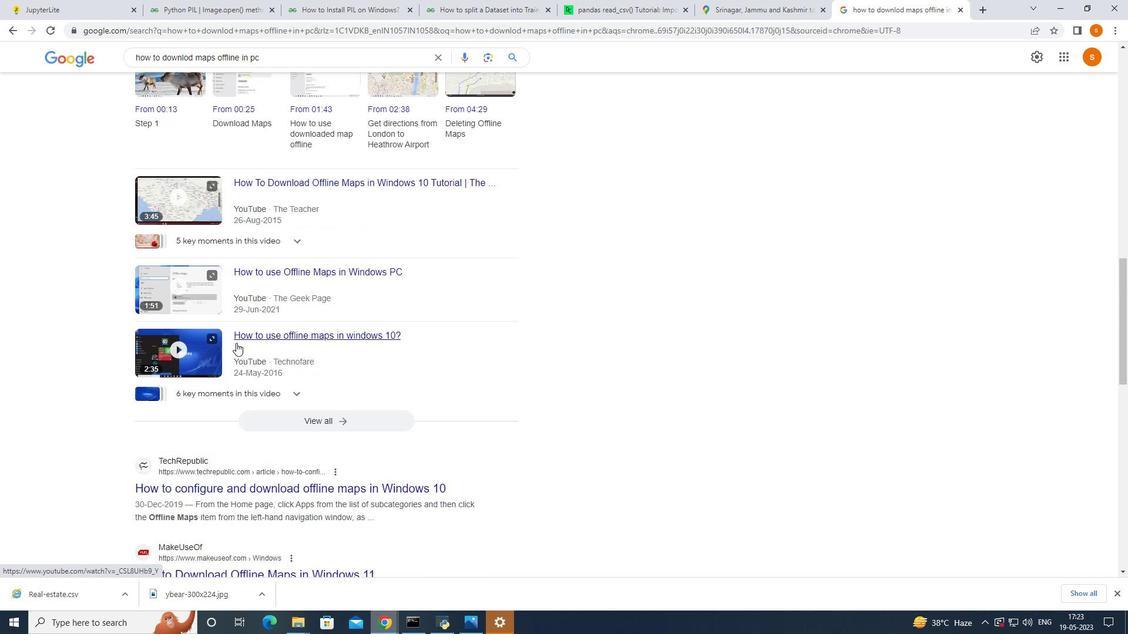 
Action: Mouse scrolled (231, 337) with delta (0, 0)
Screenshot: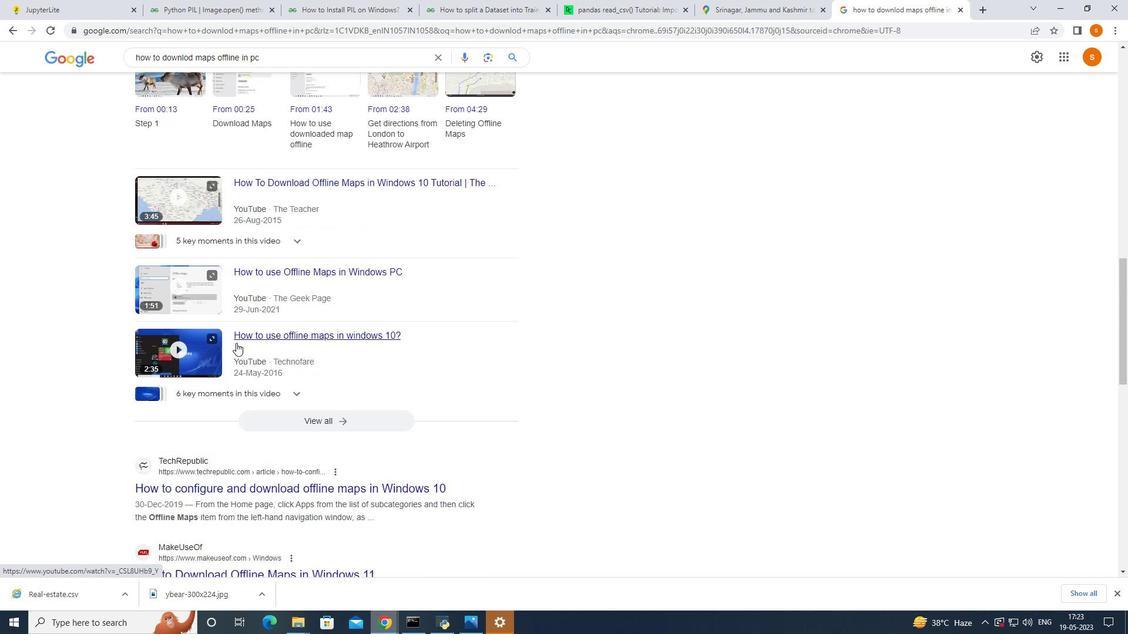 
Action: Mouse scrolled (231, 337) with delta (0, 0)
Screenshot: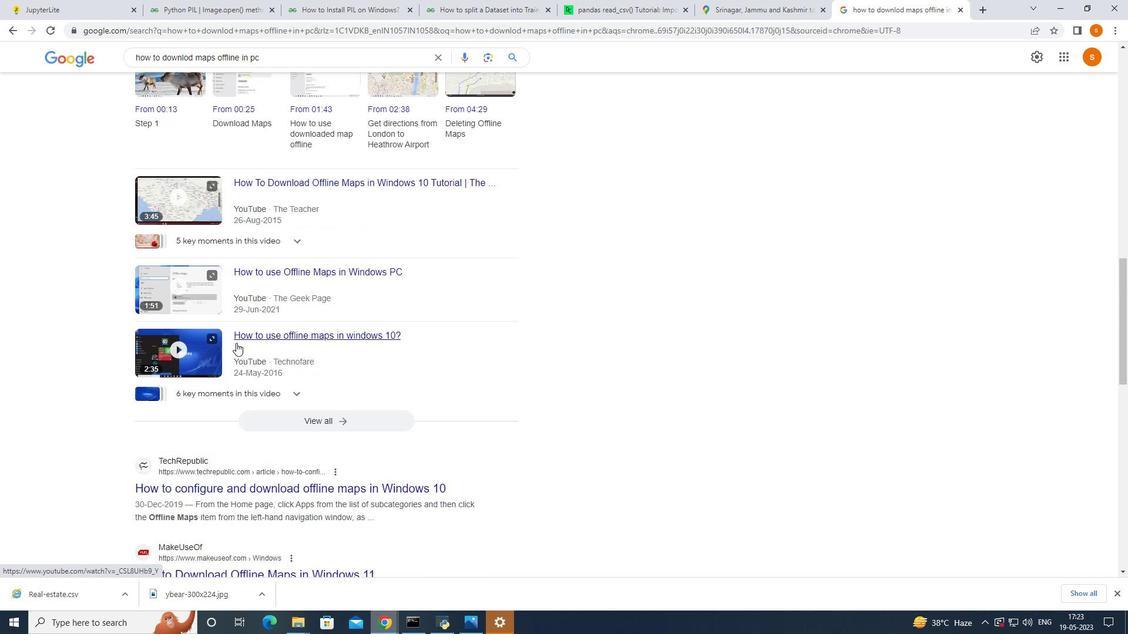 
Action: Mouse moved to (229, 330)
Screenshot: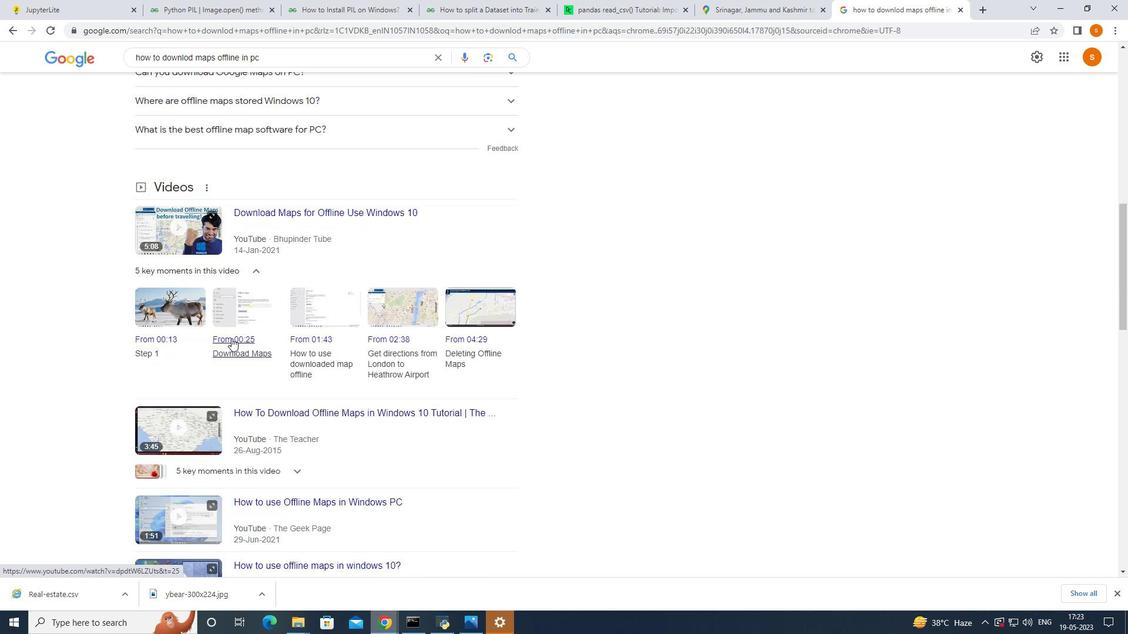 
Action: Mouse scrolled (229, 332) with delta (0, 0)
Screenshot: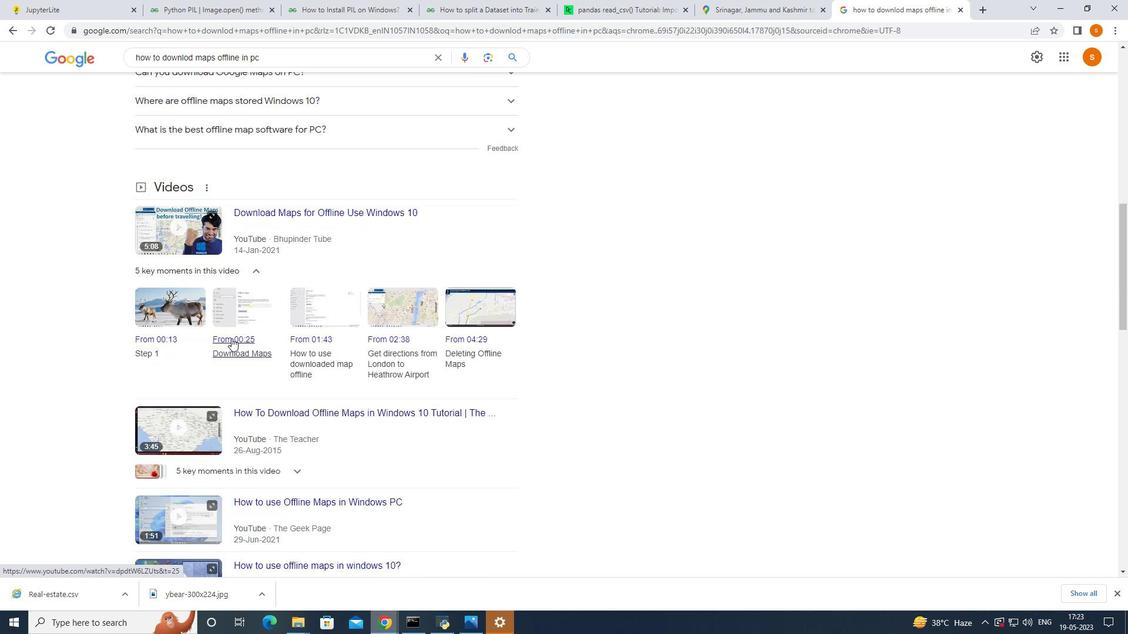 
Action: Mouse moved to (227, 329)
Screenshot: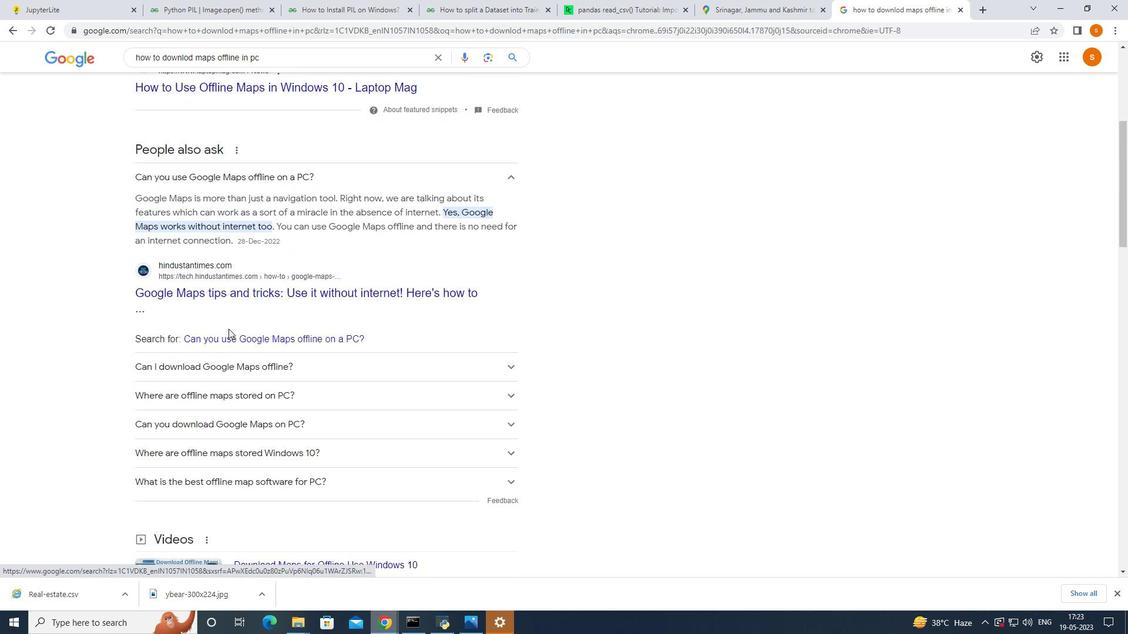 
Action: Mouse scrolled (227, 329) with delta (0, 0)
Screenshot: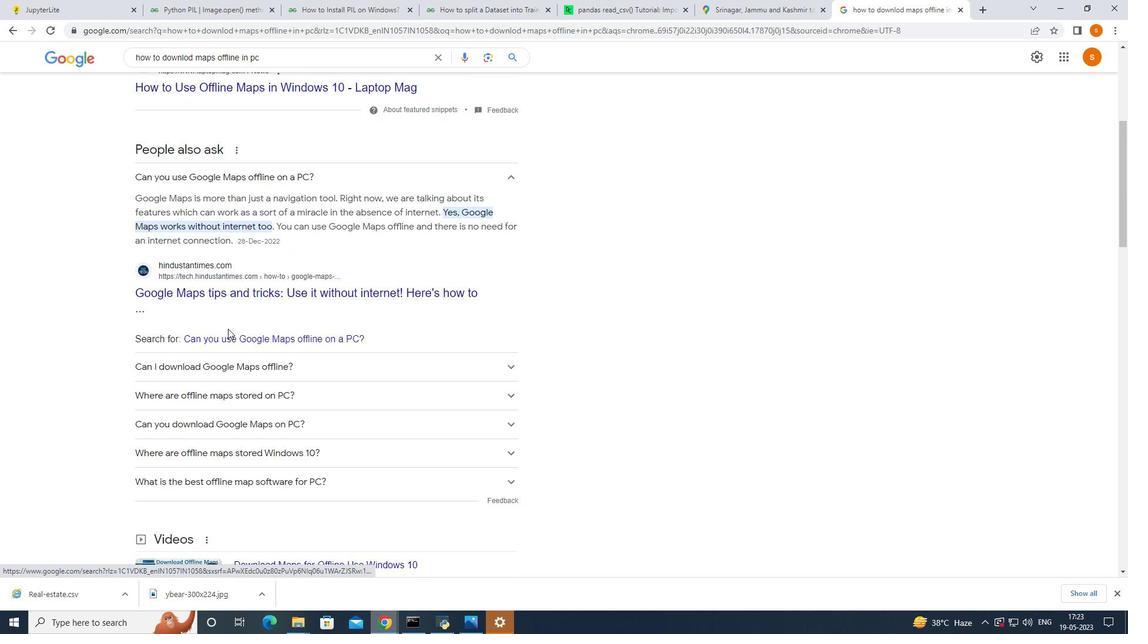 
Action: Mouse moved to (274, 396)
Screenshot: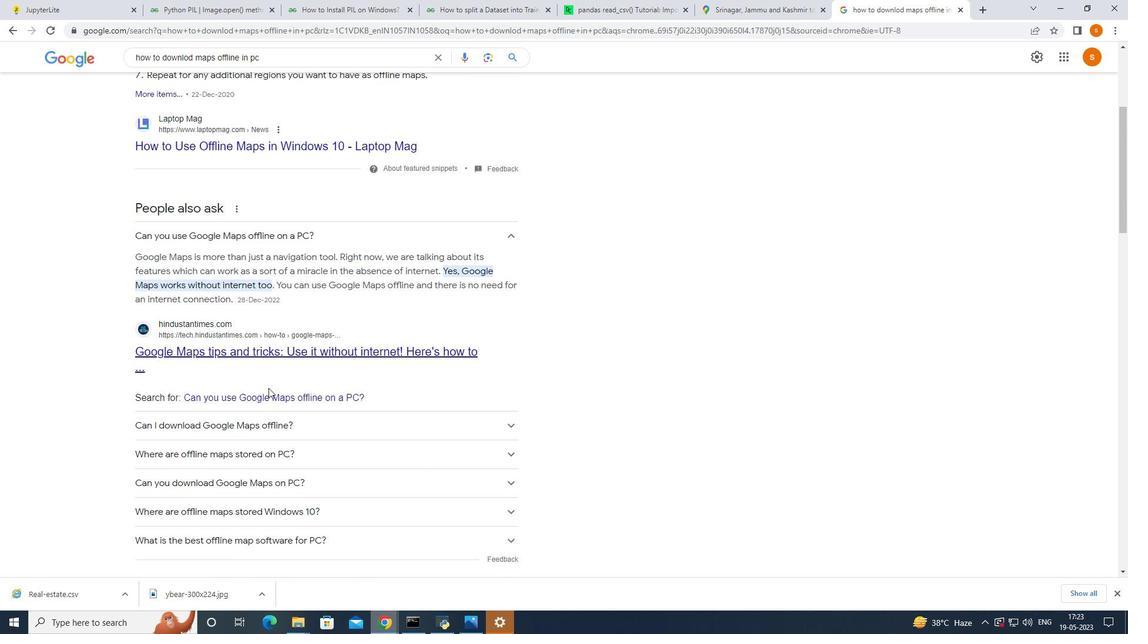 
Action: Mouse scrolled (274, 395) with delta (0, 0)
Screenshot: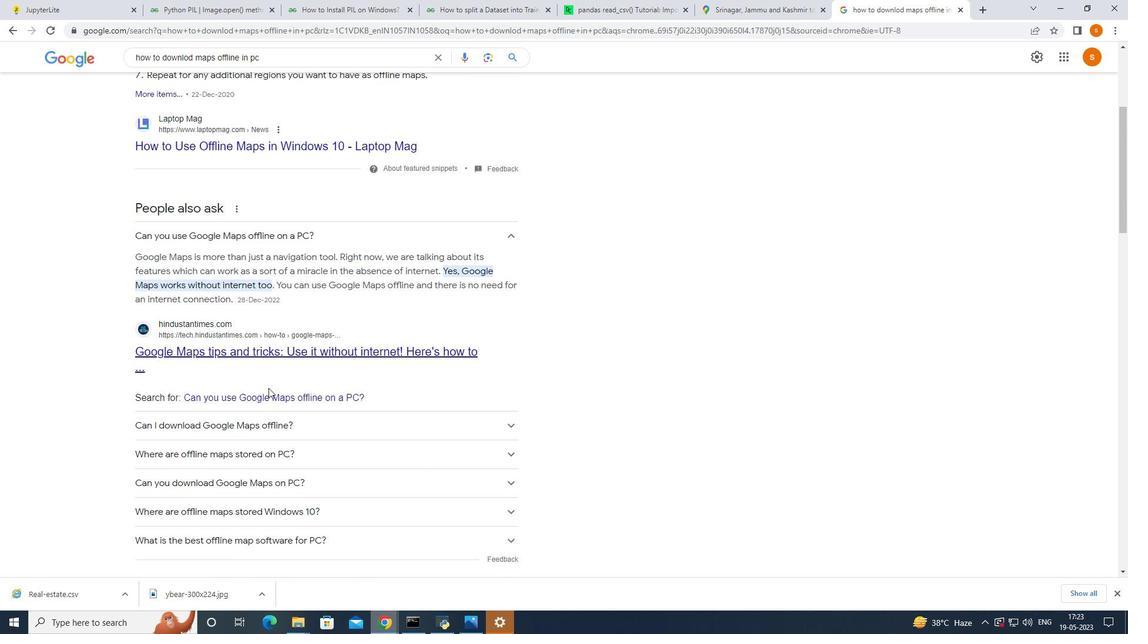
Action: Mouse scrolled (274, 395) with delta (0, 0)
Screenshot: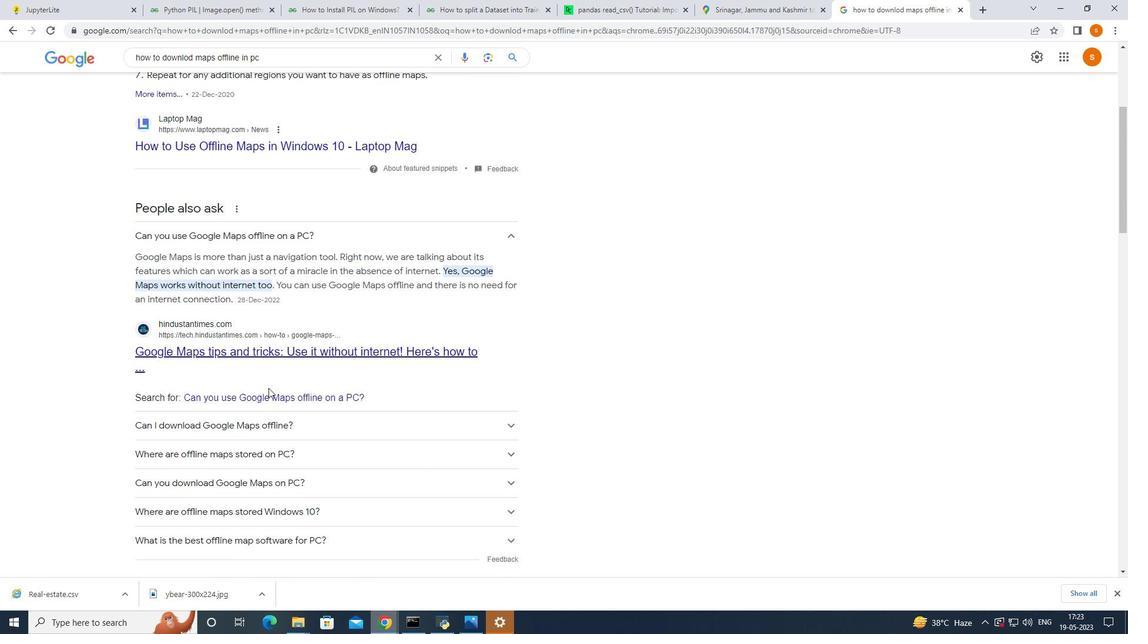 
Action: Mouse scrolled (274, 395) with delta (0, 0)
Screenshot: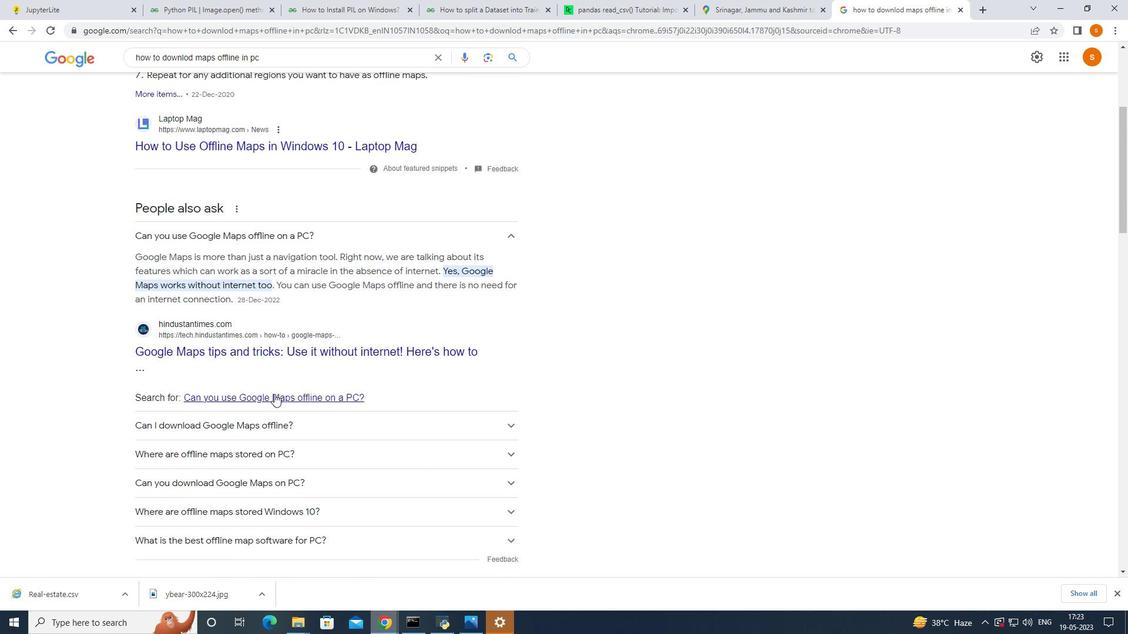 
Action: Mouse moved to (274, 396)
Screenshot: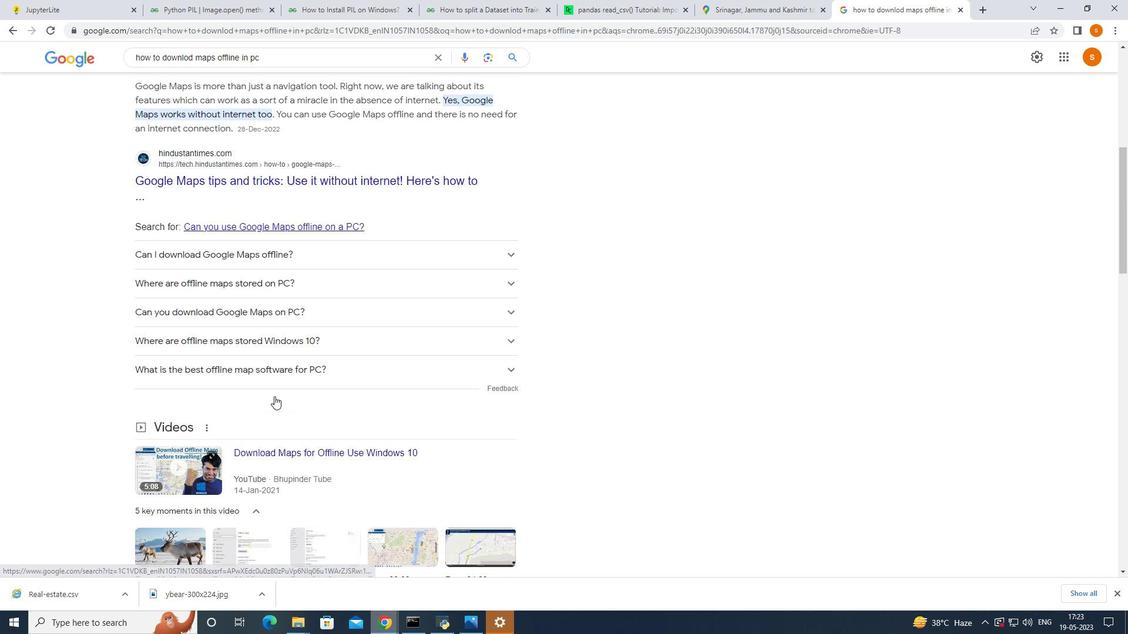 
Action: Mouse scrolled (274, 395) with delta (0, 0)
Screenshot: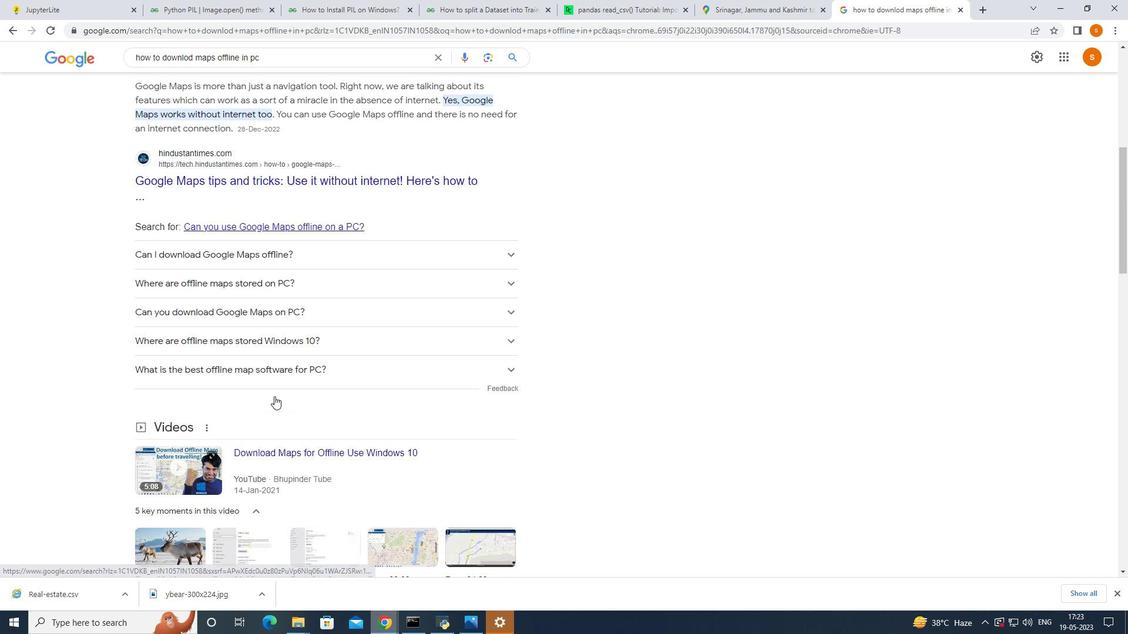 
Action: Mouse scrolled (274, 395) with delta (0, 0)
Screenshot: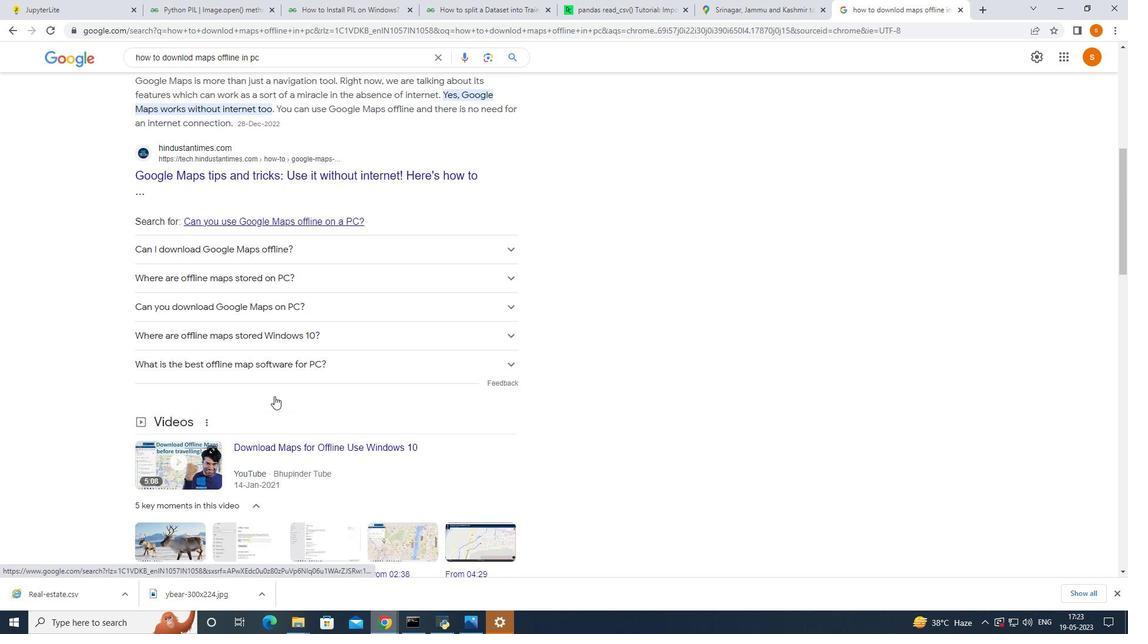 
Action: Mouse scrolled (274, 395) with delta (0, 0)
Screenshot: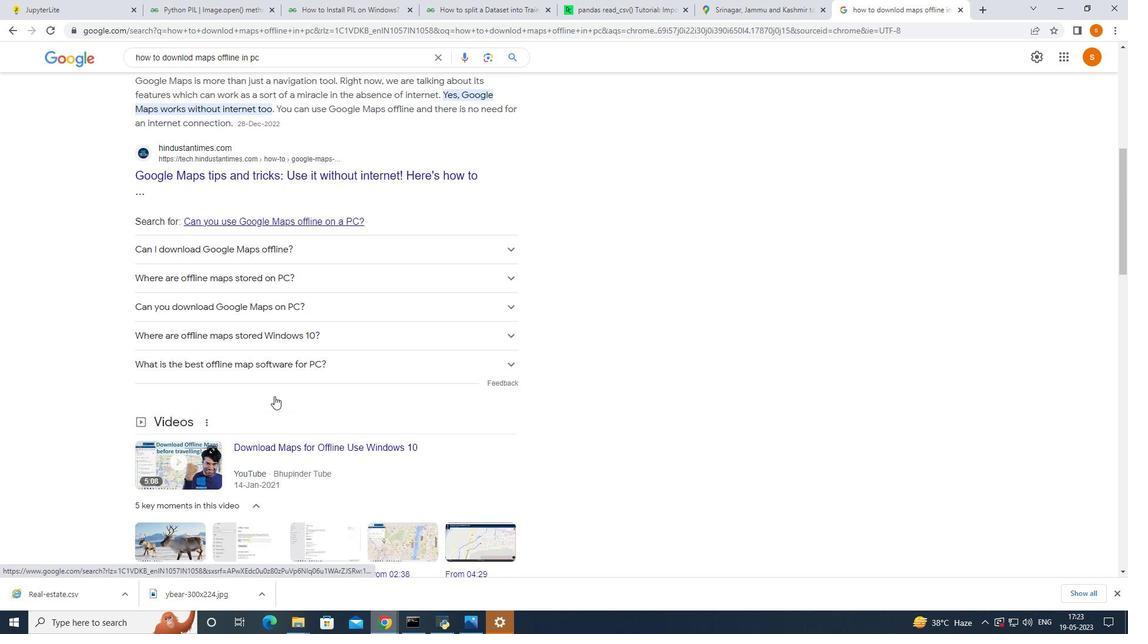
Action: Mouse moved to (352, 428)
Screenshot: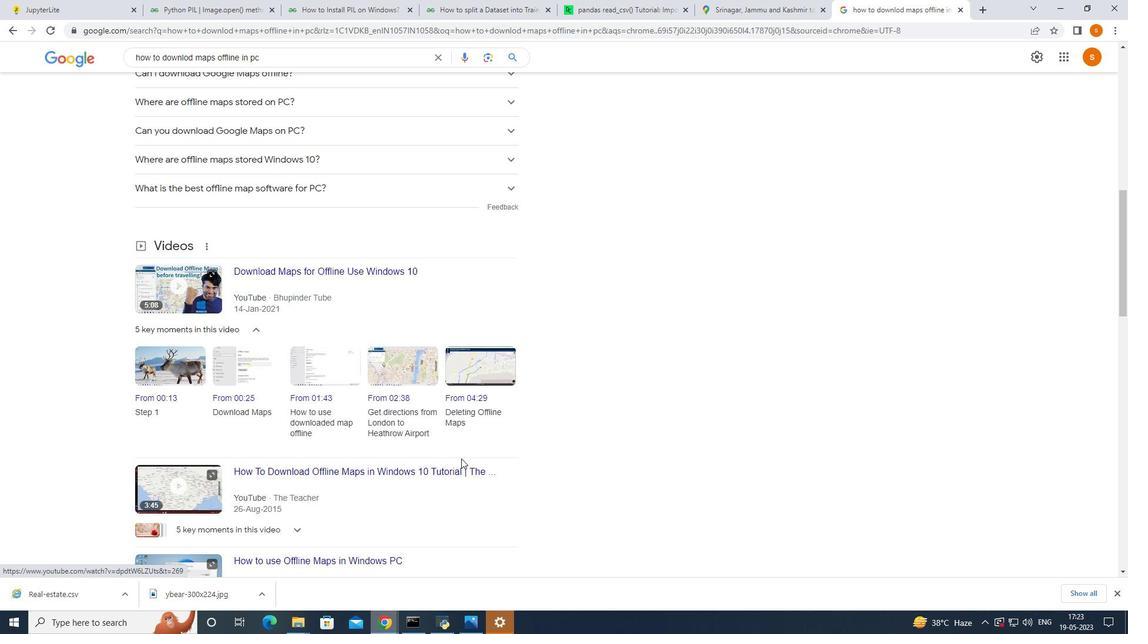 
Action: Mouse scrolled (352, 428) with delta (0, 0)
Screenshot: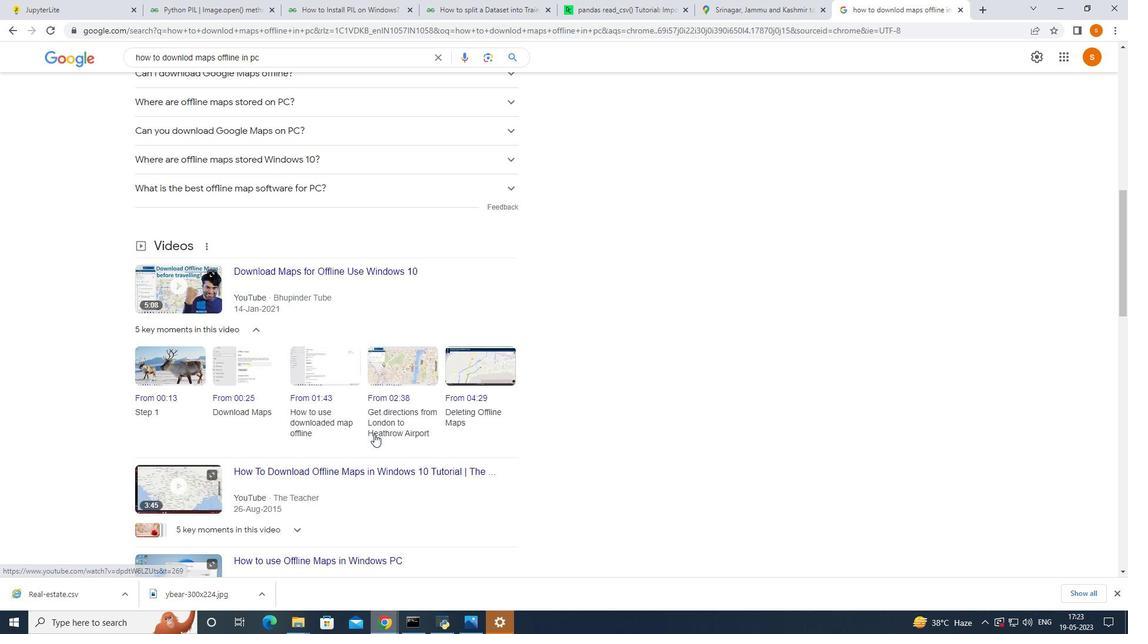 
Action: Mouse moved to (341, 412)
Screenshot: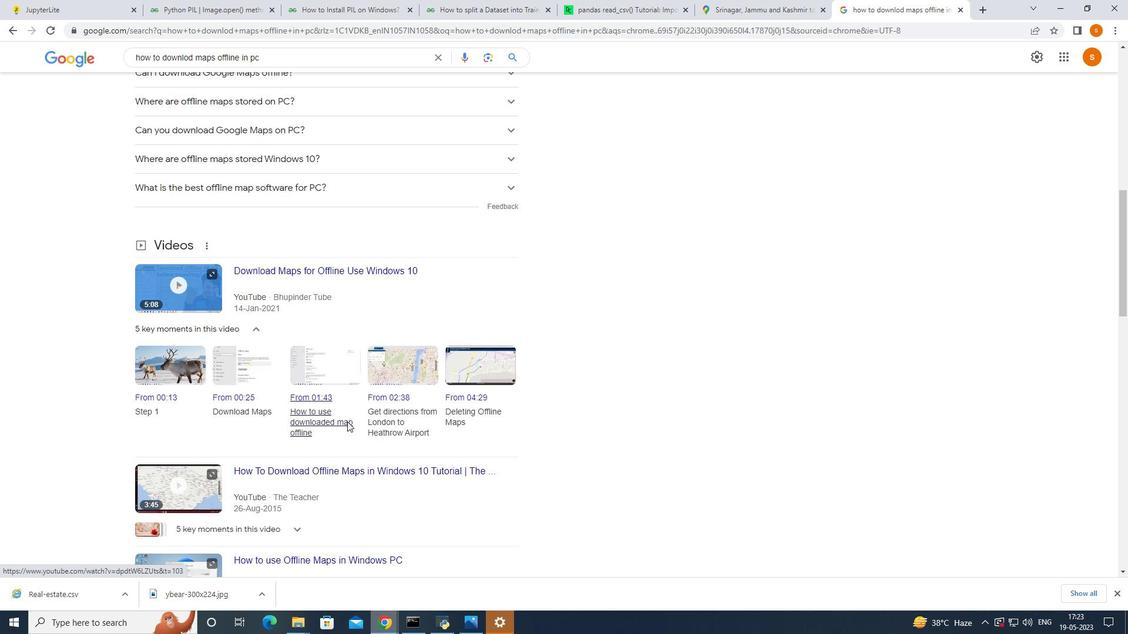 
Action: Mouse scrolled (341, 413) with delta (0, 0)
Screenshot: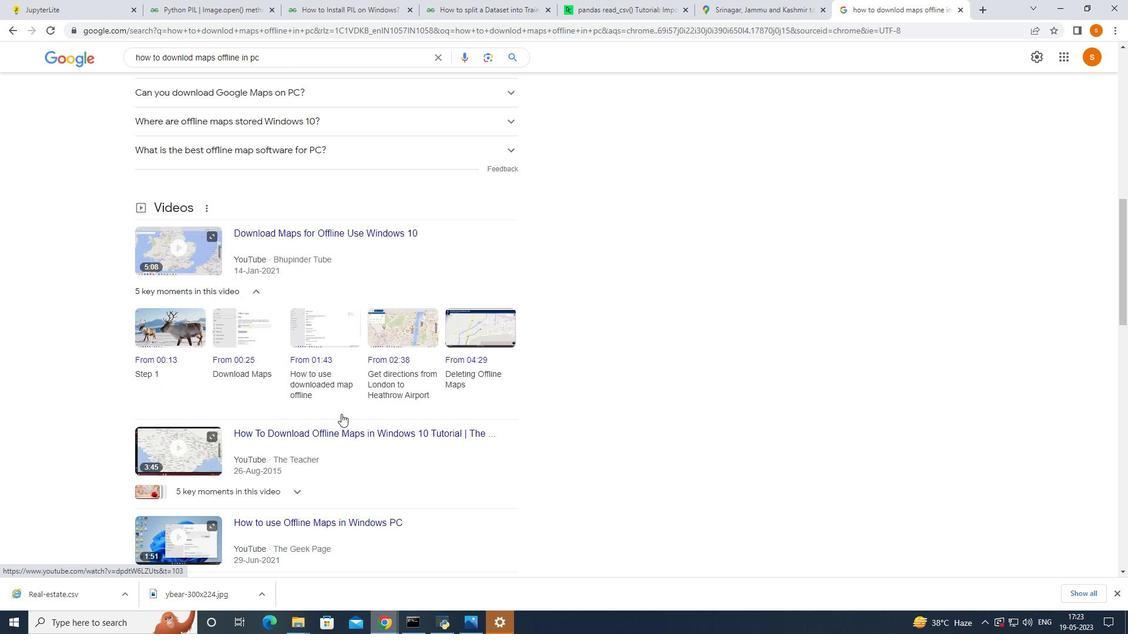 
Action: Mouse scrolled (341, 413) with delta (0, 0)
Screenshot: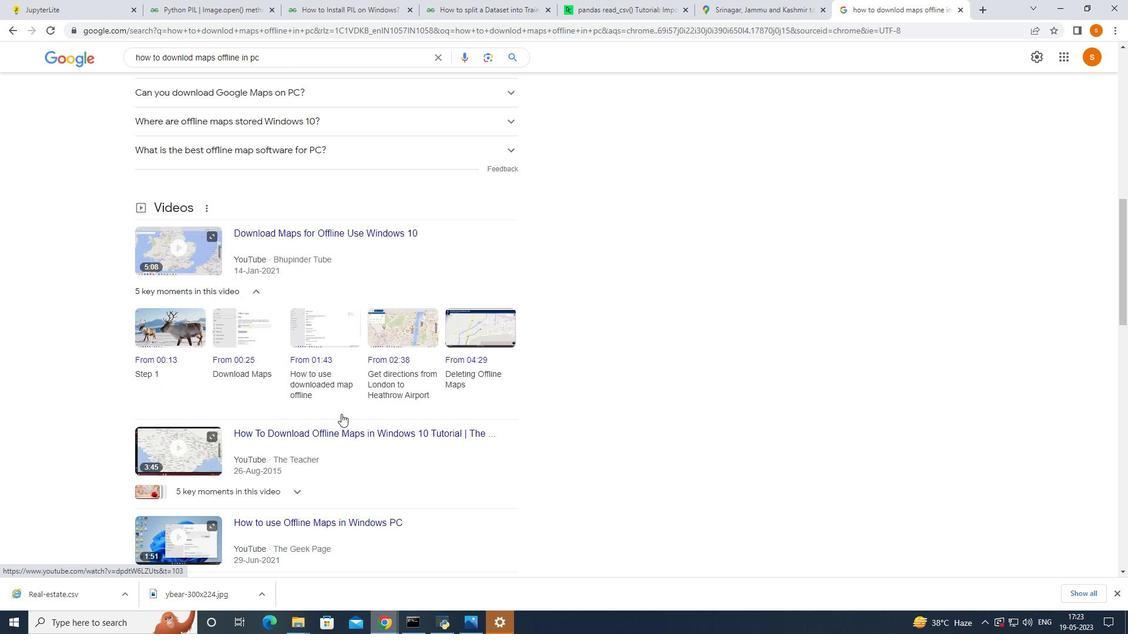 
Action: Mouse moved to (341, 411)
Screenshot: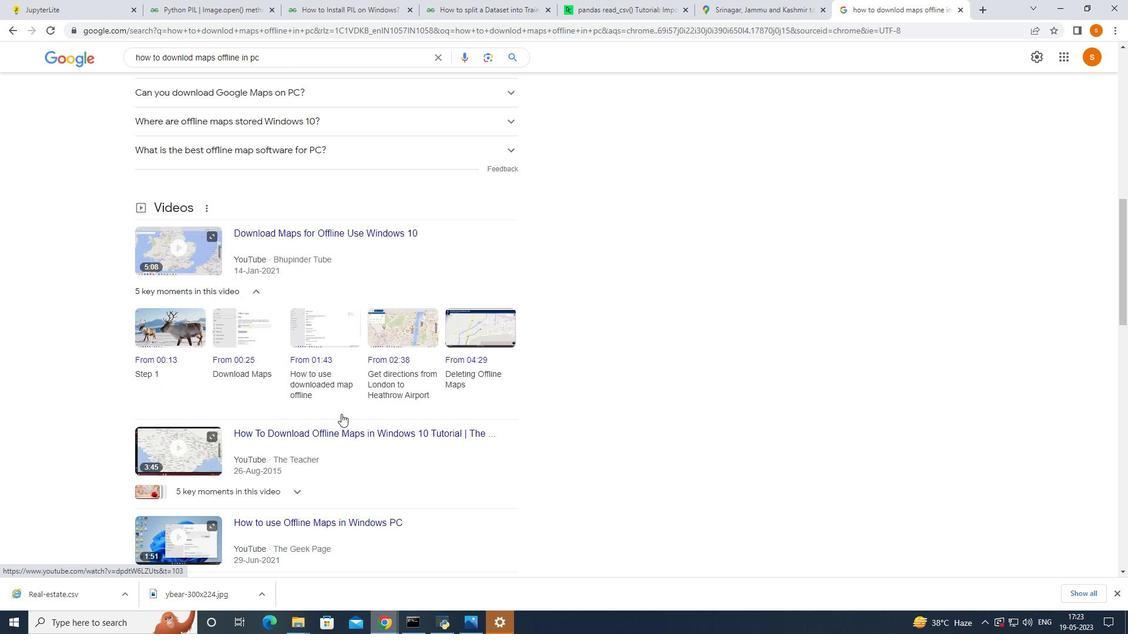 
Action: Mouse scrolled (341, 412) with delta (0, 0)
Screenshot: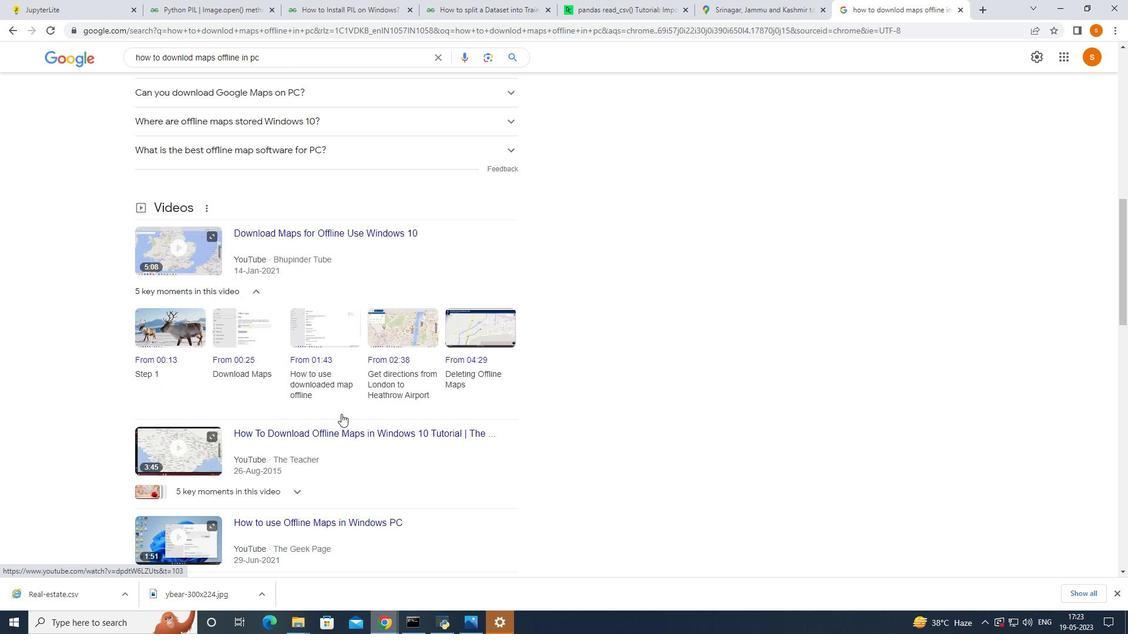 
Action: Mouse scrolled (341, 412) with delta (0, 0)
Screenshot: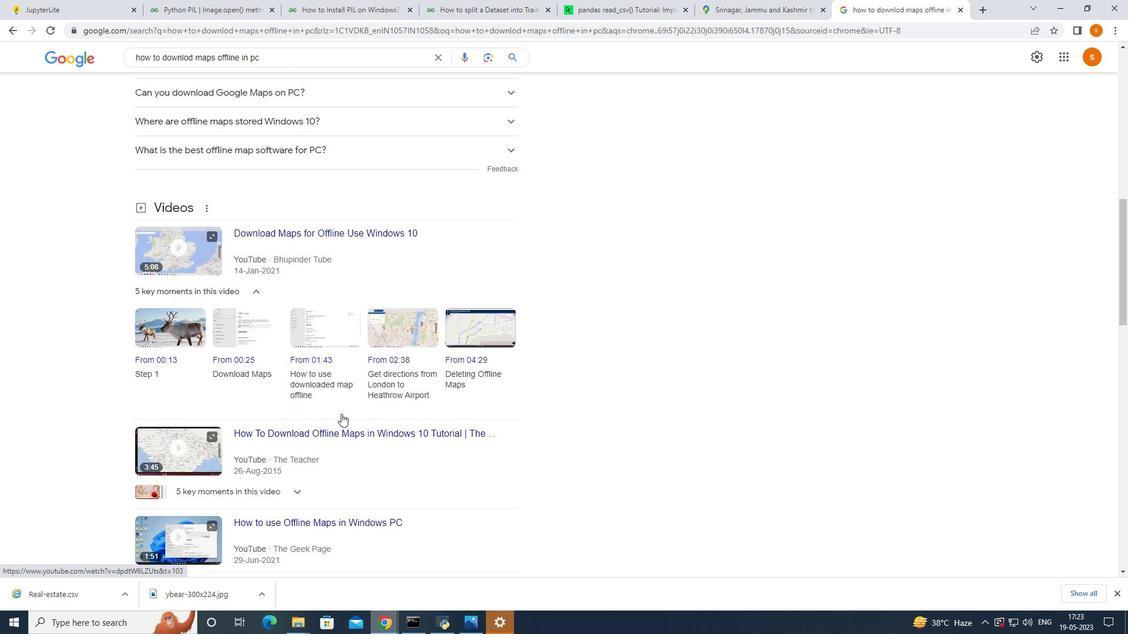 
Action: Mouse moved to (341, 411)
Screenshot: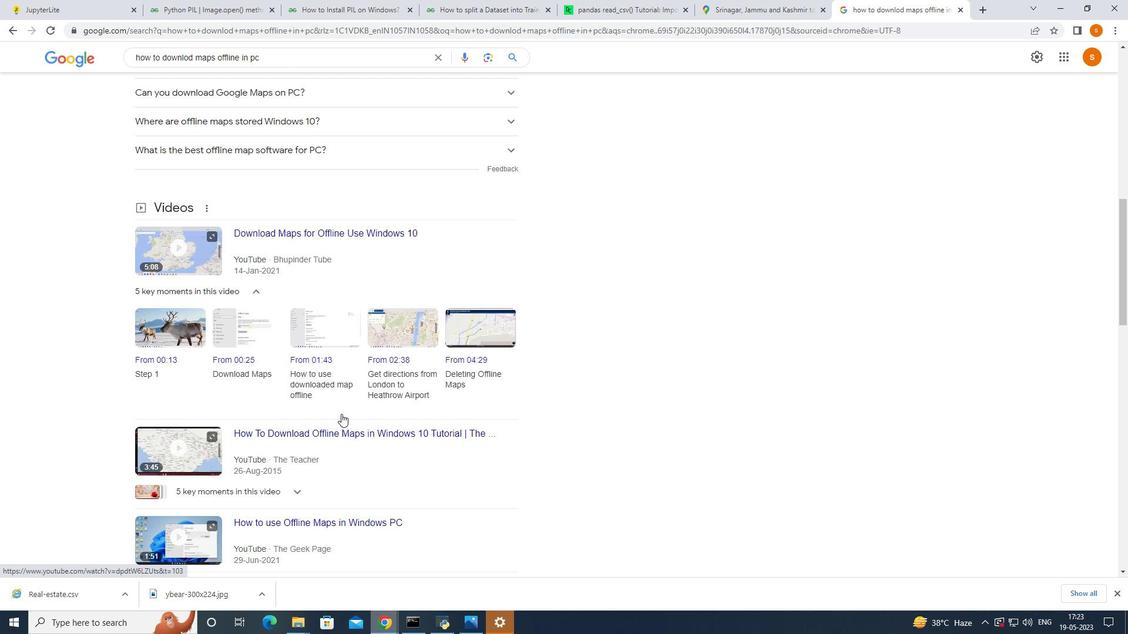 
Action: Mouse scrolled (341, 412) with delta (0, 0)
Screenshot: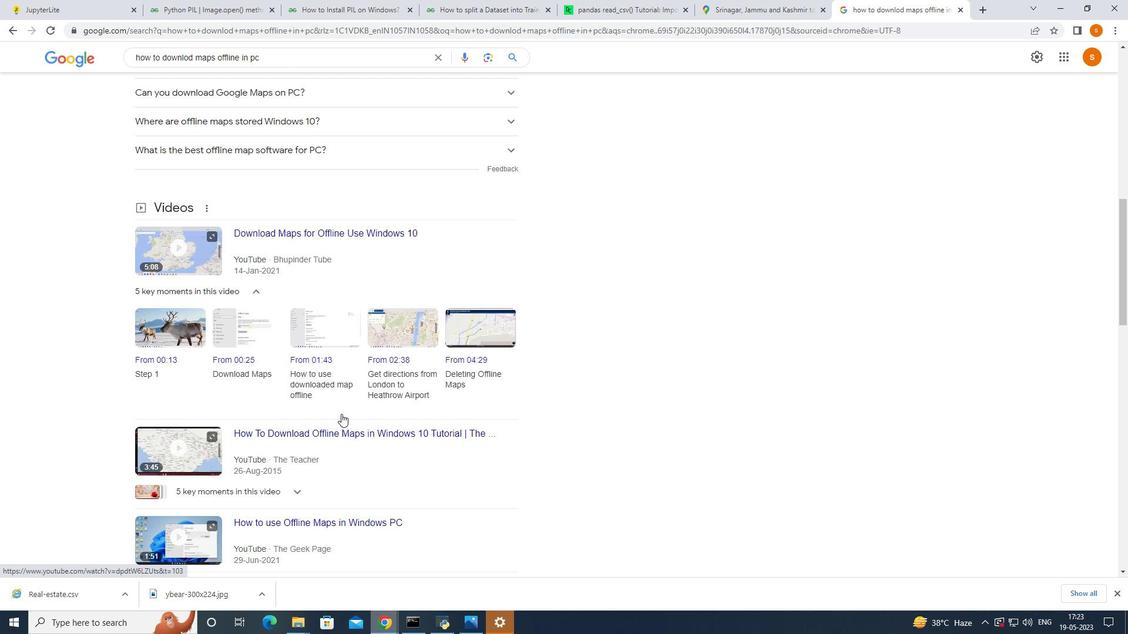 
Action: Mouse moved to (277, 374)
Screenshot: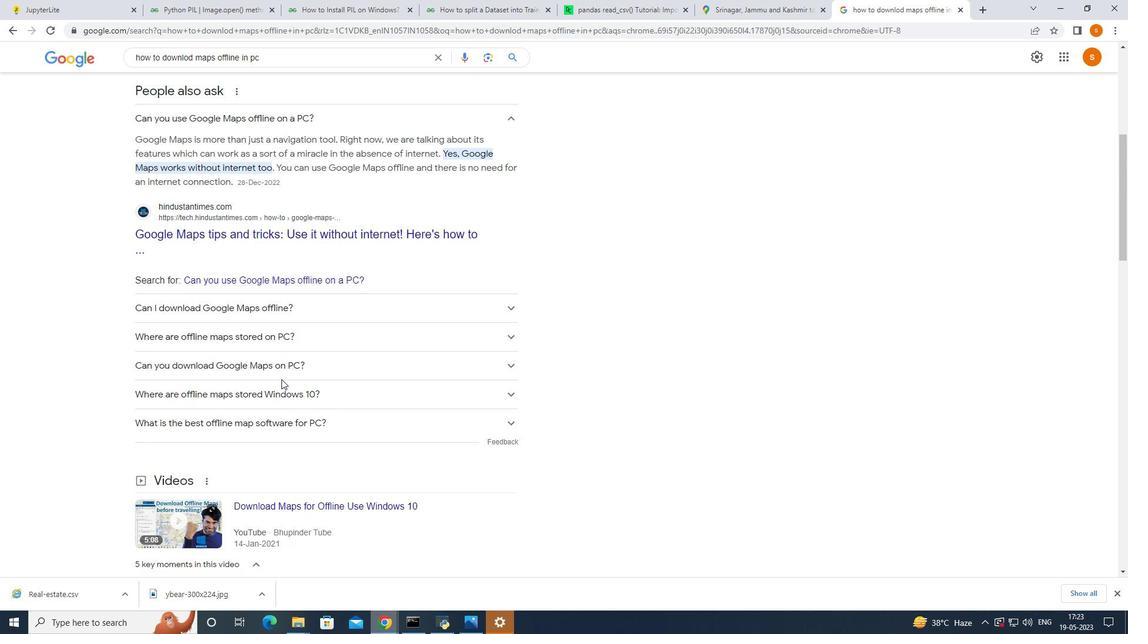 
Action: Mouse pressed left at (277, 374)
Screenshot: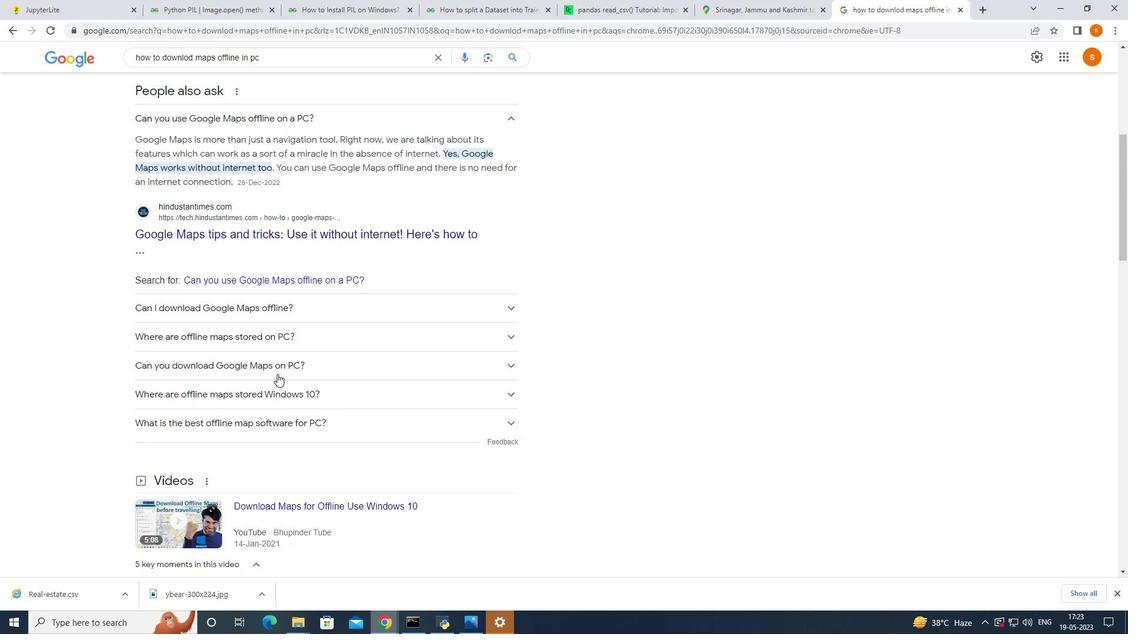 
Action: Mouse moved to (287, 500)
Screenshot: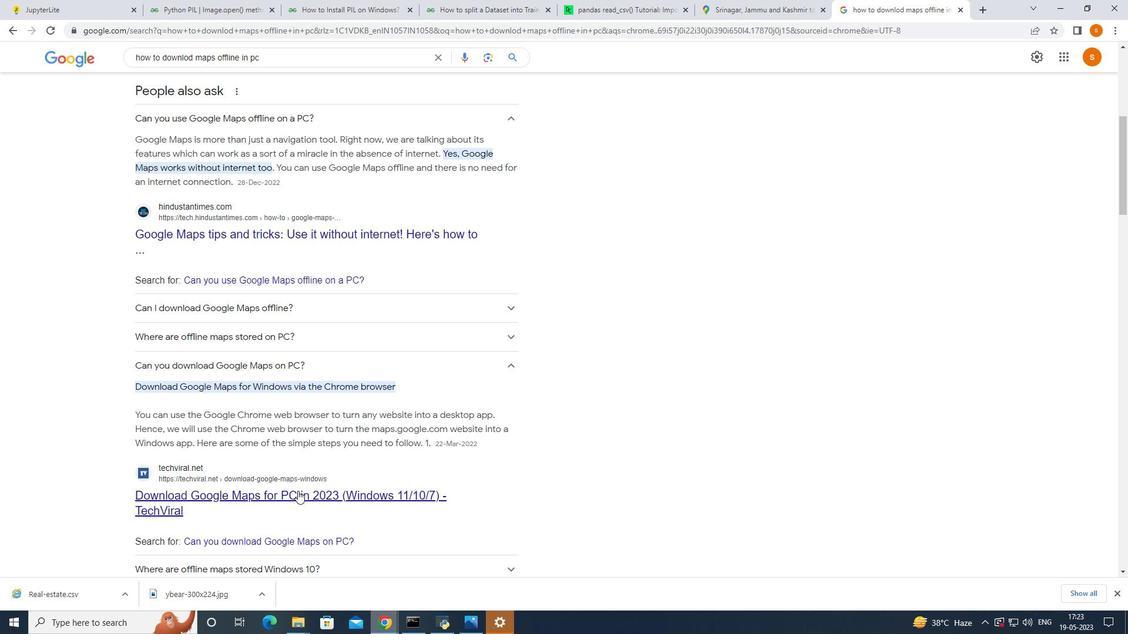 
Action: Mouse pressed left at (287, 500)
Screenshot: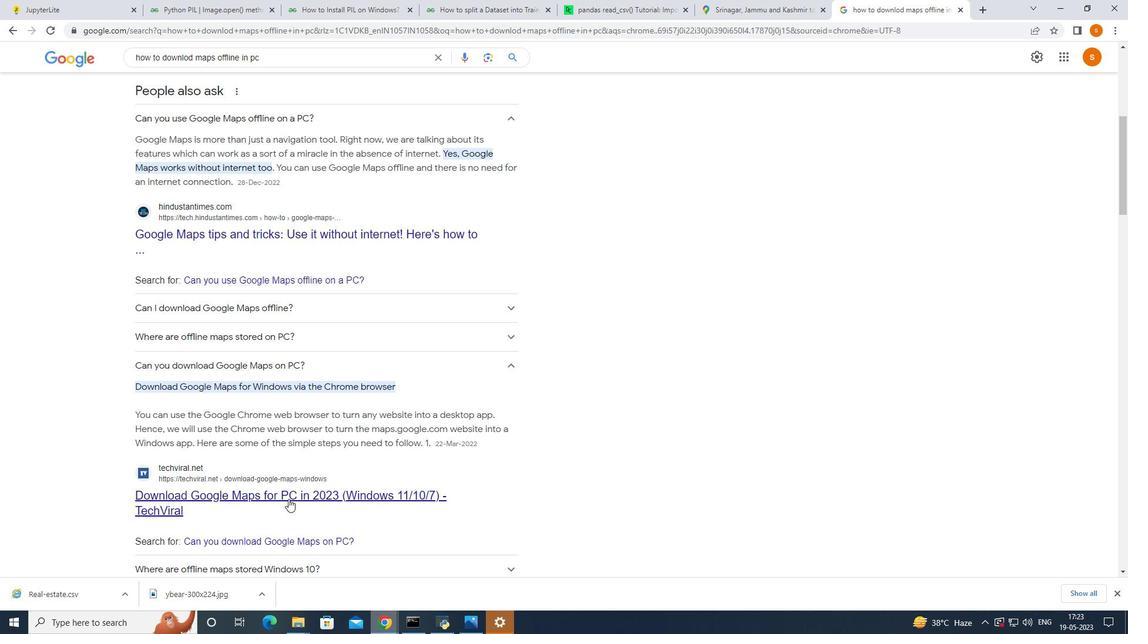 
Action: Mouse moved to (363, 373)
Screenshot: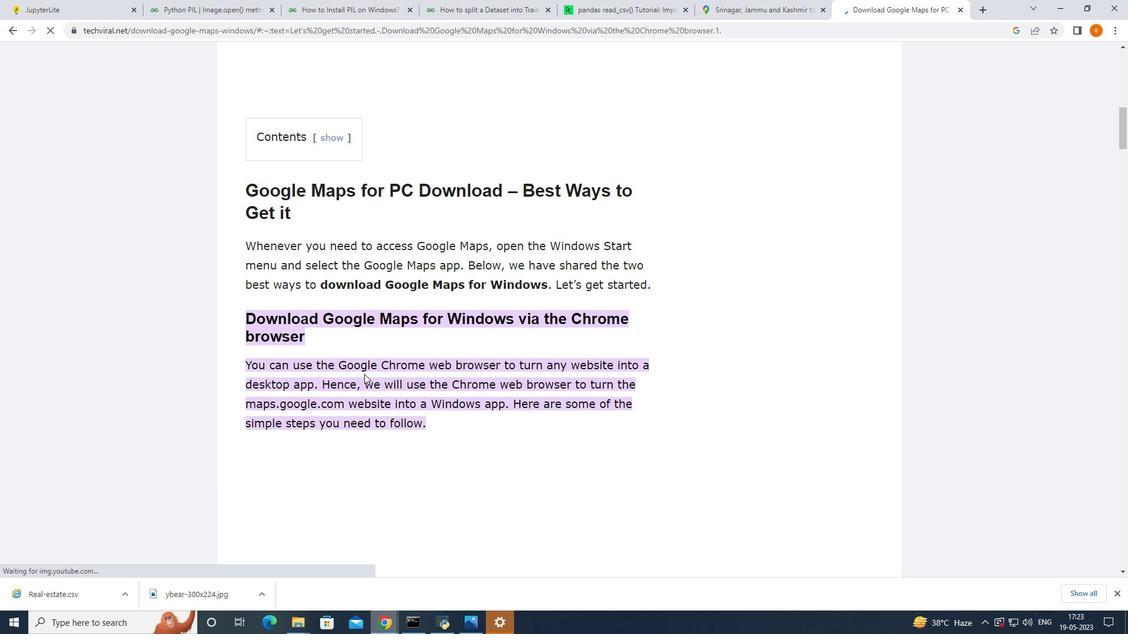 
Action: Mouse scrolled (363, 372) with delta (0, 0)
Screenshot: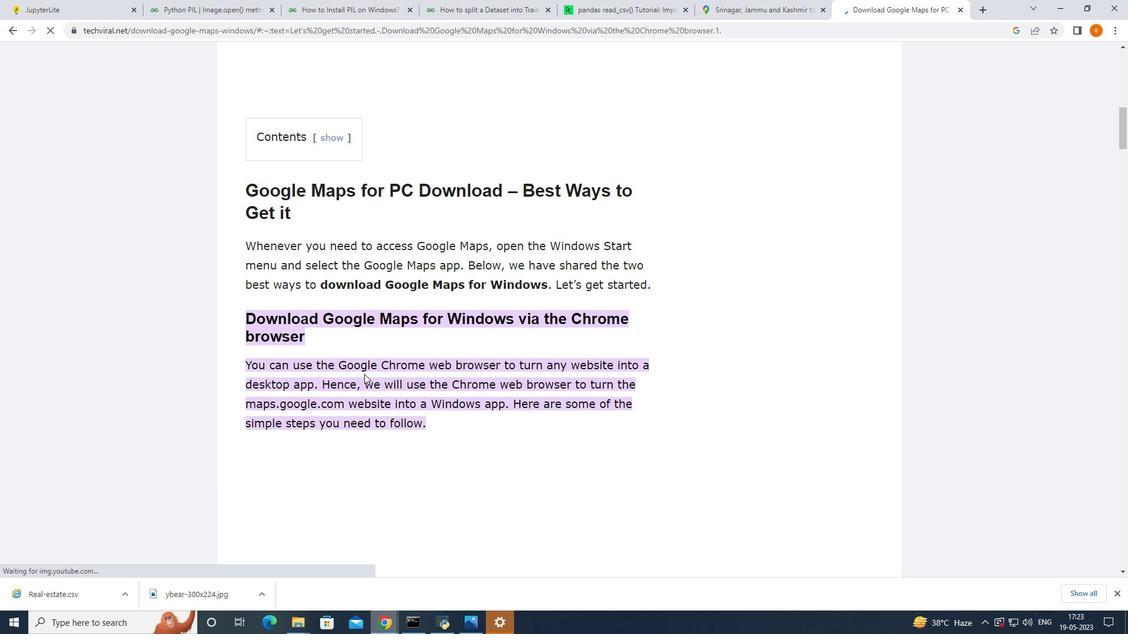 
Action: Mouse scrolled (363, 372) with delta (0, 0)
Screenshot: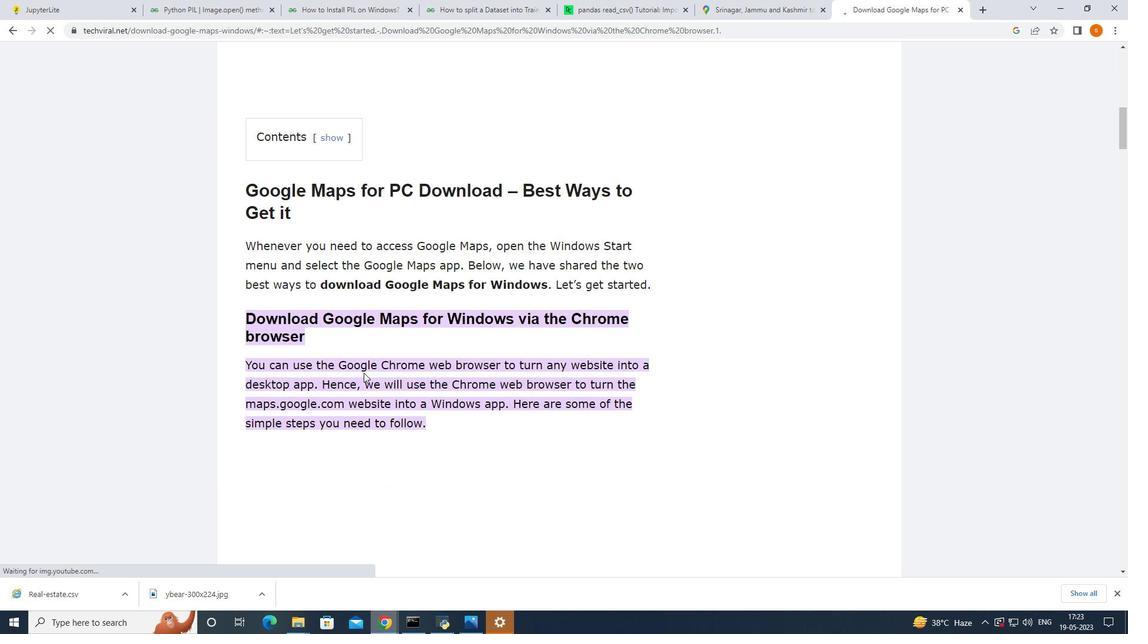
Action: Mouse scrolled (363, 372) with delta (0, 0)
Screenshot: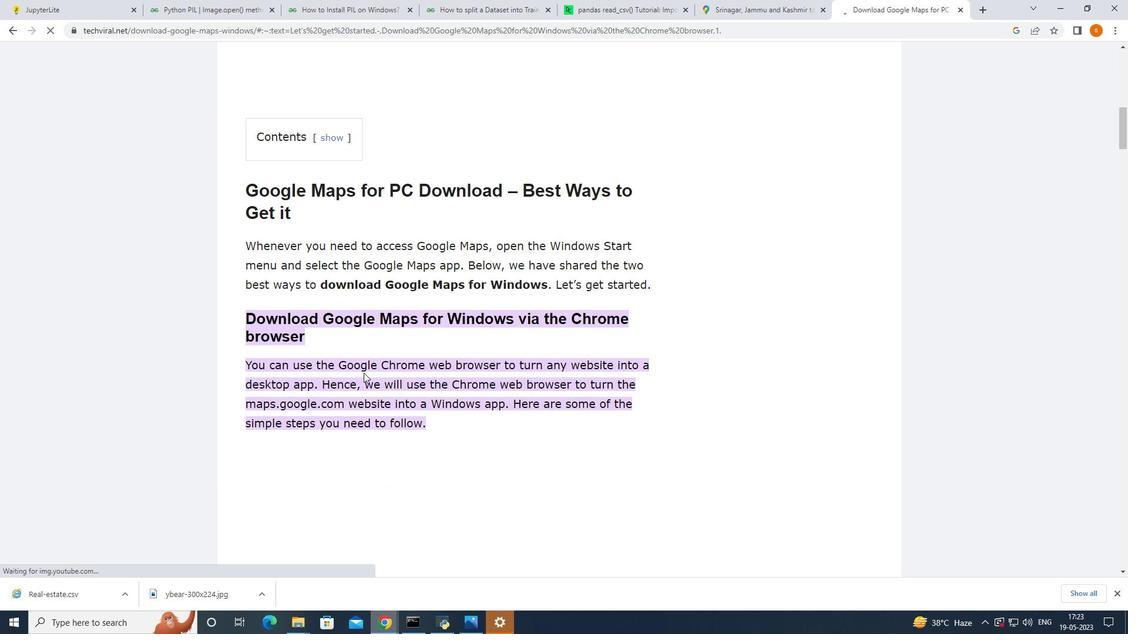 
Action: Mouse moved to (361, 373)
Screenshot: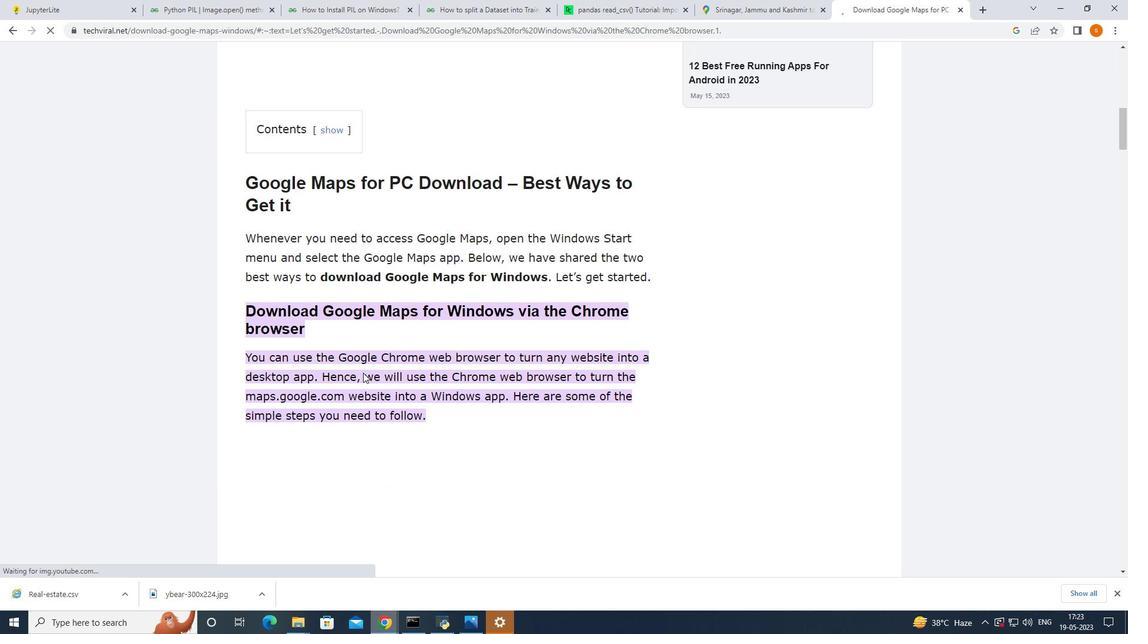
Action: Mouse scrolled (361, 372) with delta (0, 0)
Screenshot: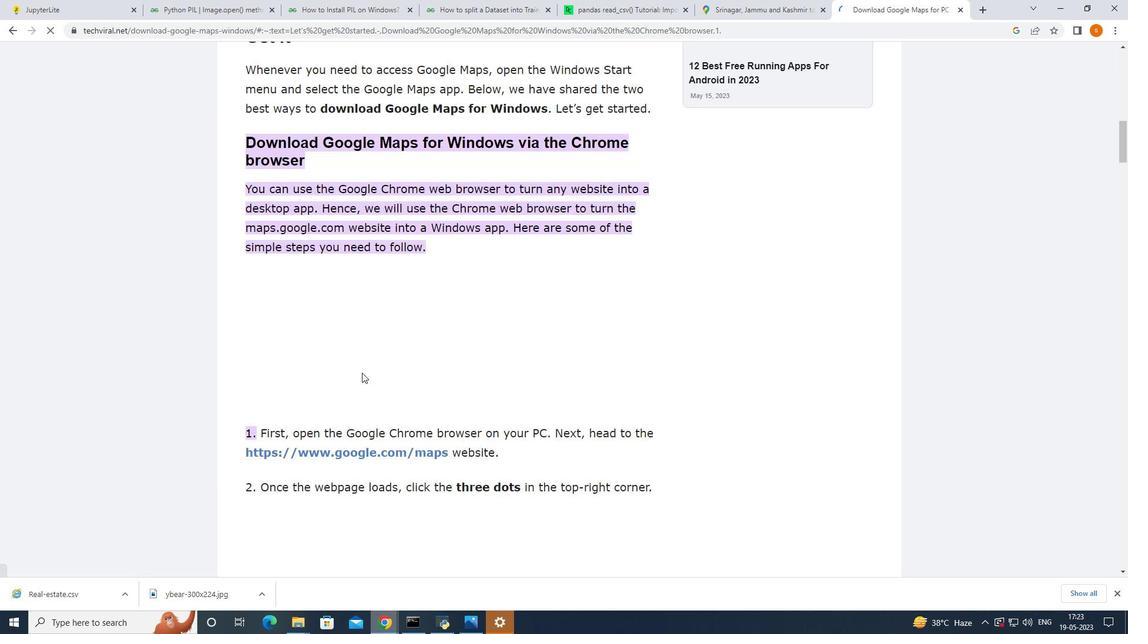 
Action: Mouse moved to (361, 373)
Screenshot: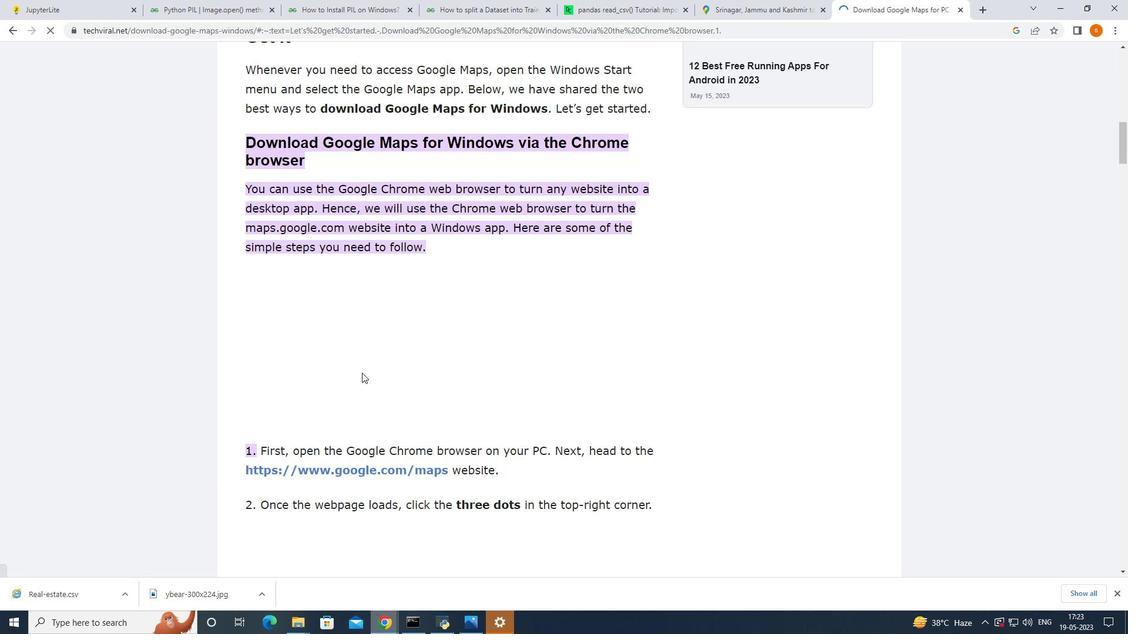 
Action: Mouse scrolled (361, 372) with delta (0, 0)
Screenshot: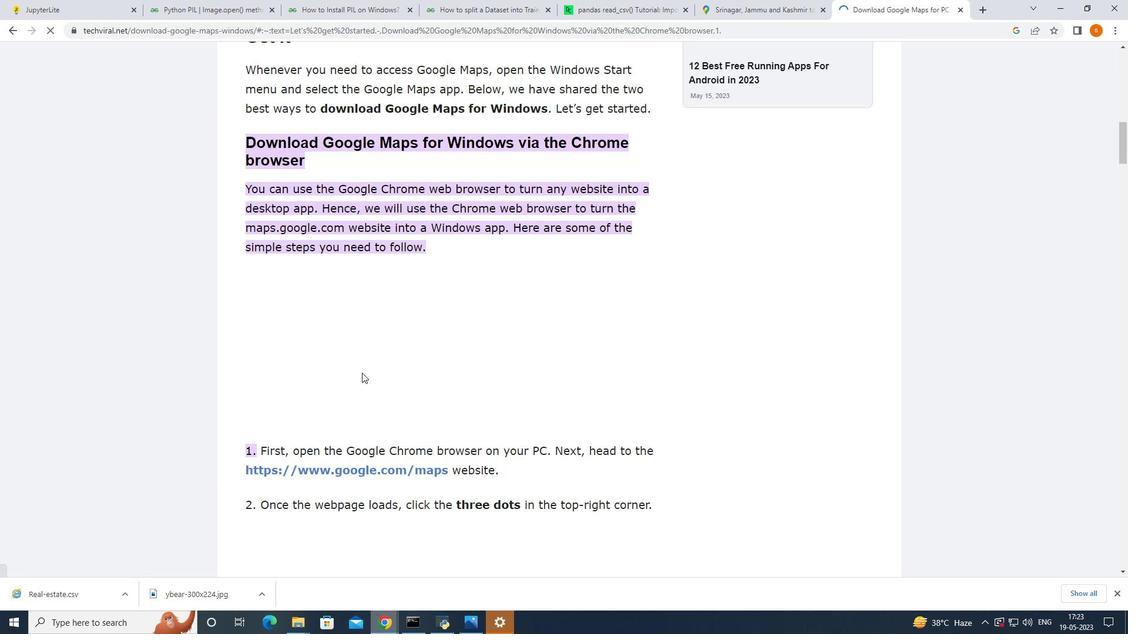 
Action: Mouse moved to (360, 373)
Screenshot: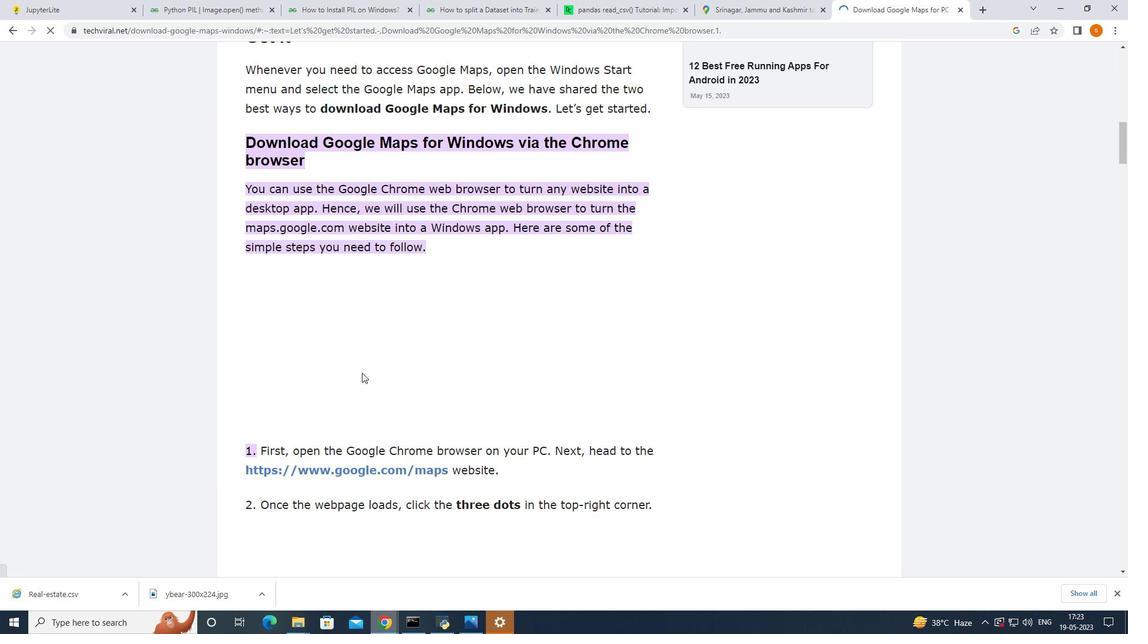 
Action: Mouse scrolled (360, 372) with delta (0, 0)
Screenshot: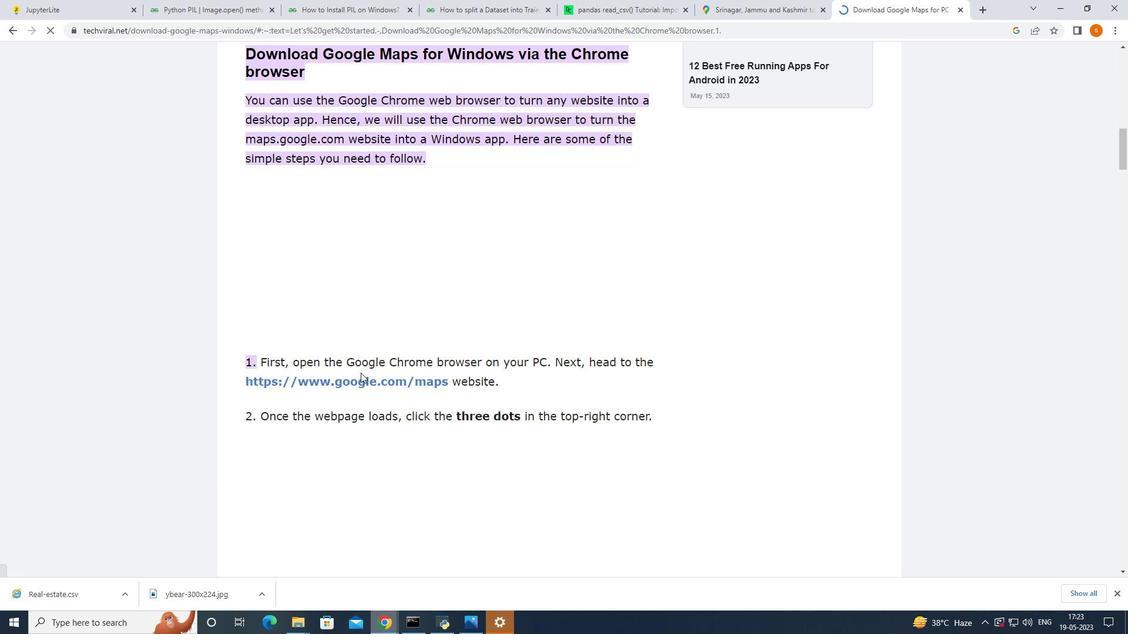 
Action: Mouse moved to (360, 373)
Screenshot: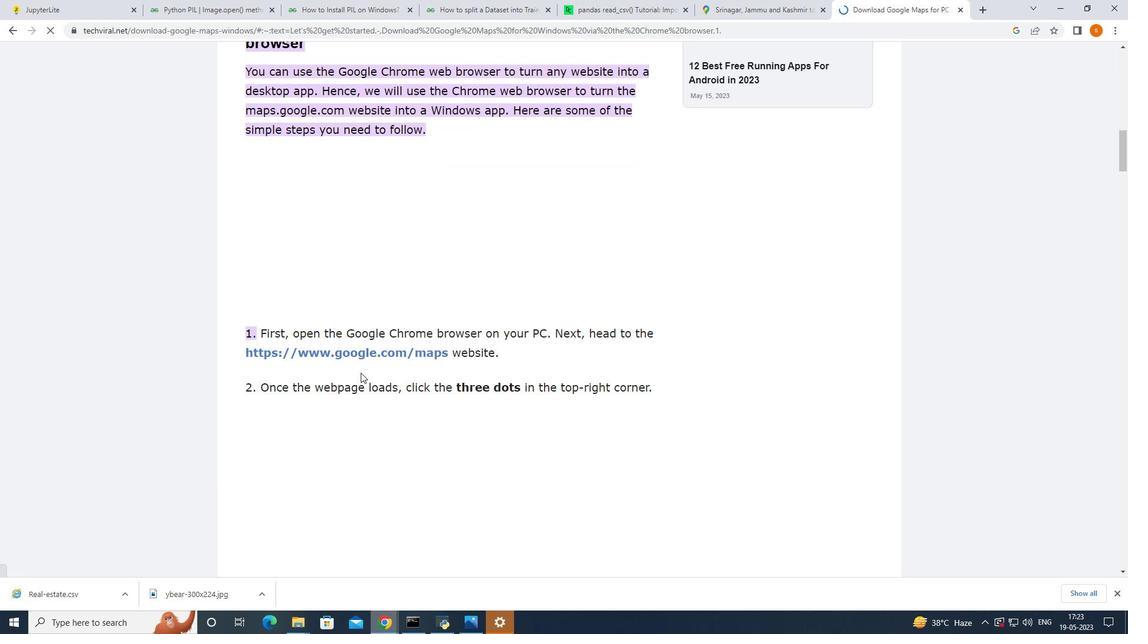 
Action: Mouse scrolled (360, 373) with delta (0, 0)
Screenshot: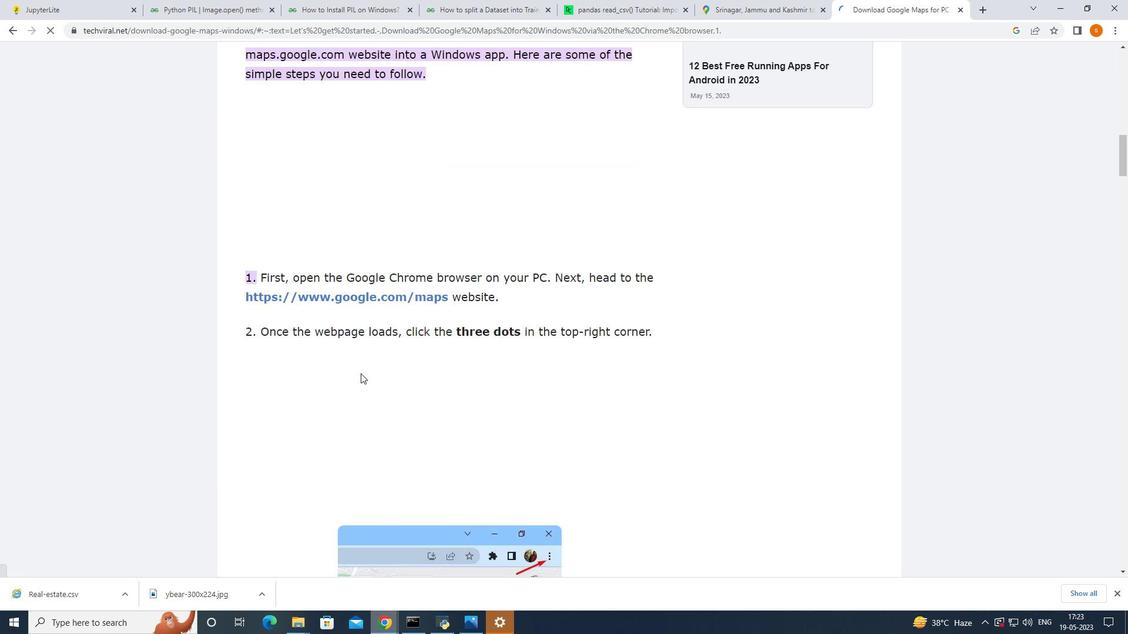 
Action: Mouse scrolled (360, 373) with delta (0, 0)
Screenshot: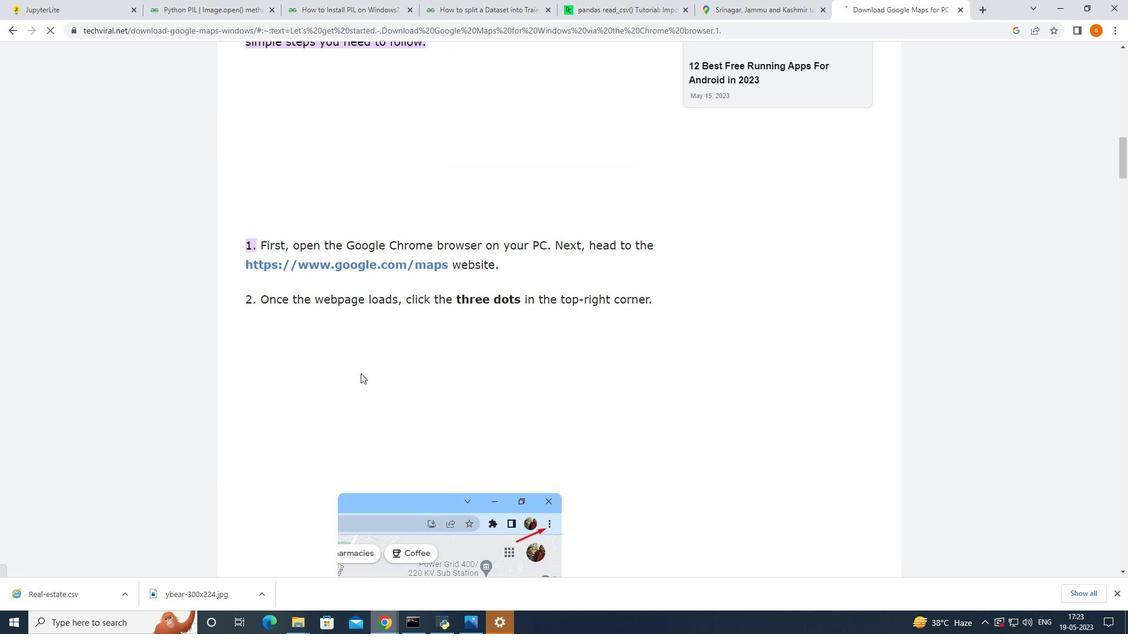 
Action: Mouse moved to (360, 376)
Screenshot: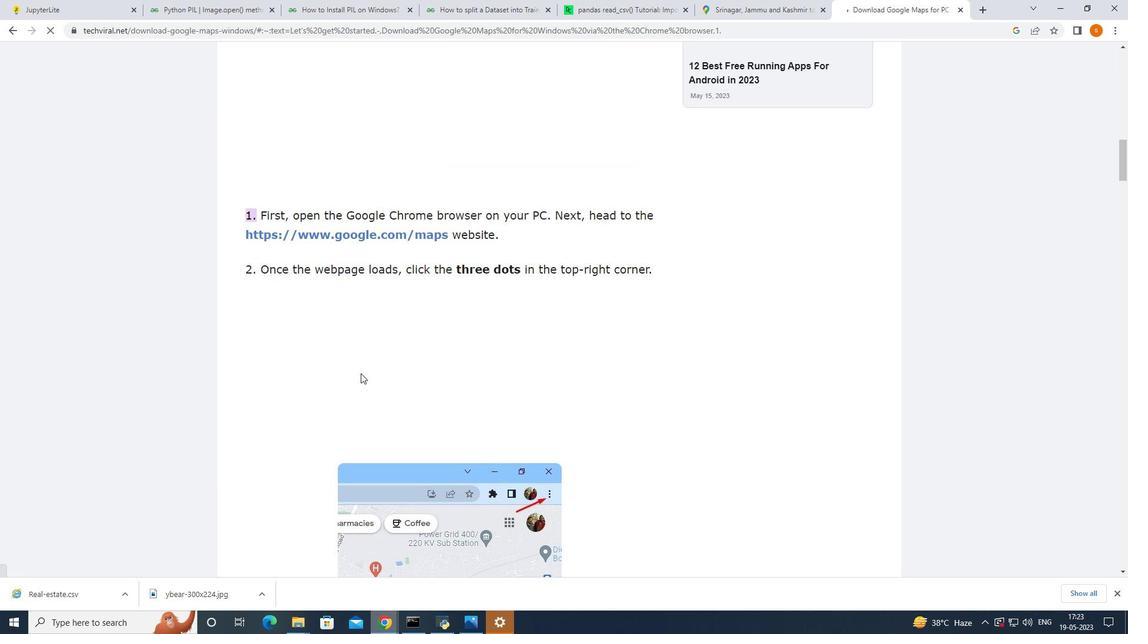
Action: Mouse scrolled (360, 375) with delta (0, 0)
Screenshot: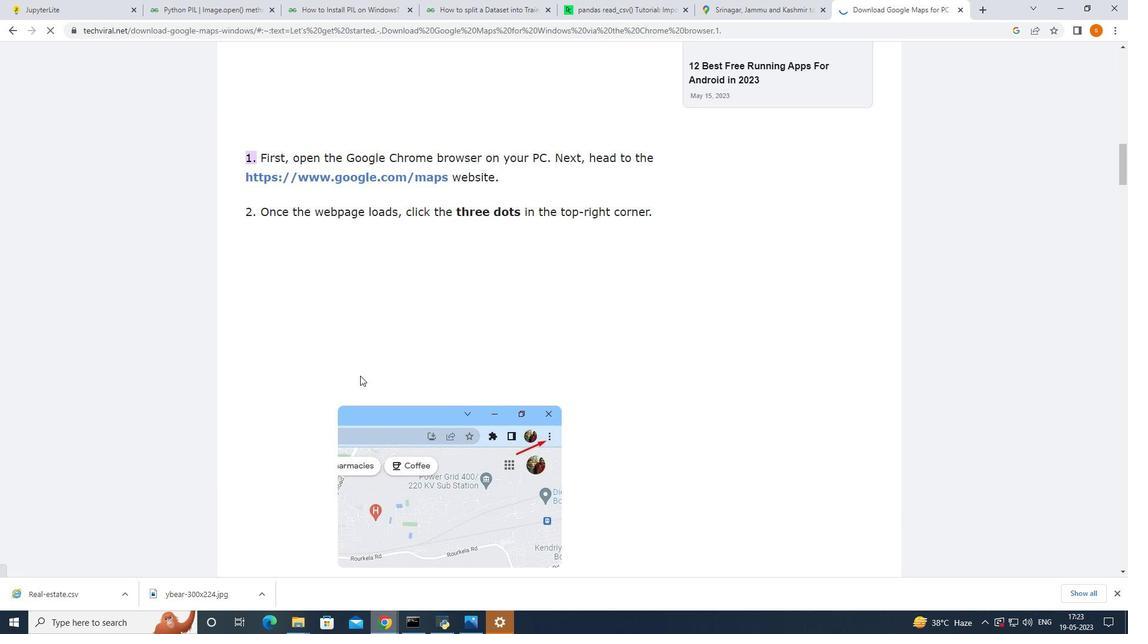 
Action: Mouse moved to (360, 378)
Screenshot: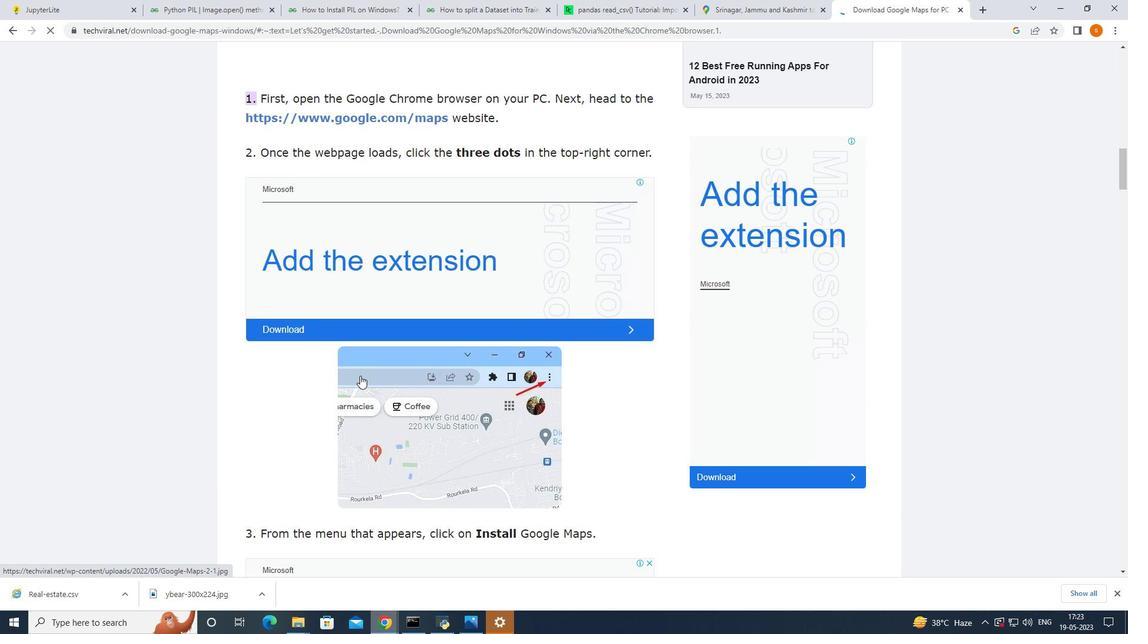 
Action: Mouse scrolled (360, 378) with delta (0, 0)
Screenshot: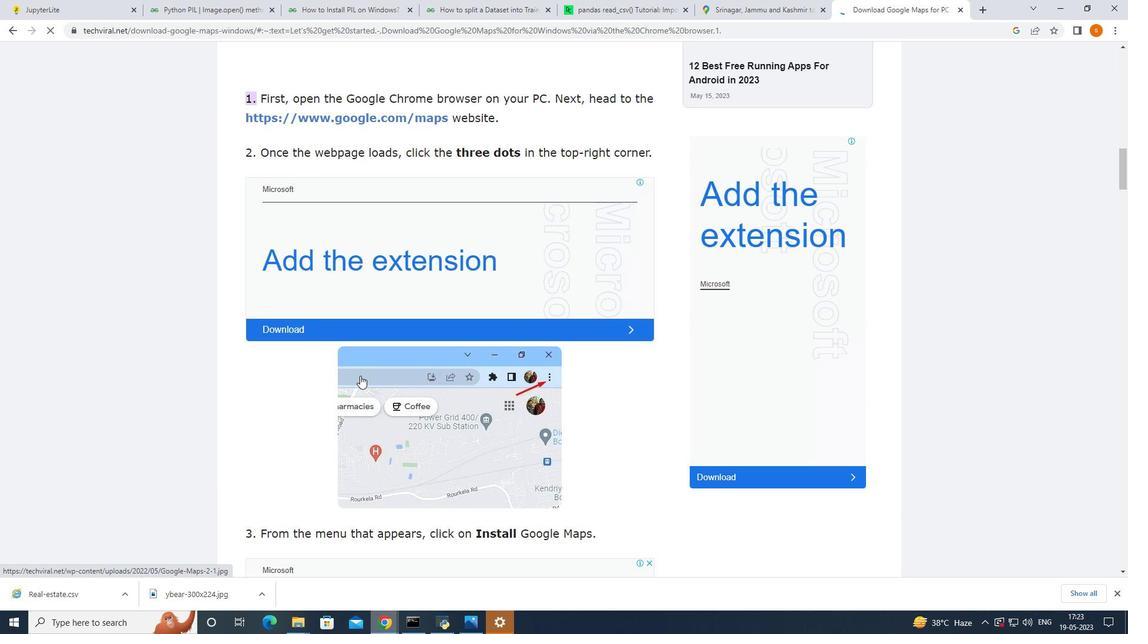 
Action: Mouse scrolled (360, 378) with delta (0, 0)
Screenshot: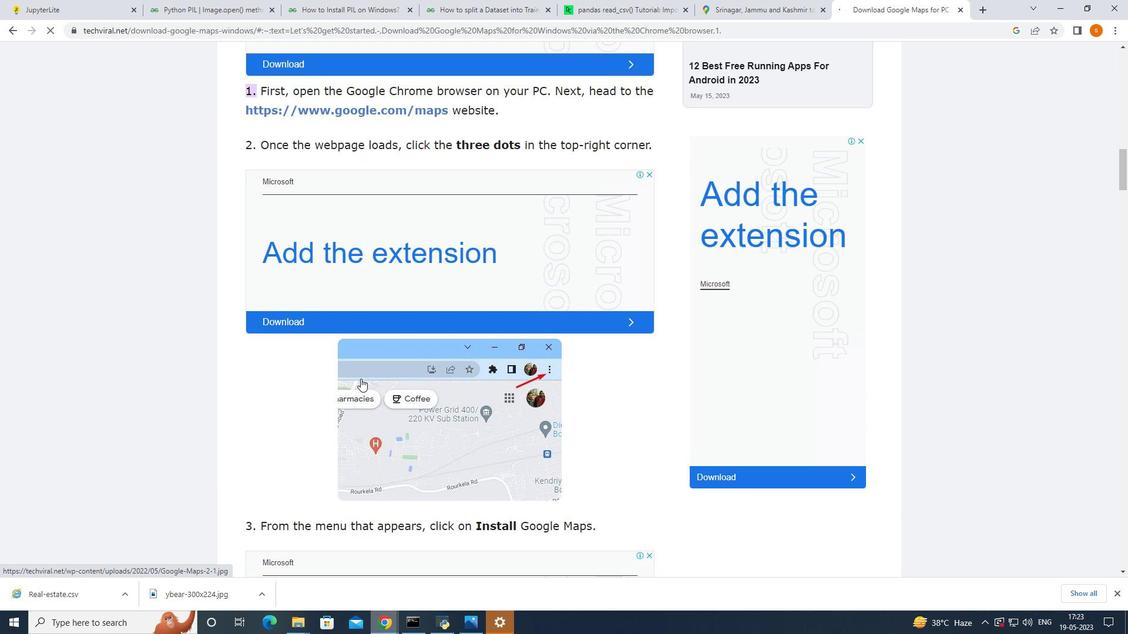 
Action: Mouse scrolled (360, 378) with delta (0, 0)
Screenshot: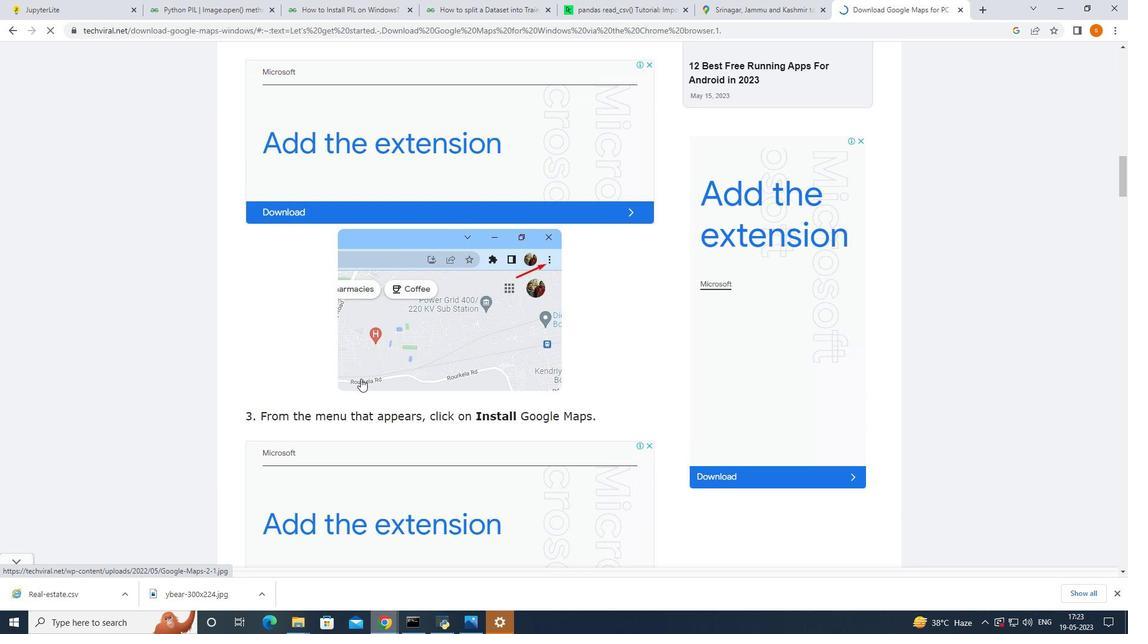 
Action: Mouse scrolled (360, 378) with delta (0, 0)
Screenshot: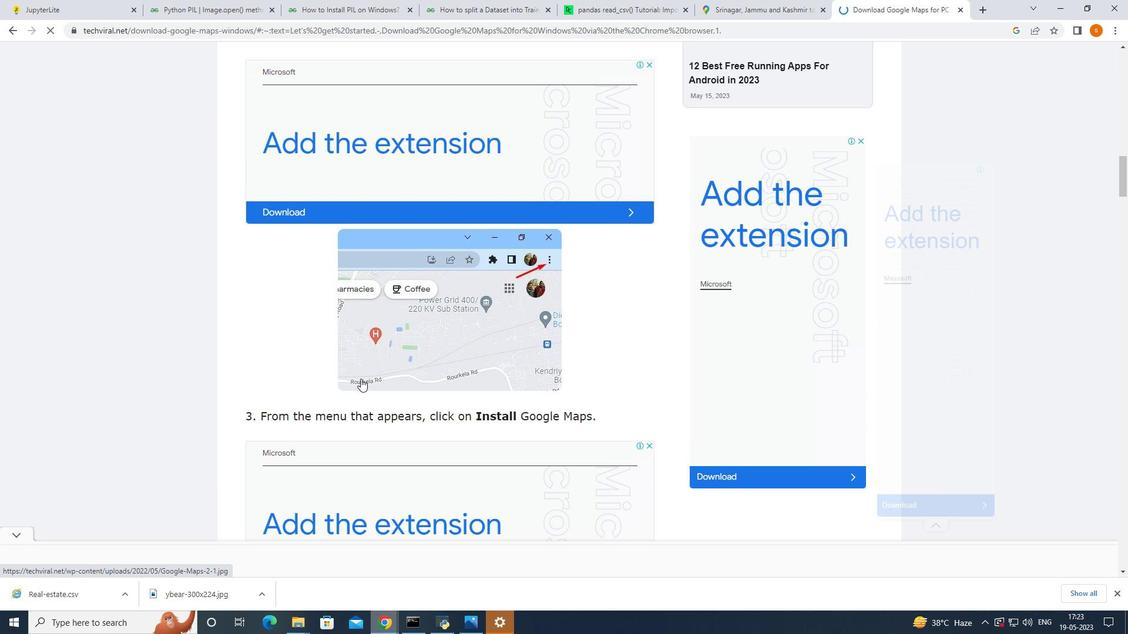 
Action: Mouse scrolled (360, 378) with delta (0, 0)
Screenshot: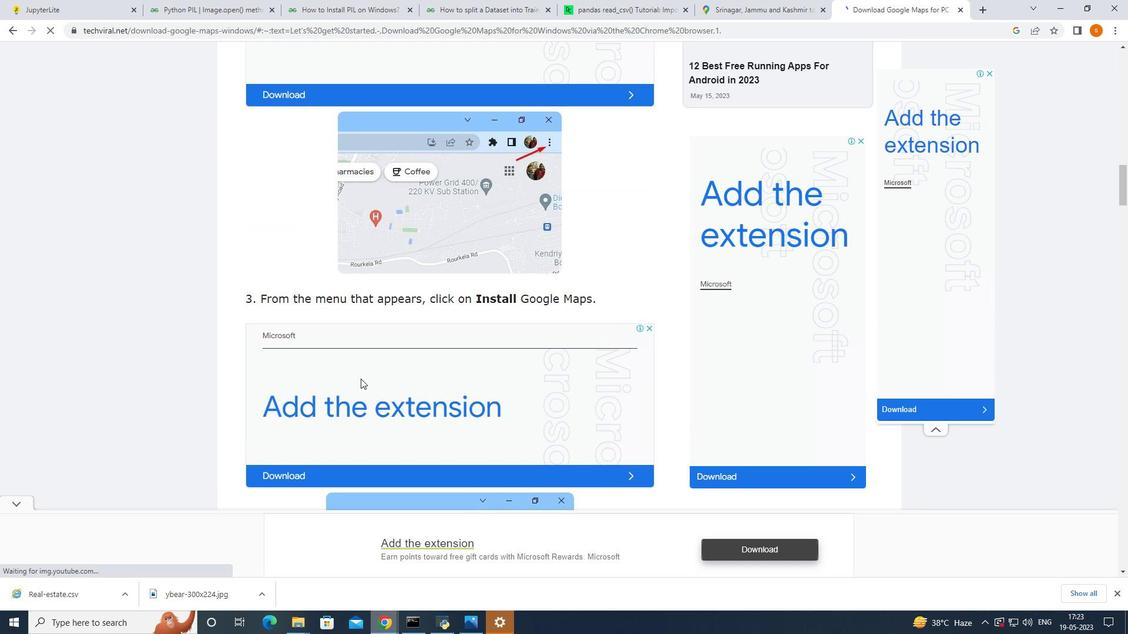 
Action: Mouse moved to (360, 380)
Screenshot: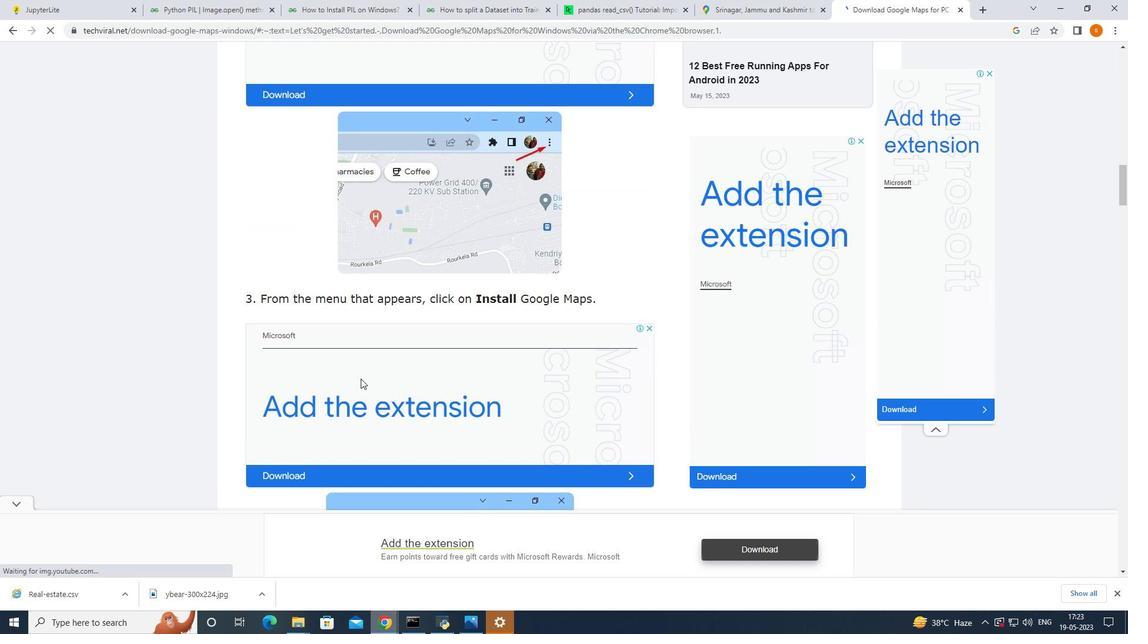 
Action: Mouse scrolled (360, 379) with delta (0, 0)
Screenshot: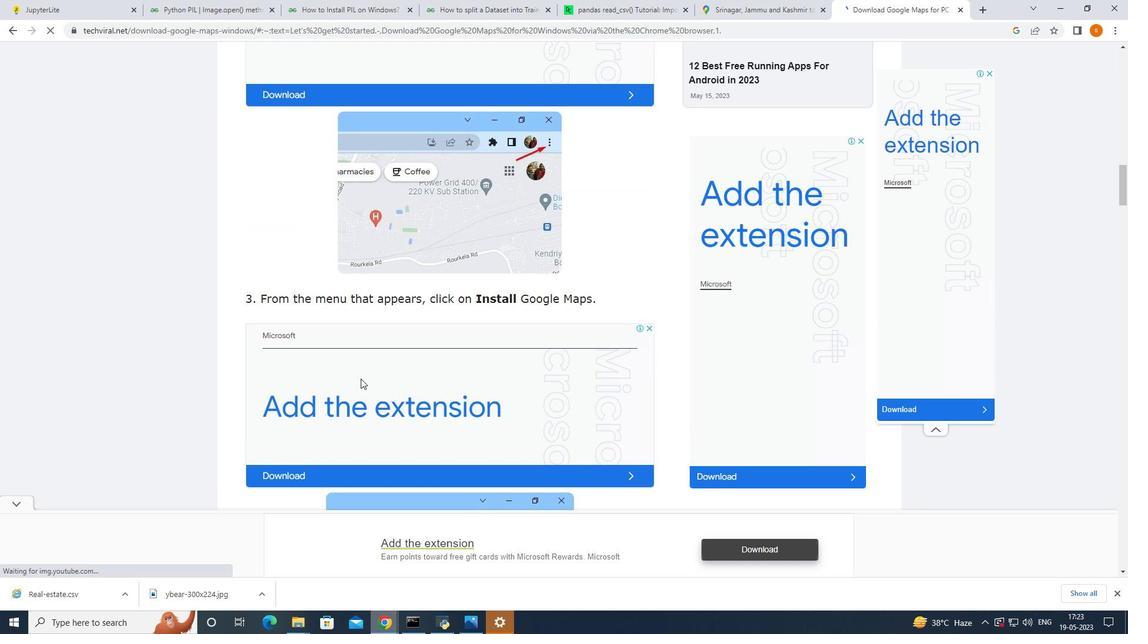 
Action: Mouse scrolled (360, 379) with delta (0, 0)
Screenshot: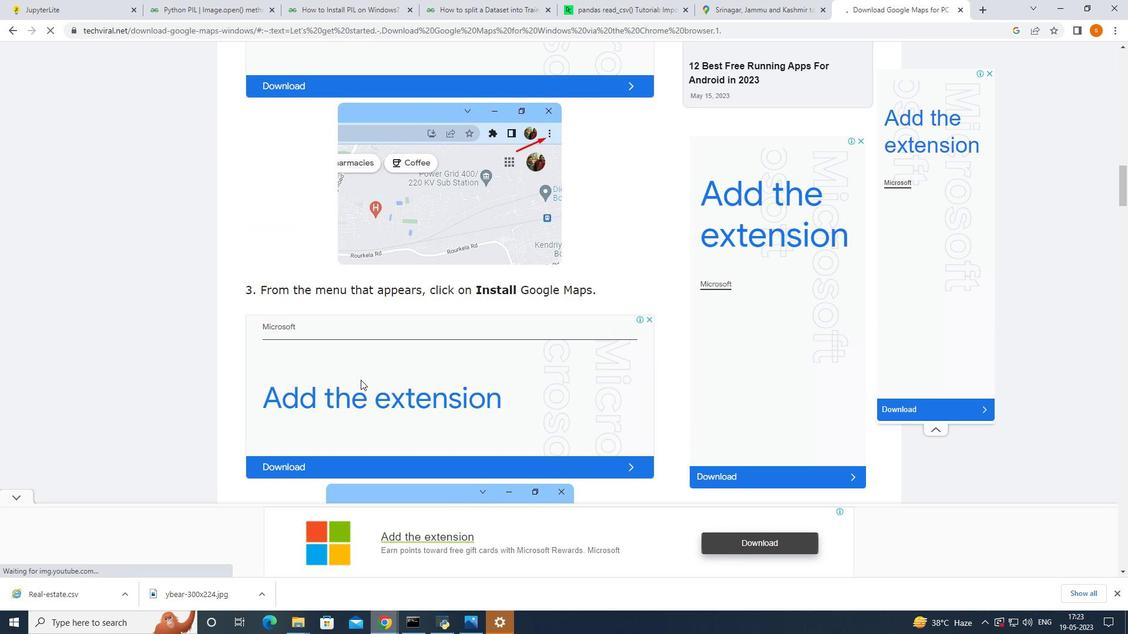 
Action: Mouse scrolled (360, 379) with delta (0, 0)
Screenshot: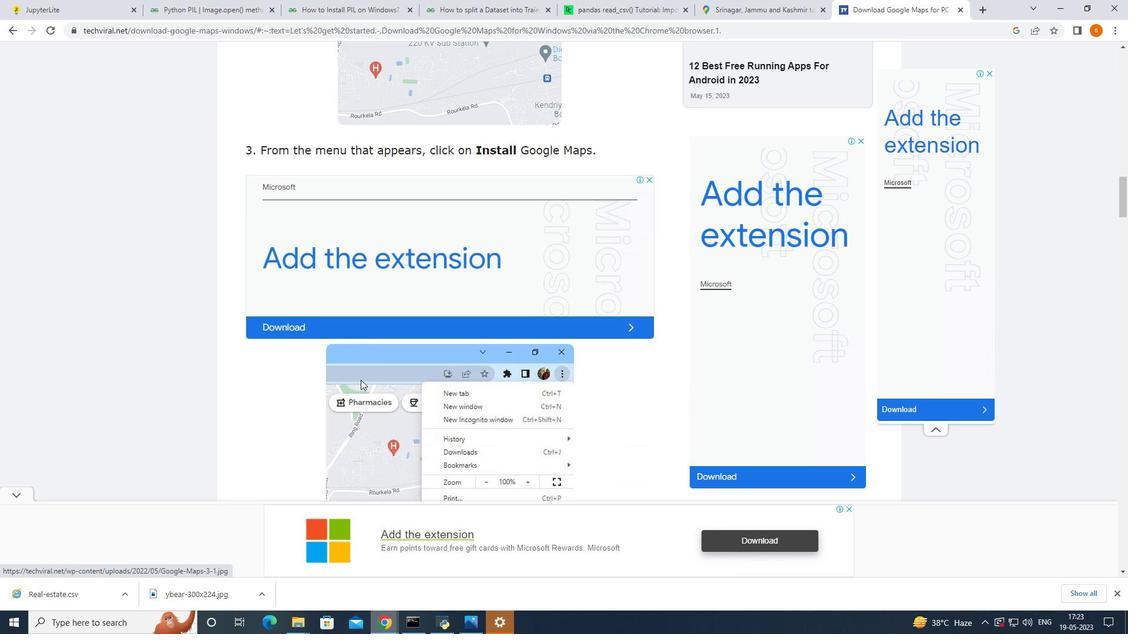 
Action: Mouse scrolled (360, 379) with delta (0, 0)
Screenshot: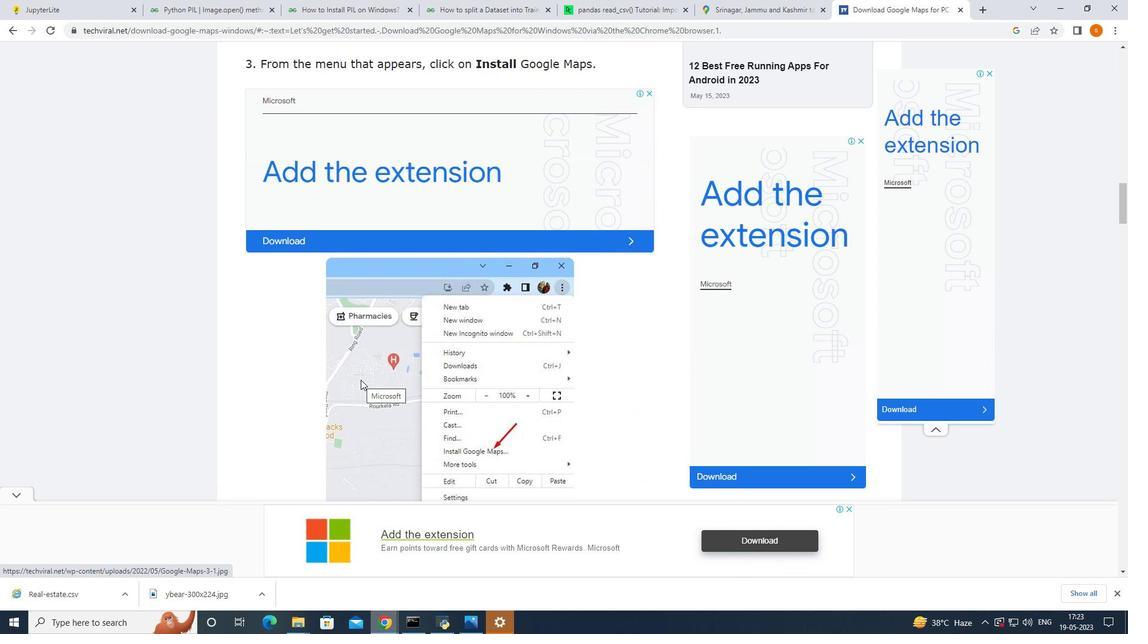 
Action: Mouse moved to (361, 380)
Screenshot: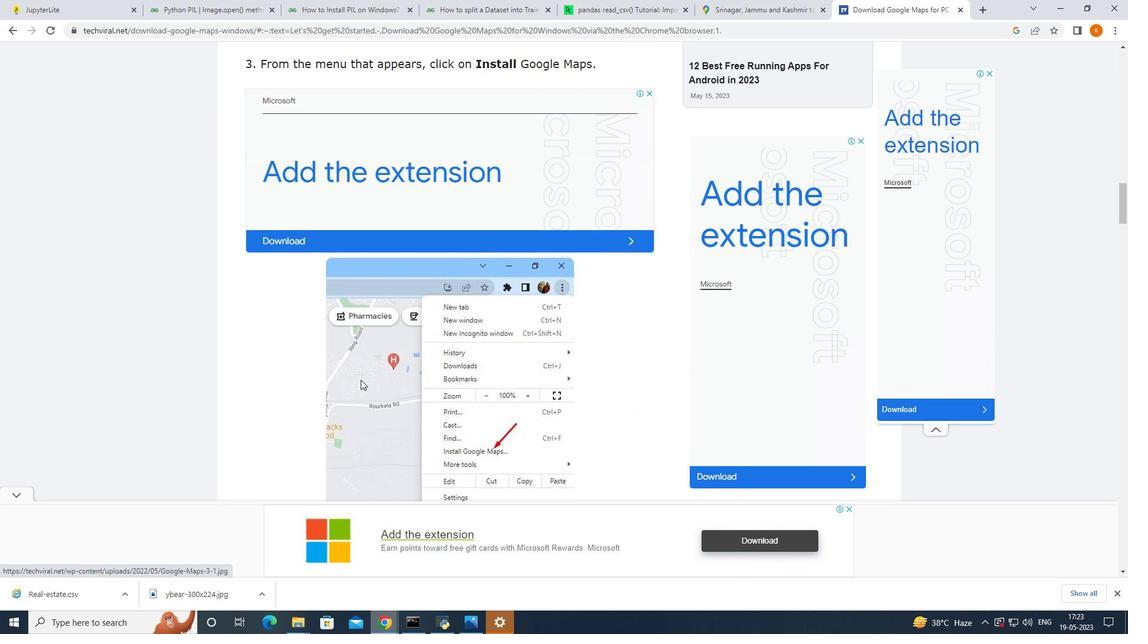 
Action: Mouse scrolled (361, 380) with delta (0, 0)
Screenshot: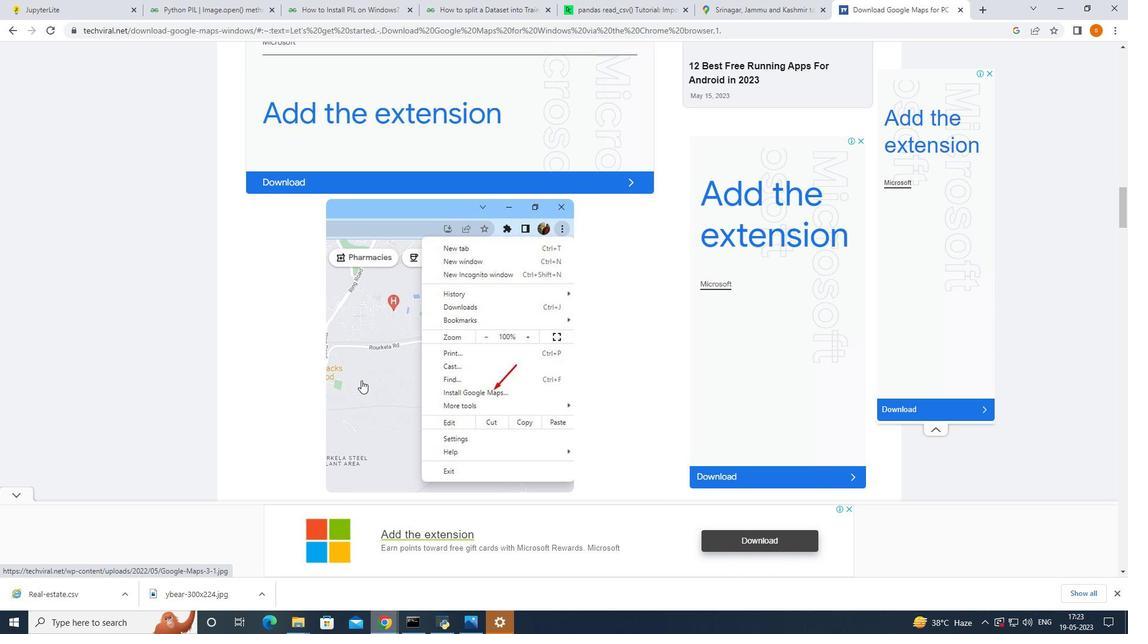 
Action: Mouse moved to (361, 381)
Screenshot: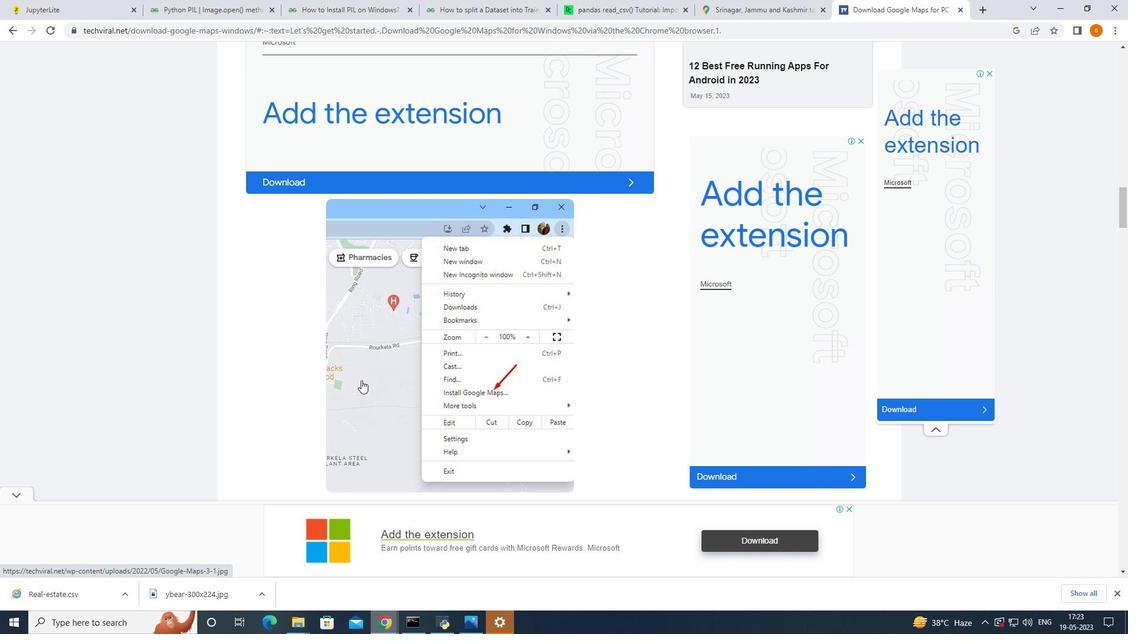 
Action: Mouse scrolled (361, 380) with delta (0, 0)
Screenshot: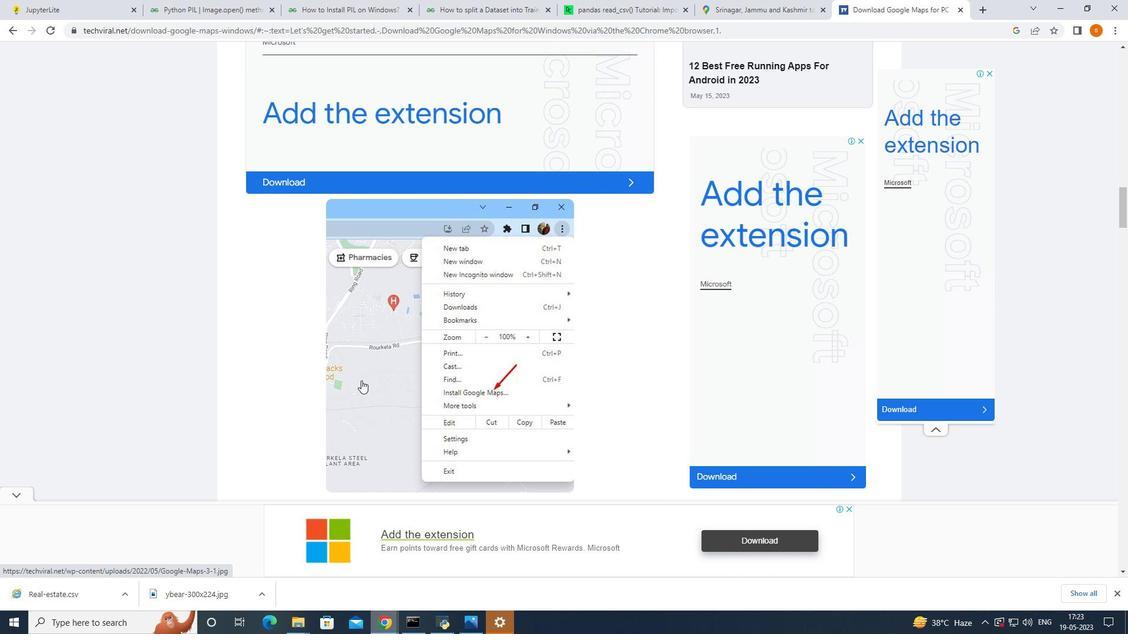 
Action: Mouse scrolled (361, 380) with delta (0, 0)
Screenshot: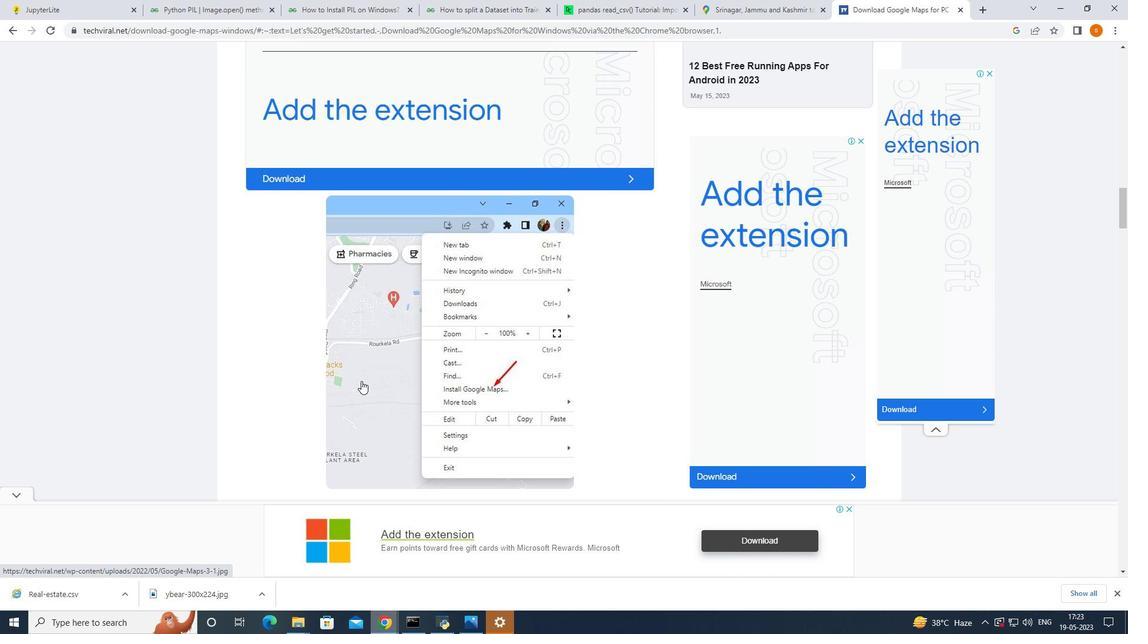 
Action: Mouse scrolled (361, 380) with delta (0, 0)
Screenshot: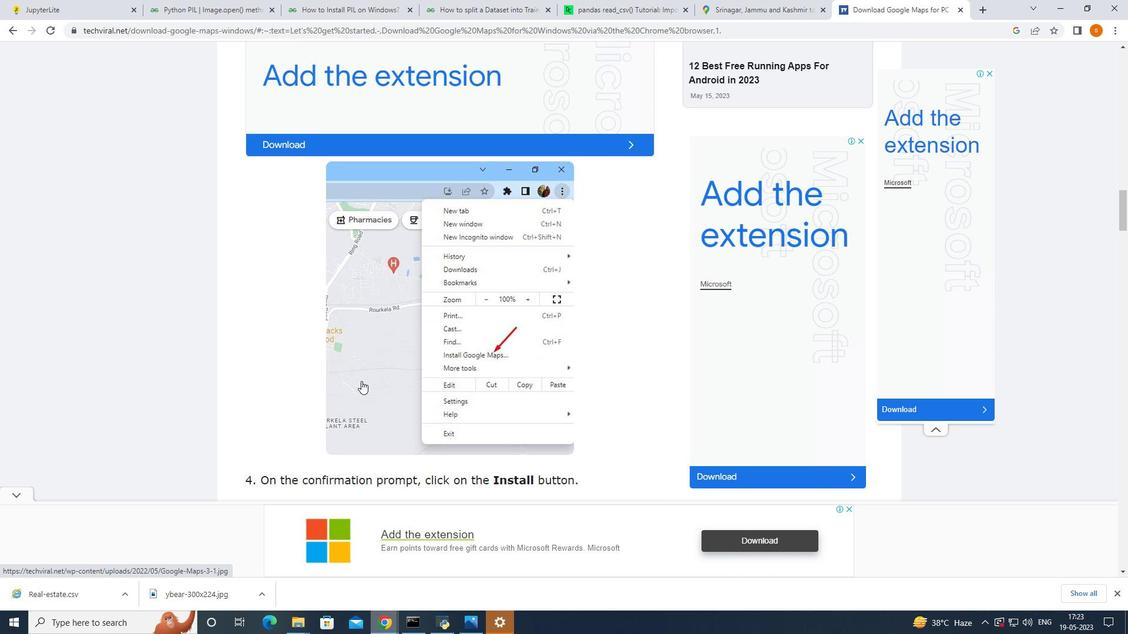 
Action: Mouse scrolled (361, 380) with delta (0, 0)
Screenshot: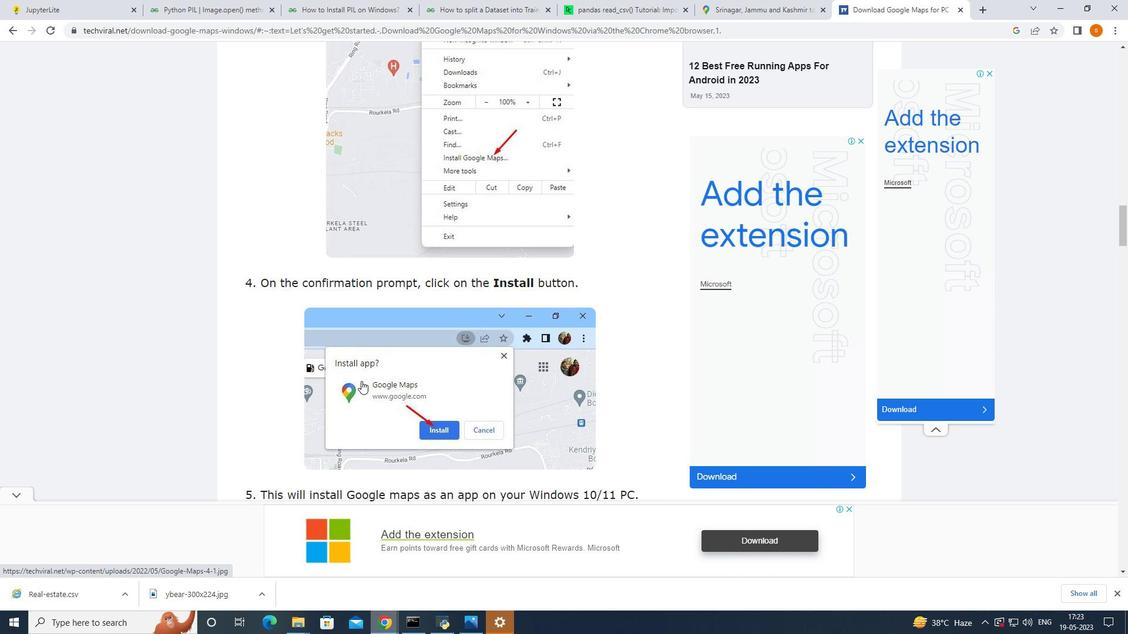 
Action: Mouse scrolled (361, 380) with delta (0, 0)
